 Task: Go to Program & Features. Select Whole Food Market. Add to cart Organic Cashew Butter-2. Place order for Julia Brown, _x000D_
365 Crescent St_x000D_
Brockton, Massachusetts(MA), 02302, Cell Number (508) 897-0853
Action: Mouse moved to (129, 65)
Screenshot: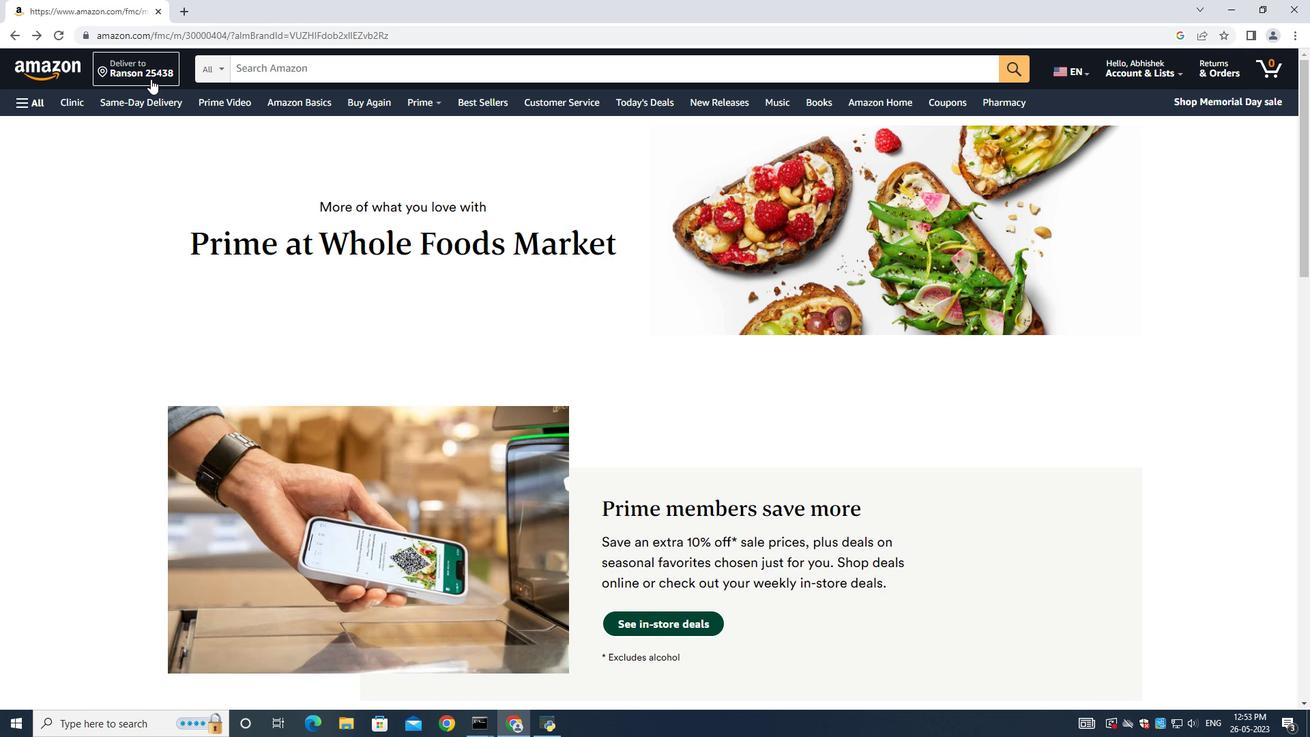
Action: Mouse pressed left at (129, 65)
Screenshot: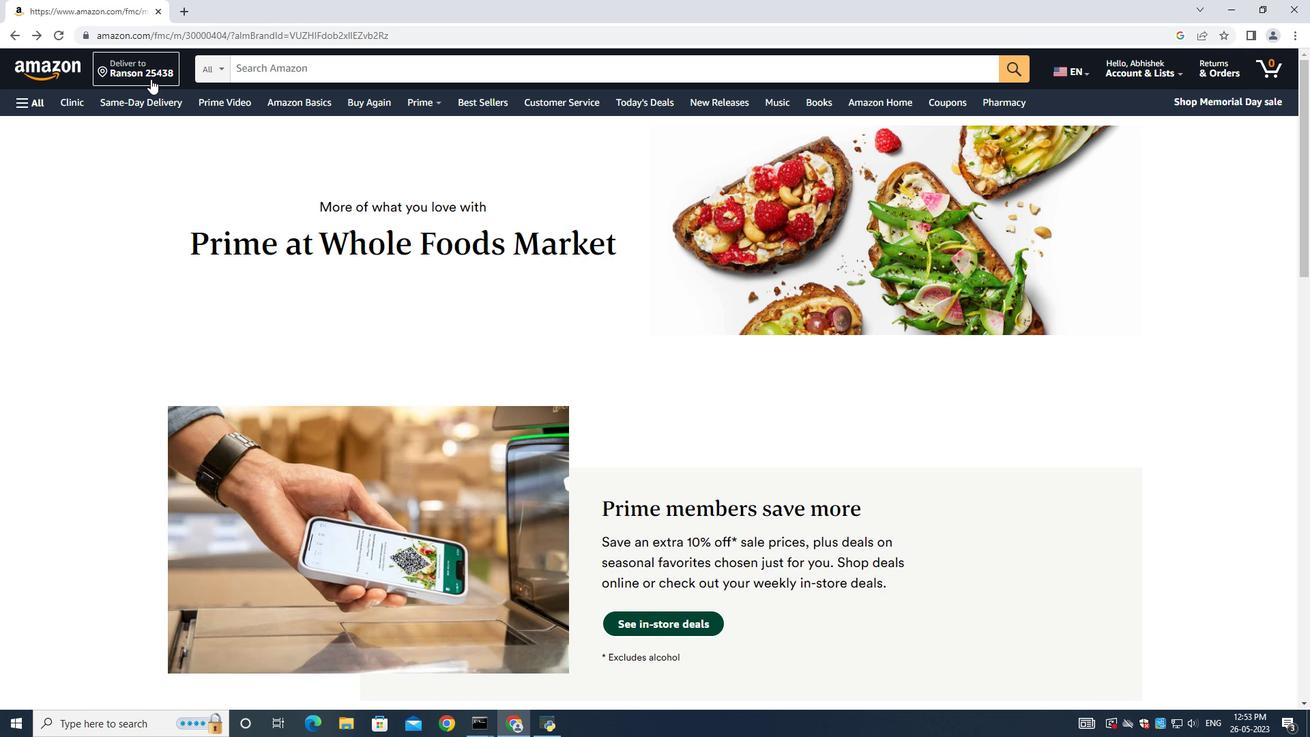 
Action: Mouse moved to (655, 472)
Screenshot: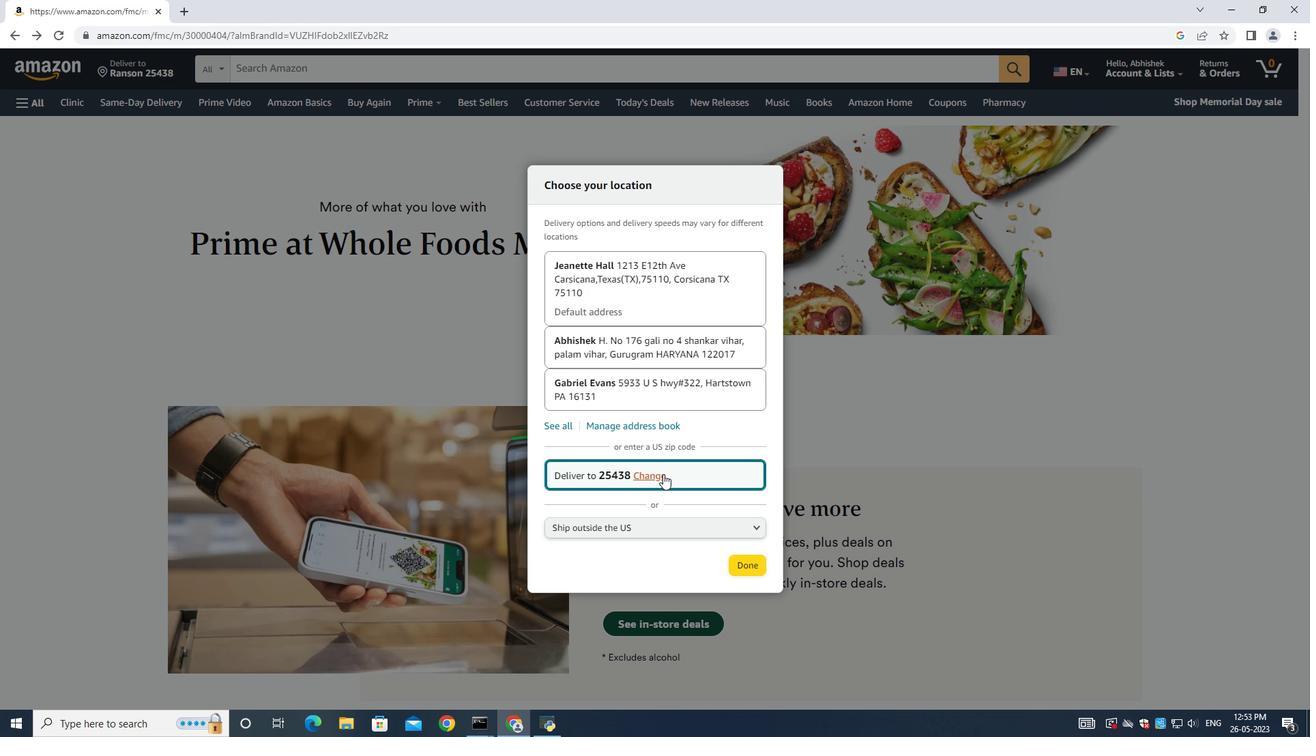 
Action: Mouse pressed left at (655, 472)
Screenshot: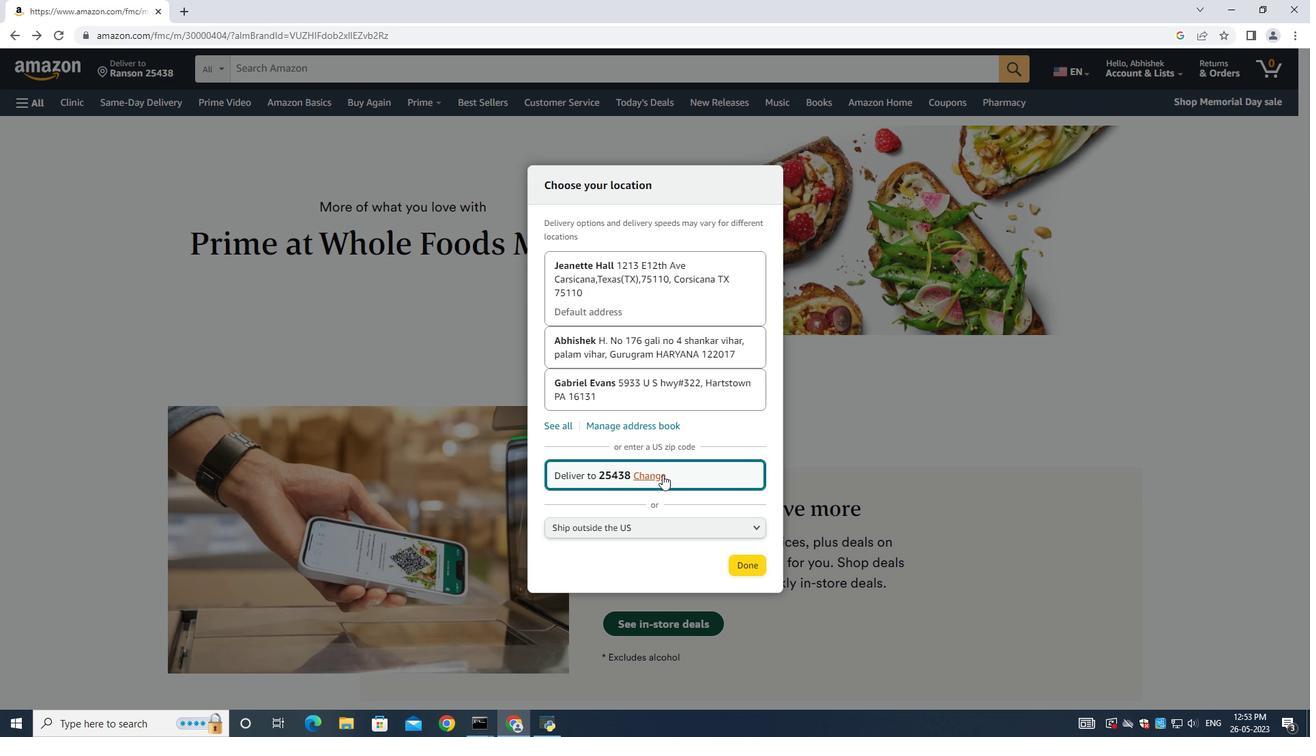 
Action: Mouse moved to (658, 471)
Screenshot: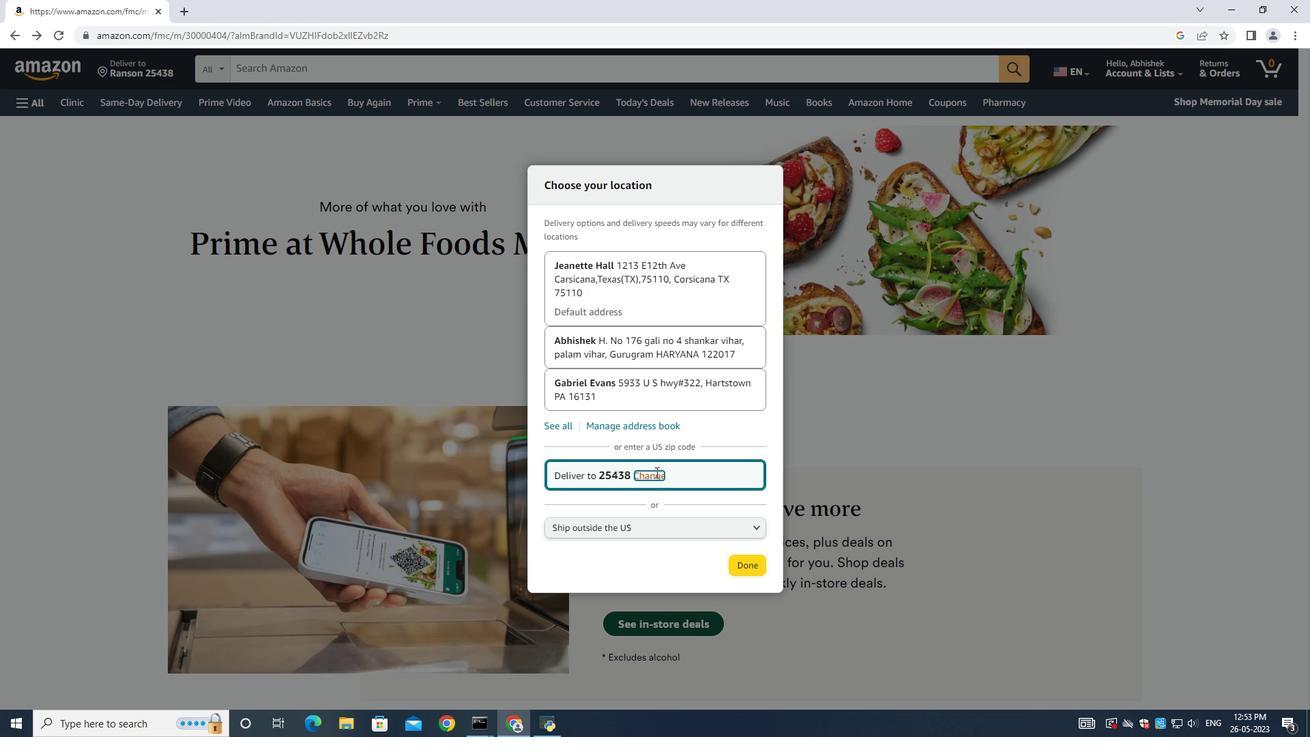 
Action: Key pressed ctrl+A<Key.backspace>
Screenshot: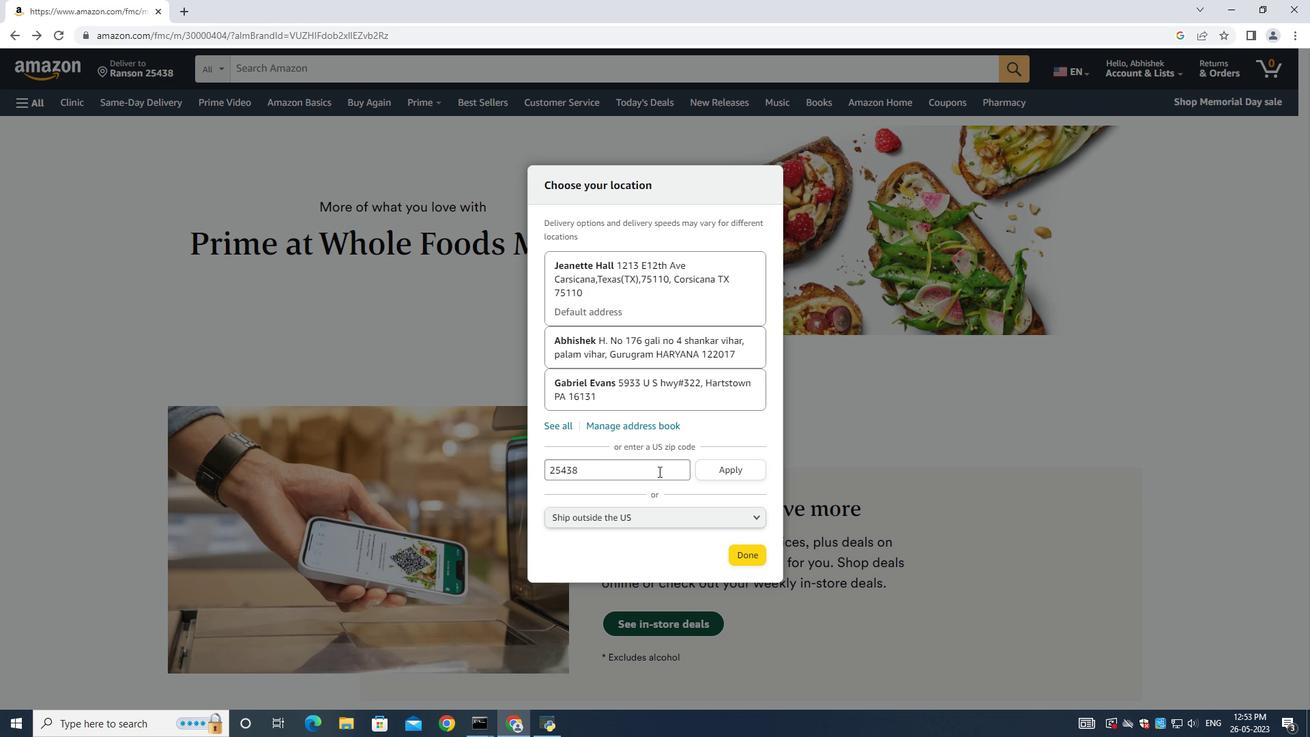 
Action: Mouse moved to (596, 475)
Screenshot: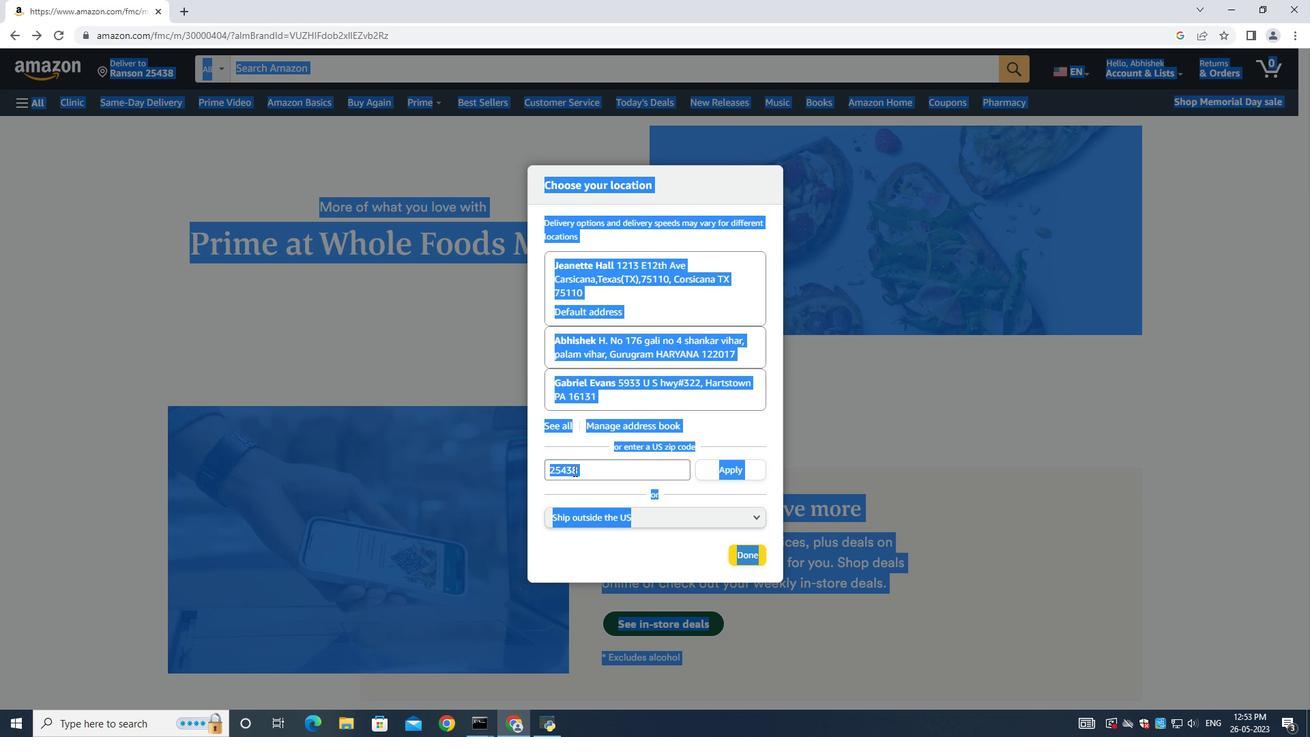 
Action: Mouse pressed left at (596, 475)
Screenshot: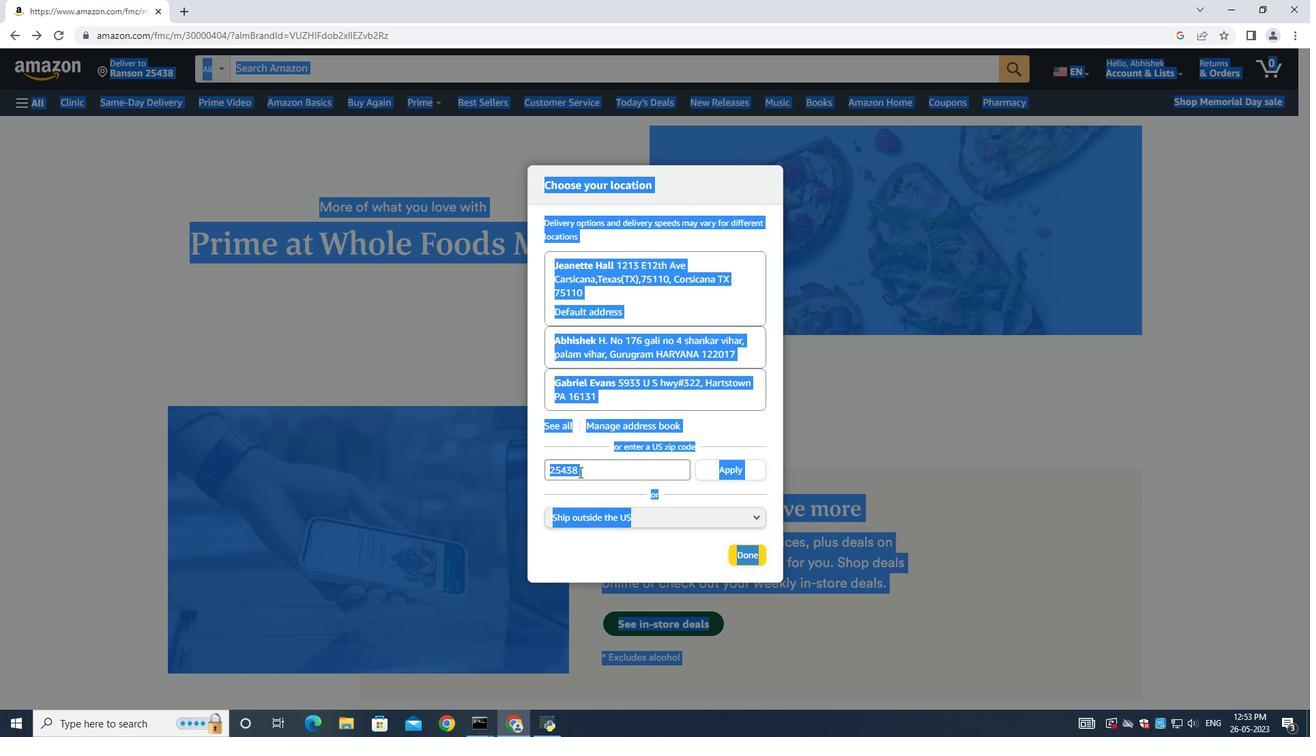 
Action: Mouse pressed left at (596, 475)
Screenshot: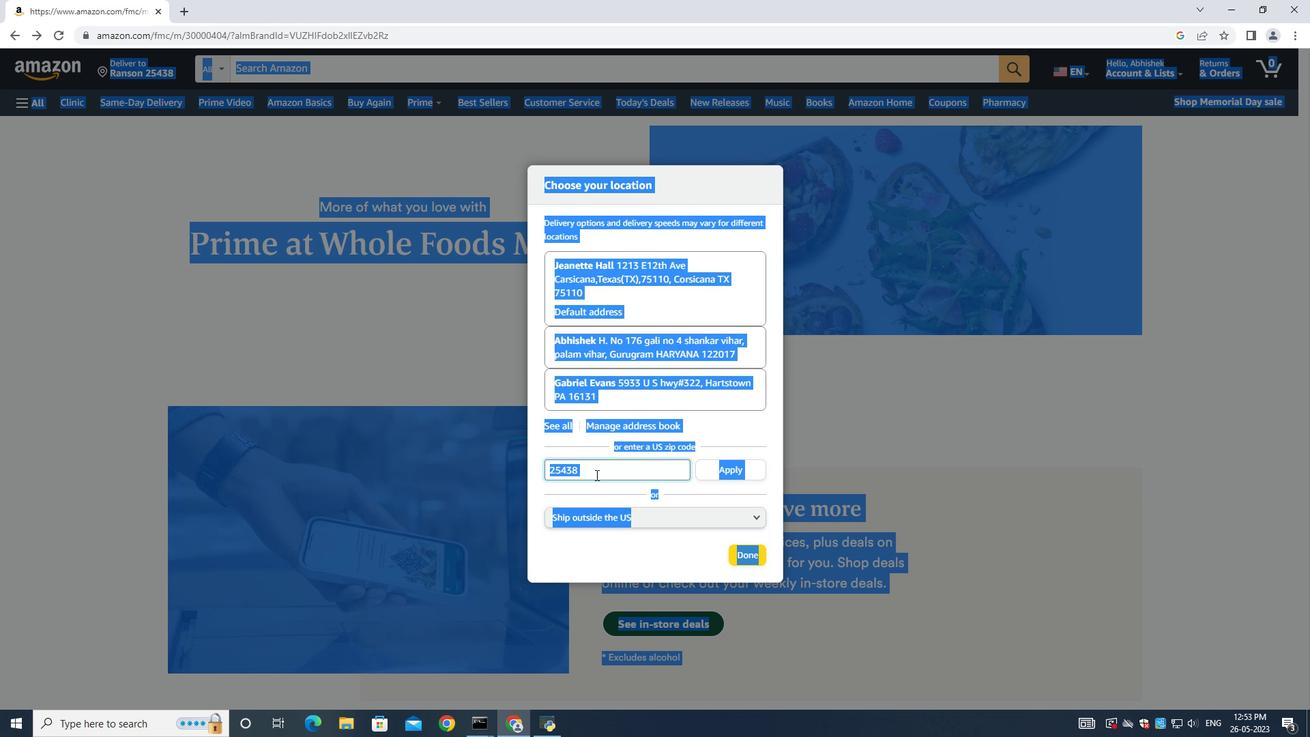 
Action: Key pressed <Key.backspace><Key.shift><Key.shift><Key.shift><Key.shift><Key.shift><Key.shift><Key.shift><Key.shift><Key.shift><Key.shift><Key.shift><Key.shift><Key.shift><Key.shift><Key.shift><Key.shift><Key.shift><Key.shift><Key.shift><Key.shift><Key.shift><Key.shift><Key.shift><Key.shift><Key.shift><Key.shift><Key.shift><Key.shift><Key.shift><Key.shift><Key.shift><Key.shift><Key.shift><Key.shift><Key.shift><Key.shift><Key.shift><Key.shift><Key.shift><Key.shift><Key.shift><Key.shift><Key.shift><Key.shift><Key.shift>02302
Screenshot: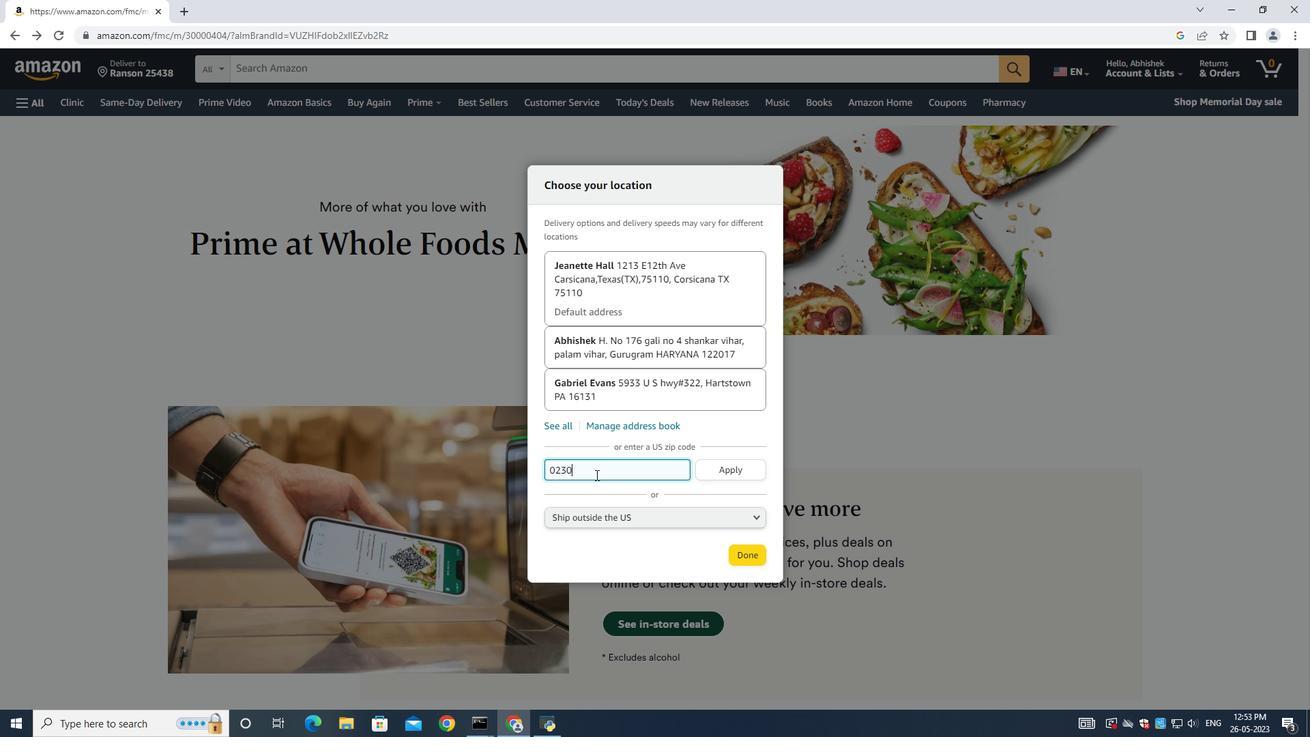 
Action: Mouse moved to (714, 473)
Screenshot: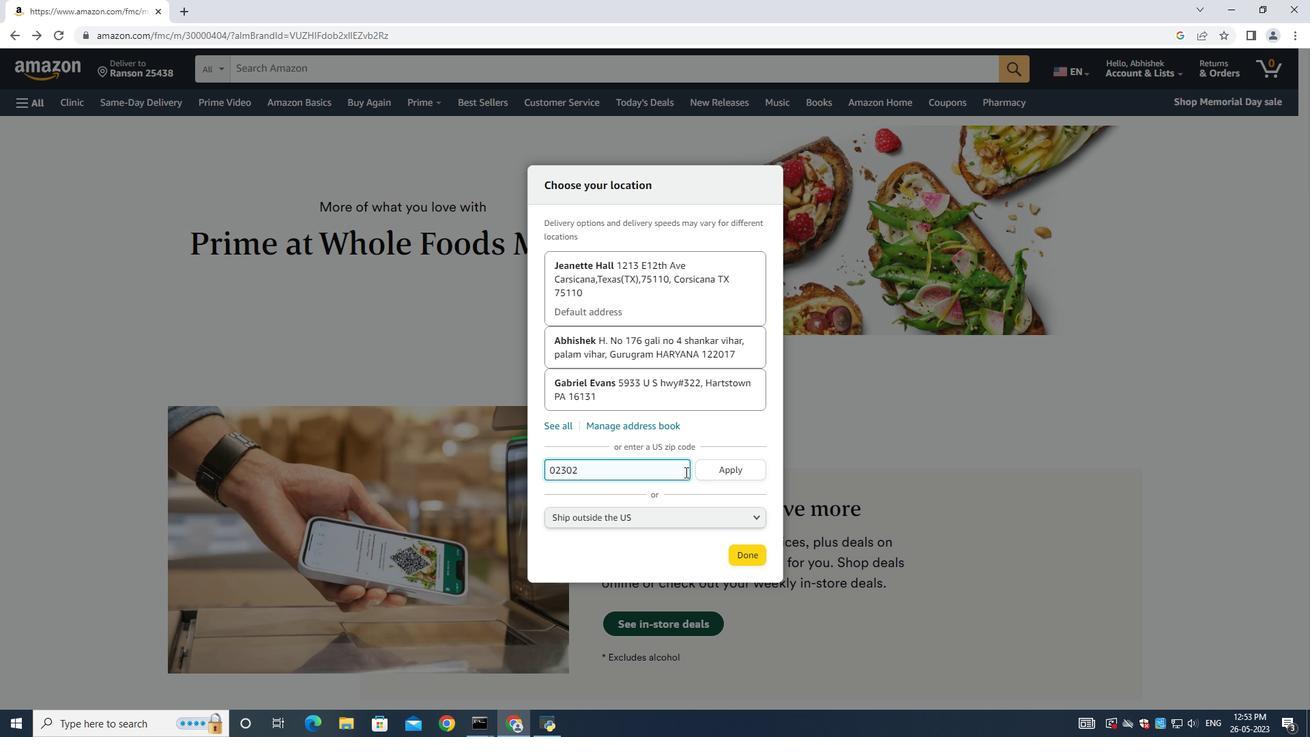 
Action: Mouse pressed left at (714, 473)
Screenshot: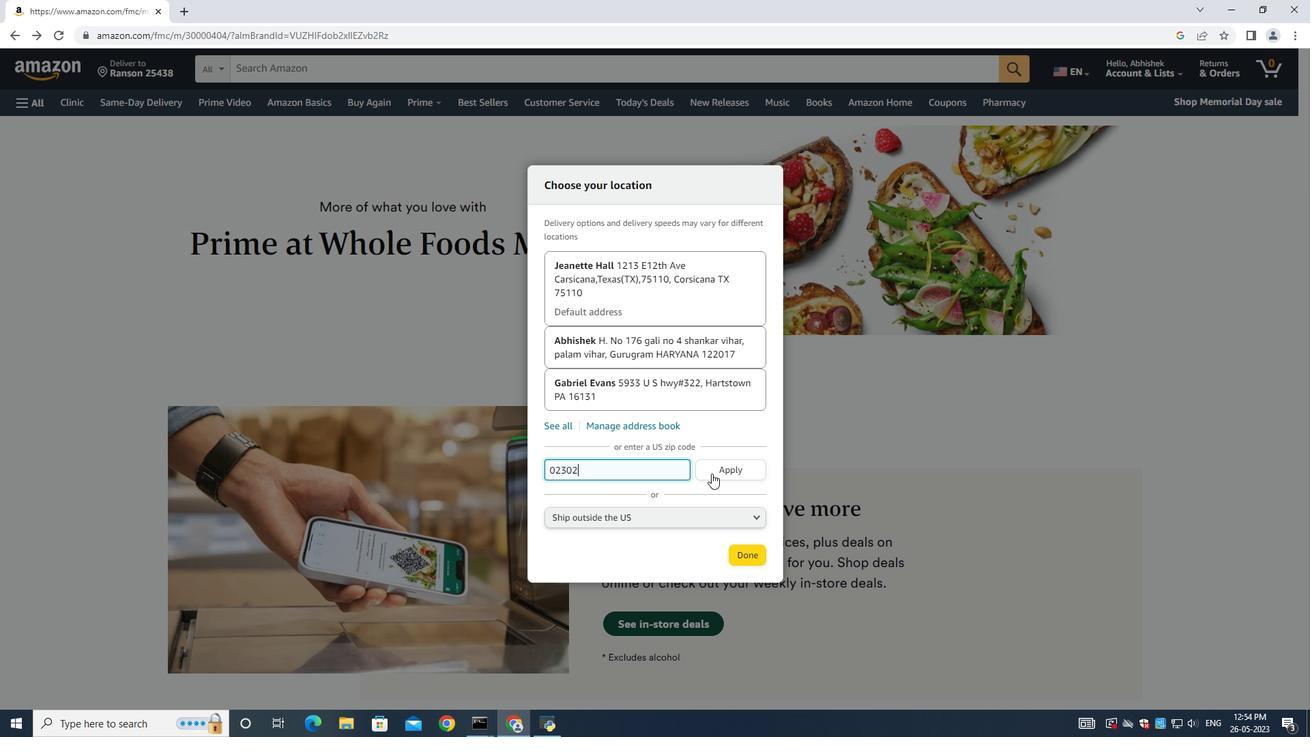 
Action: Mouse moved to (737, 561)
Screenshot: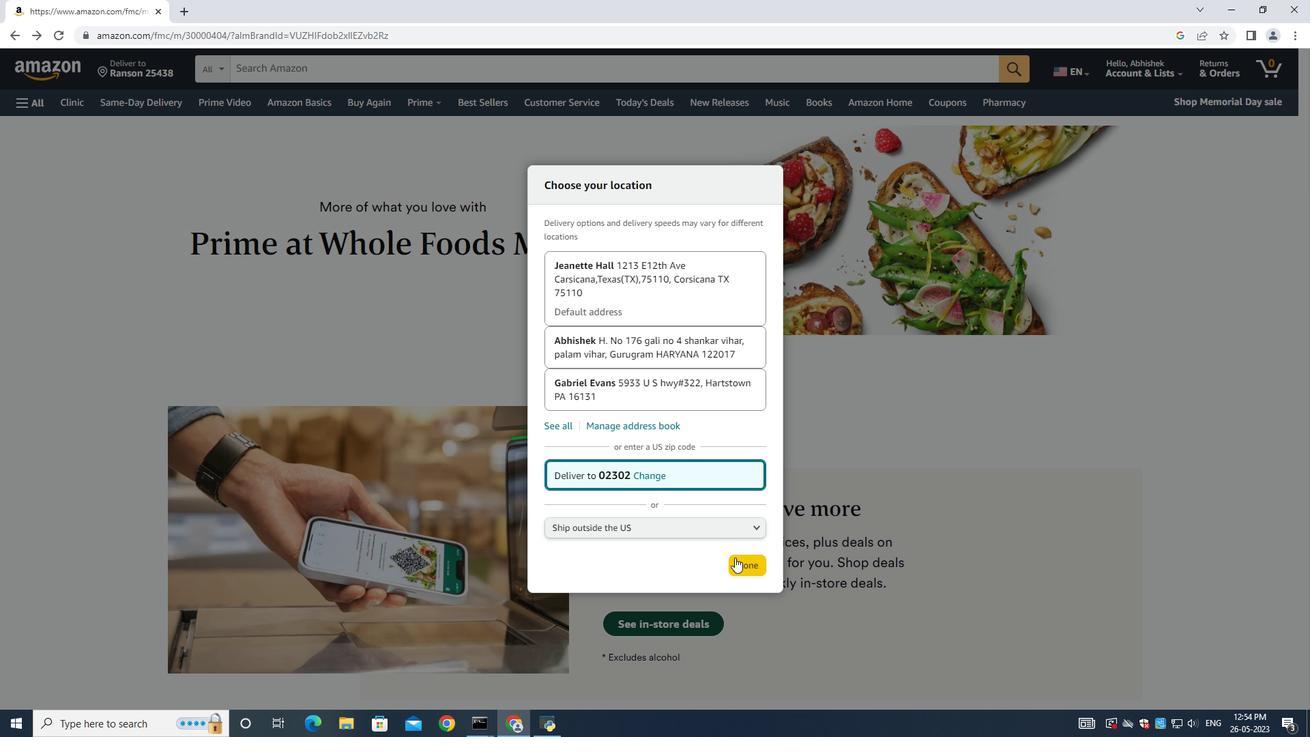 
Action: Mouse pressed left at (737, 561)
Screenshot: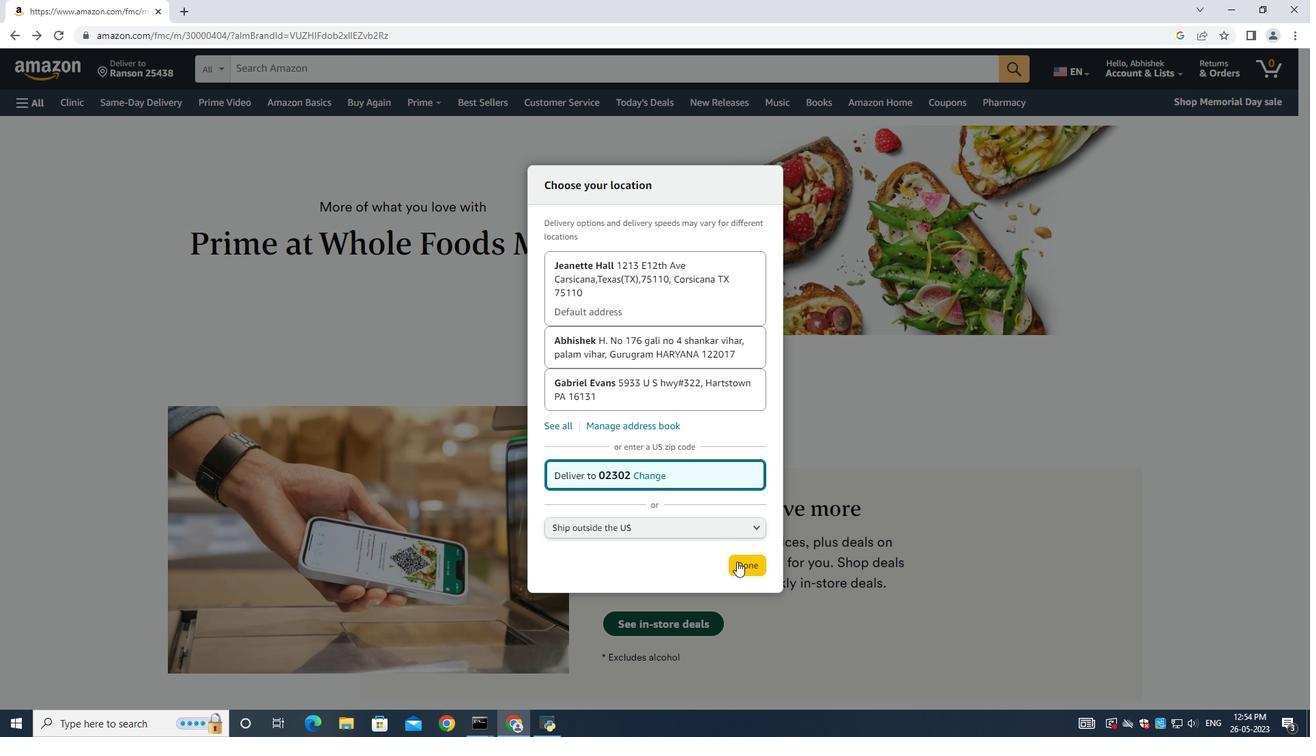
Action: Mouse moved to (17, 100)
Screenshot: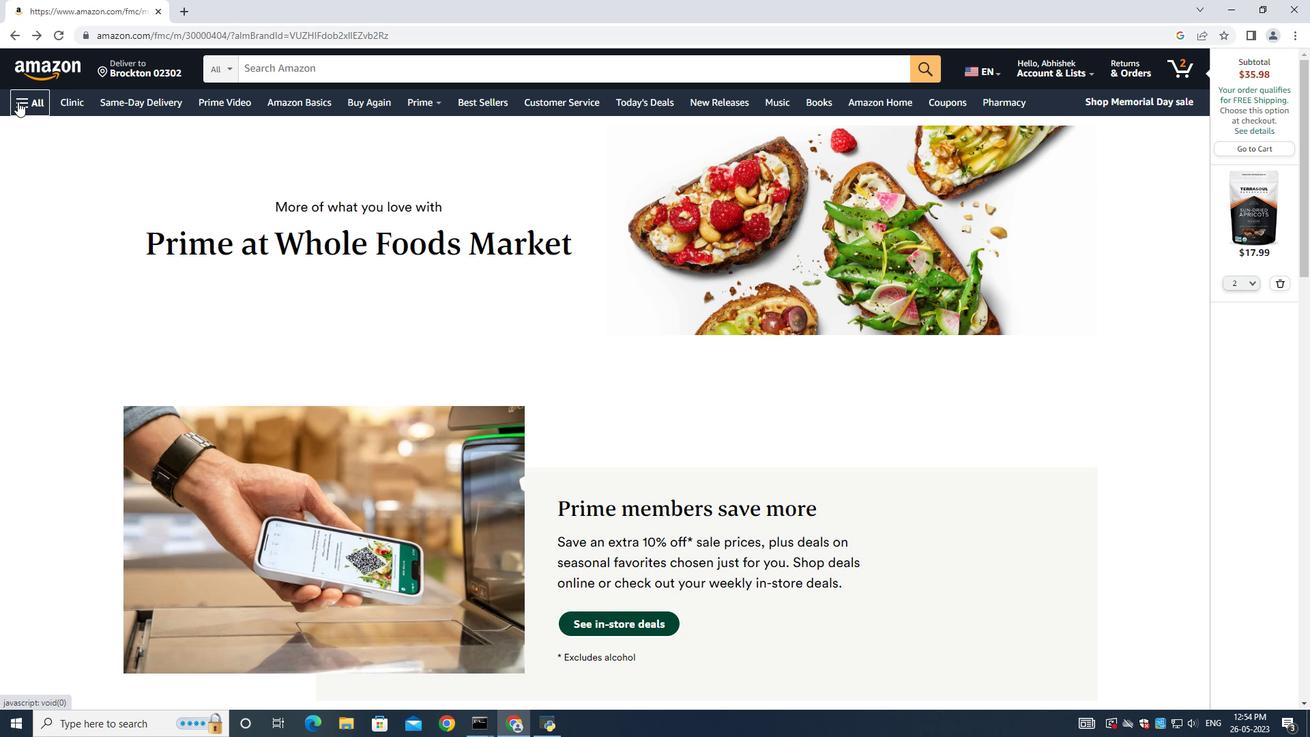 
Action: Mouse pressed left at (17, 100)
Screenshot: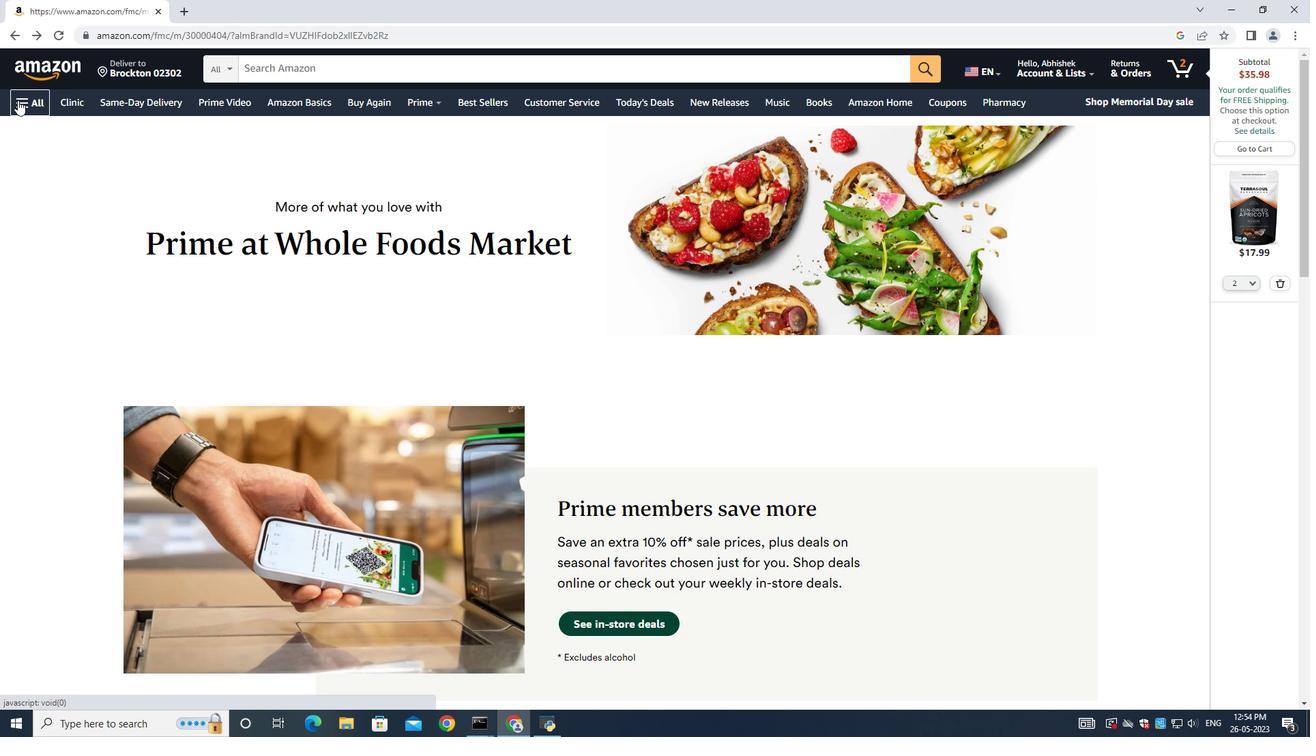 
Action: Mouse moved to (267, 72)
Screenshot: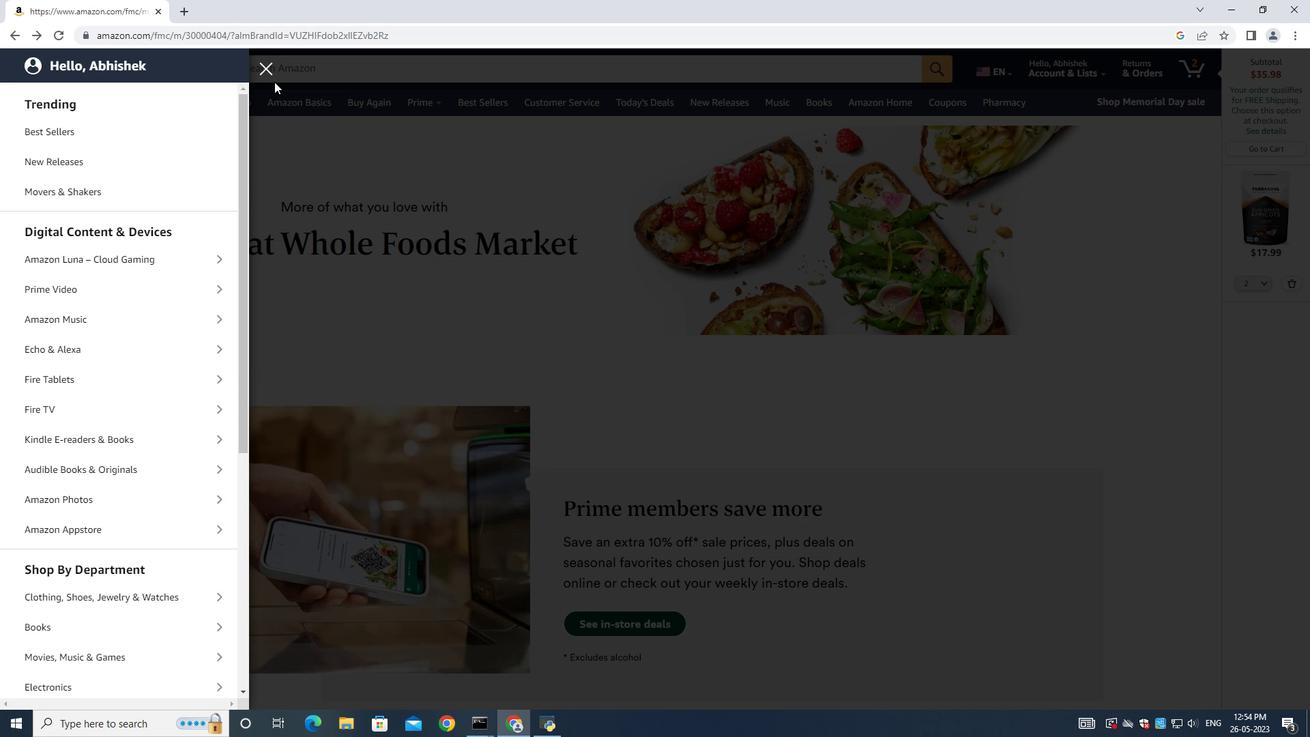 
Action: Mouse pressed left at (267, 72)
Screenshot: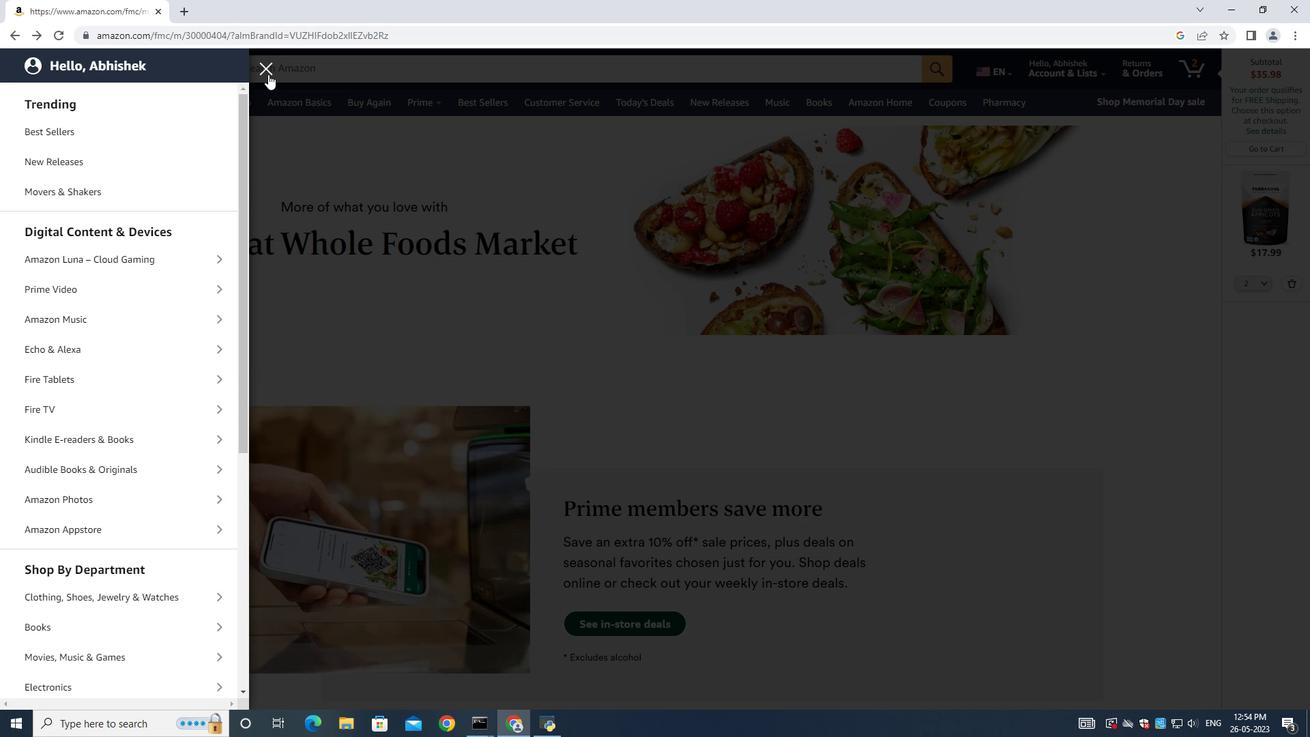 
Action: Mouse moved to (22, 109)
Screenshot: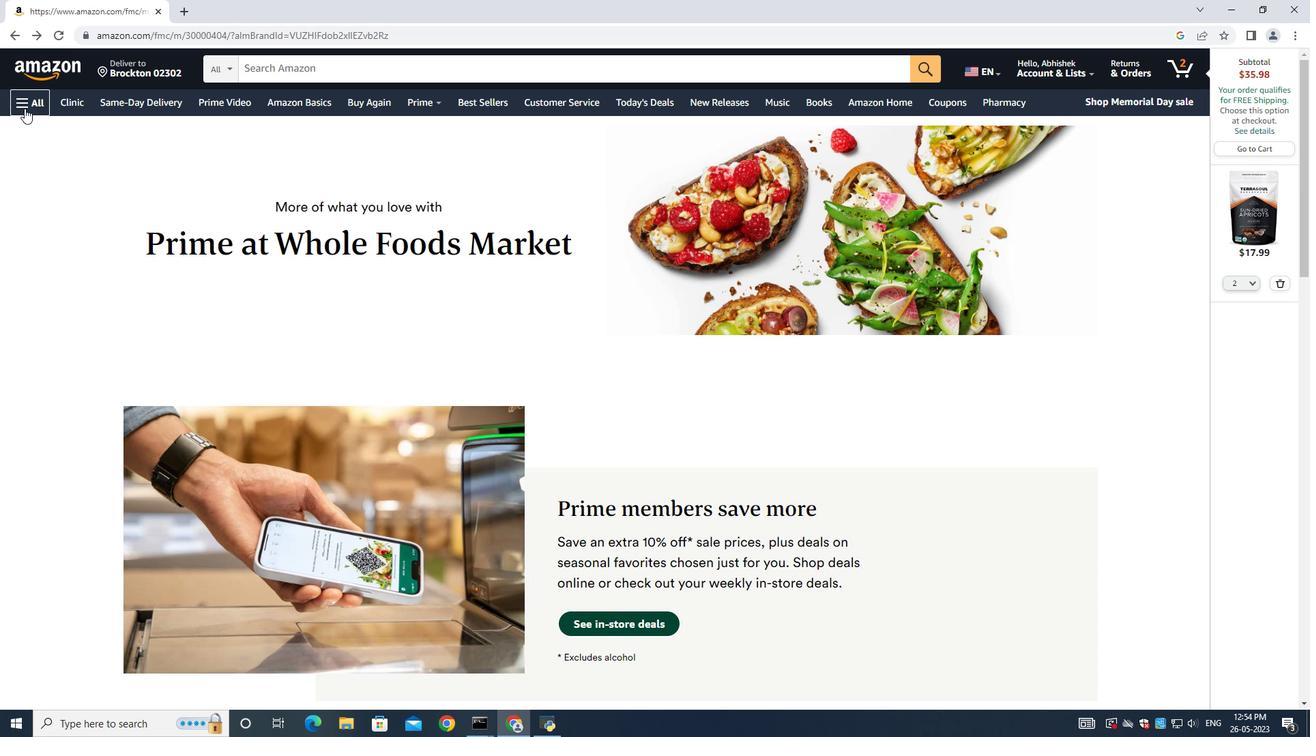 
Action: Mouse pressed left at (22, 109)
Screenshot: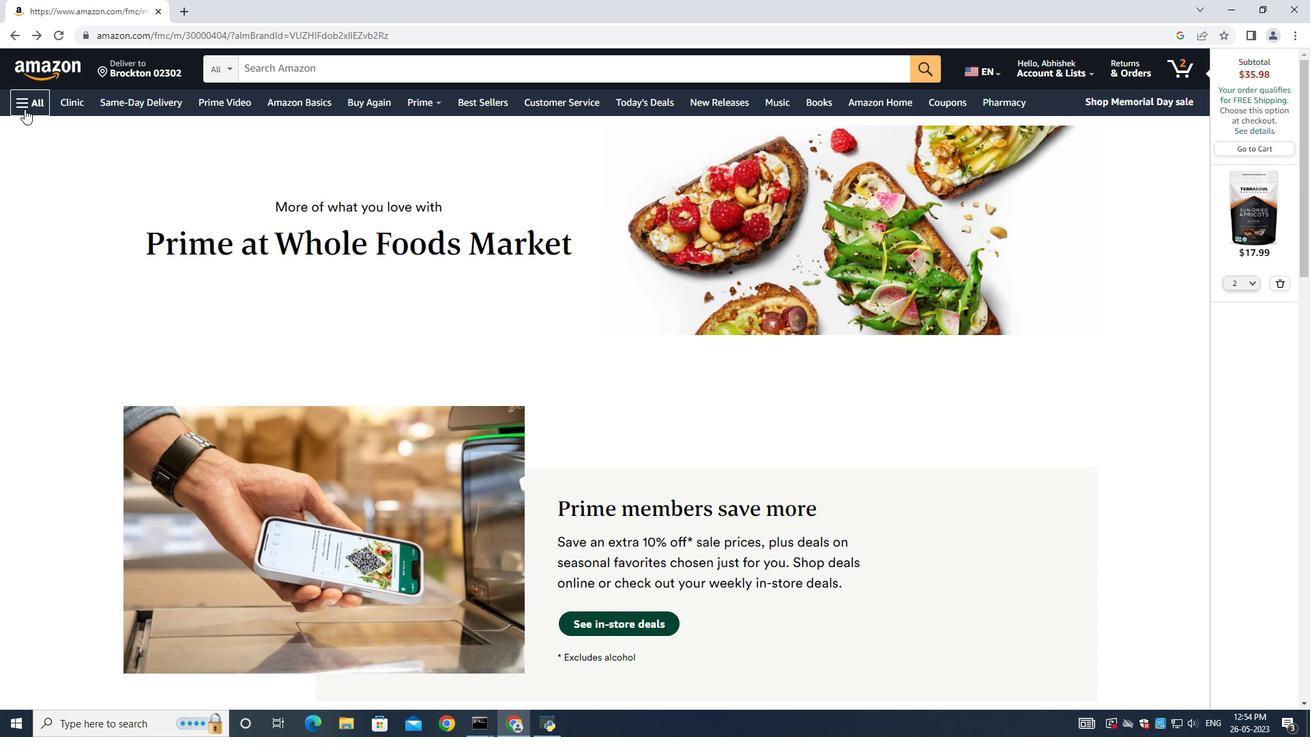 
Action: Mouse moved to (72, 320)
Screenshot: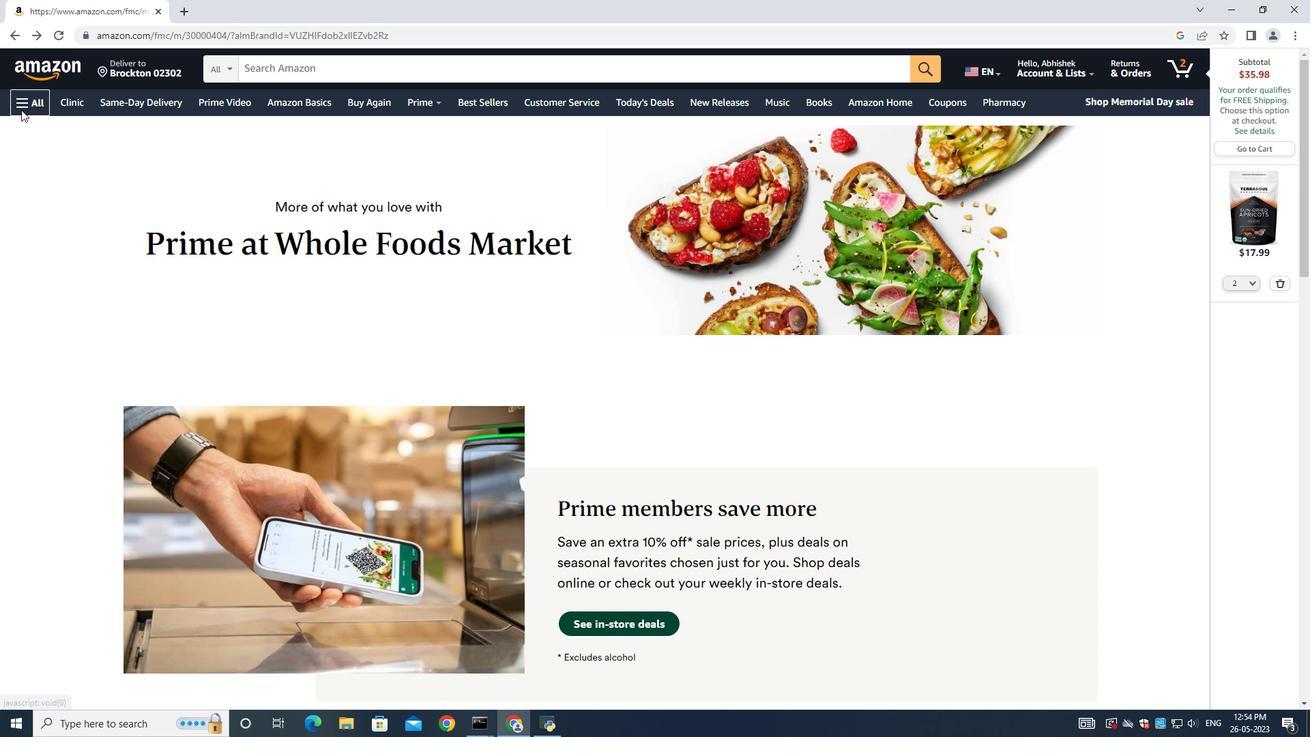 
Action: Mouse scrolled (72, 311) with delta (0, 0)
Screenshot: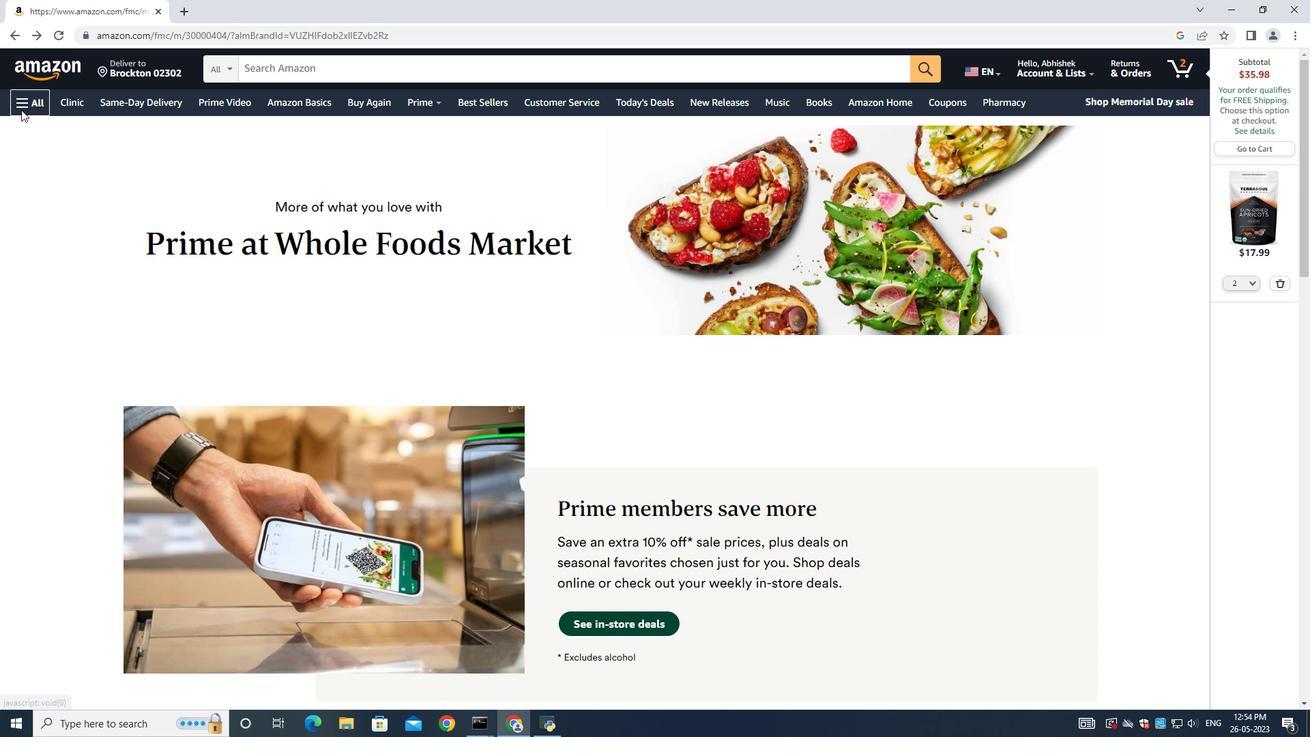 
Action: Mouse moved to (69, 334)
Screenshot: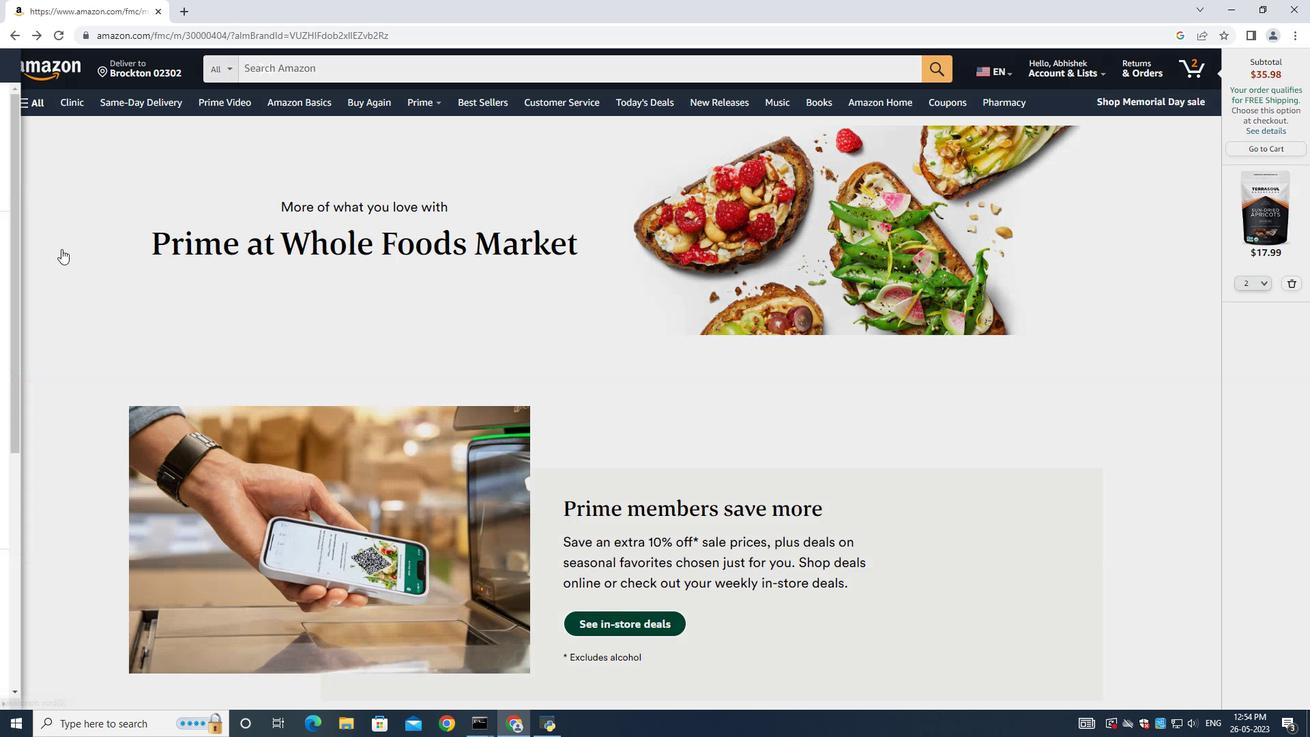 
Action: Mouse scrolled (71, 327) with delta (0, 0)
Screenshot: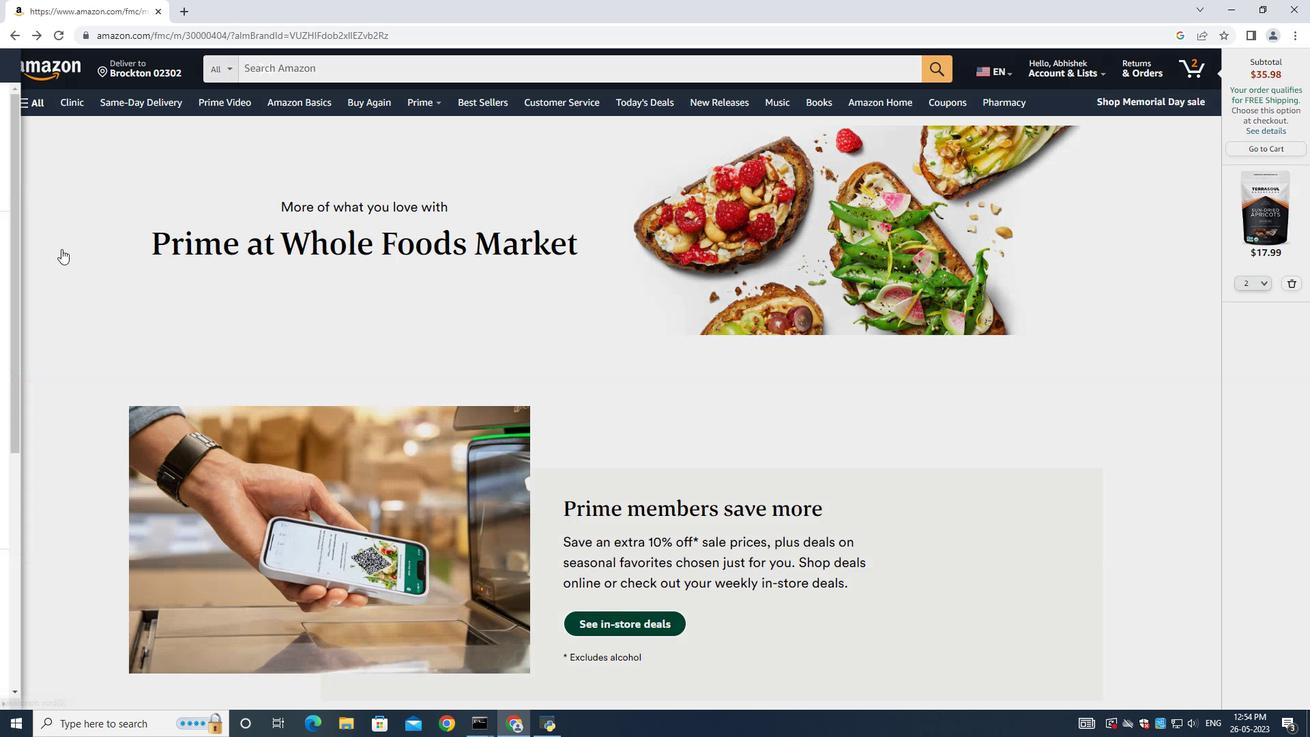 
Action: Mouse moved to (68, 339)
Screenshot: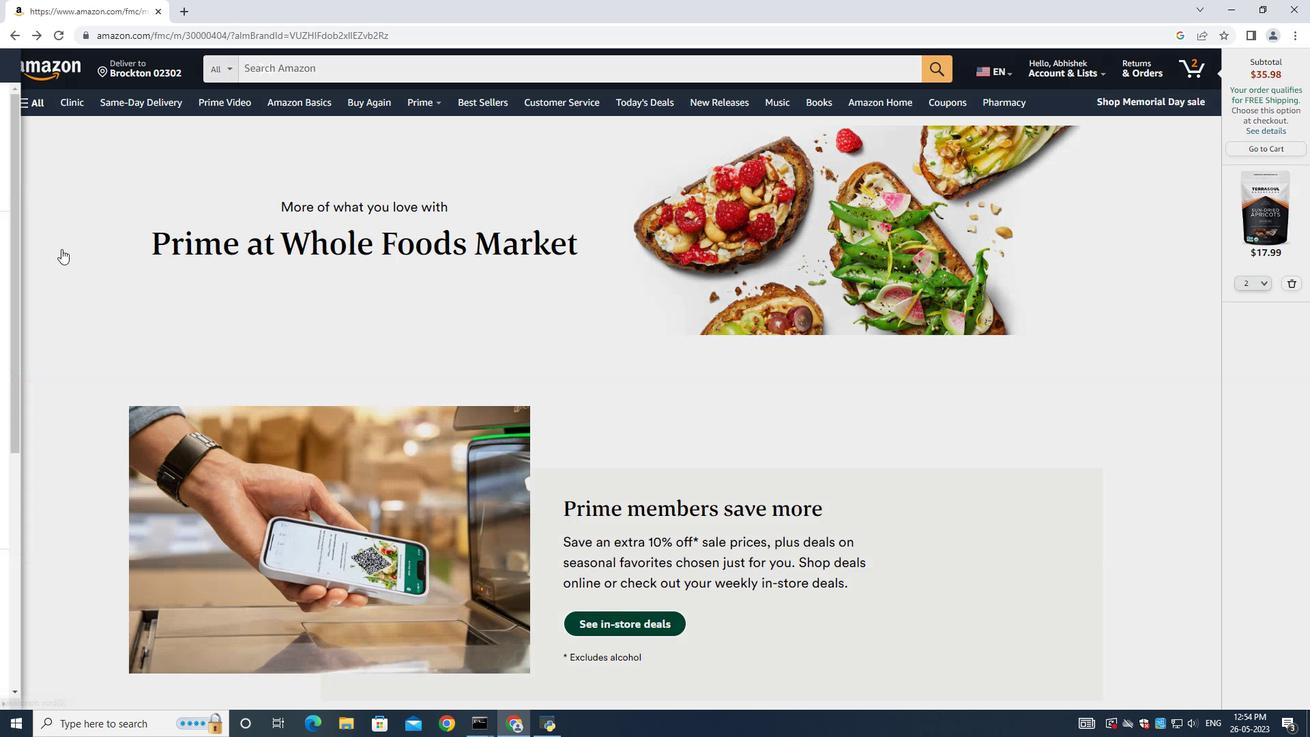 
Action: Mouse scrolled (68, 337) with delta (0, 0)
Screenshot: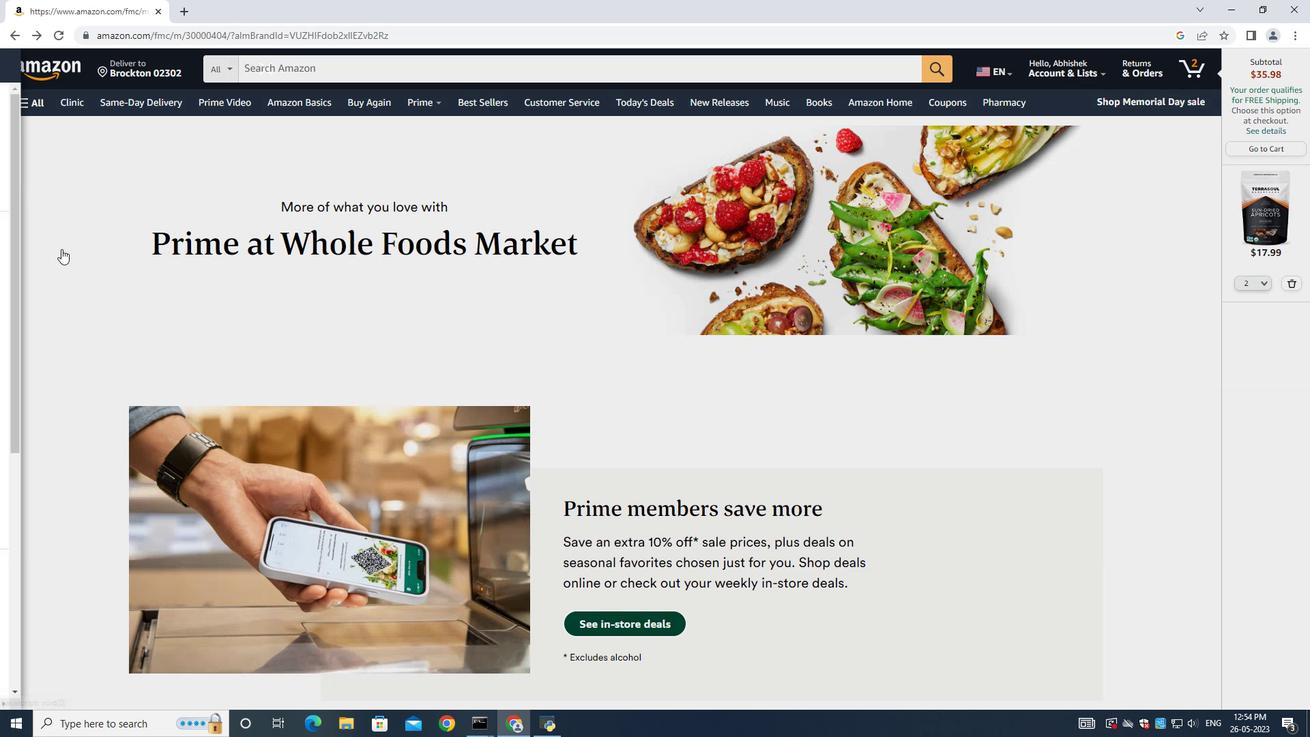 
Action: Mouse moved to (68, 339)
Screenshot: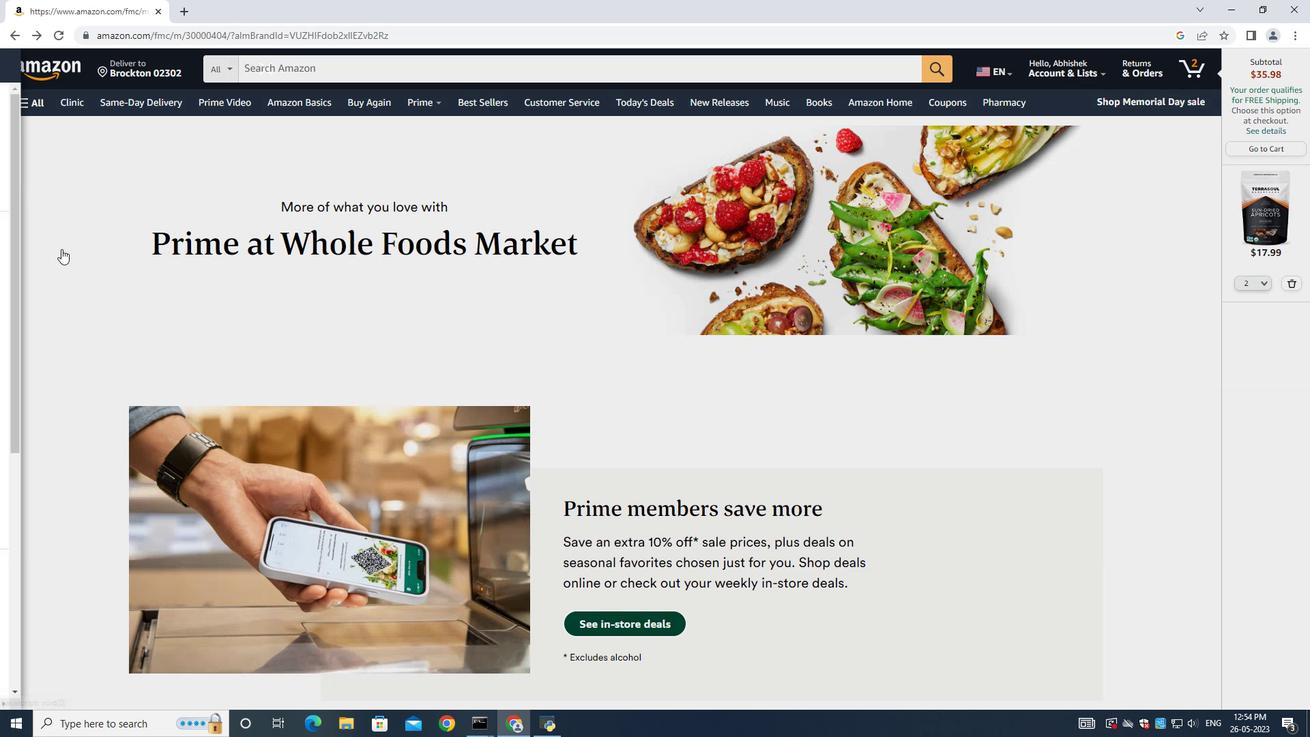 
Action: Mouse scrolled (68, 338) with delta (0, 0)
Screenshot: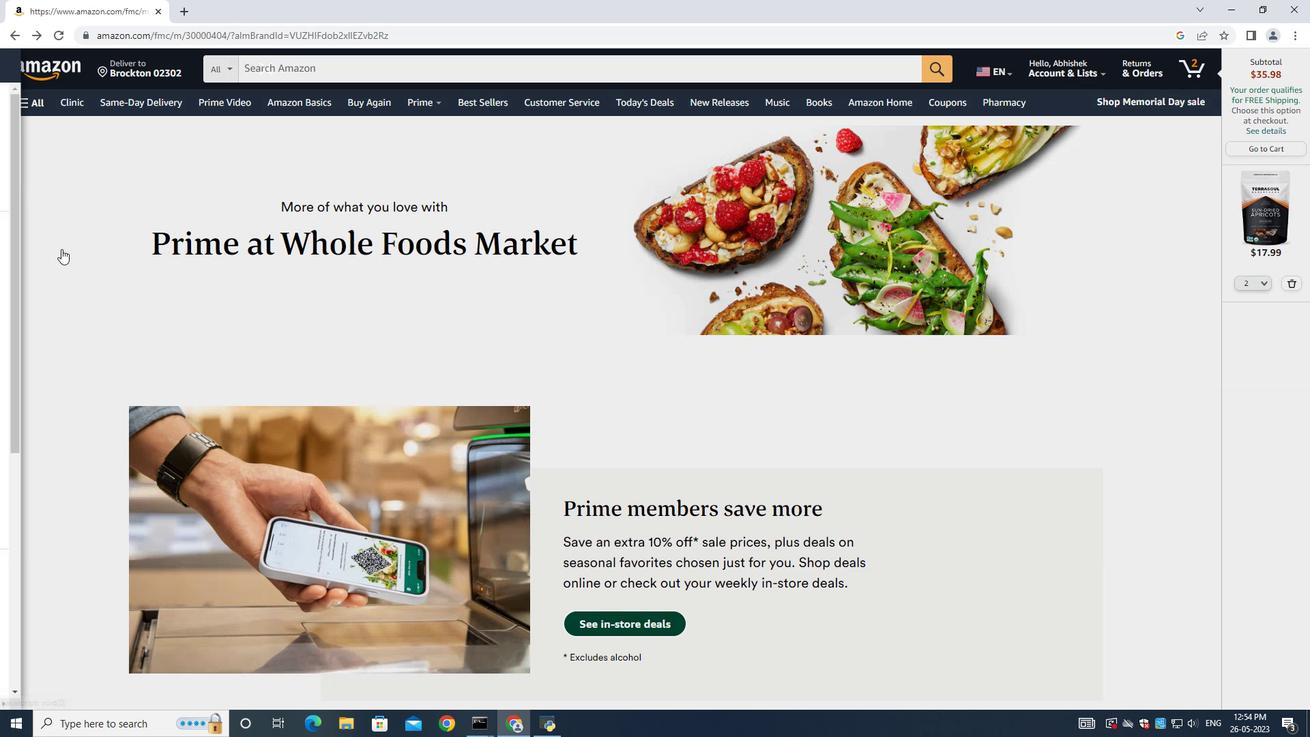
Action: Mouse moved to (68, 339)
Screenshot: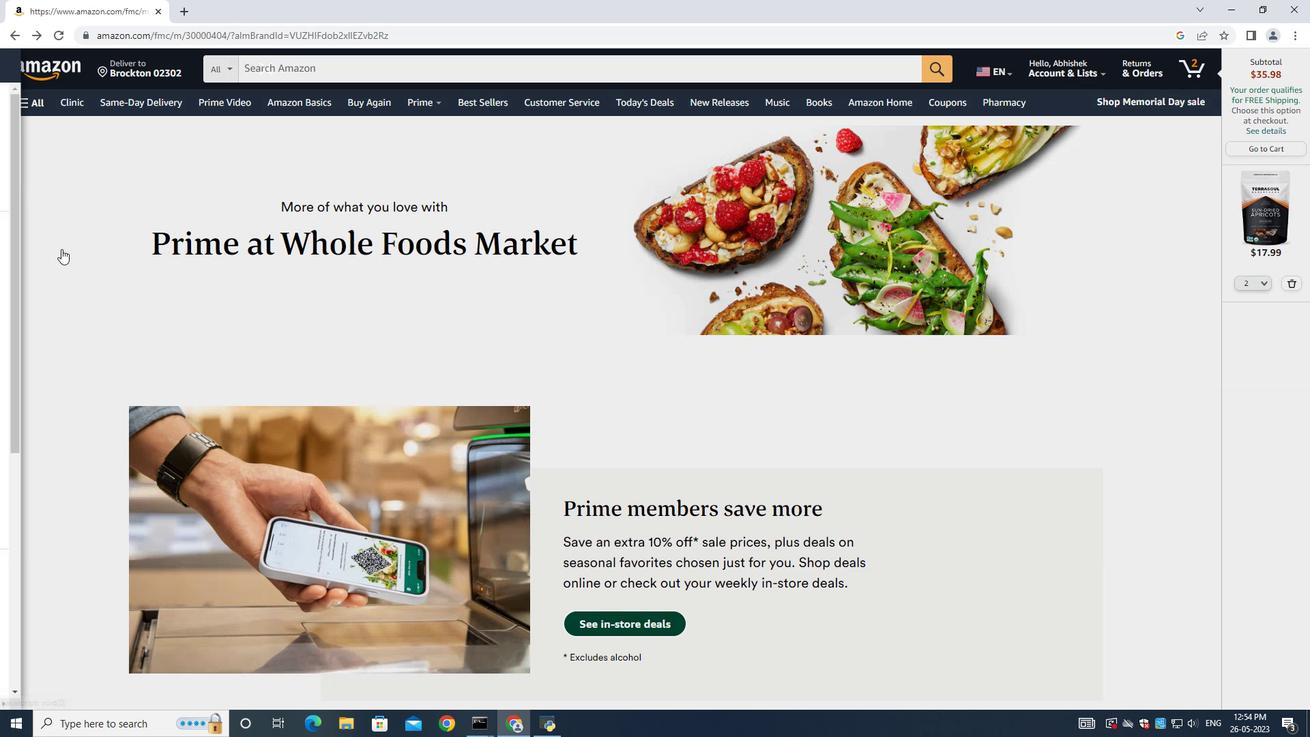
Action: Mouse scrolled (68, 339) with delta (0, 0)
Screenshot: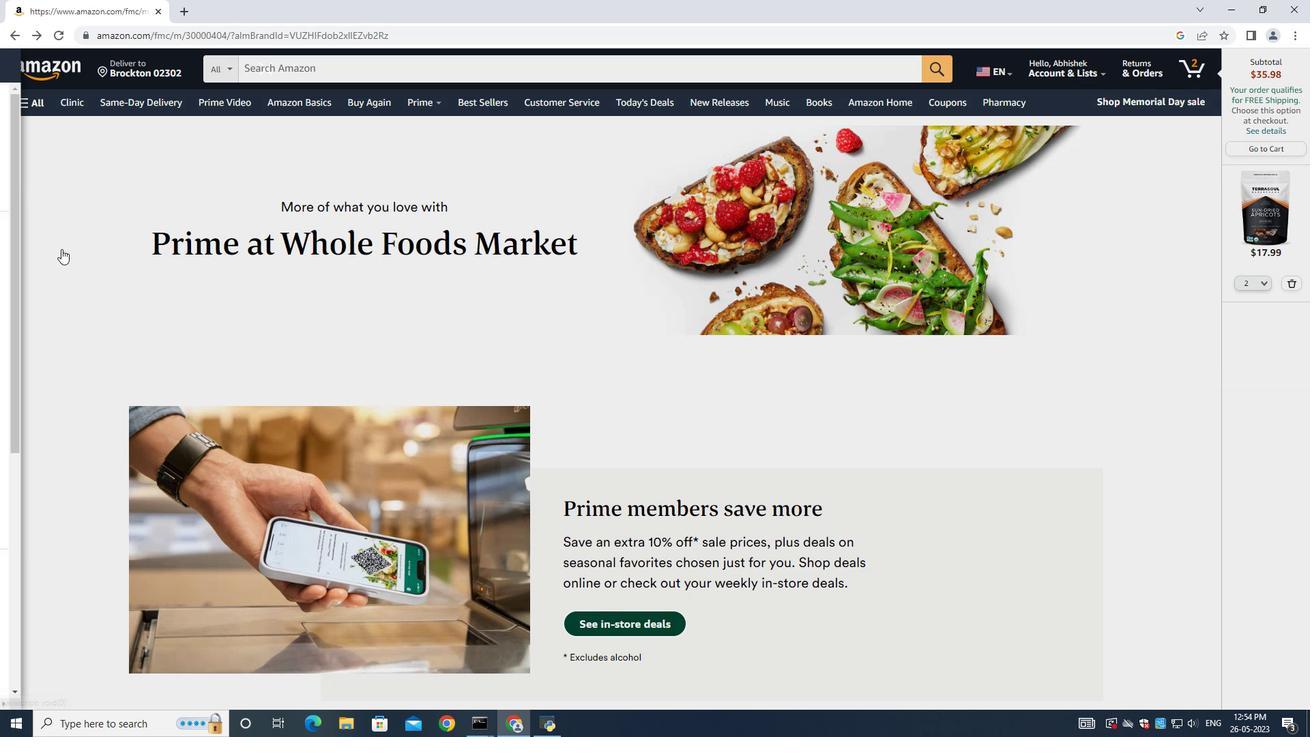 
Action: Mouse moved to (68, 341)
Screenshot: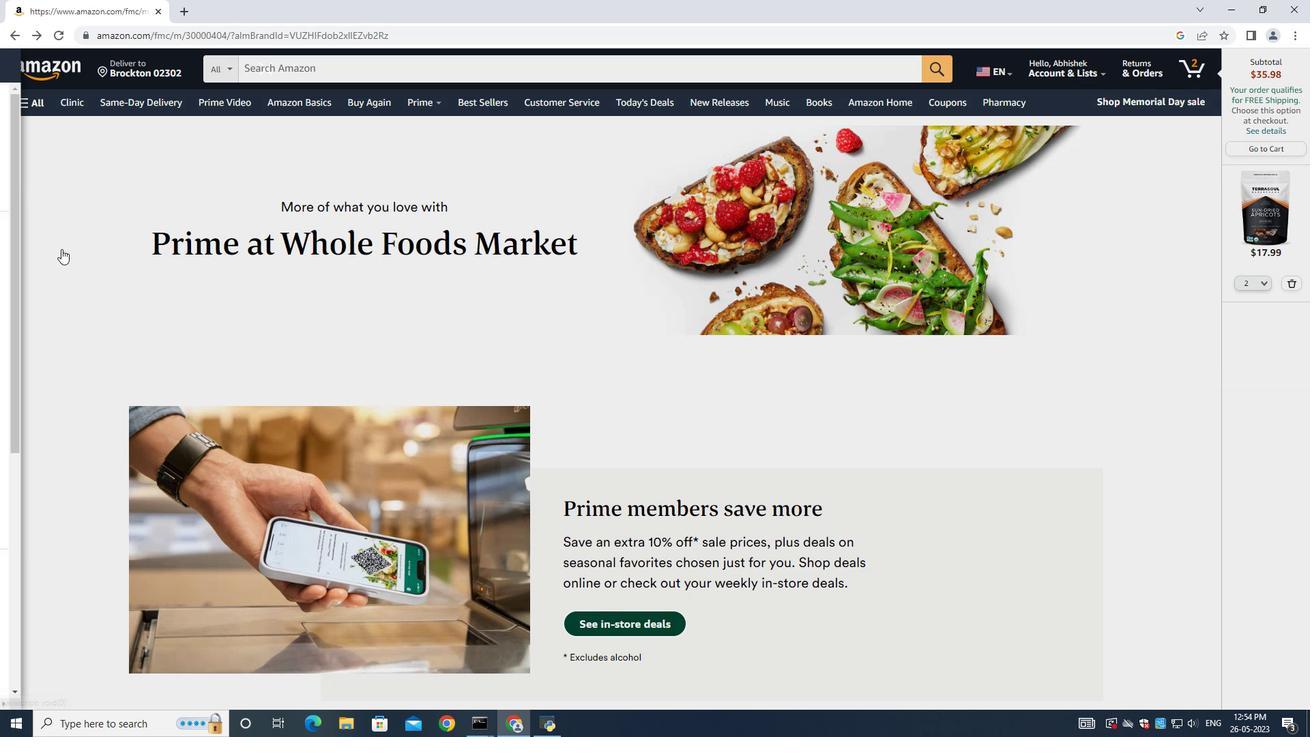 
Action: Mouse scrolled (68, 339) with delta (0, 0)
Screenshot: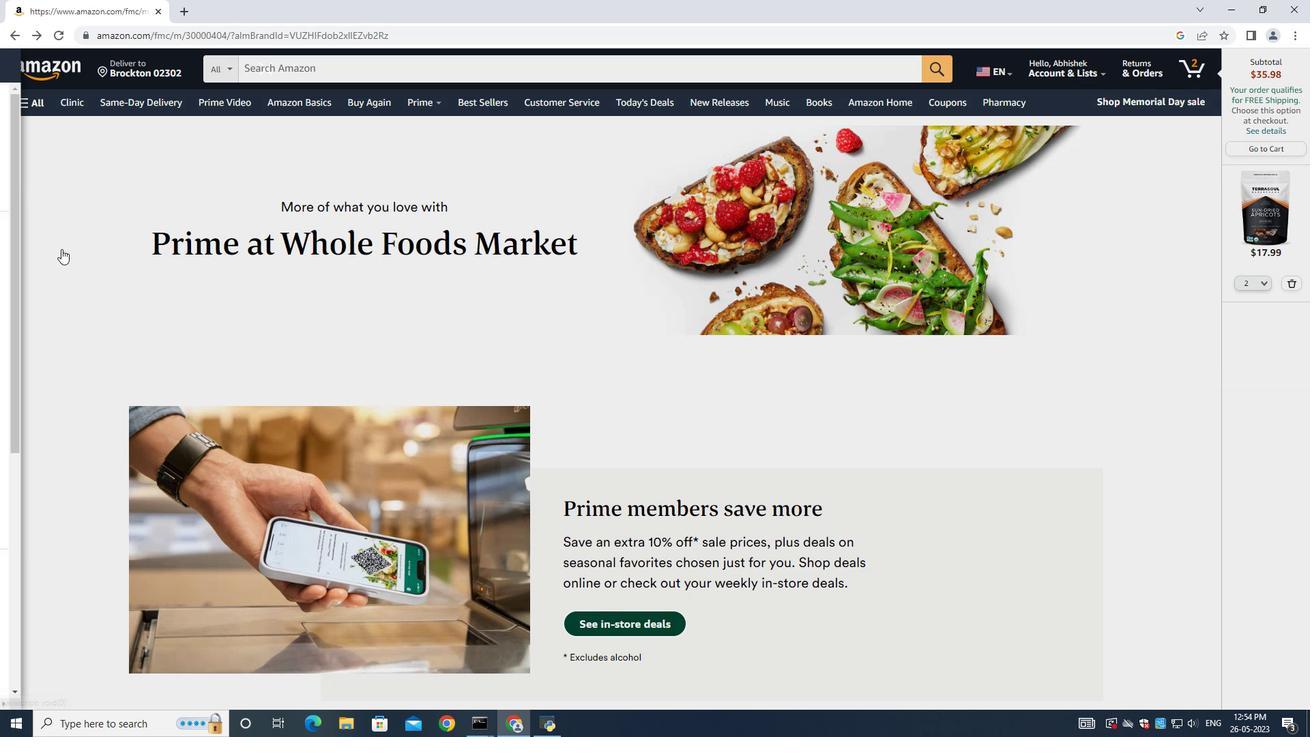 
Action: Mouse moved to (68, 345)
Screenshot: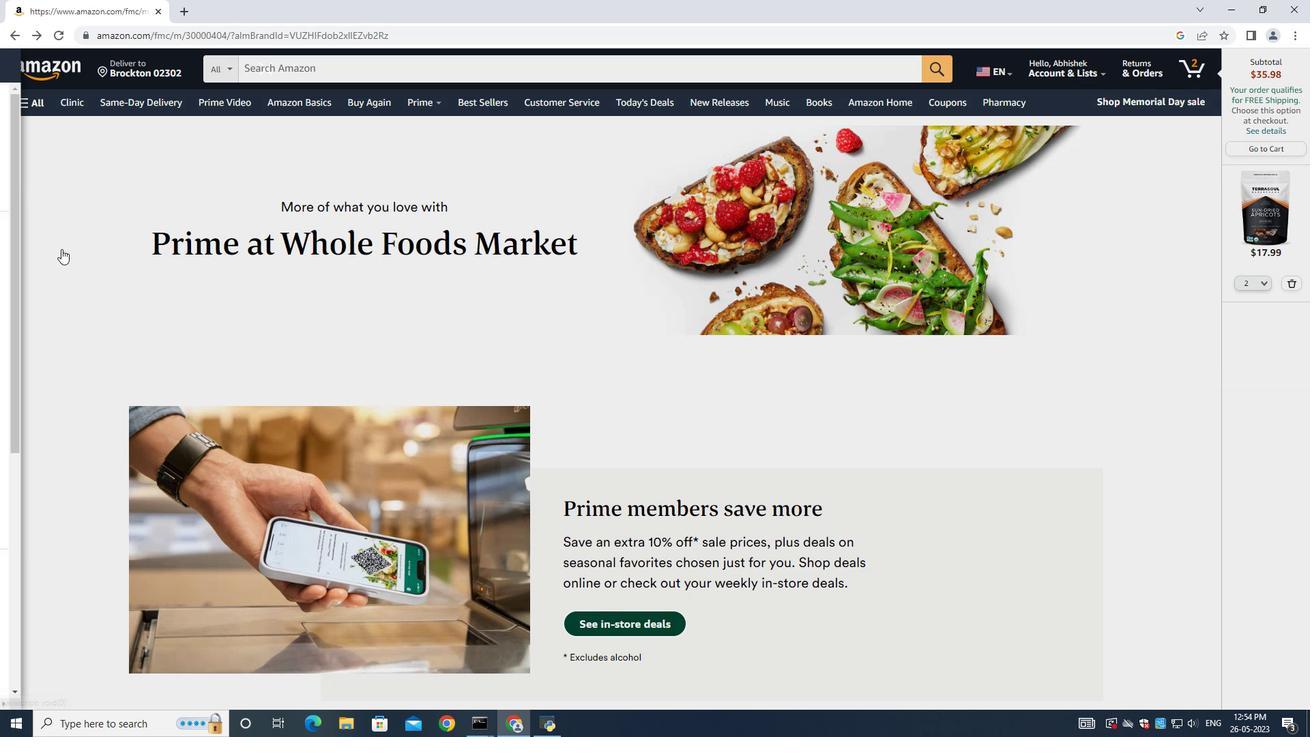 
Action: Mouse scrolled (68, 339) with delta (0, 0)
Screenshot: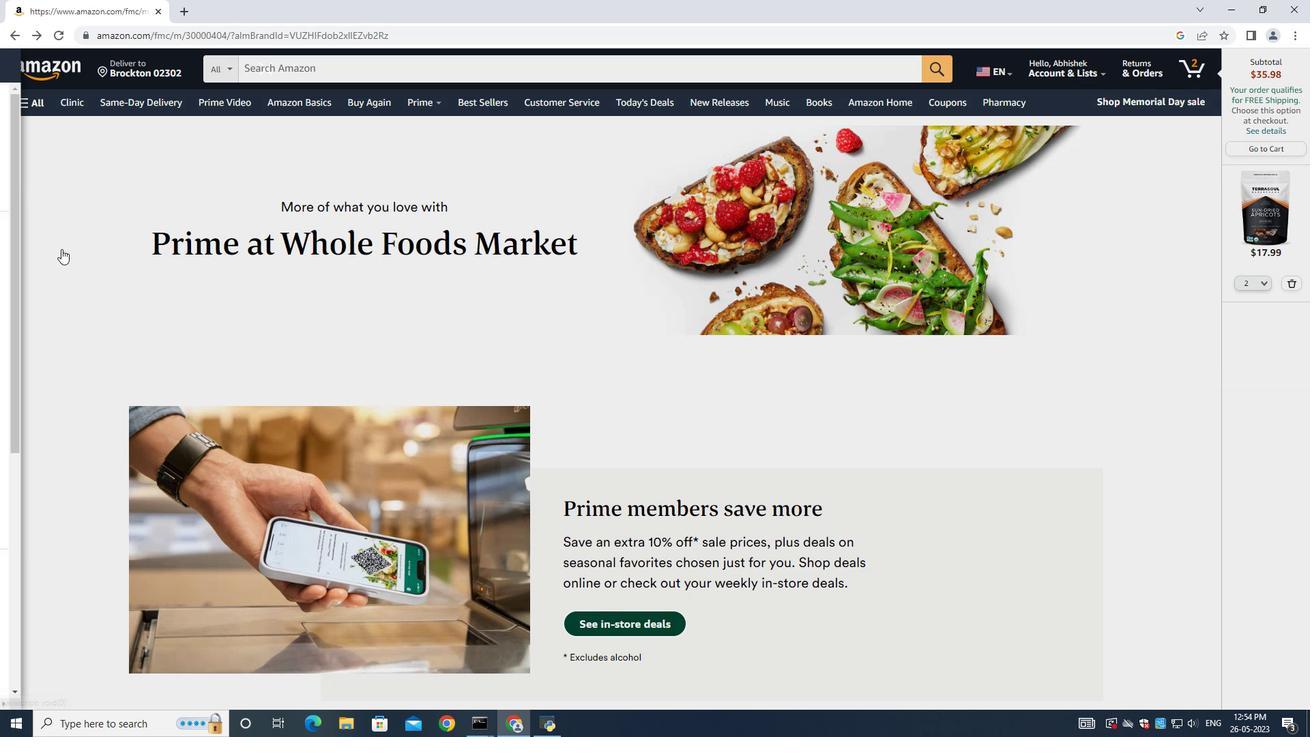 
Action: Mouse moved to (69, 347)
Screenshot: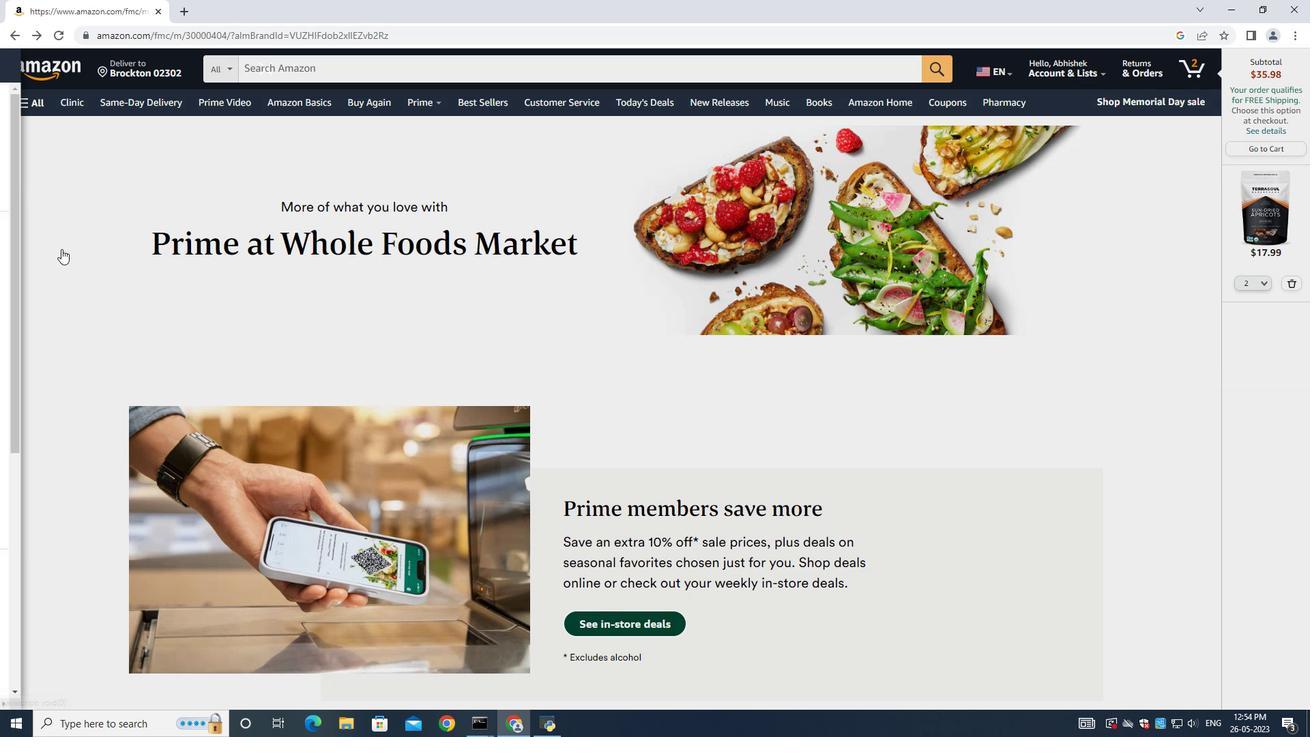 
Action: Mouse scrolled (68, 339) with delta (0, 0)
Screenshot: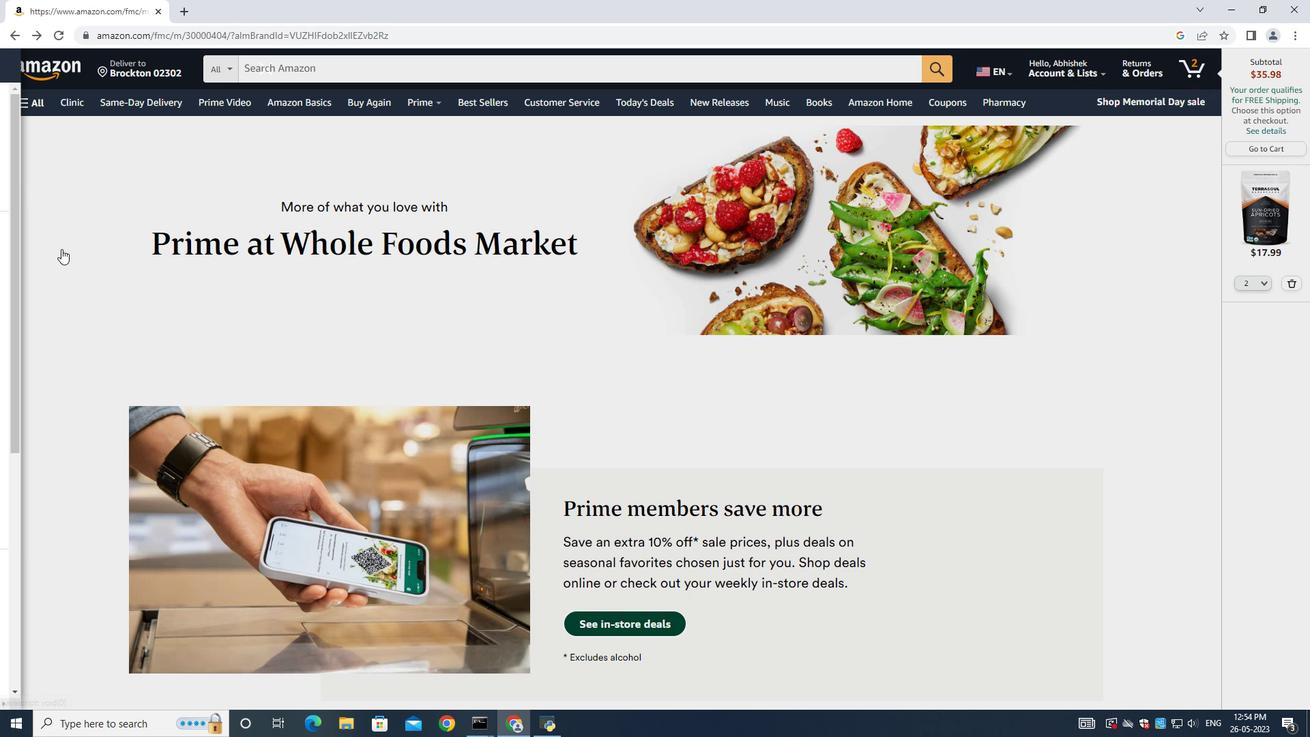 
Action: Mouse moved to (67, 386)
Screenshot: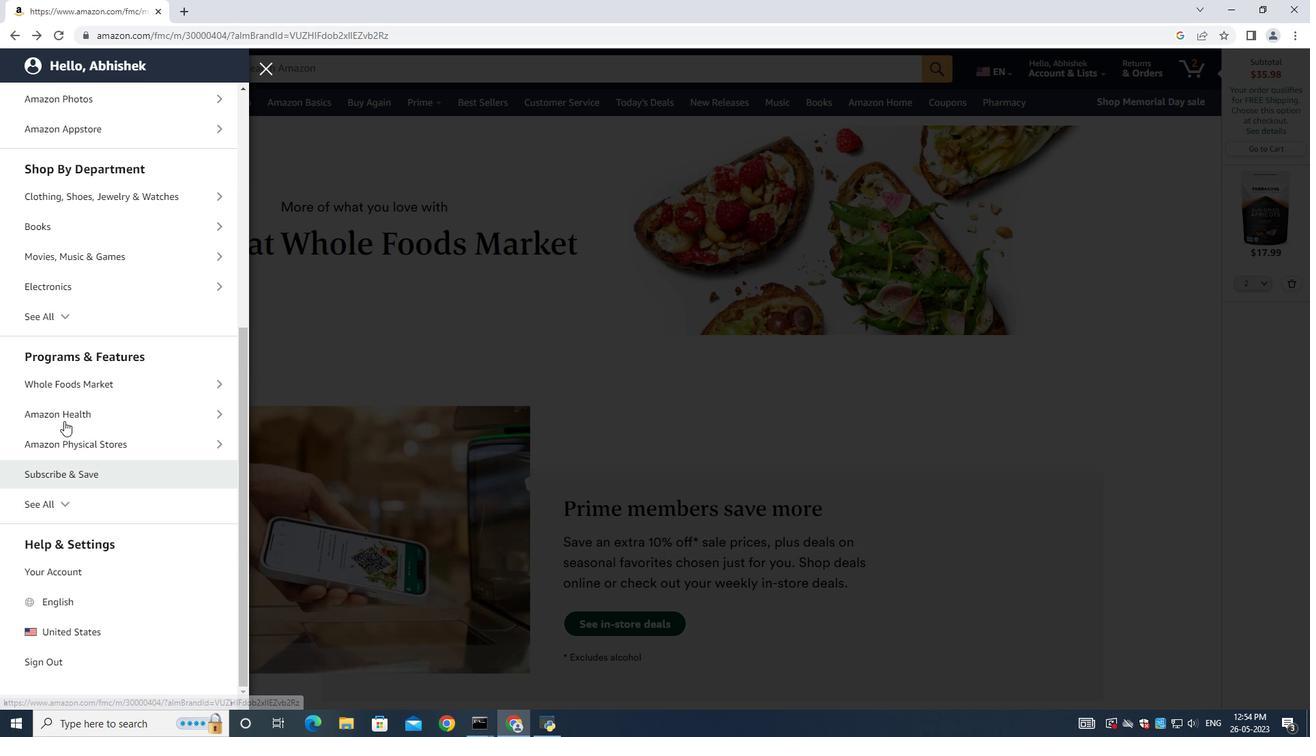 
Action: Mouse pressed left at (67, 386)
Screenshot: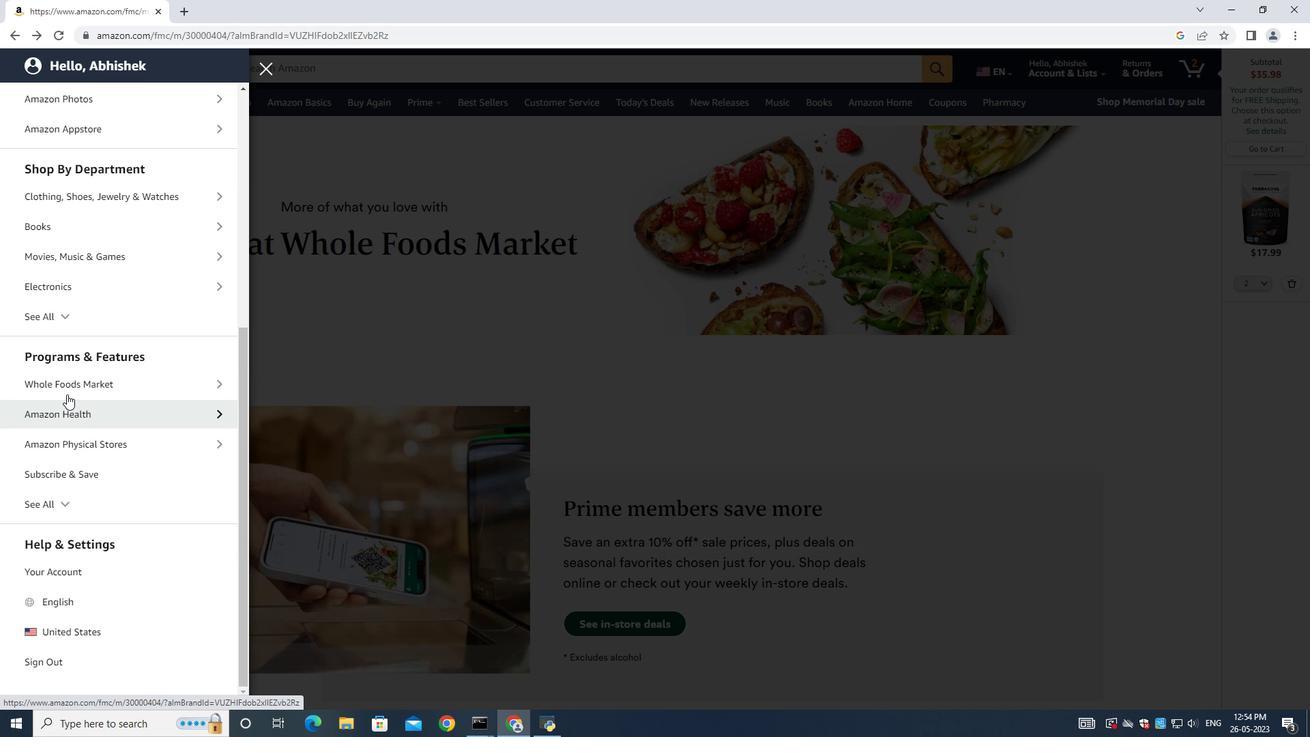 
Action: Mouse moved to (88, 166)
Screenshot: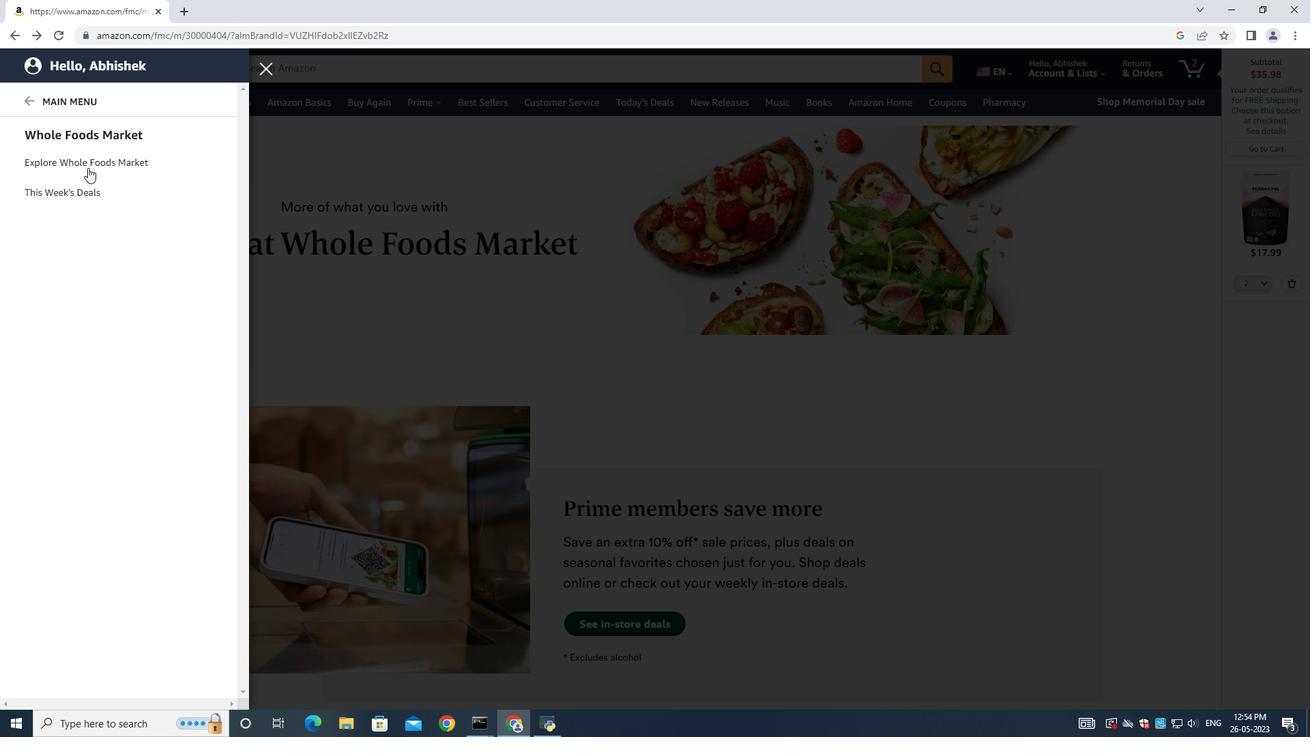 
Action: Mouse pressed left at (88, 166)
Screenshot: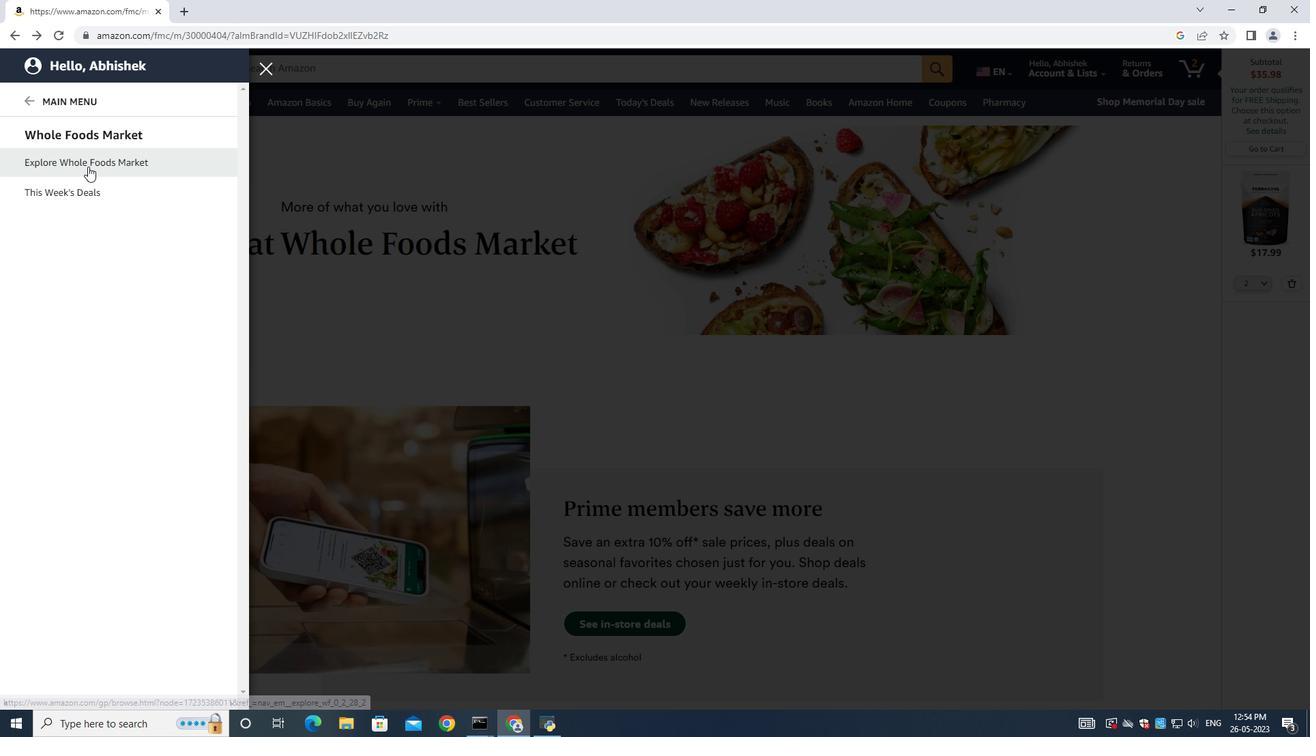 
Action: Mouse moved to (326, 78)
Screenshot: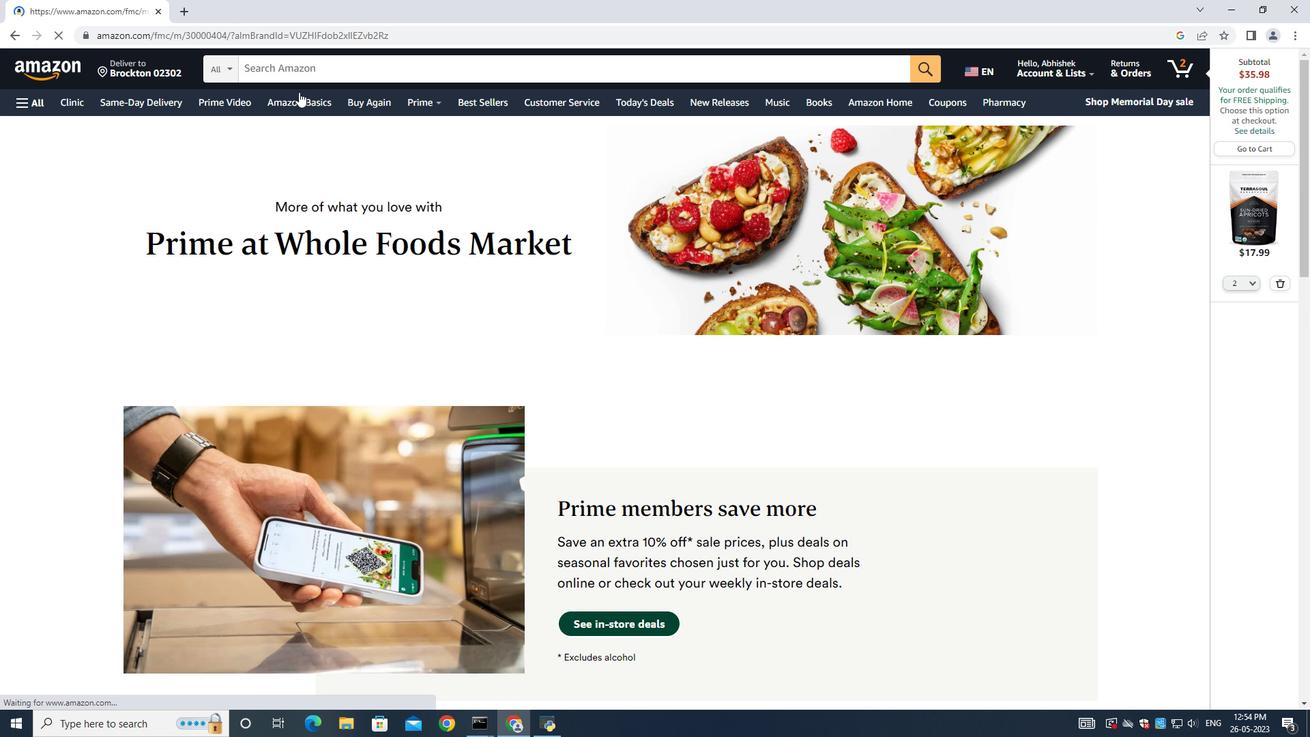 
Action: Mouse pressed left at (326, 78)
Screenshot: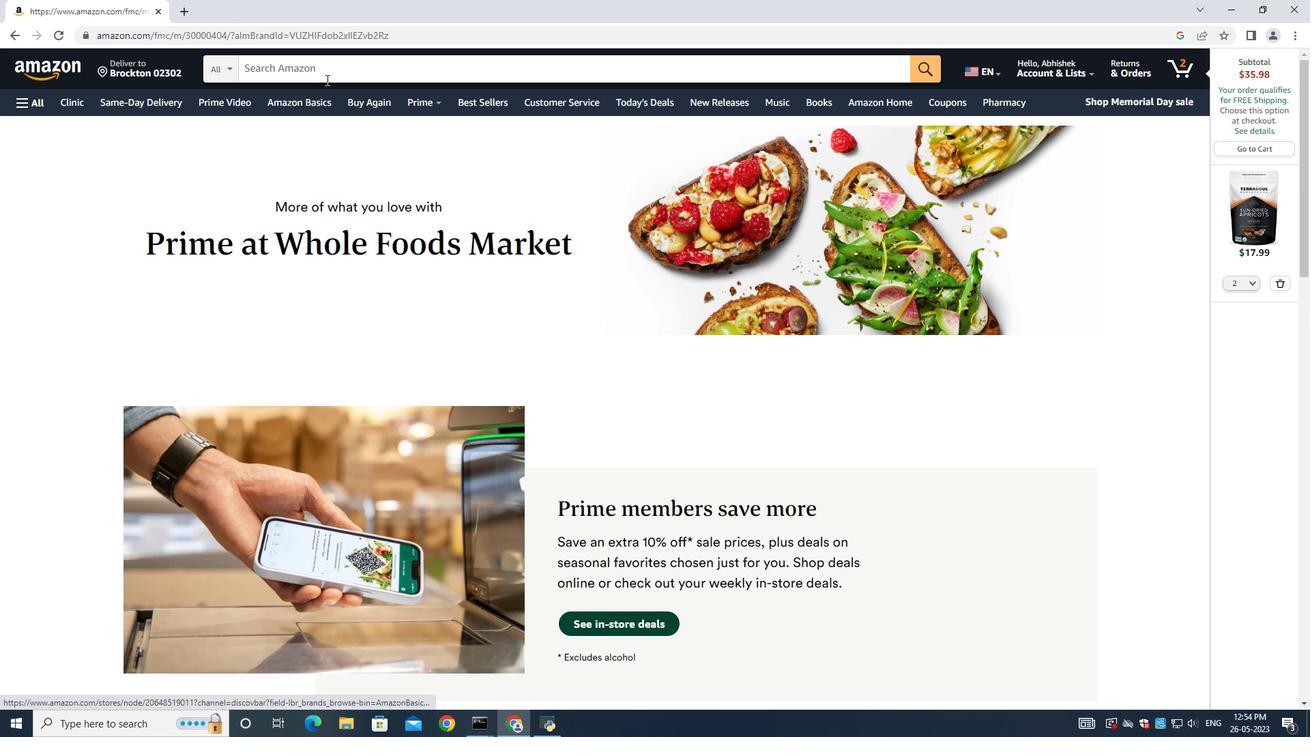 
Action: Mouse moved to (324, 76)
Screenshot: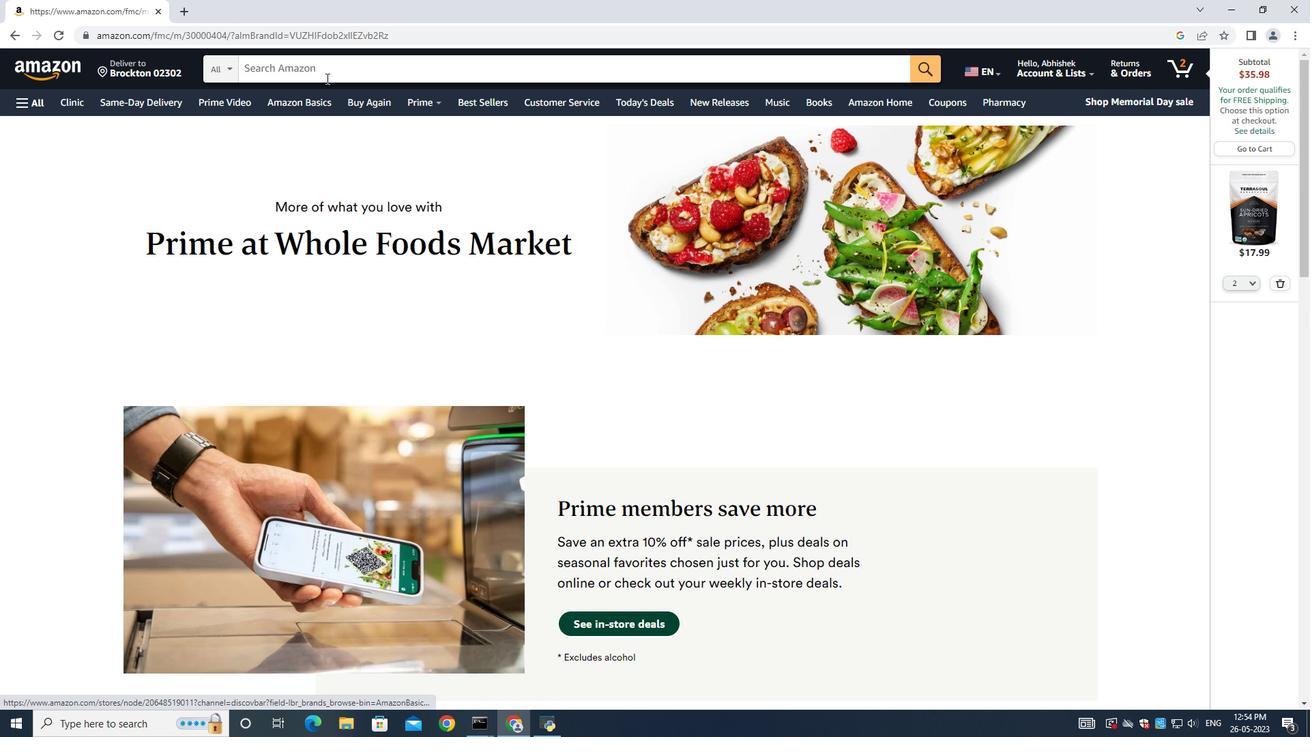 
Action: Key pressed <Key.caps_lock><Key.shift><Key.shift><Key.shift><Key.shift><Key.shift><Key.shift><Key.shift><Key.shift><Key.shift><Key.shift><Key.shift><Key.shift><Key.shift><Key.shift><Key.shift><Key.caps_lock><Key.shift>Organic<Key.space><Key.shift>Cashew<Key.space><Key.shift>Butter<Key.enter>
Screenshot: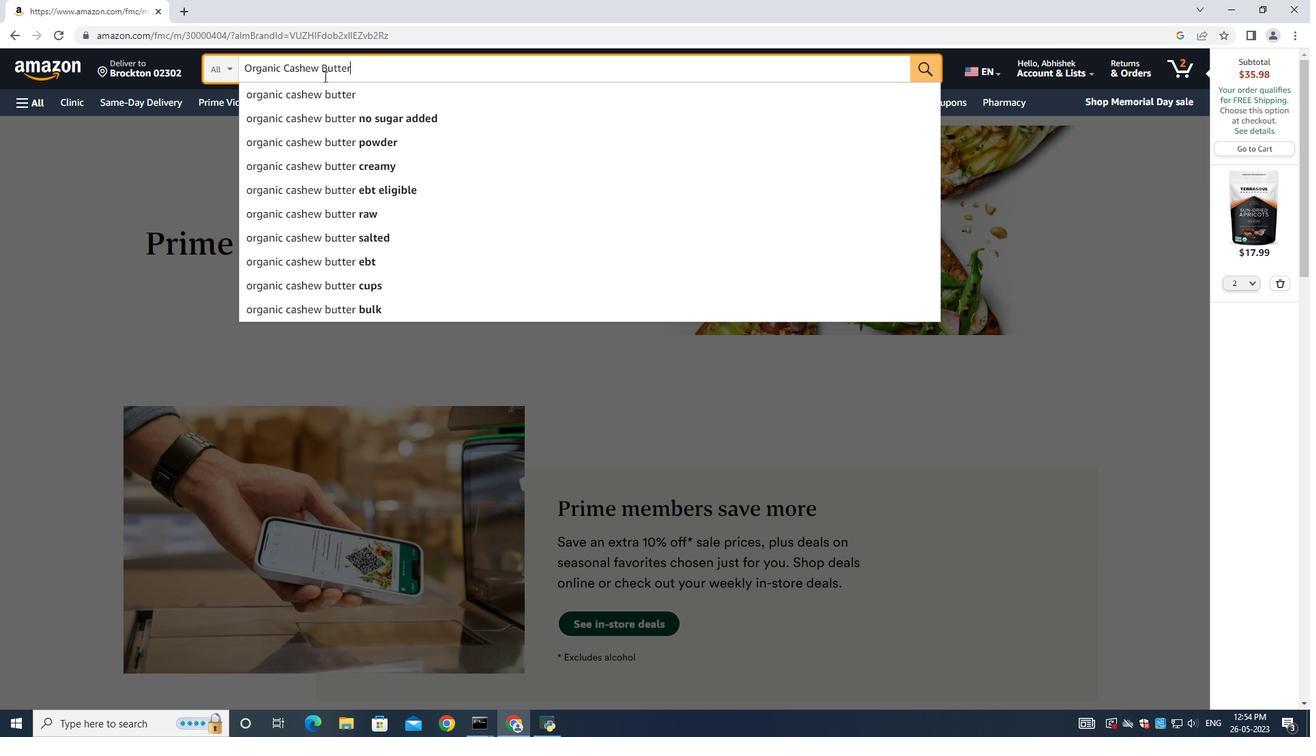 
Action: Mouse moved to (463, 273)
Screenshot: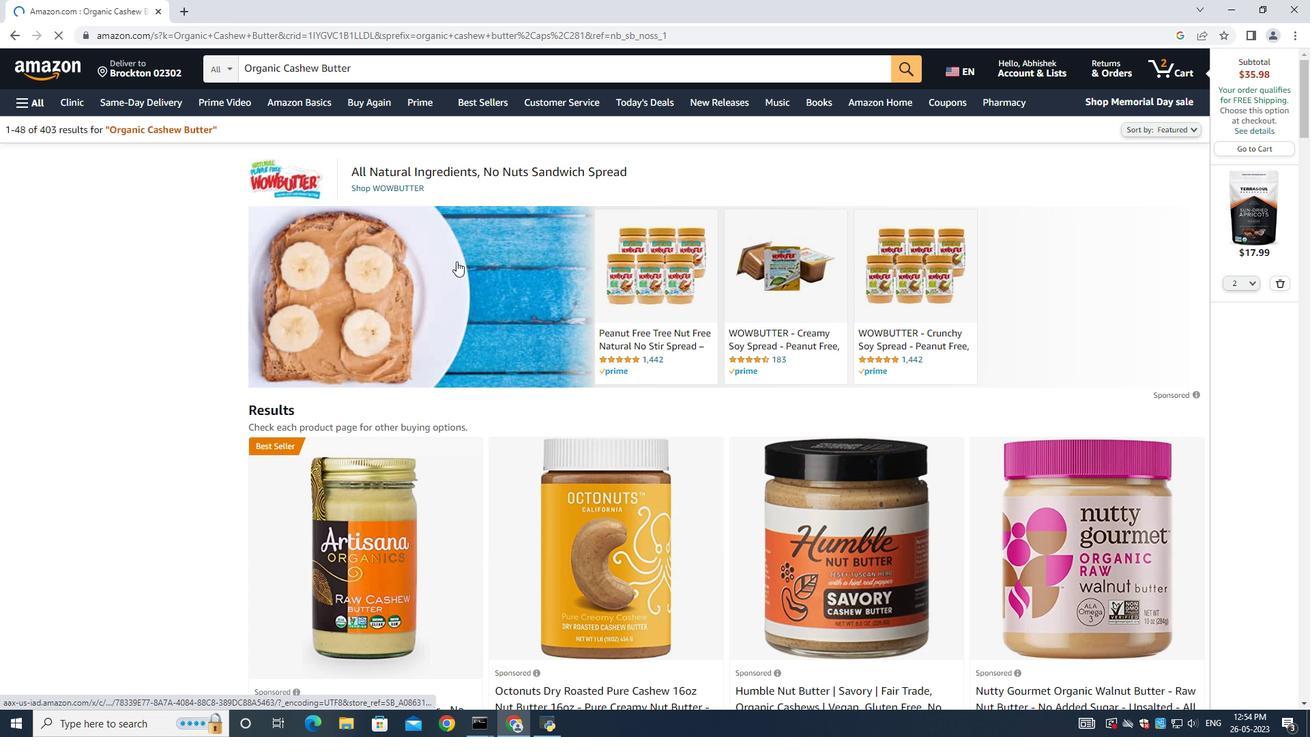 
Action: Mouse scrolled (463, 272) with delta (0, 0)
Screenshot: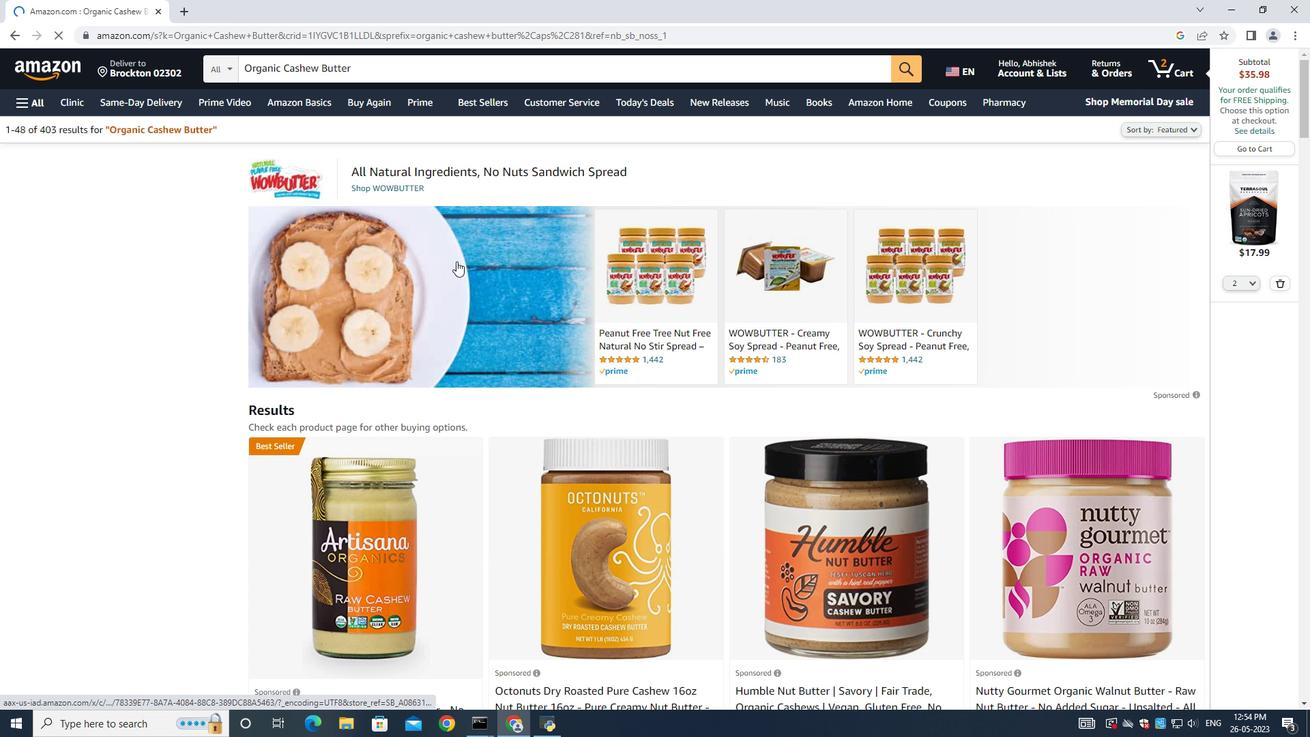 
Action: Mouse moved to (463, 275)
Screenshot: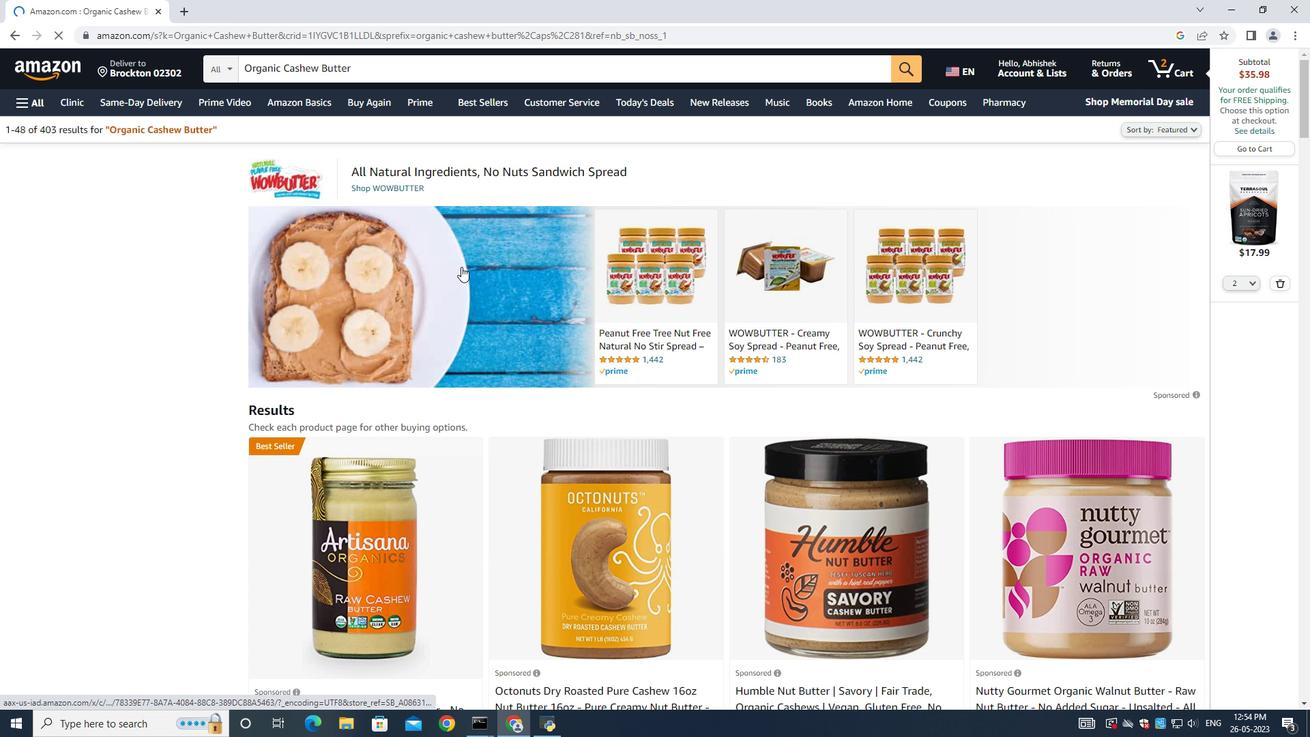 
Action: Mouse scrolled (463, 275) with delta (0, 0)
Screenshot: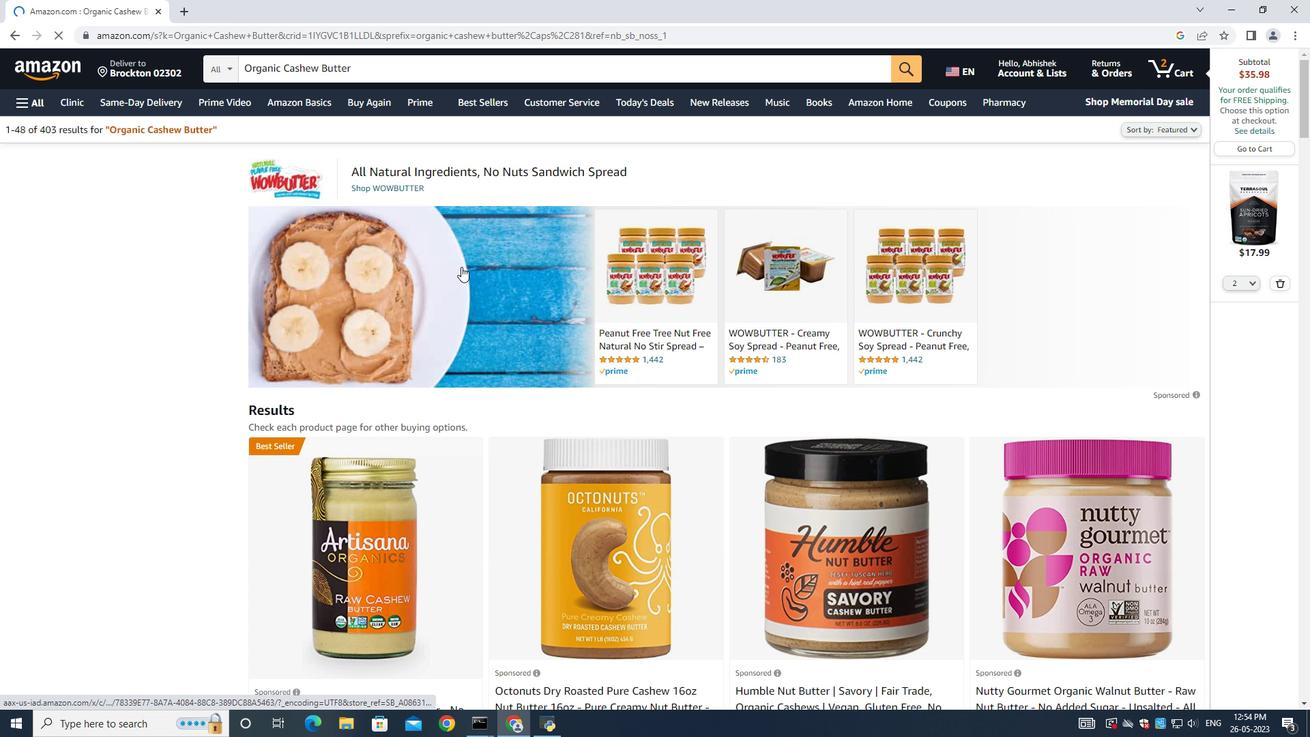 
Action: Mouse moved to (463, 275)
Screenshot: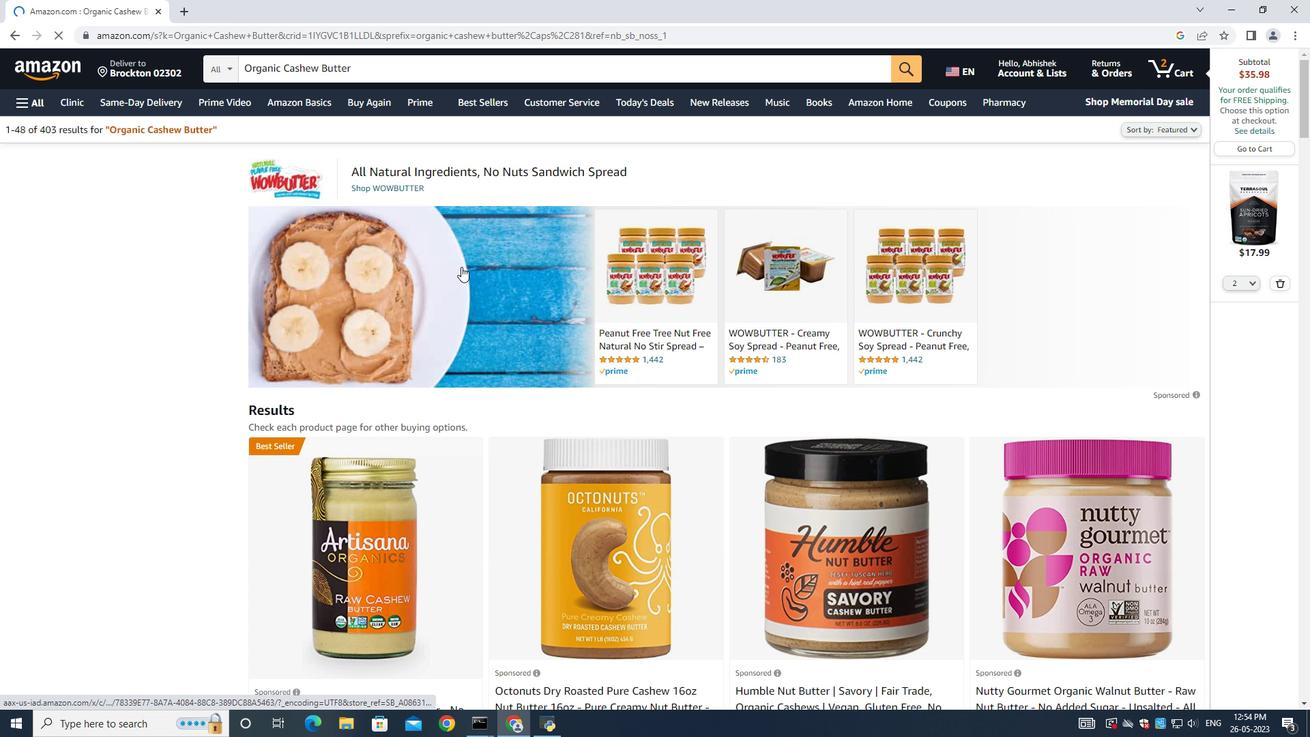 
Action: Mouse scrolled (463, 275) with delta (0, 0)
Screenshot: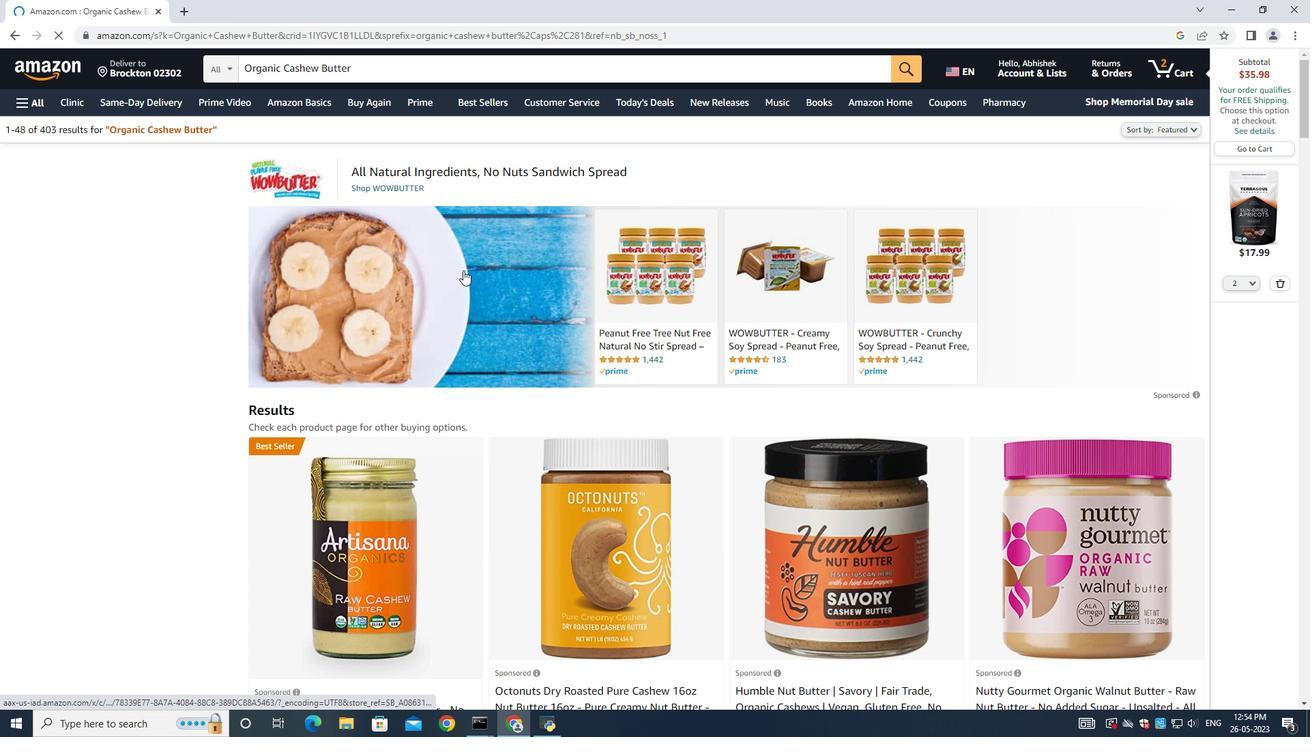 
Action: Mouse moved to (462, 275)
Screenshot: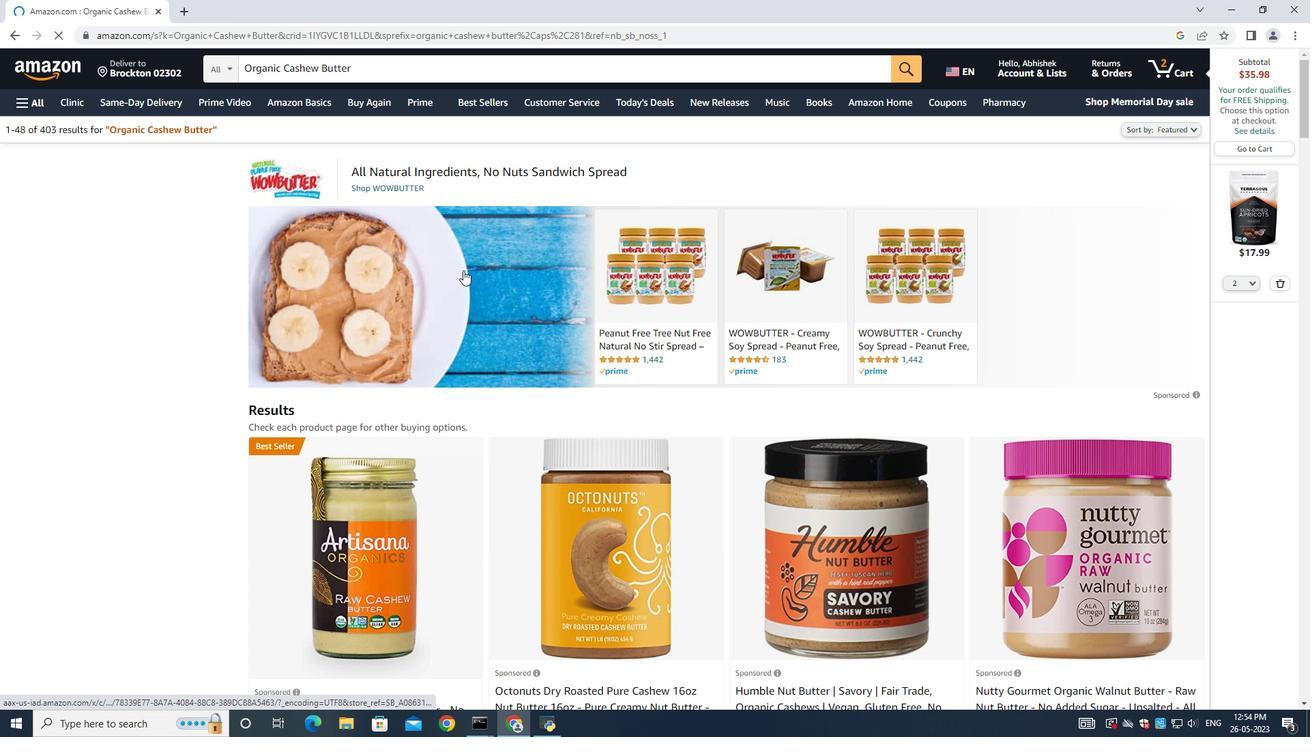 
Action: Mouse scrolled (462, 275) with delta (0, 0)
Screenshot: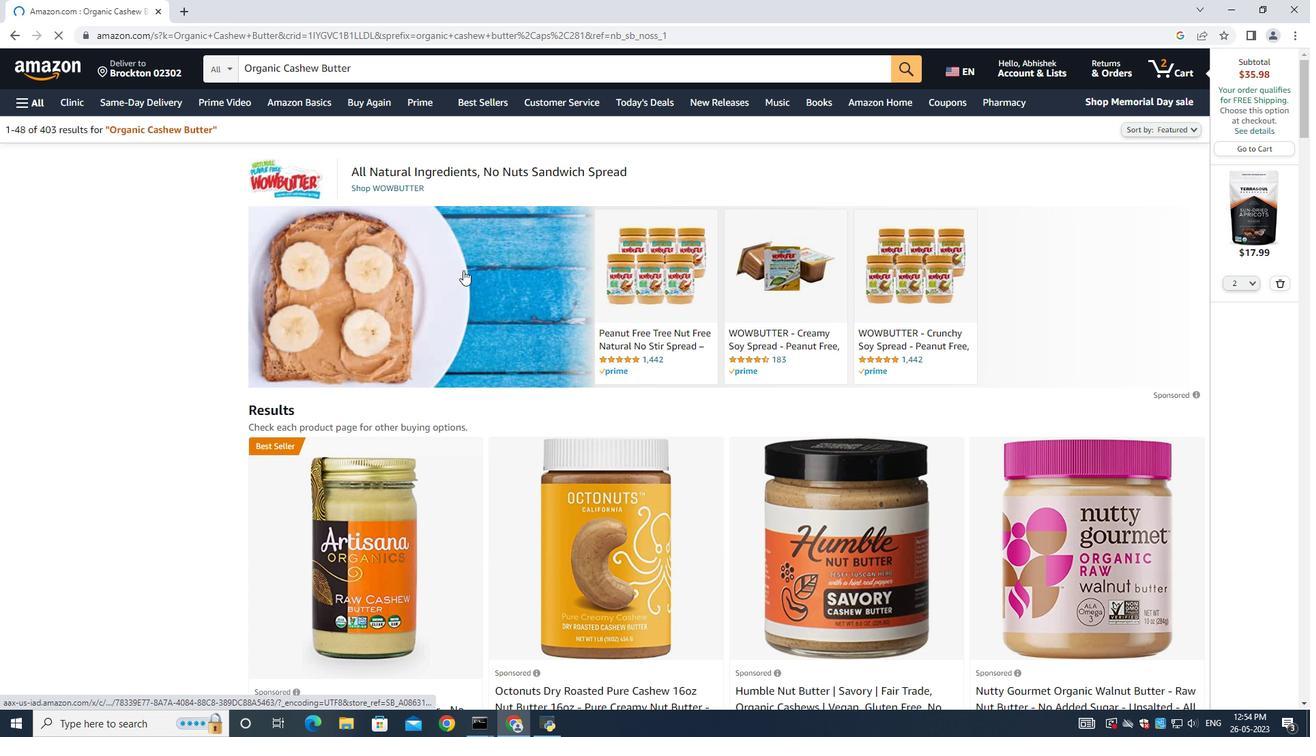 
Action: Mouse moved to (404, 328)
Screenshot: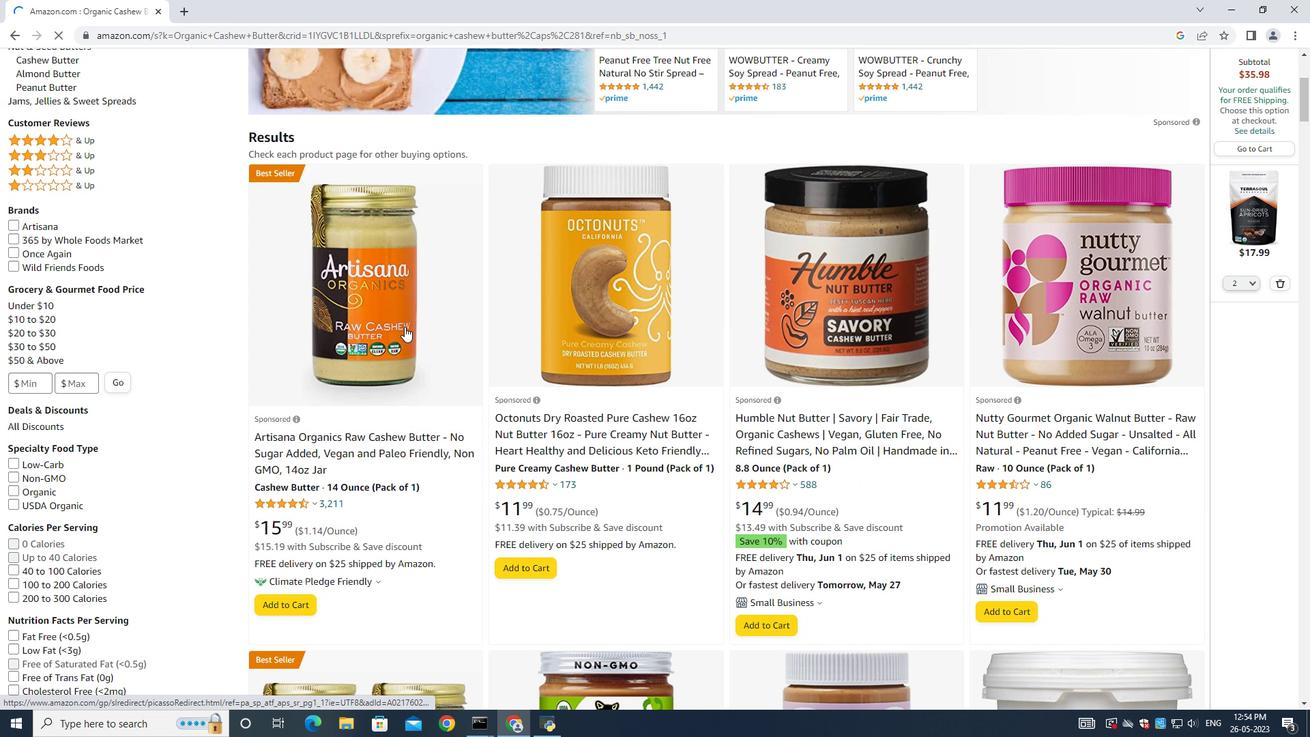 
Action: Mouse scrolled (404, 328) with delta (0, 0)
Screenshot: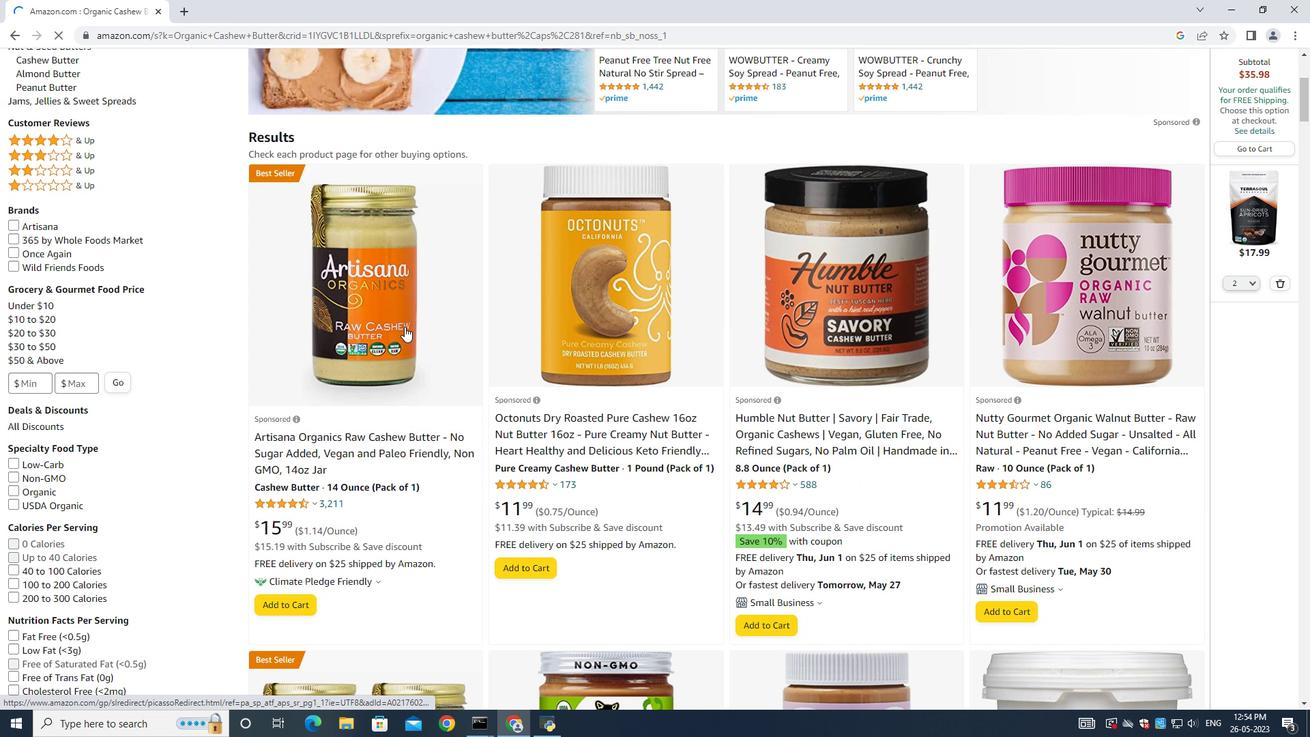 
Action: Mouse scrolled (404, 328) with delta (0, 0)
Screenshot: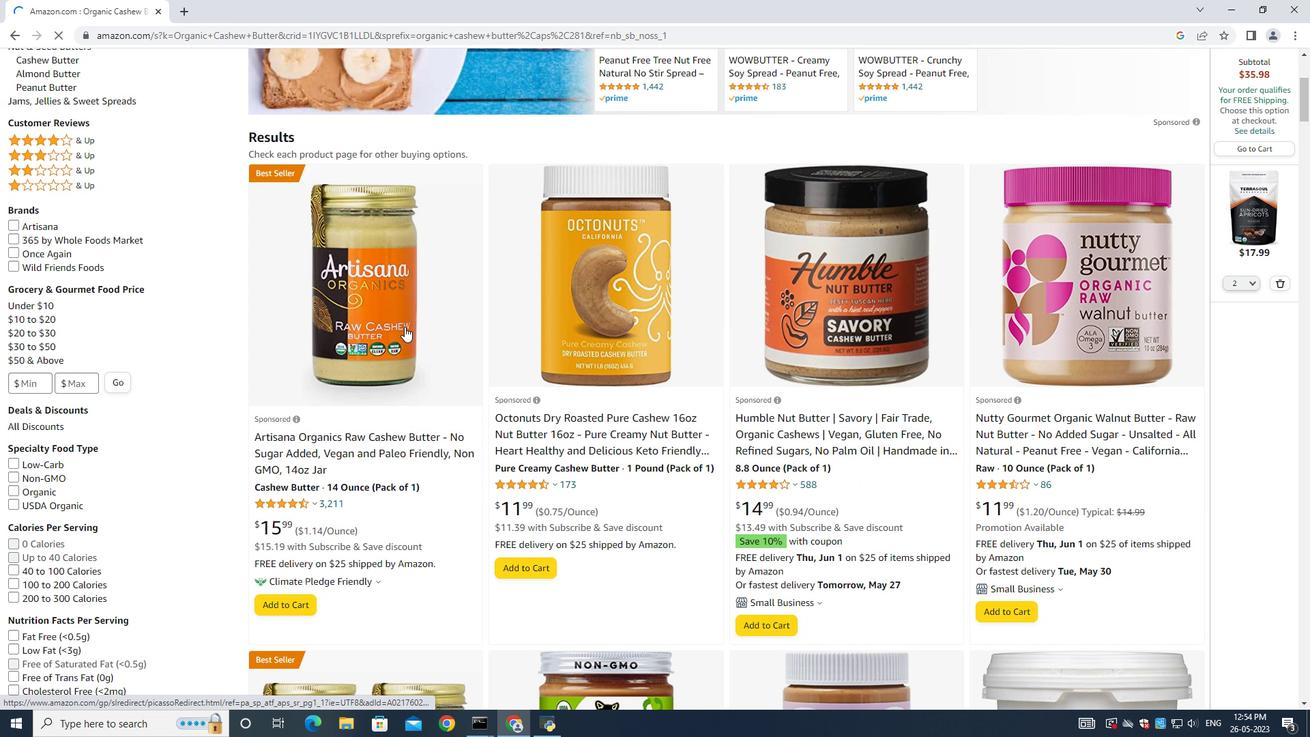 
Action: Mouse scrolled (404, 328) with delta (0, 0)
Screenshot: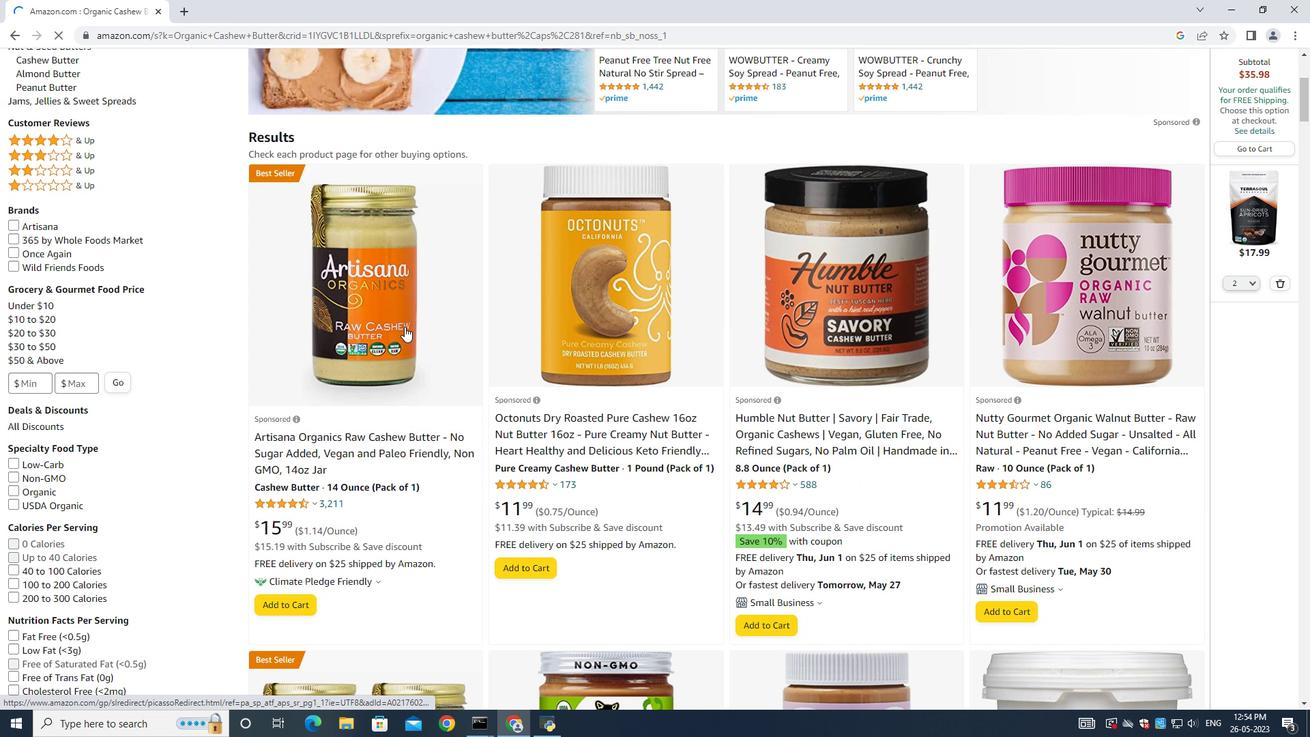 
Action: Mouse scrolled (404, 329) with delta (0, 0)
Screenshot: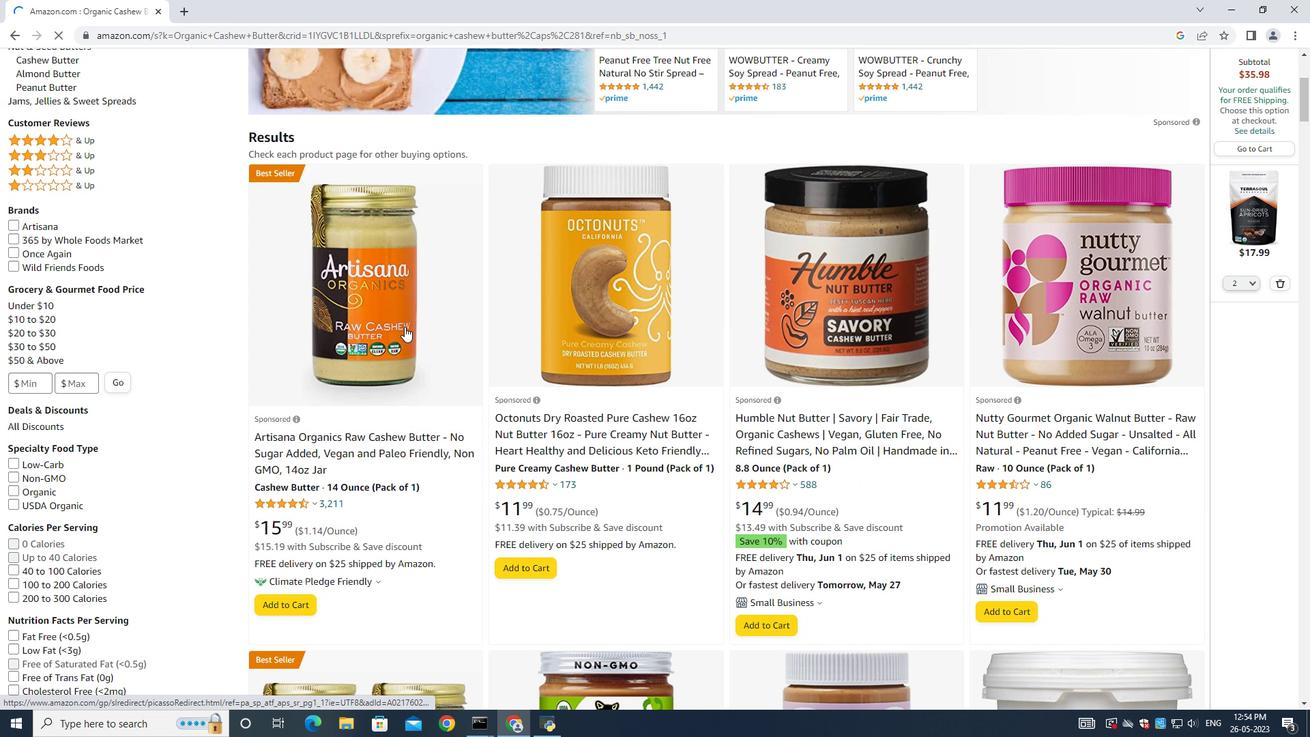 
Action: Mouse scrolled (404, 329) with delta (0, 0)
Screenshot: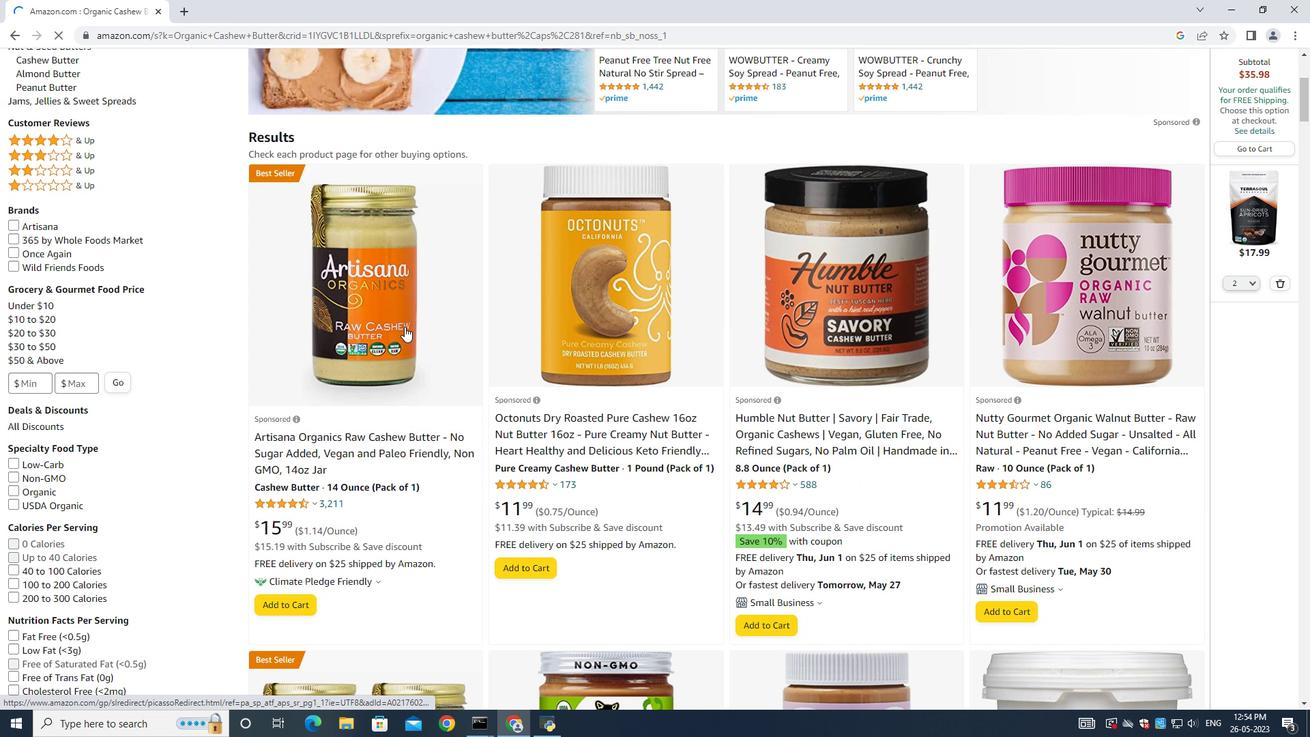 
Action: Mouse scrolled (404, 329) with delta (0, 0)
Screenshot: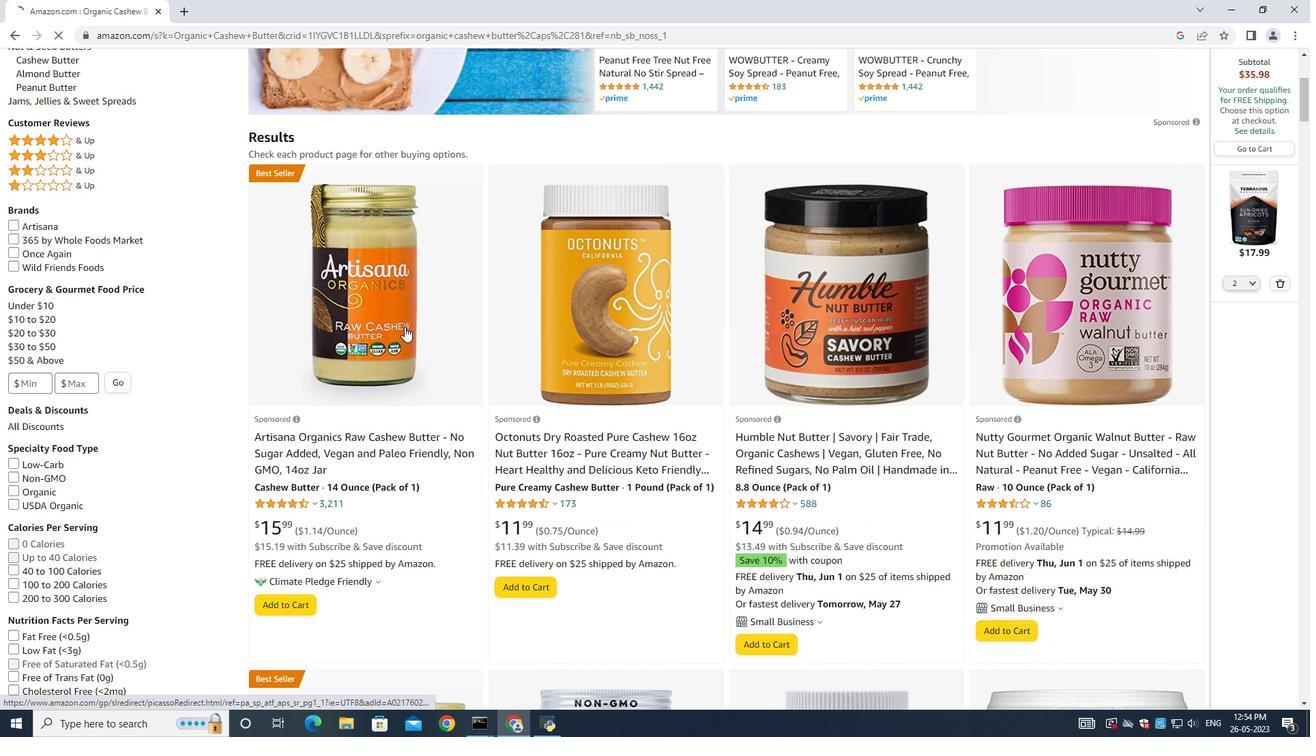 
Action: Mouse moved to (216, 71)
Screenshot: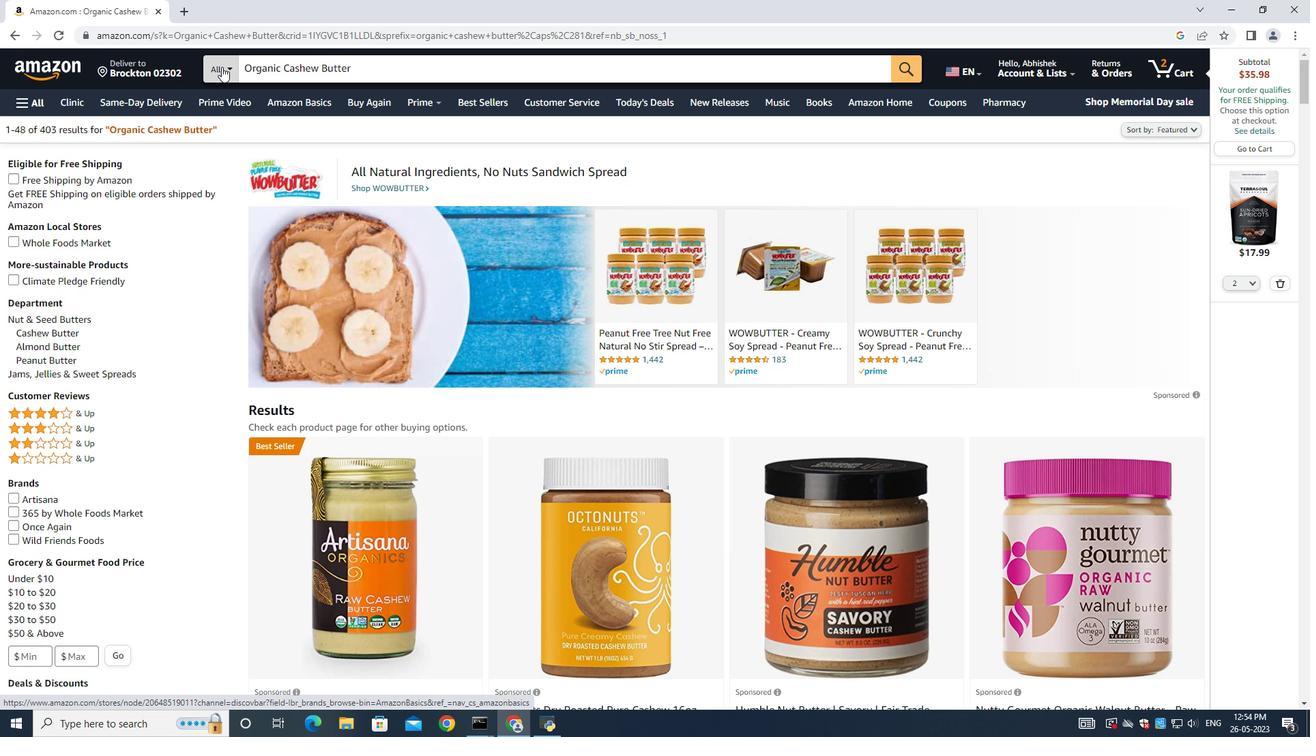 
Action: Mouse pressed left at (216, 71)
Screenshot: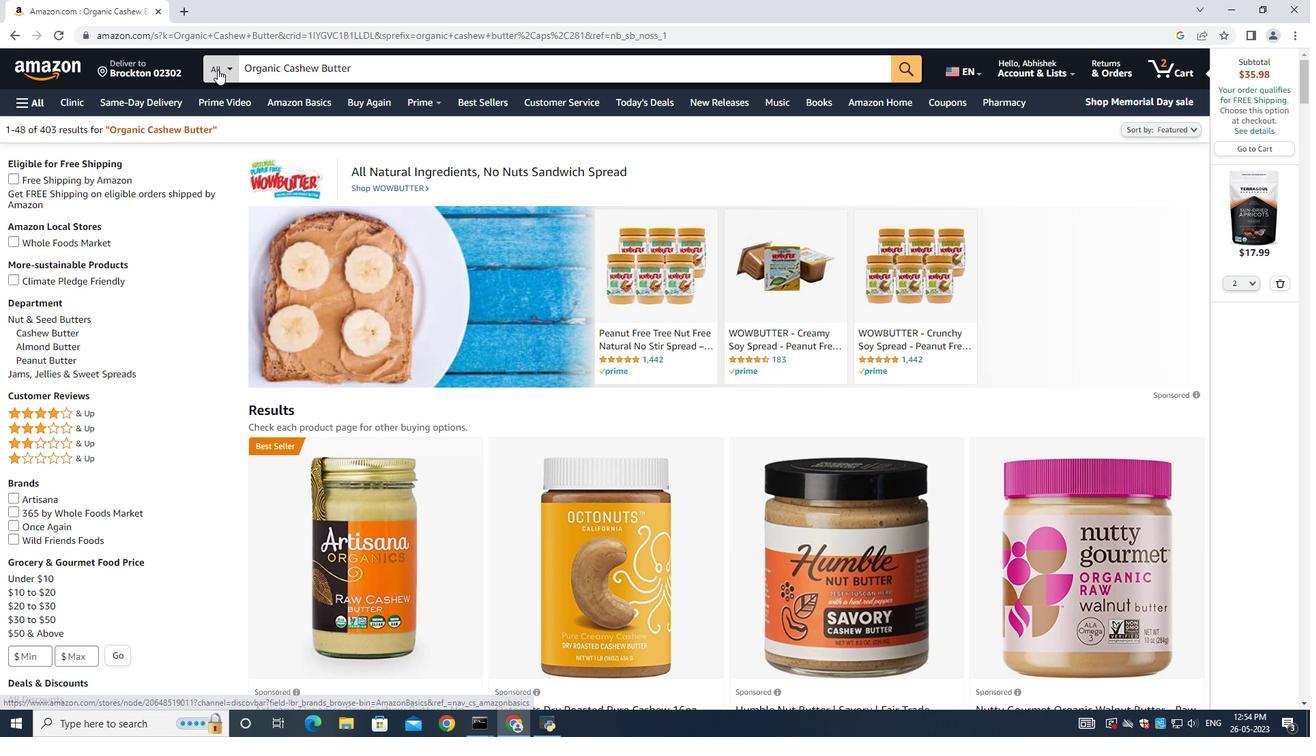 
Action: Mouse moved to (241, 226)
Screenshot: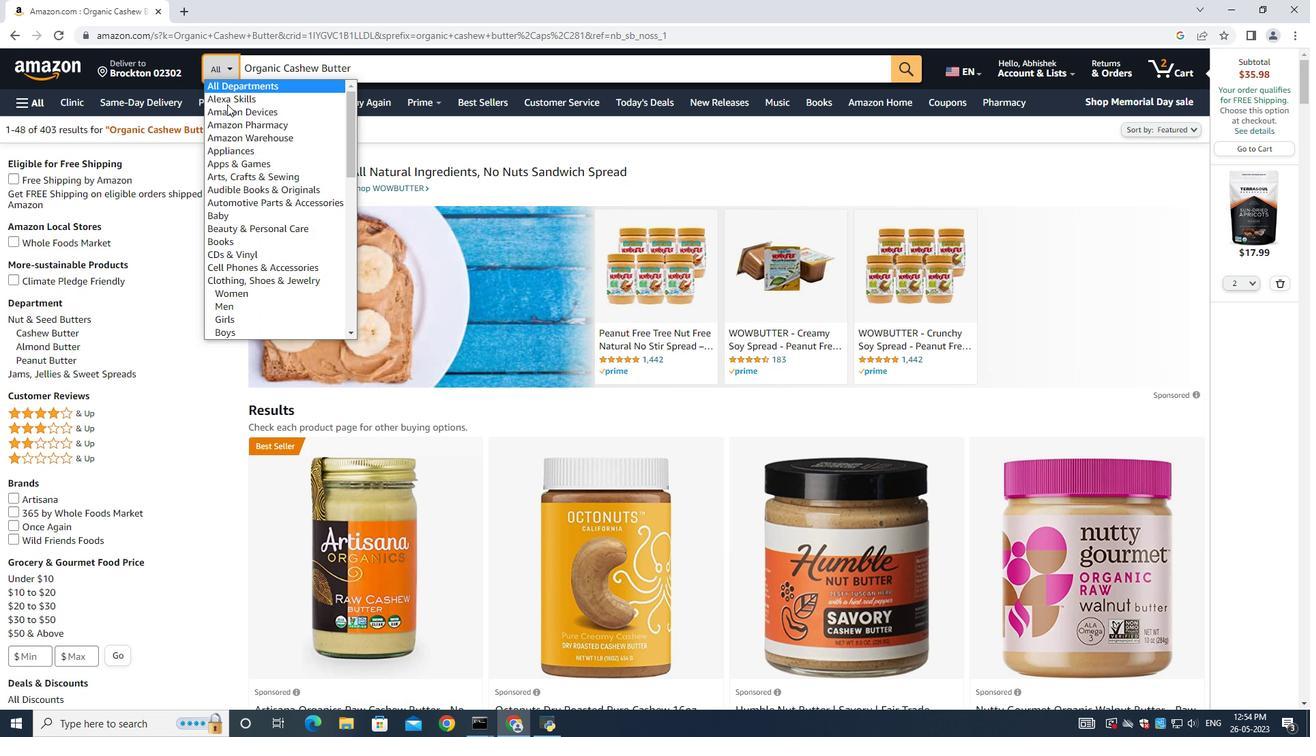 
Action: Mouse scrolled (241, 225) with delta (0, 0)
Screenshot: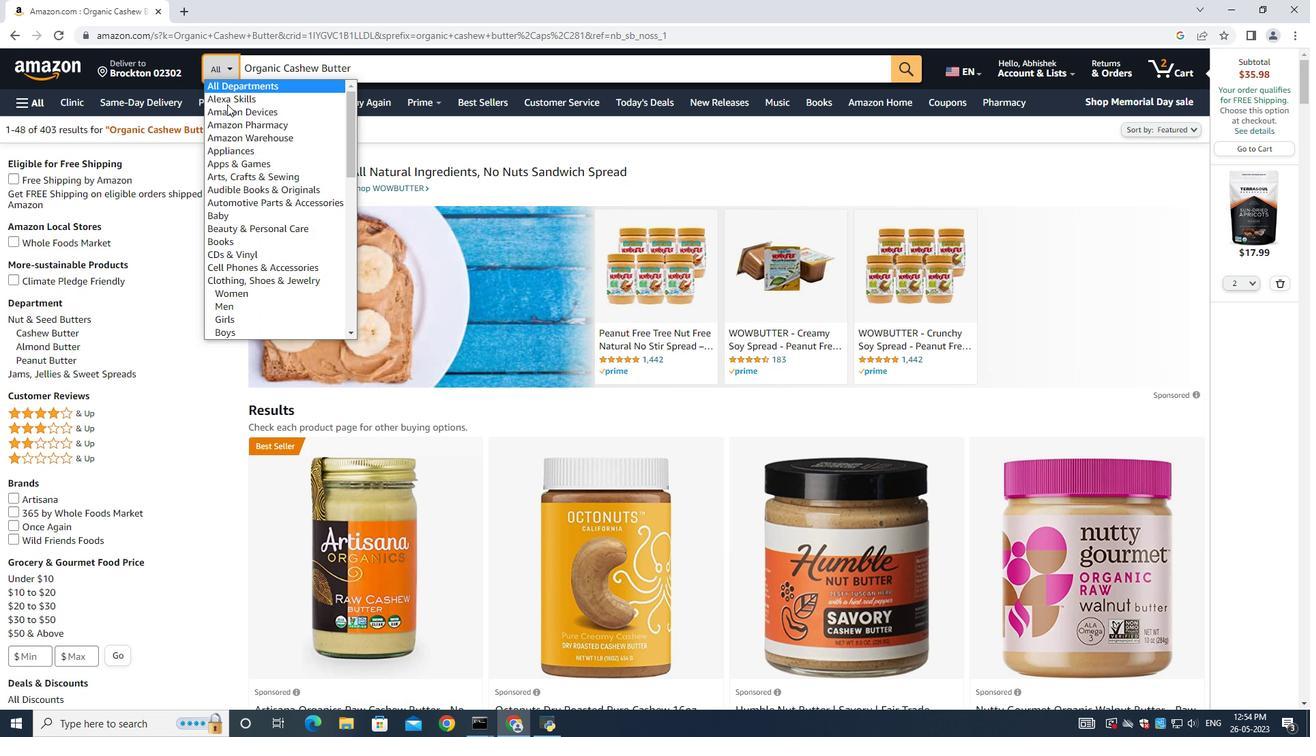 
Action: Mouse moved to (240, 233)
Screenshot: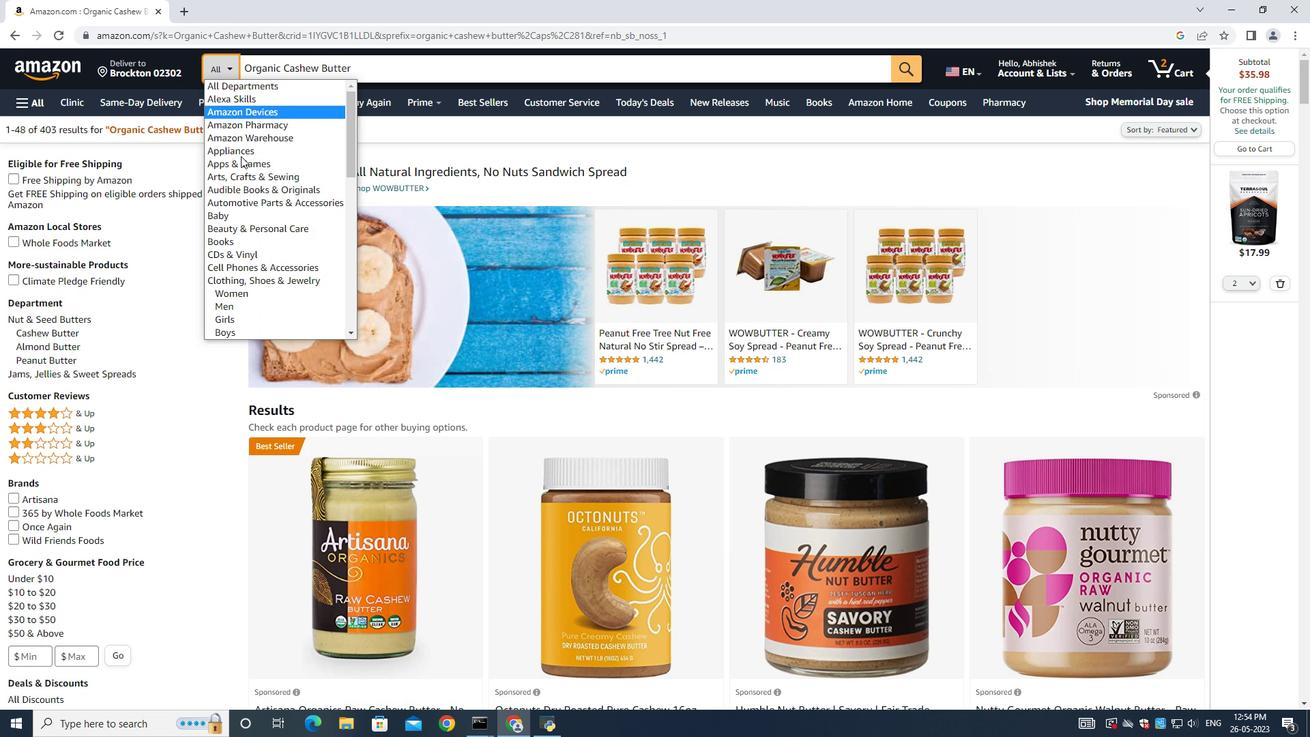 
Action: Mouse scrolled (240, 232) with delta (0, 0)
Screenshot: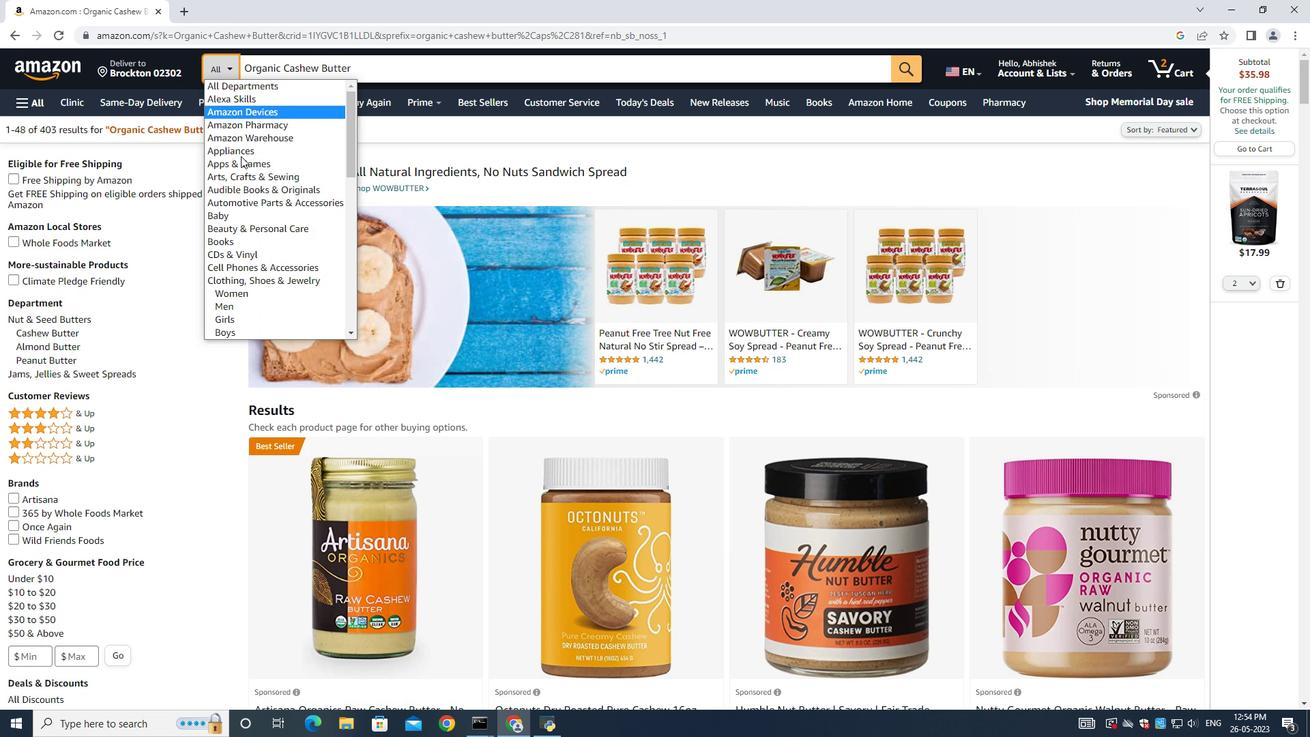 
Action: Mouse moved to (240, 236)
Screenshot: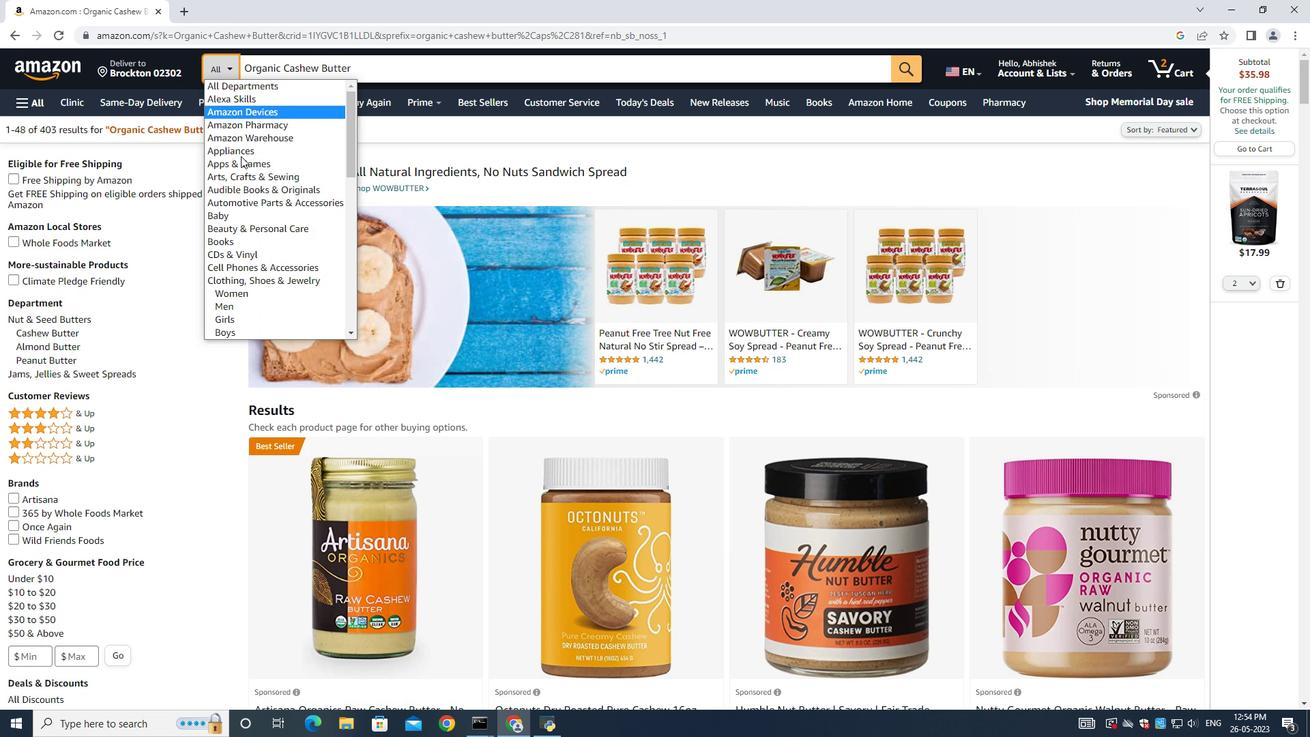 
Action: Mouse scrolled (240, 234) with delta (0, 0)
Screenshot: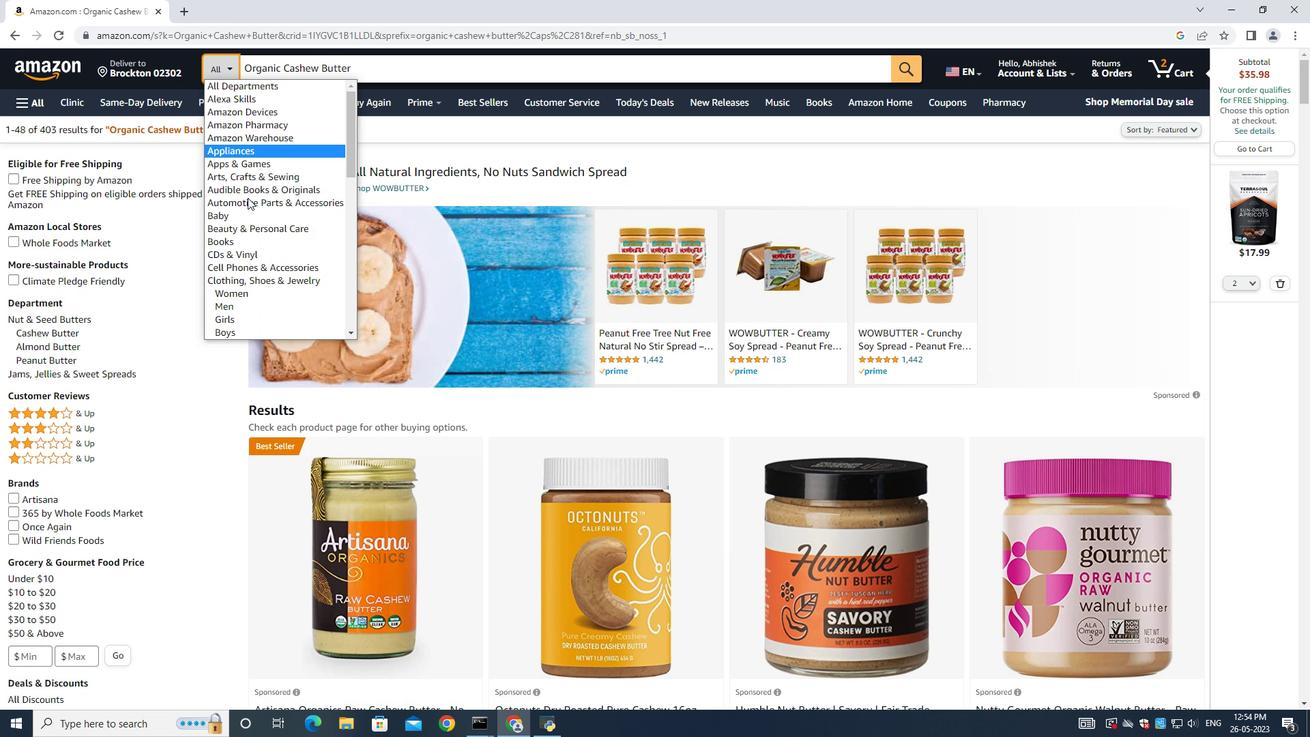 
Action: Mouse moved to (240, 236)
Screenshot: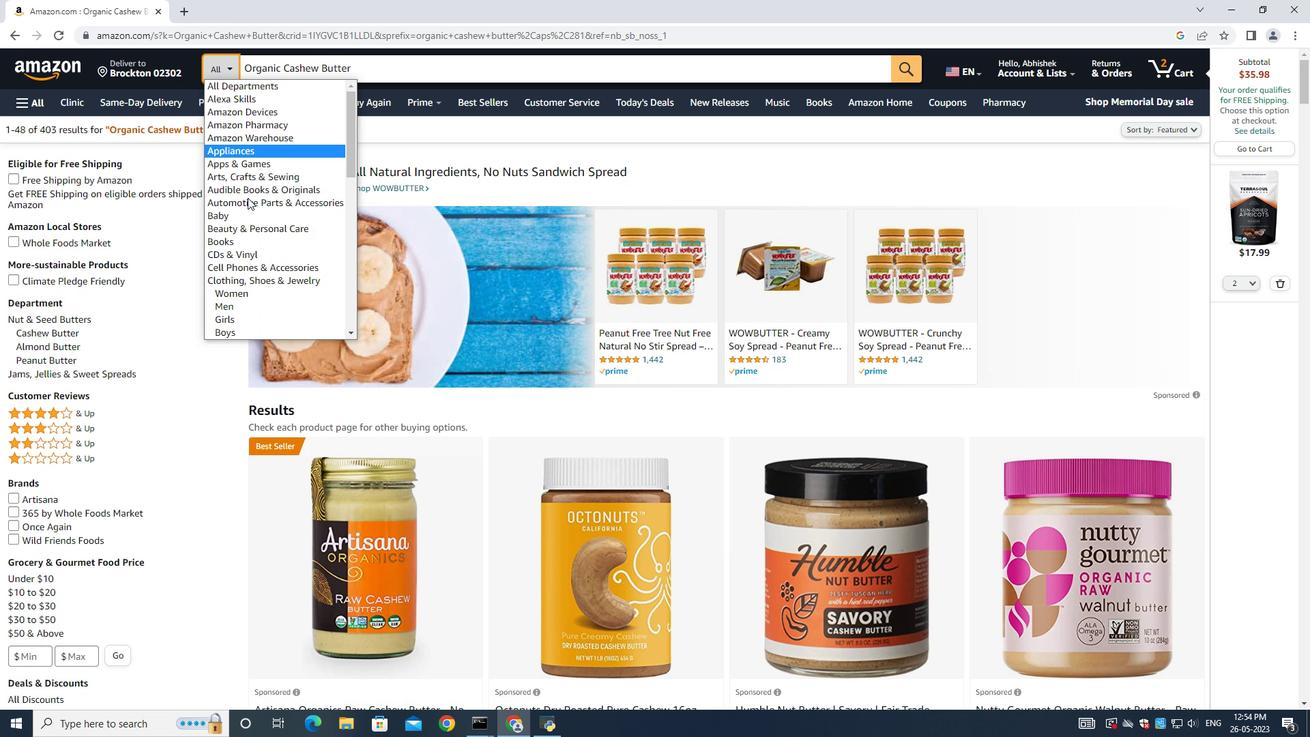 
Action: Mouse scrolled (240, 235) with delta (0, 0)
Screenshot: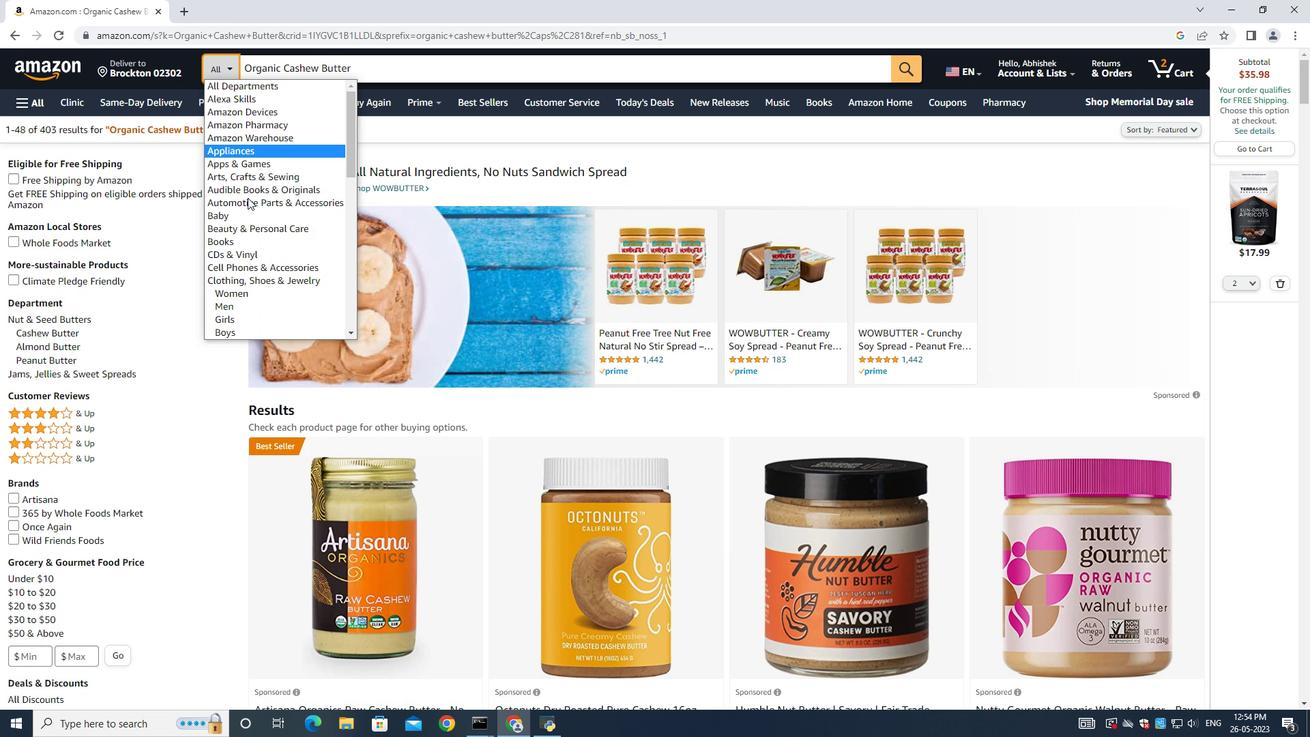 
Action: Mouse moved to (240, 236)
Screenshot: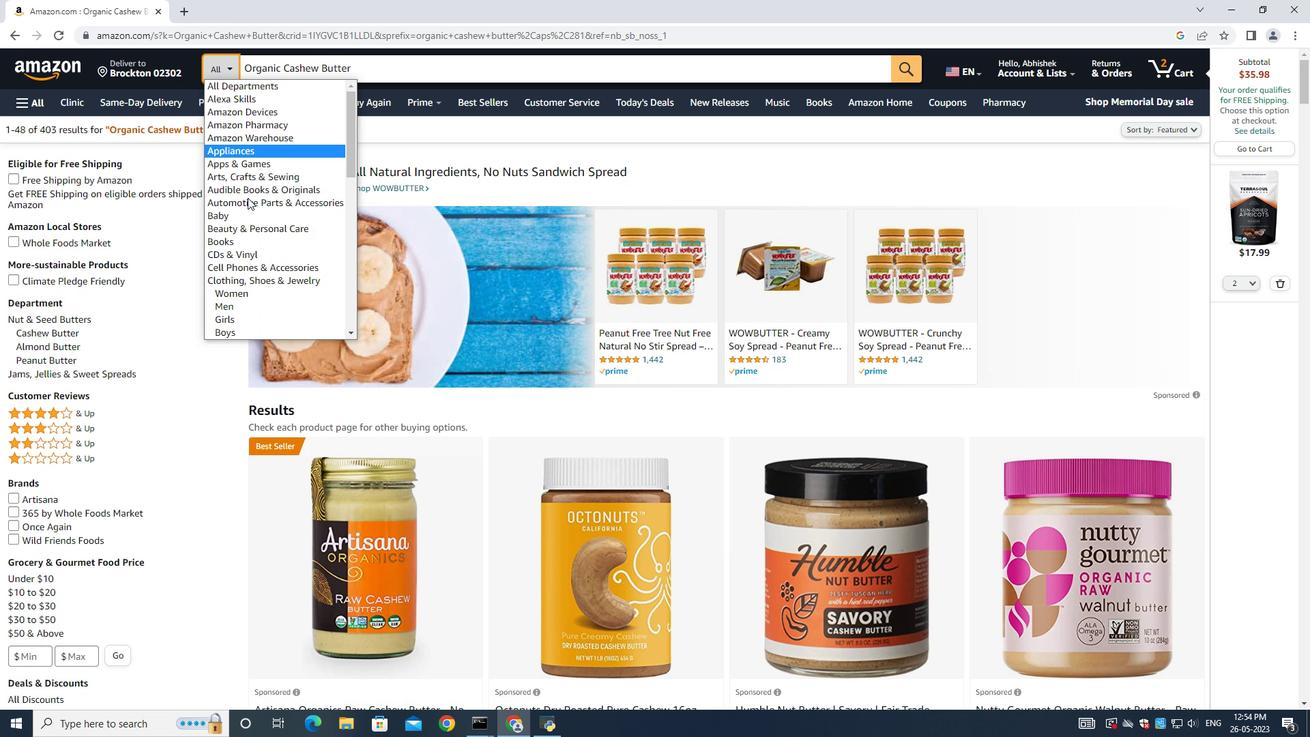 
Action: Mouse scrolled (240, 236) with delta (0, 0)
Screenshot: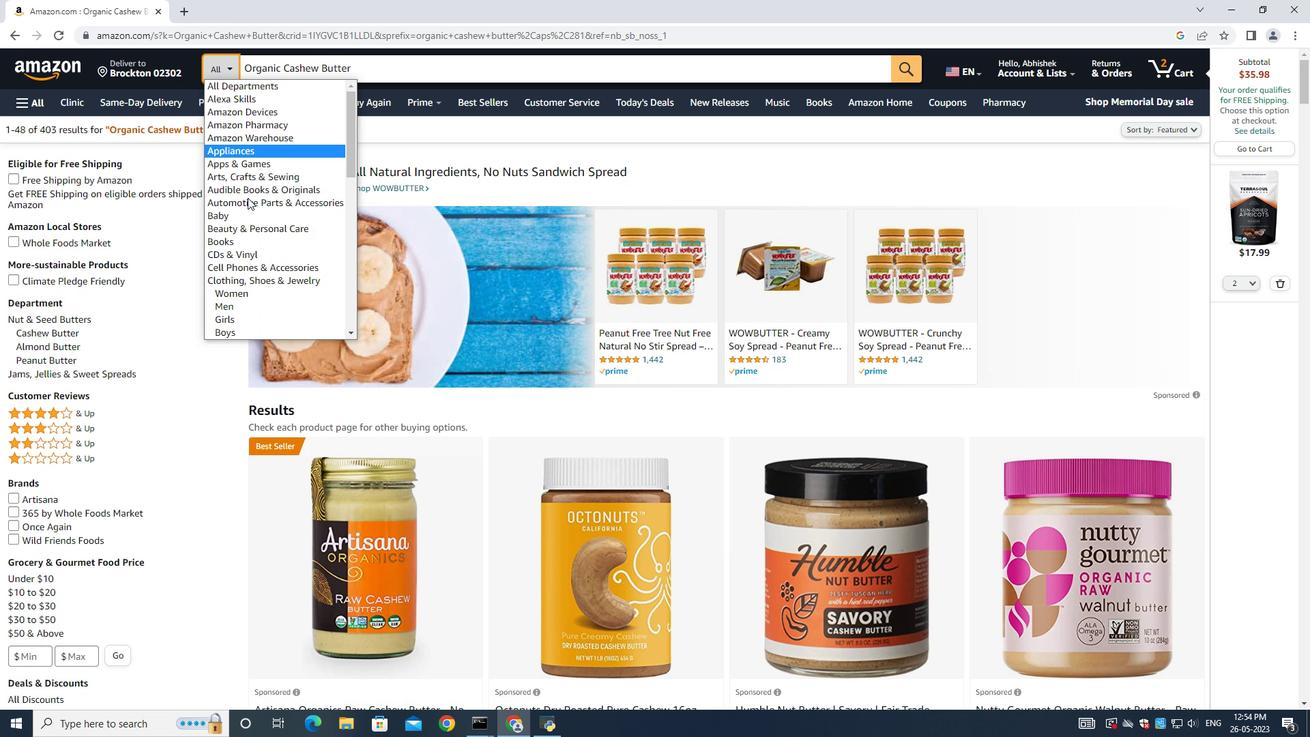 
Action: Mouse scrolled (240, 236) with delta (0, 0)
Screenshot: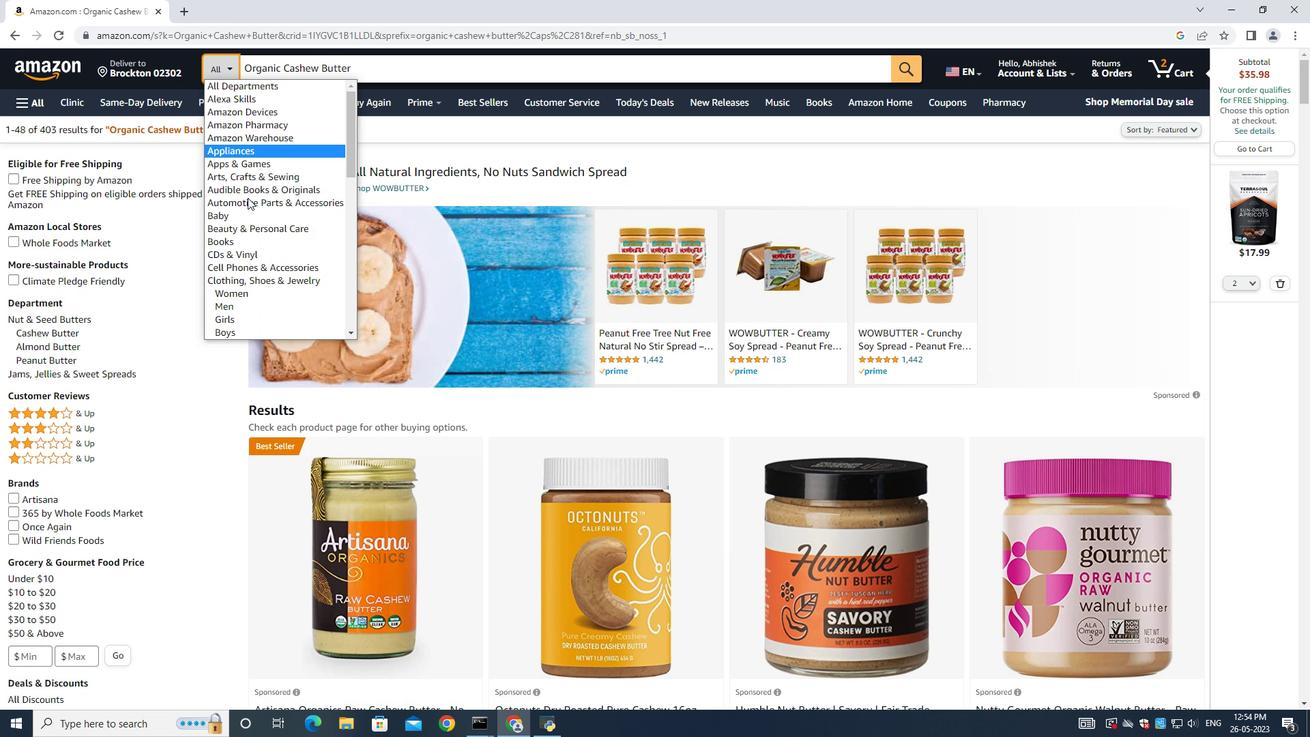 
Action: Mouse moved to (240, 237)
Screenshot: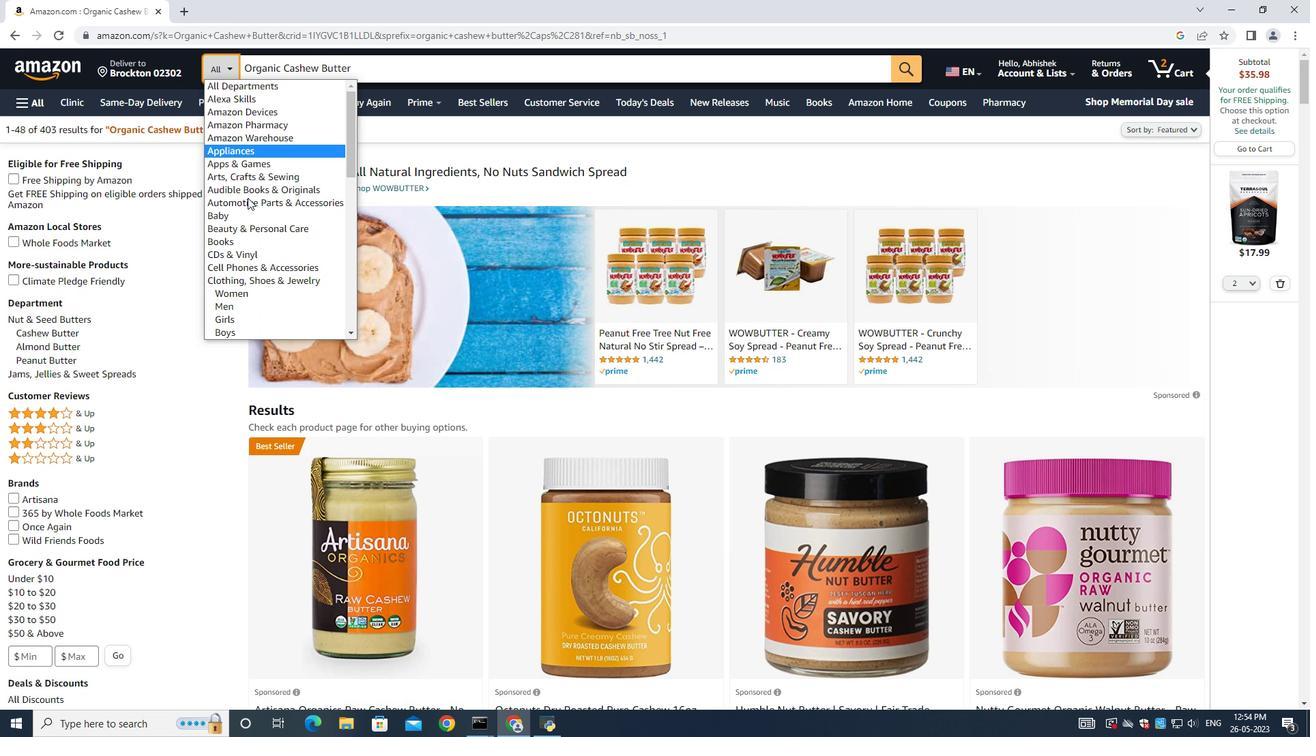 
Action: Mouse scrolled (240, 236) with delta (0, 0)
Screenshot: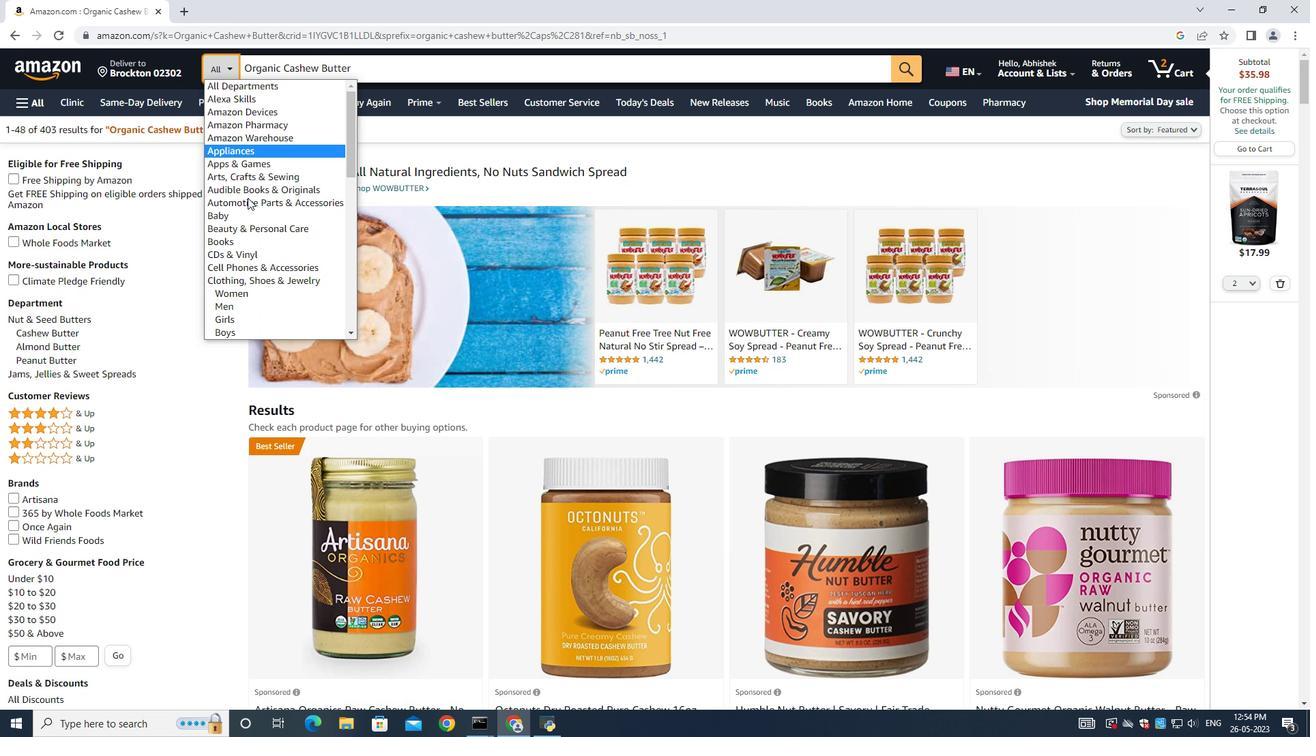 
Action: Mouse moved to (240, 238)
Screenshot: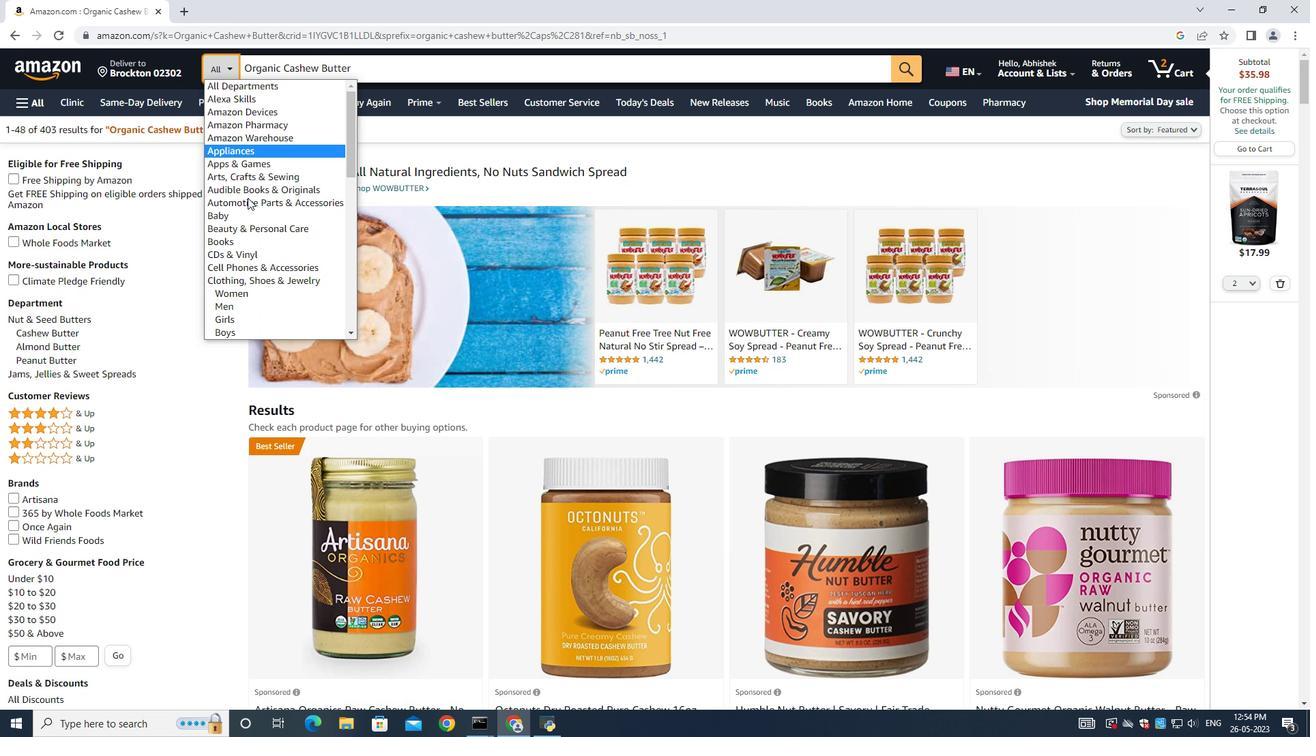 
Action: Mouse scrolled (240, 238) with delta (0, 0)
Screenshot: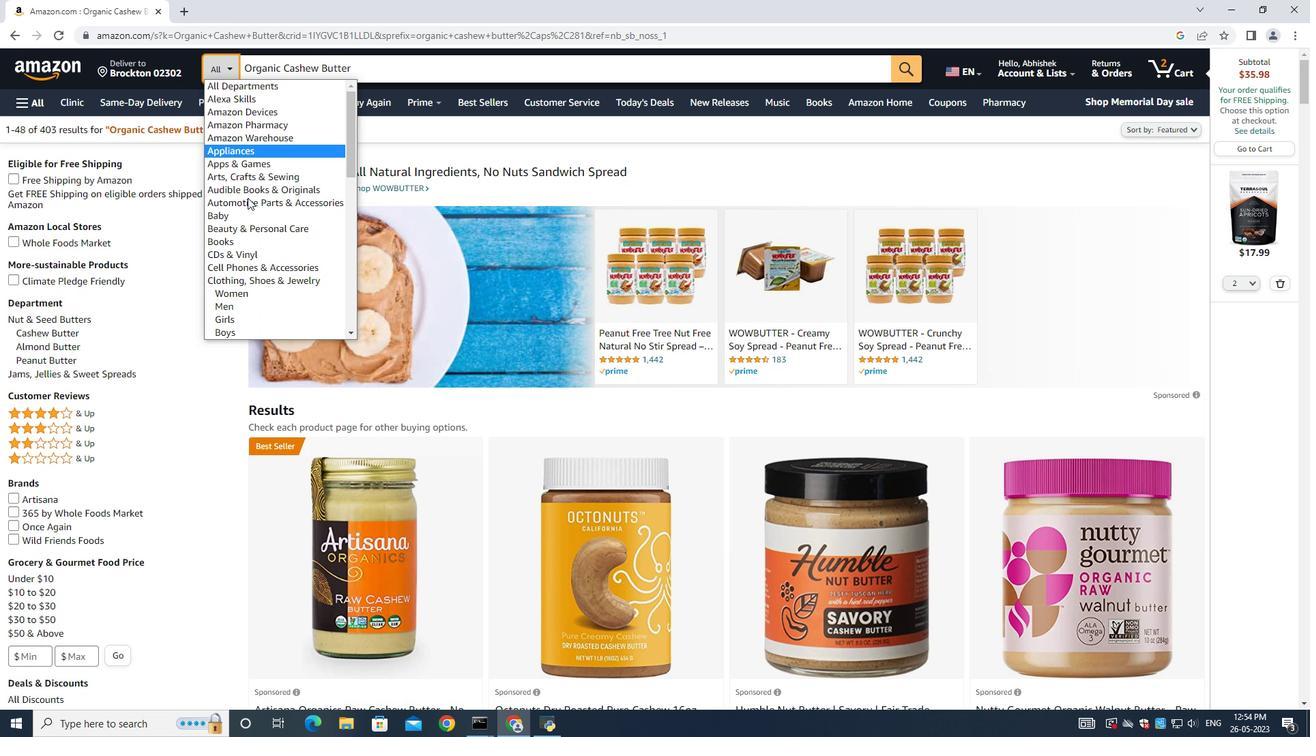 
Action: Mouse moved to (240, 331)
Screenshot: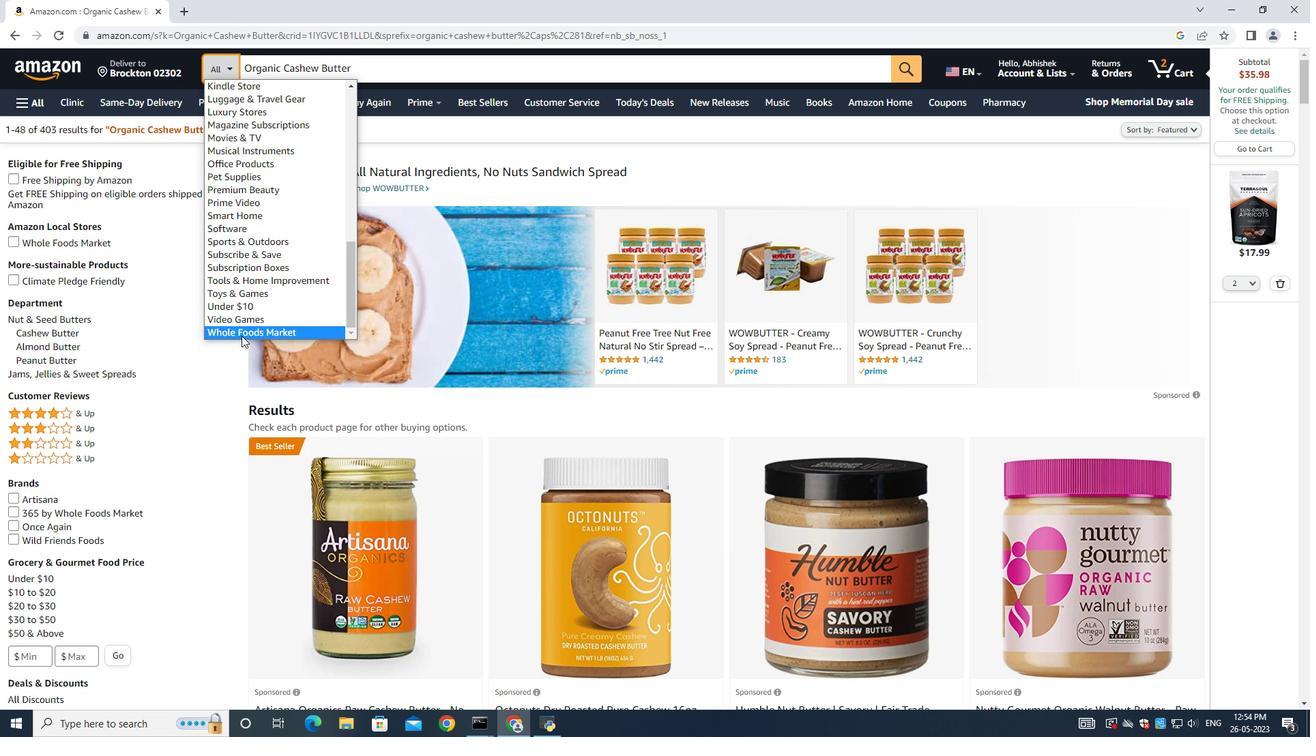
Action: Mouse pressed left at (240, 331)
Screenshot: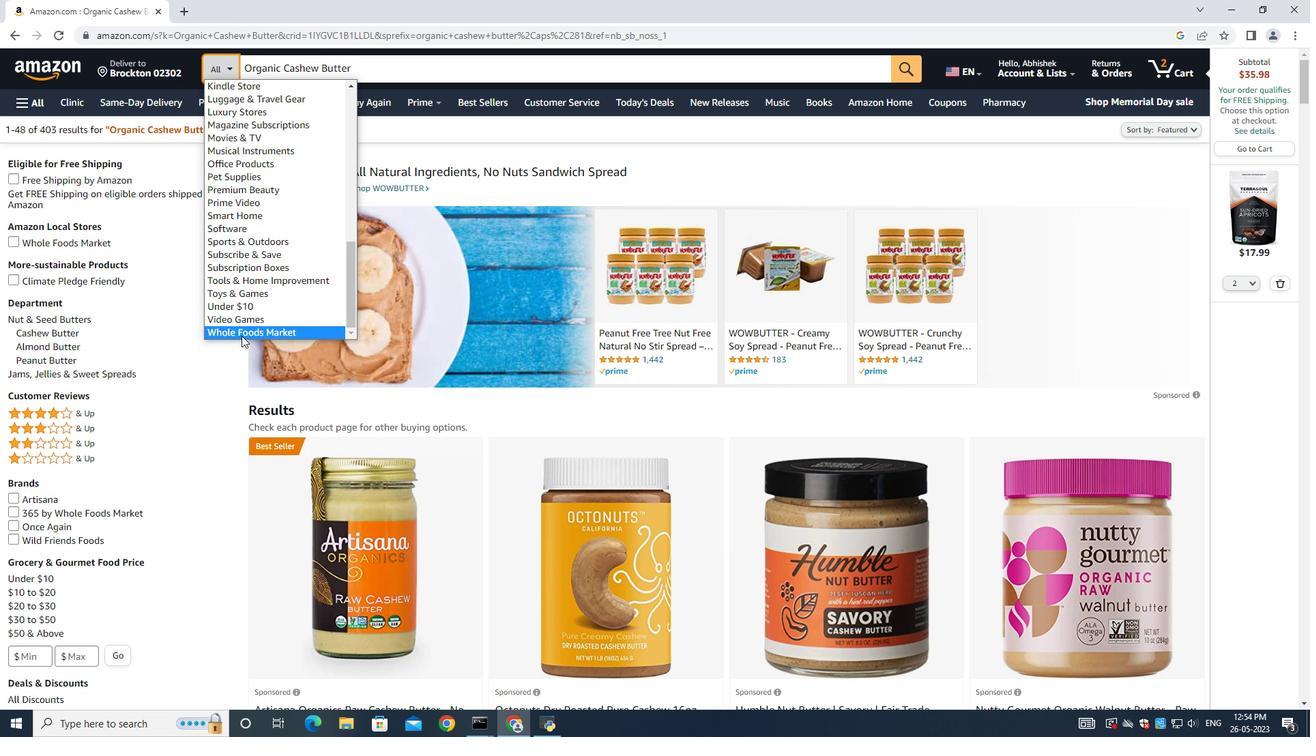 
Action: Mouse moved to (458, 76)
Screenshot: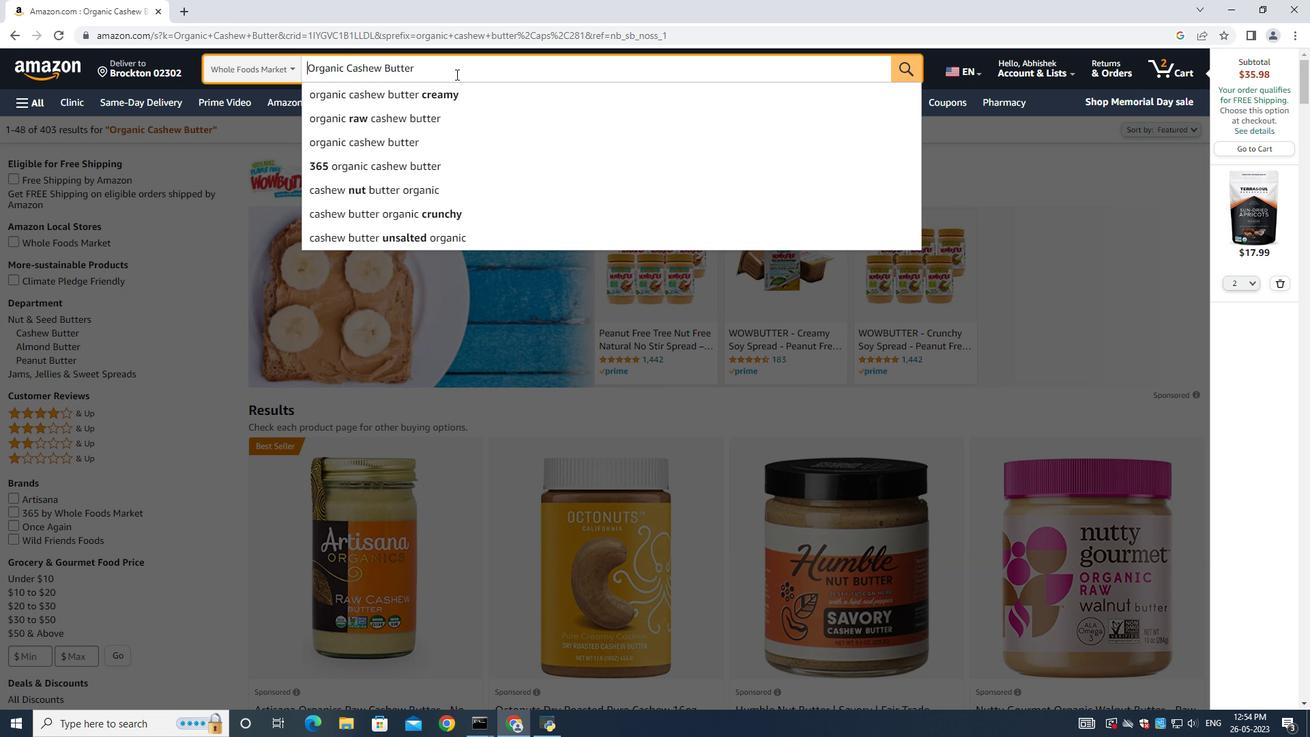 
Action: Key pressed <Key.enter>
Screenshot: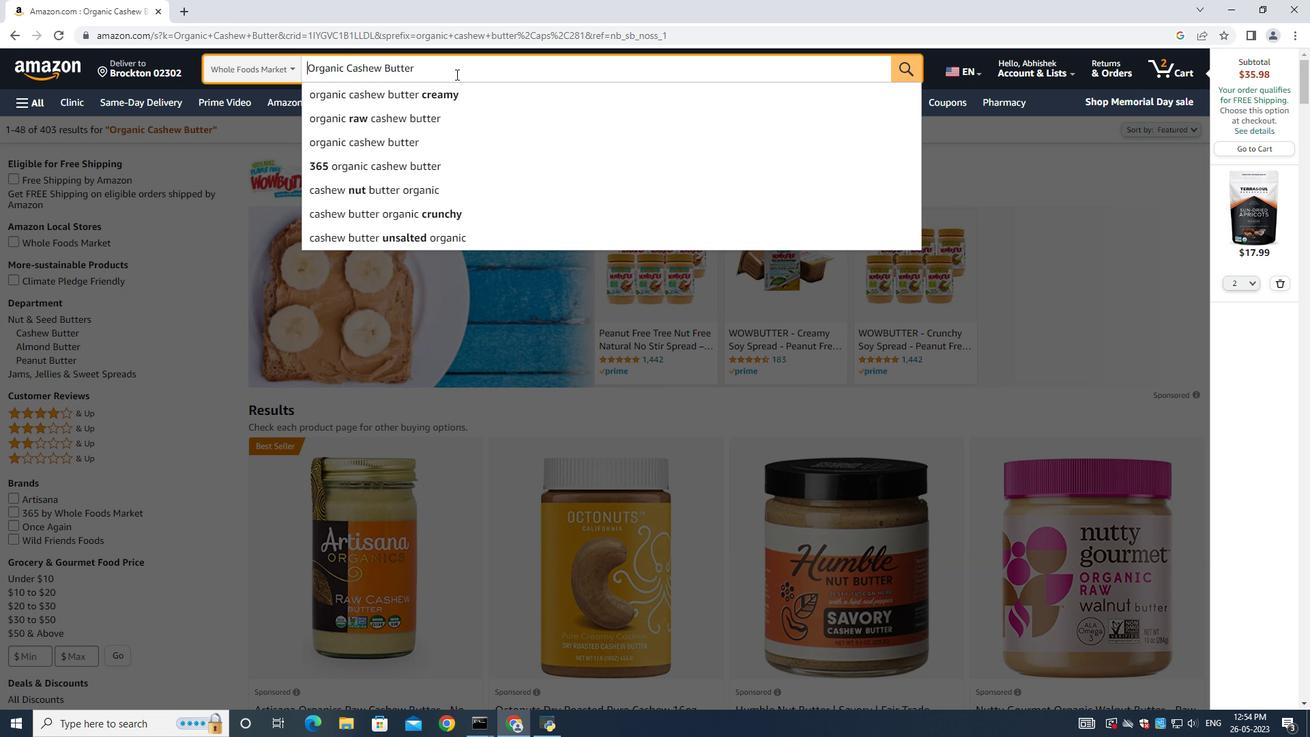 
Action: Mouse moved to (589, 337)
Screenshot: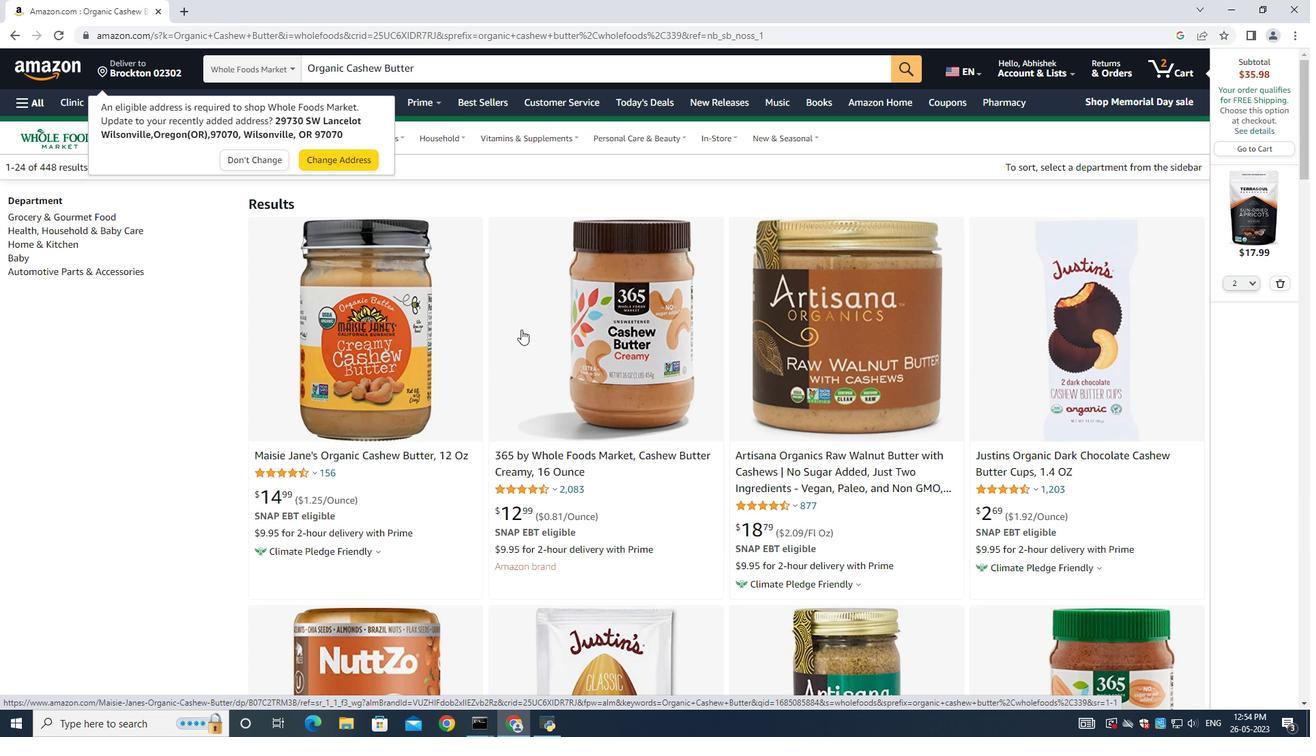 
Action: Mouse scrolled (589, 336) with delta (0, 0)
Screenshot: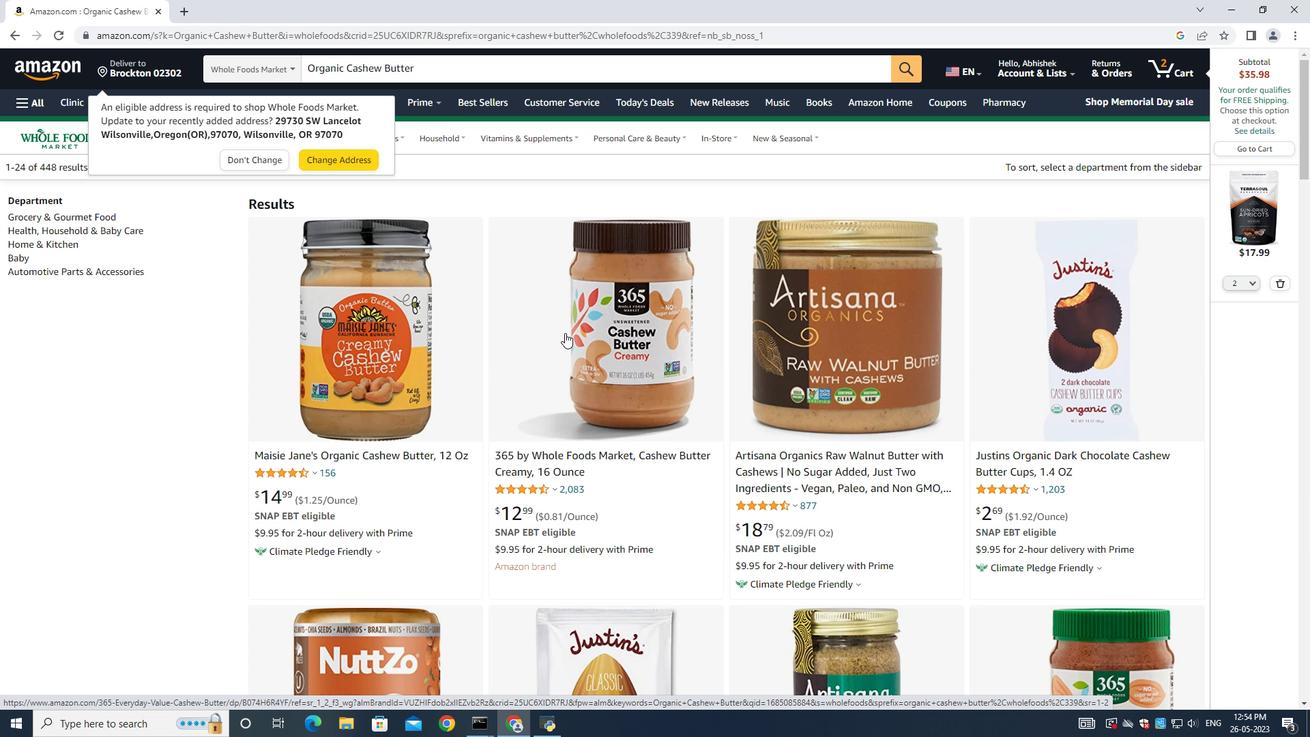 
Action: Mouse moved to (582, 332)
Screenshot: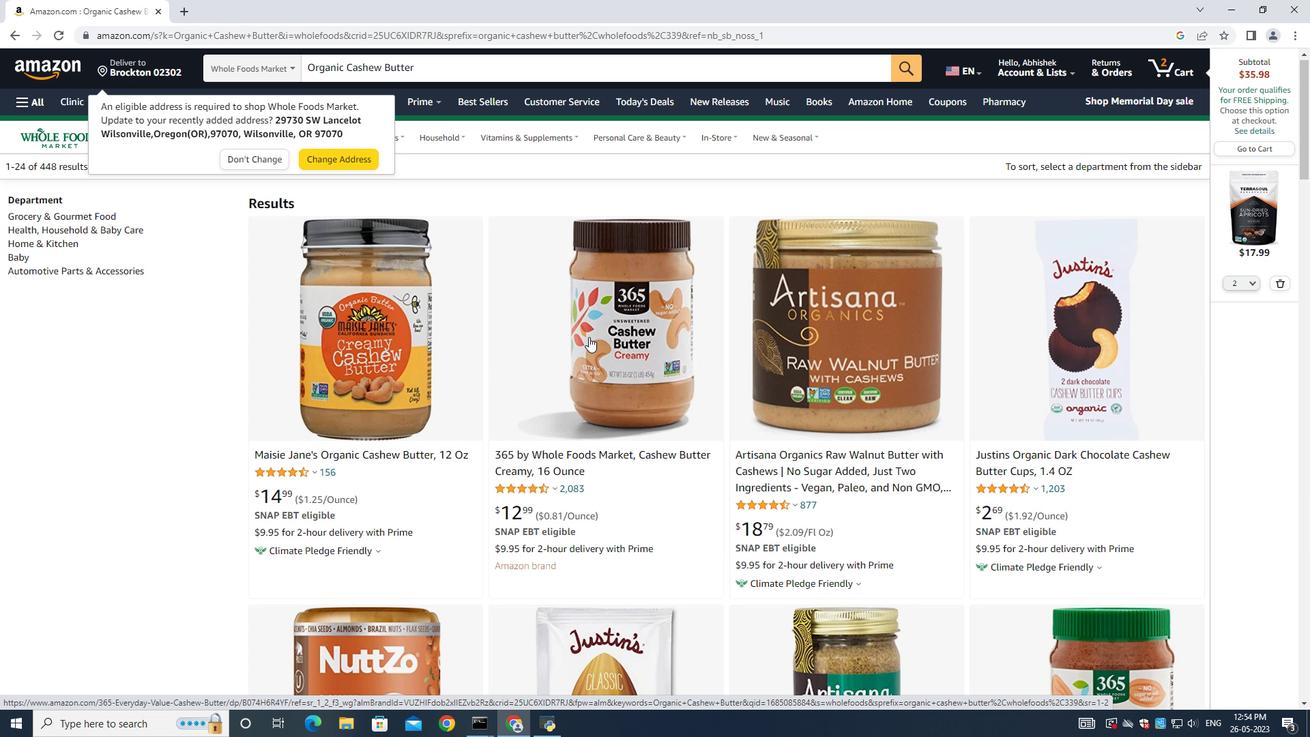 
Action: Mouse scrolled (582, 333) with delta (0, 0)
Screenshot: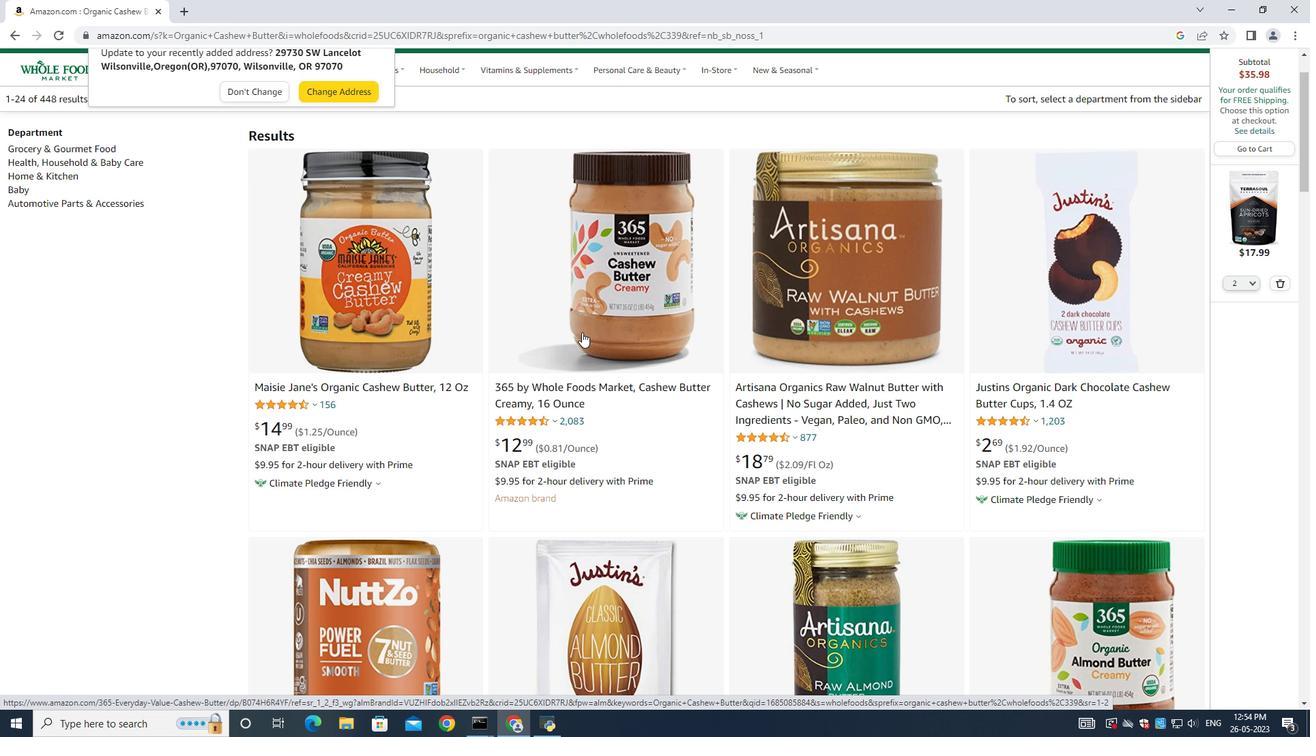 
Action: Mouse moved to (582, 332)
Screenshot: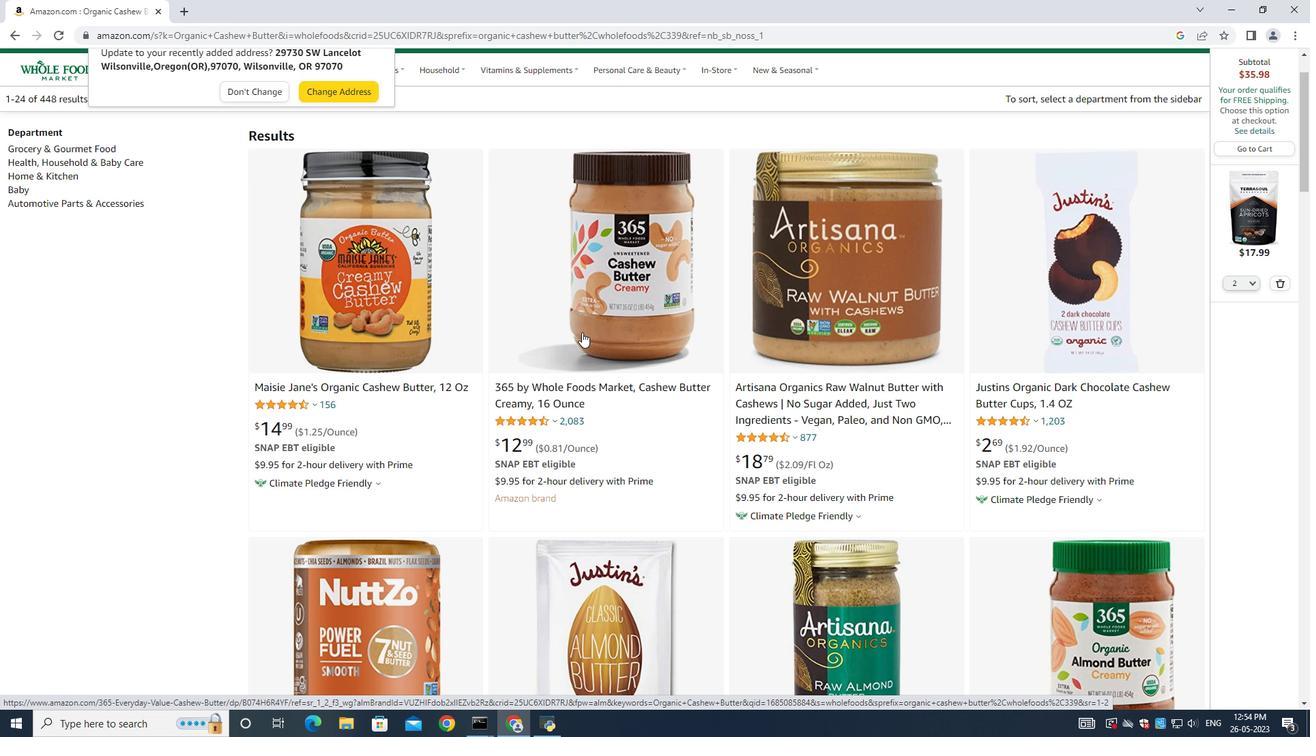 
Action: Mouse scrolled (582, 331) with delta (0, 0)
Screenshot: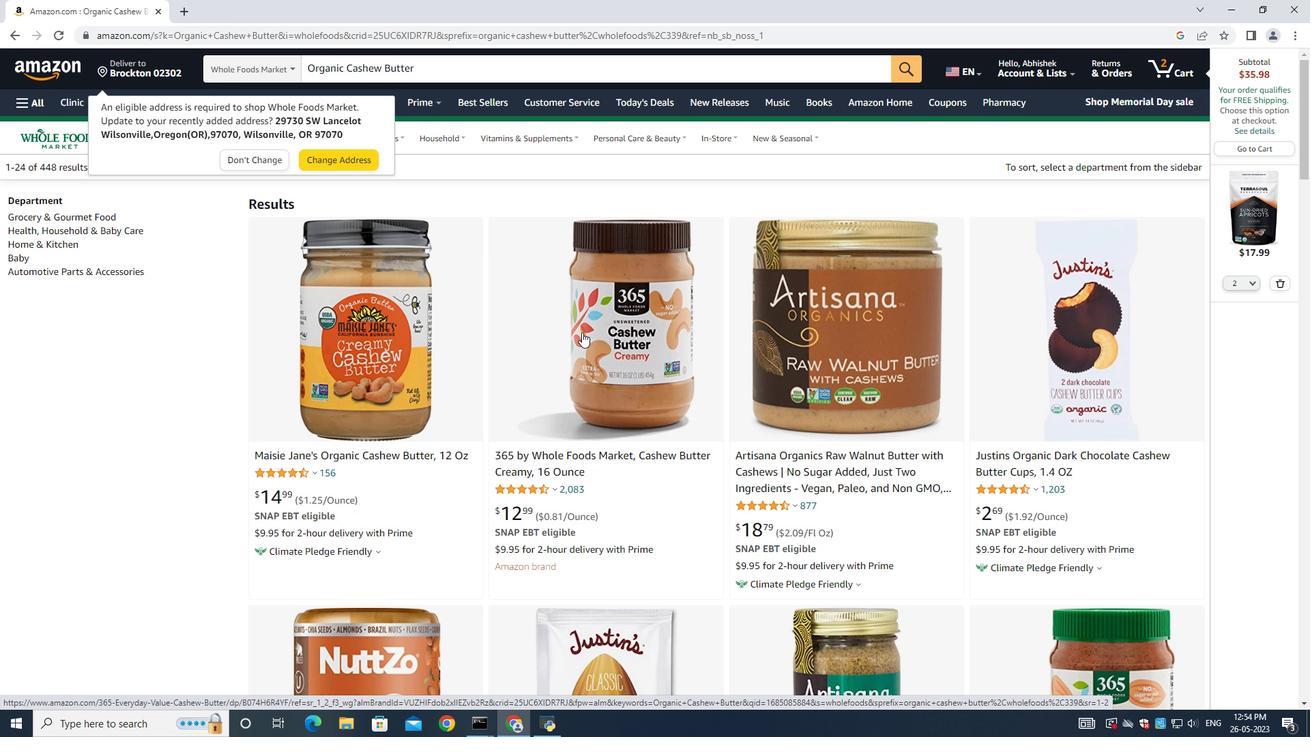 
Action: Mouse scrolled (582, 331) with delta (0, 0)
Screenshot: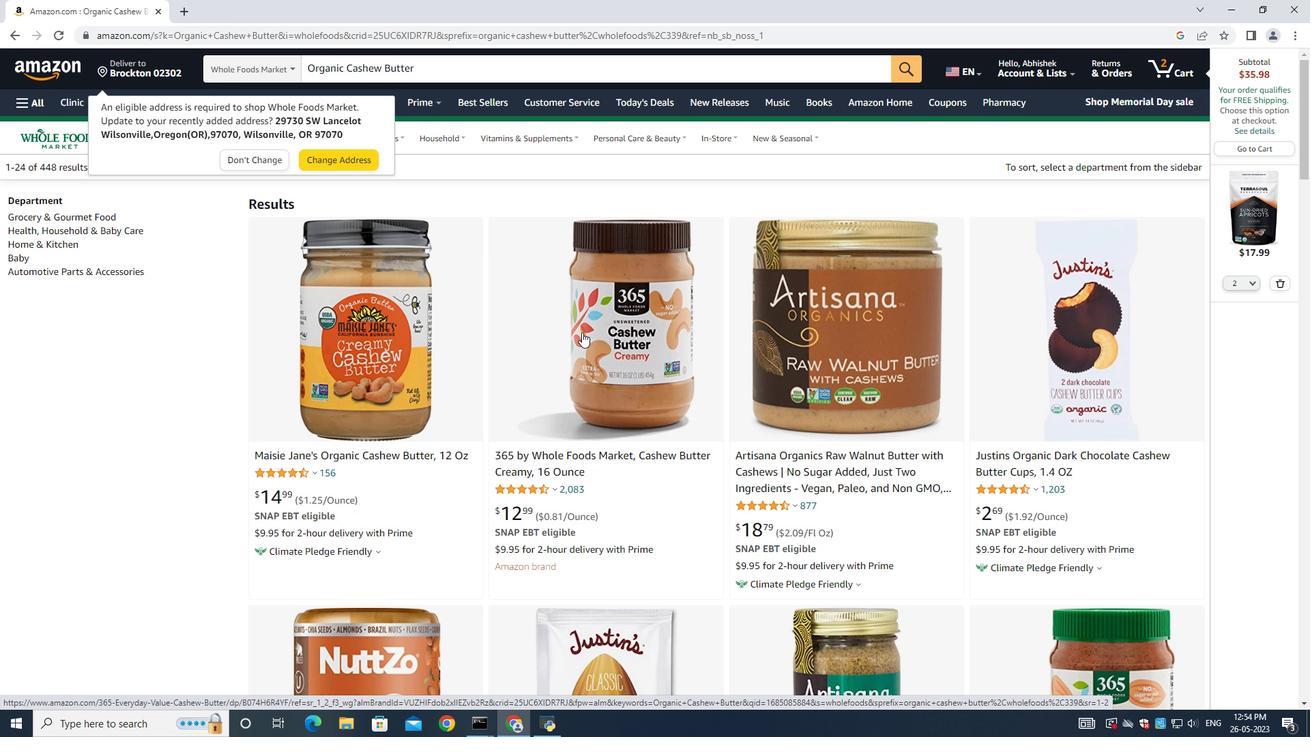 
Action: Mouse scrolled (582, 331) with delta (0, 0)
Screenshot: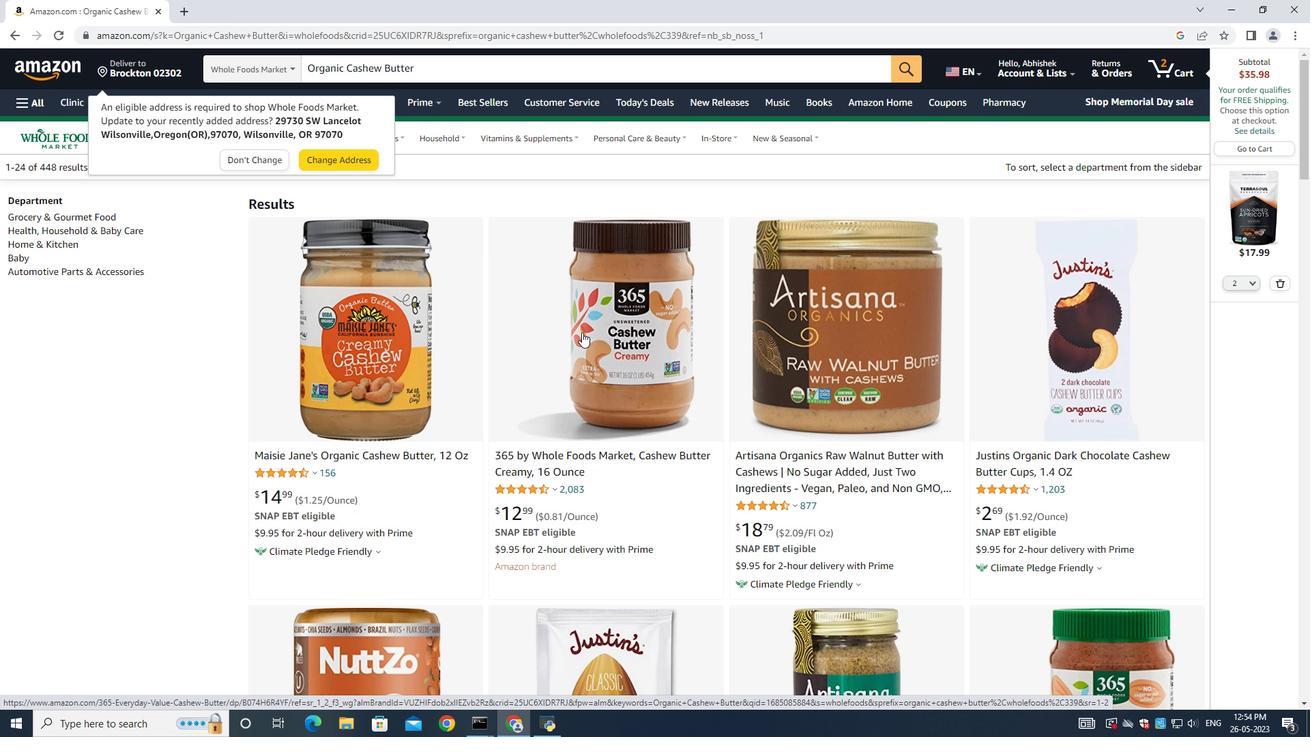 
Action: Mouse moved to (784, 207)
Screenshot: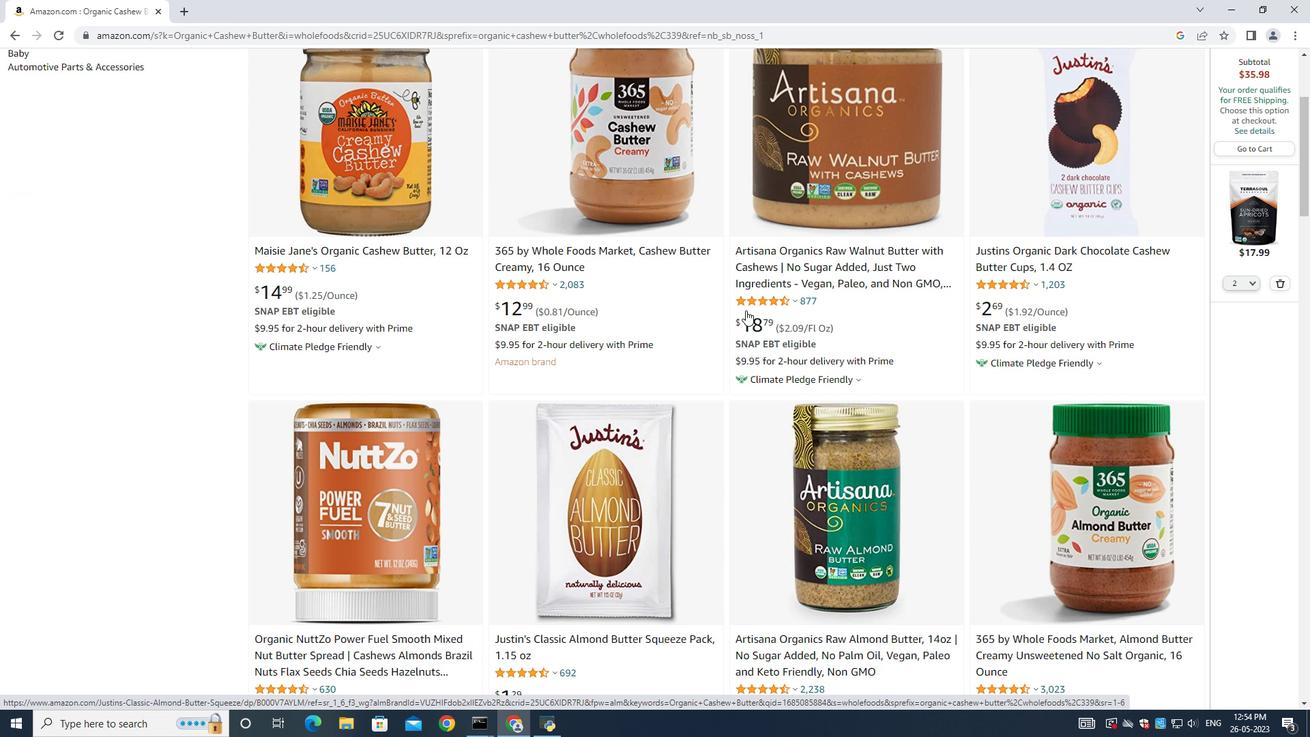 
Action: Mouse pressed left at (784, 207)
Screenshot: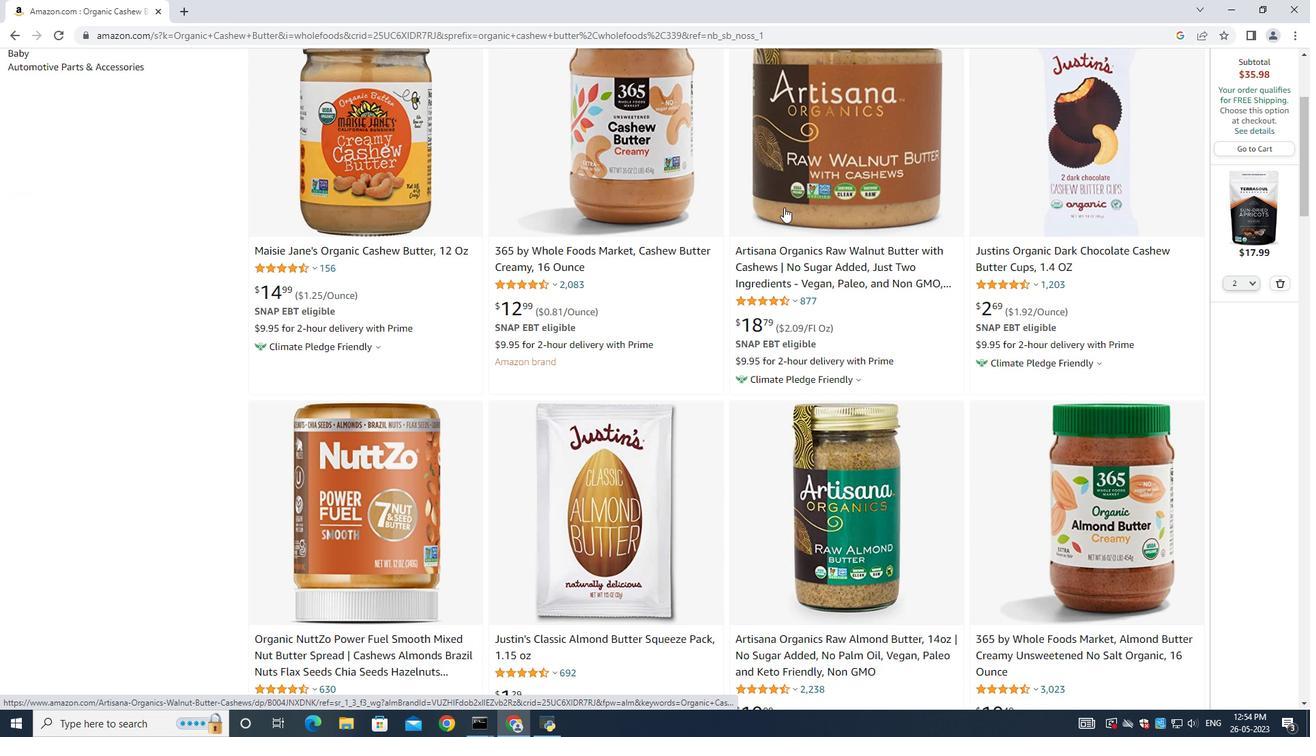 
Action: Mouse moved to (19, 35)
Screenshot: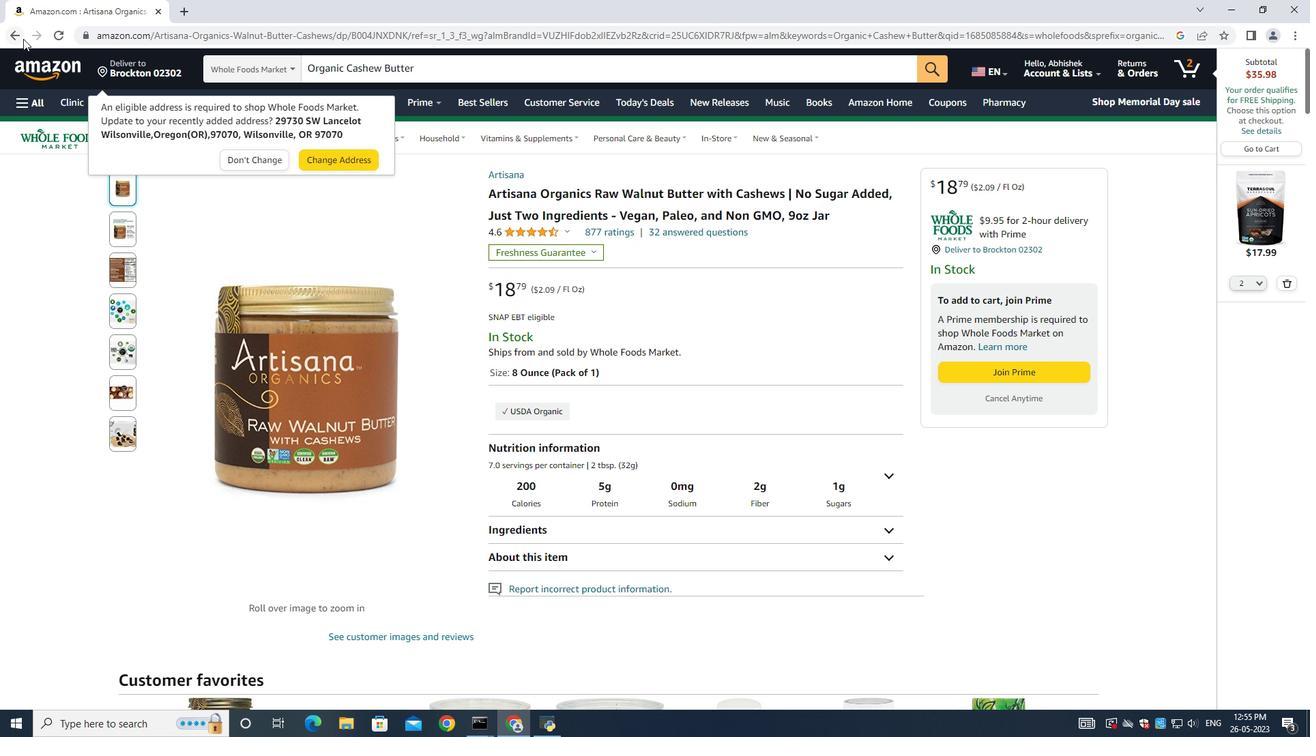 
Action: Mouse pressed left at (19, 35)
Screenshot: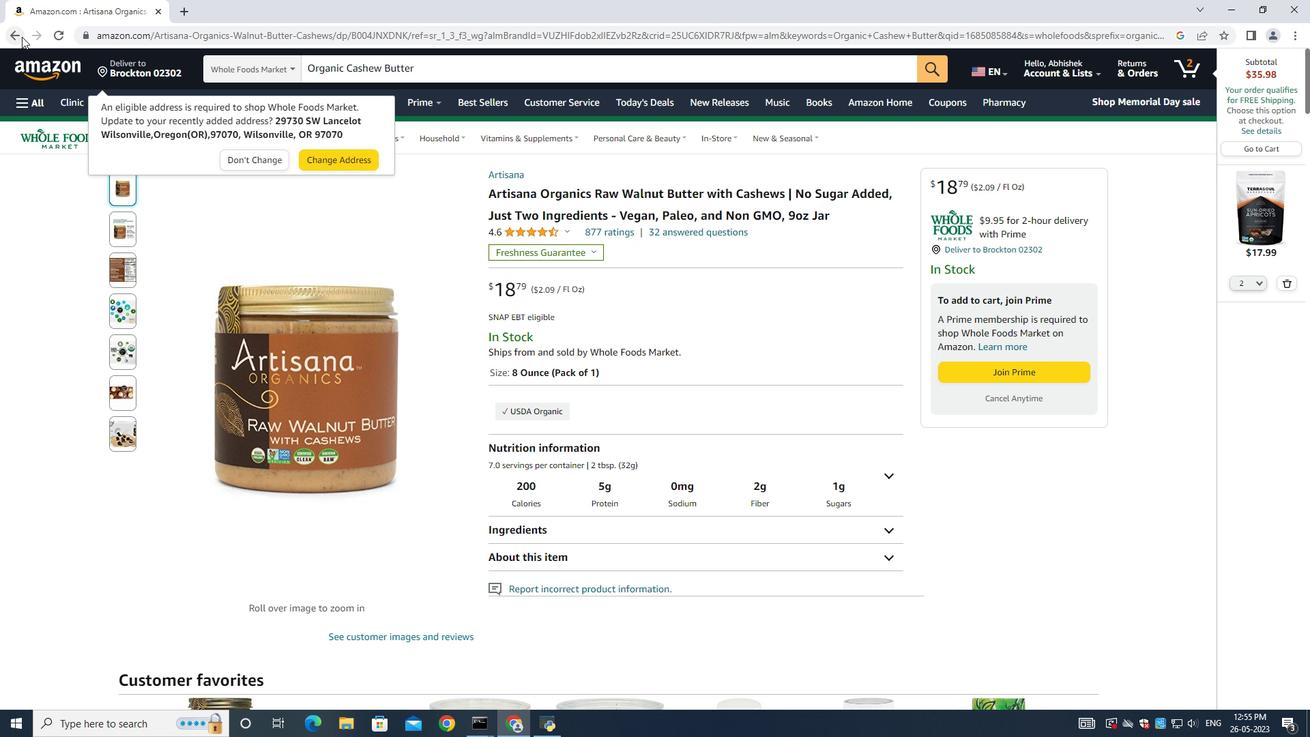 
Action: Mouse moved to (783, 389)
Screenshot: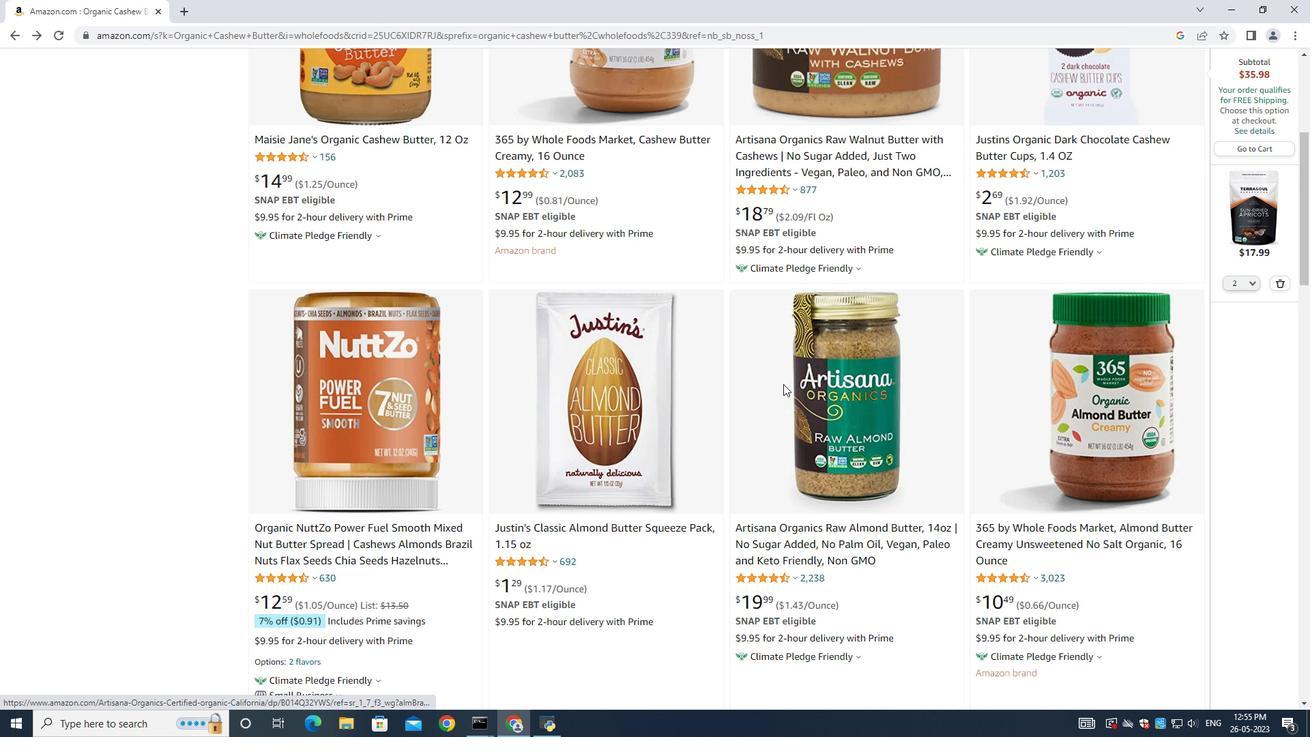
Action: Mouse scrolled (783, 385) with delta (0, 0)
Screenshot: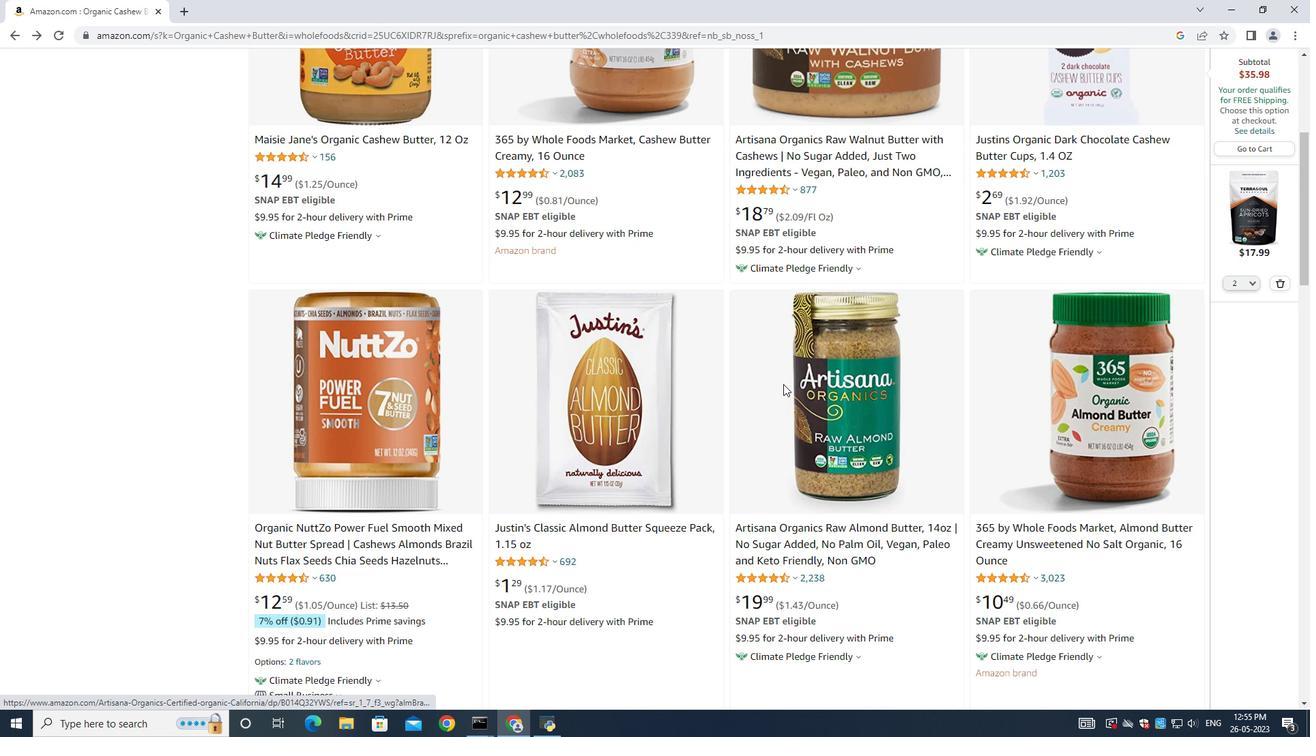 
Action: Mouse moved to (783, 389)
Screenshot: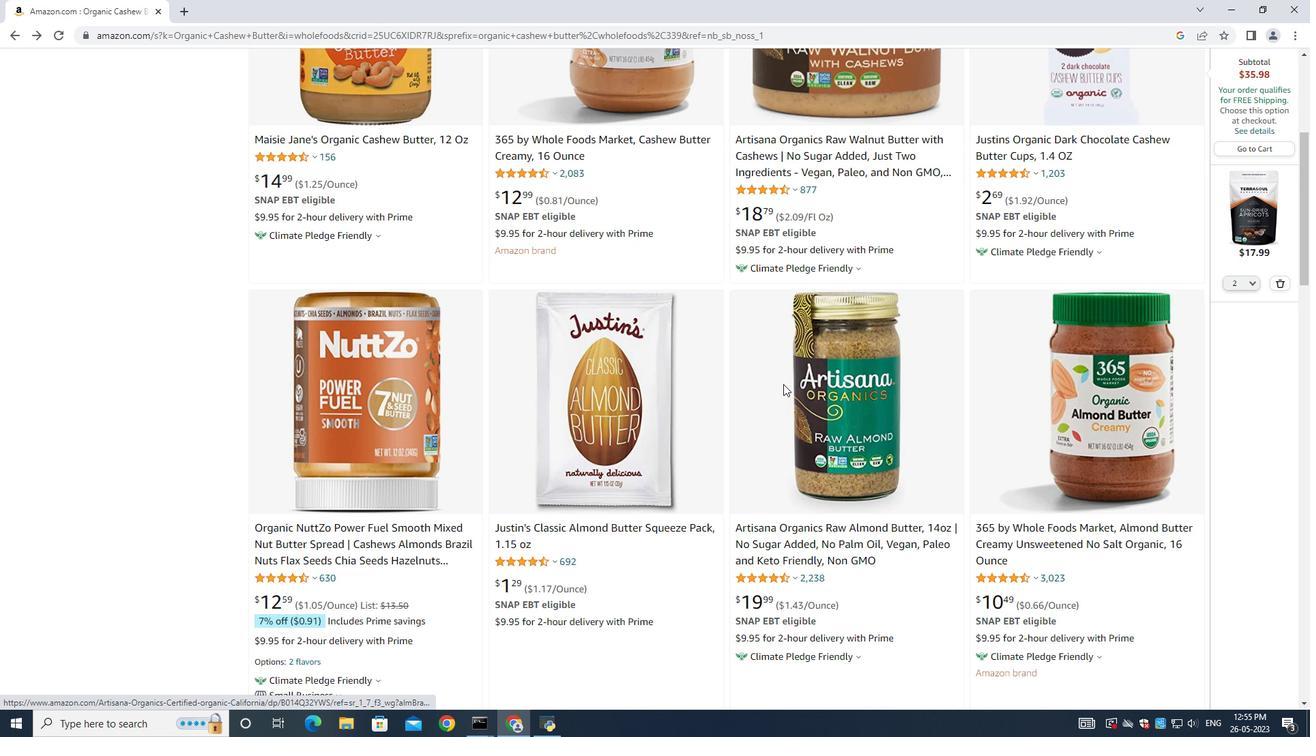 
Action: Mouse scrolled (783, 386) with delta (0, 0)
Screenshot: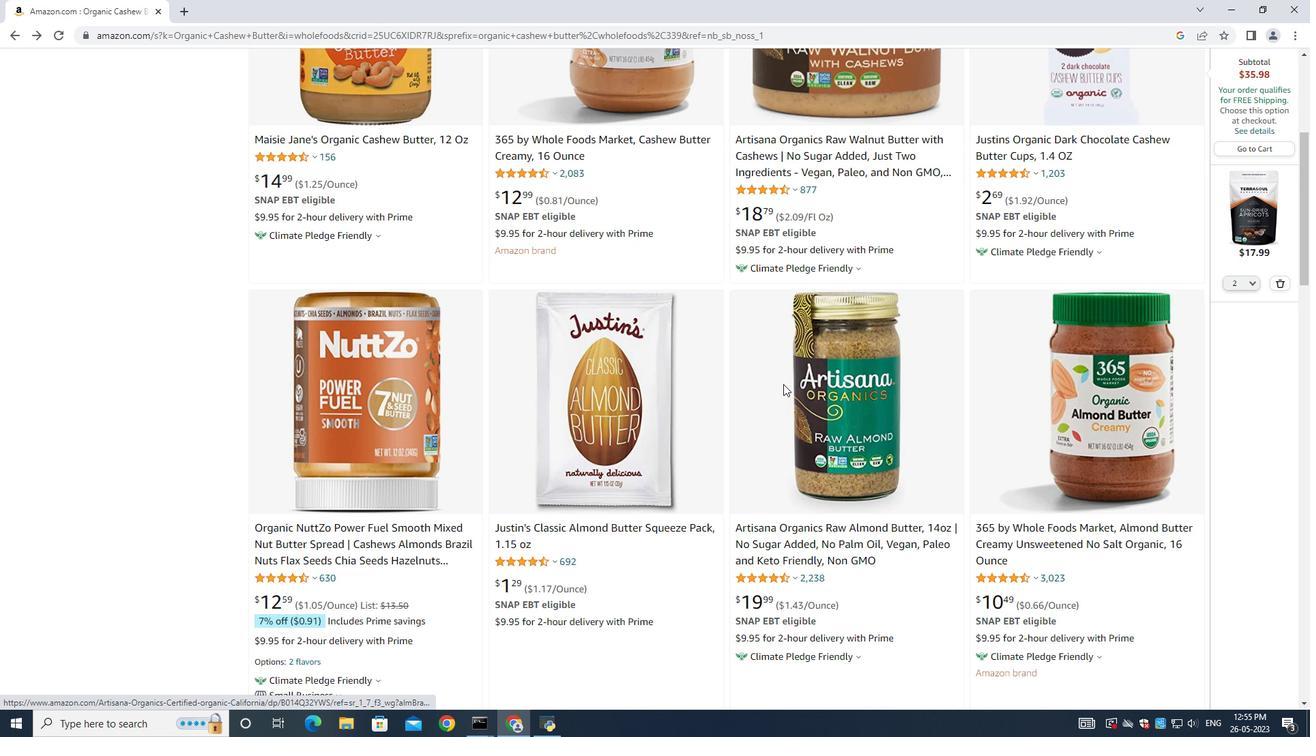 
Action: Mouse scrolled (783, 388) with delta (0, 0)
Screenshot: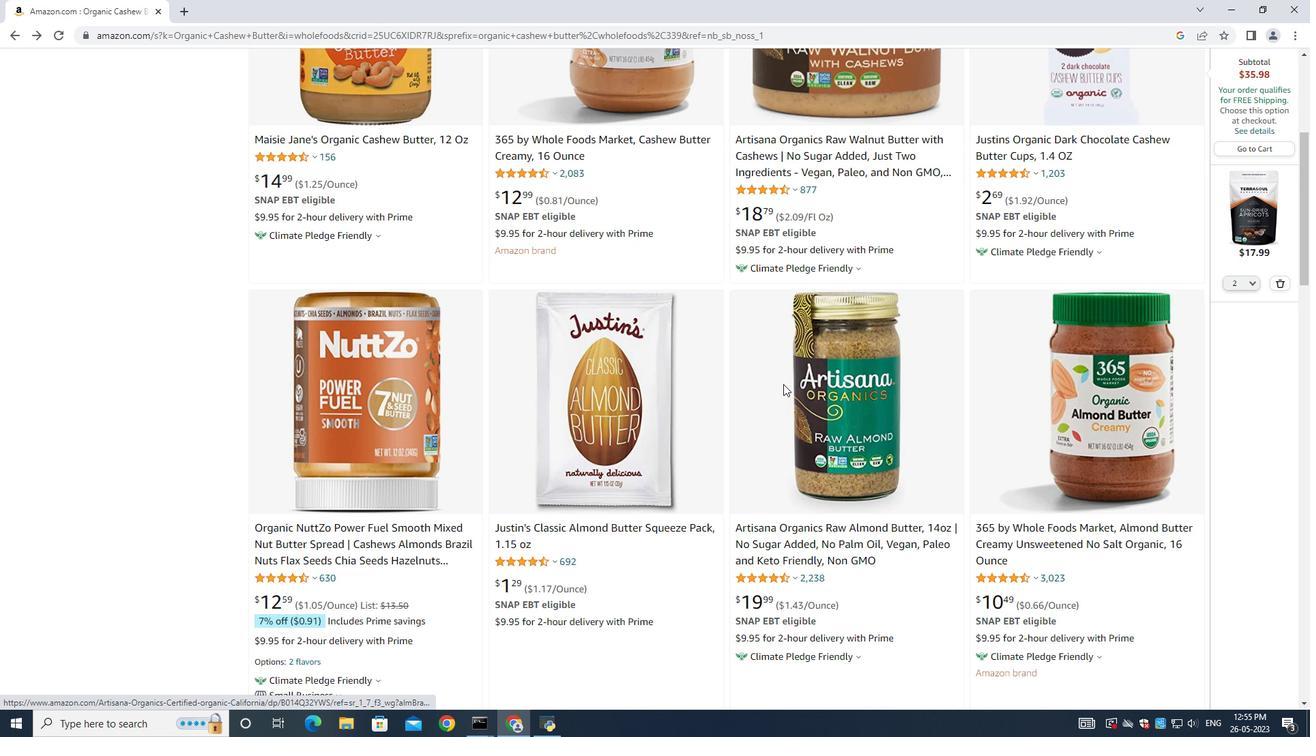 
Action: Mouse scrolled (783, 388) with delta (0, 0)
Screenshot: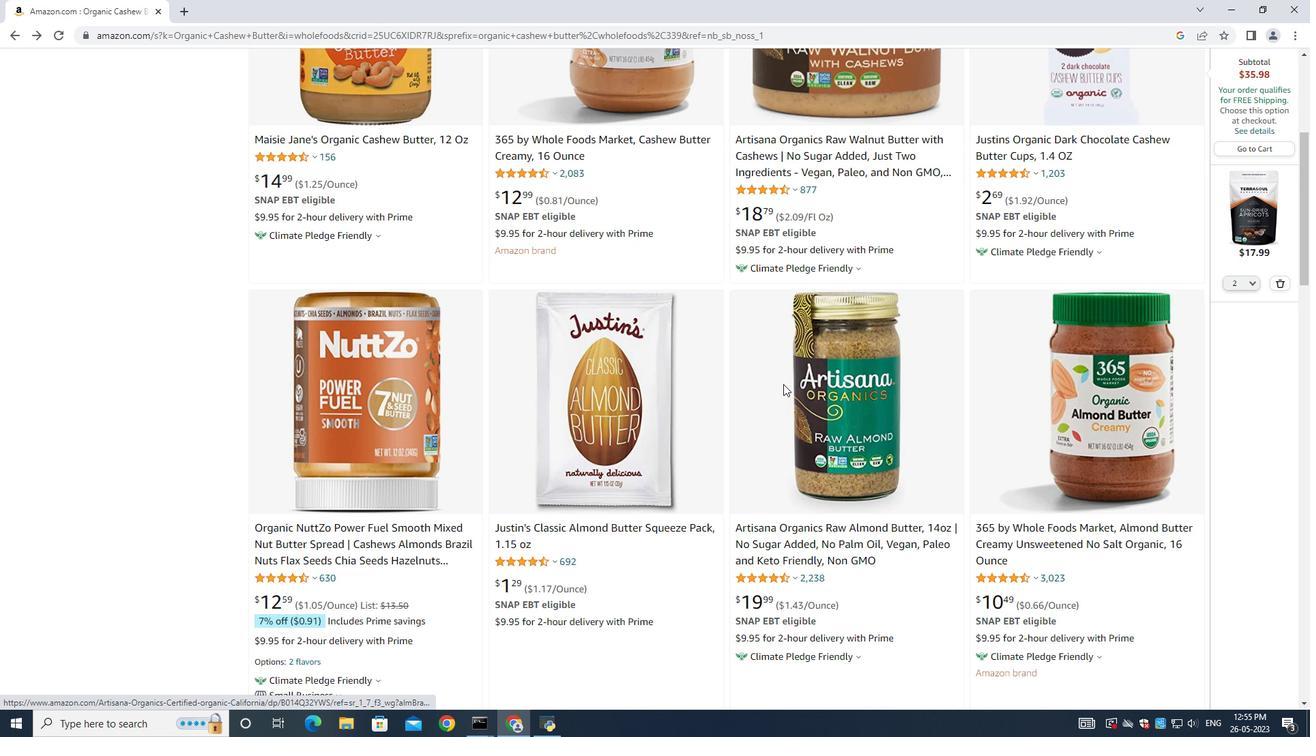 
Action: Mouse scrolled (783, 388) with delta (0, 0)
Screenshot: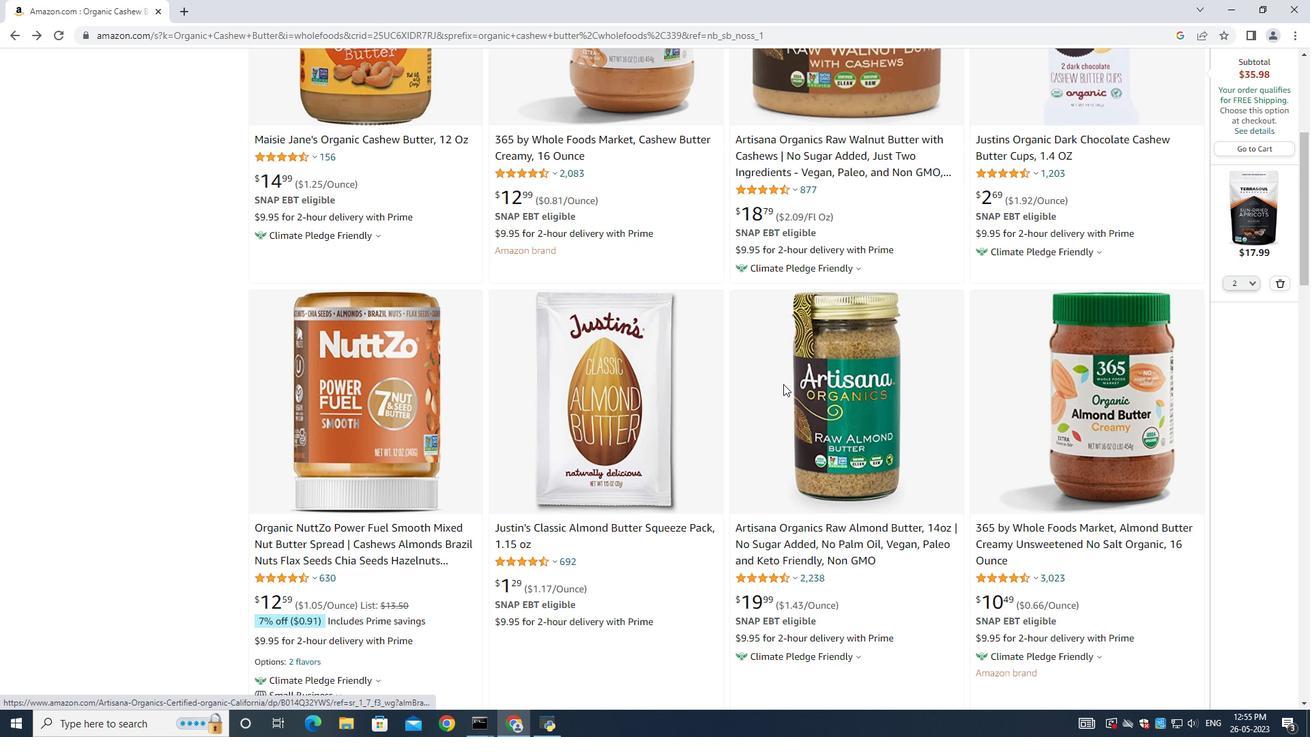 
Action: Mouse scrolled (783, 388) with delta (0, 0)
Screenshot: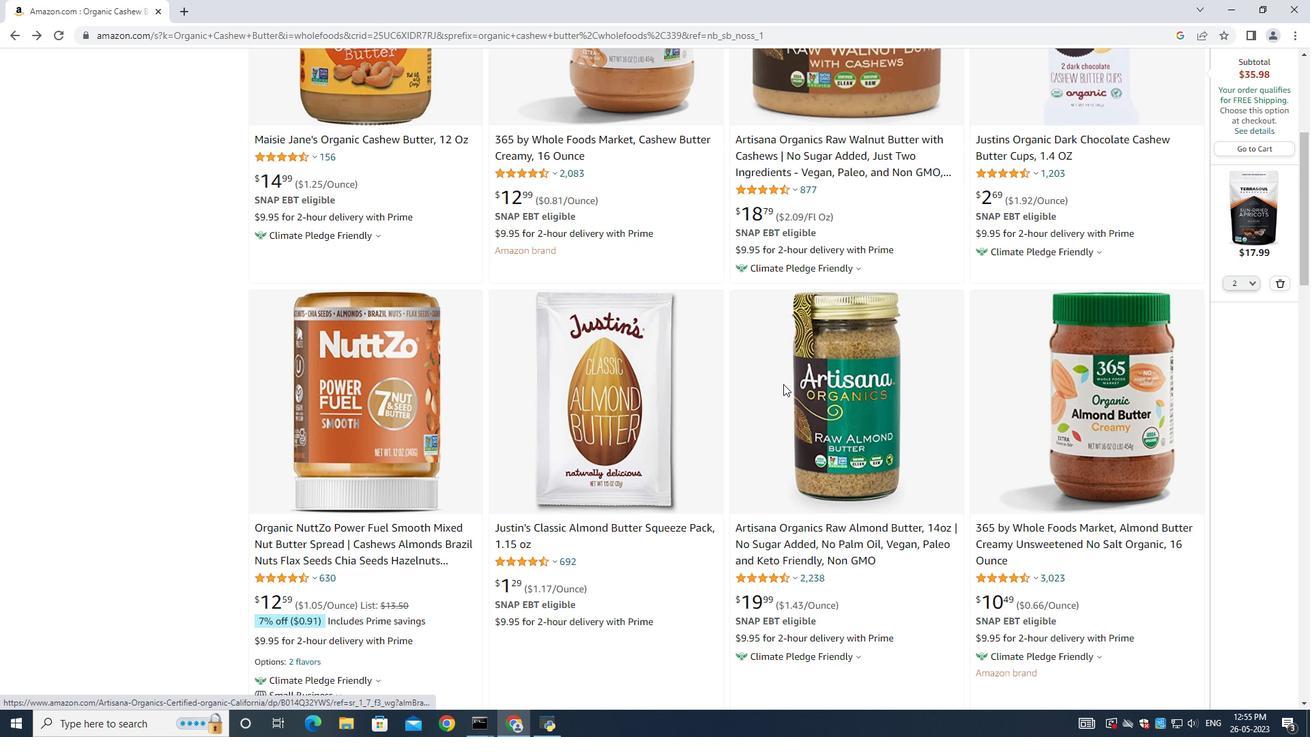 
Action: Mouse moved to (835, 404)
Screenshot: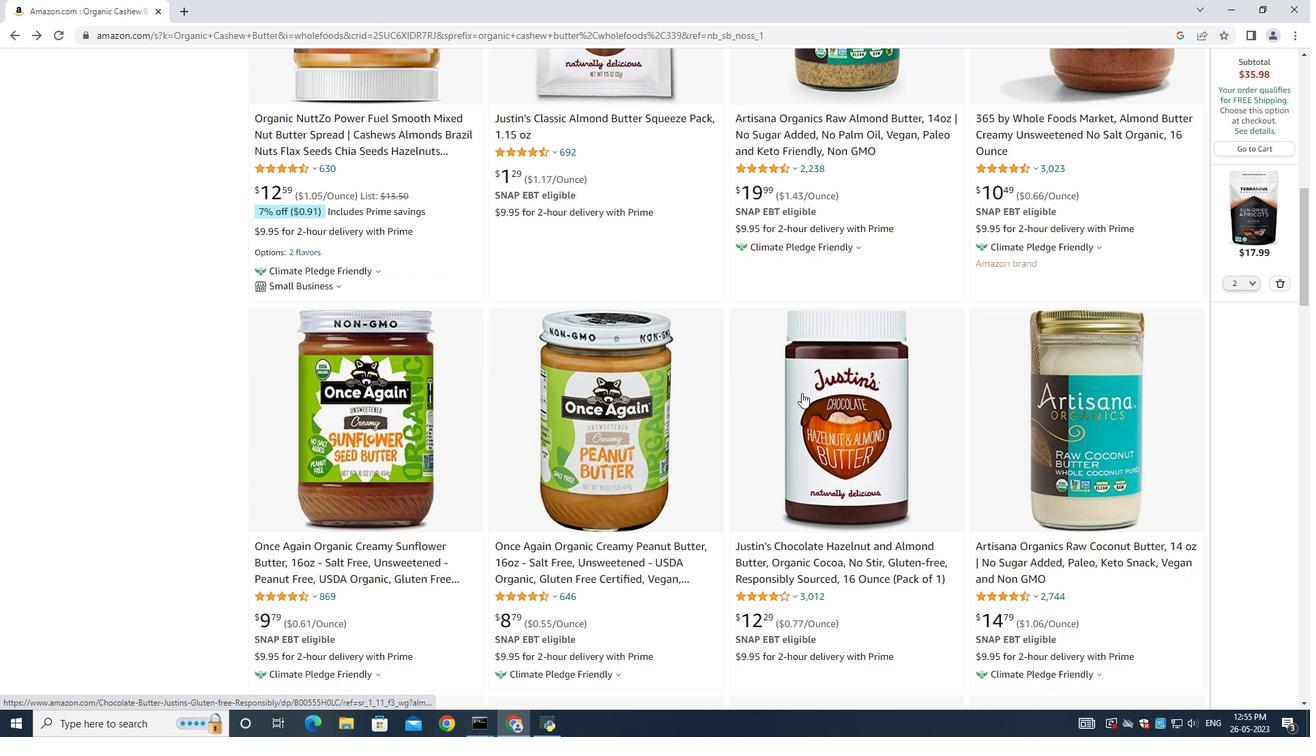 
Action: Mouse pressed left at (835, 404)
Screenshot: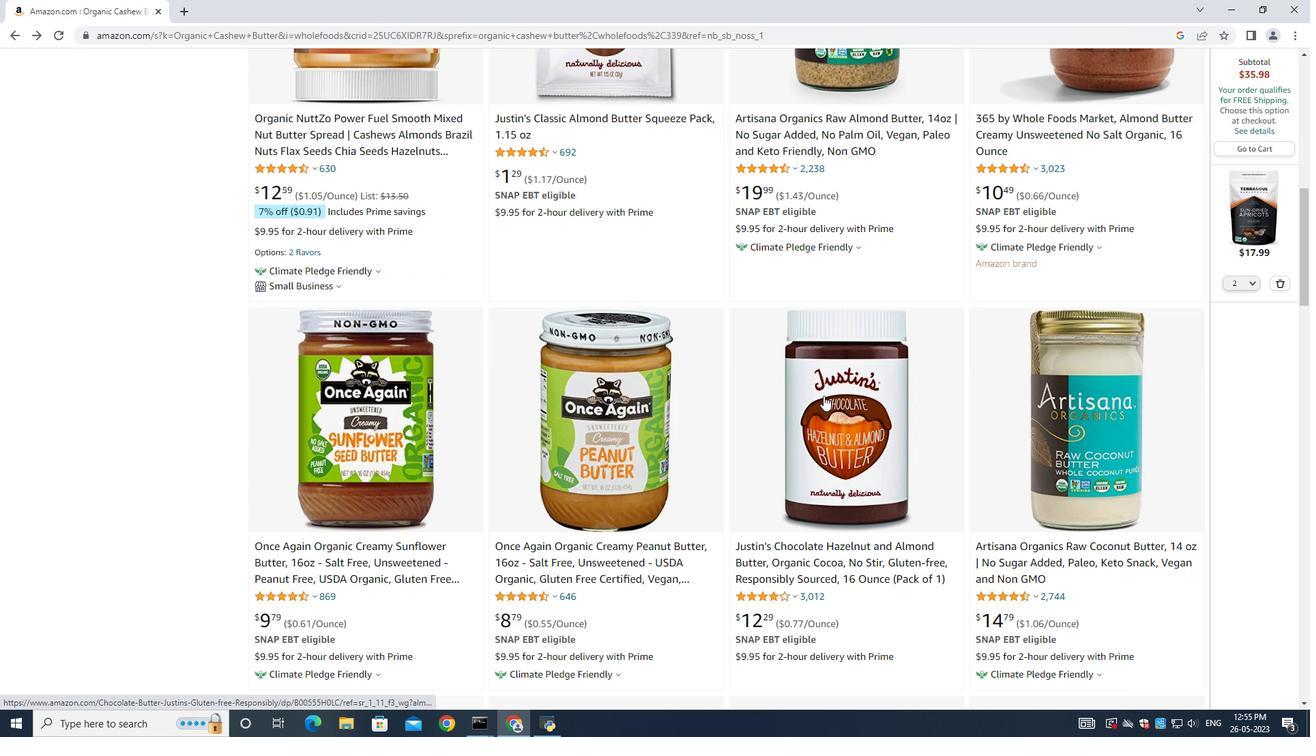 
Action: Mouse moved to (8, 35)
Screenshot: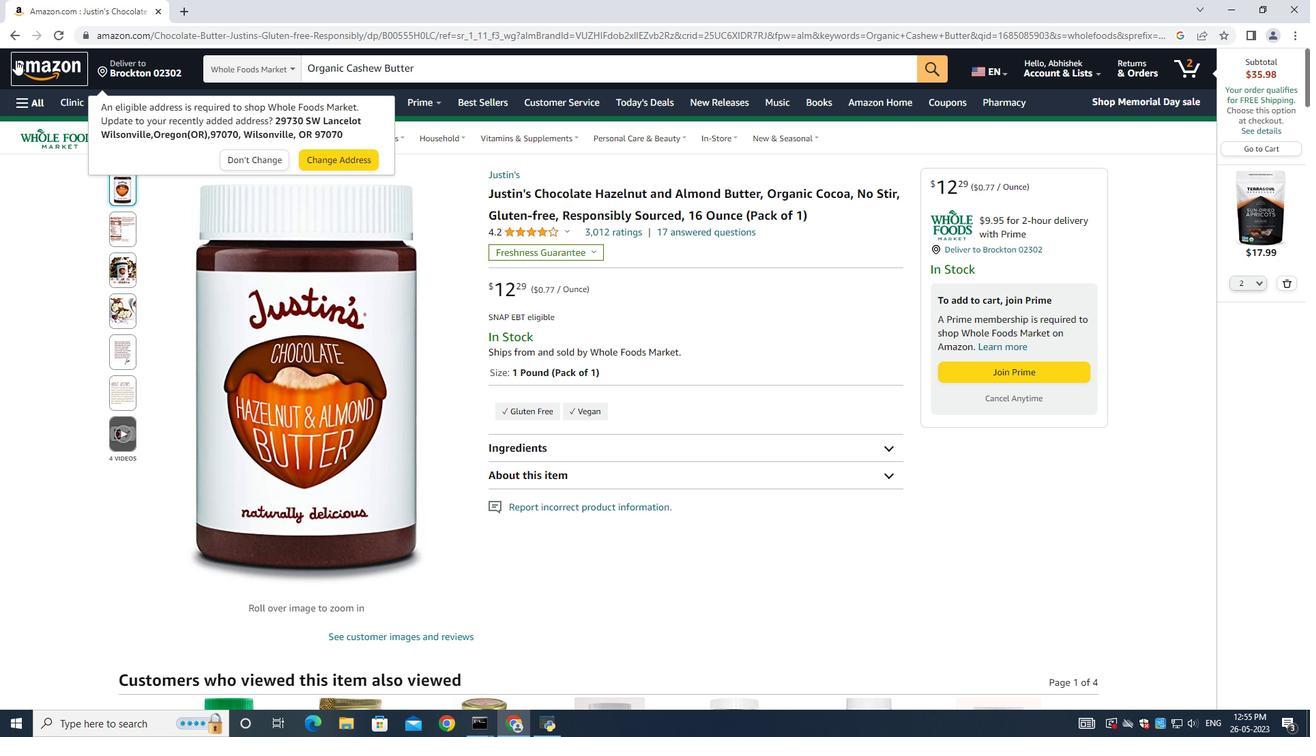 
Action: Mouse pressed left at (8, 35)
Screenshot: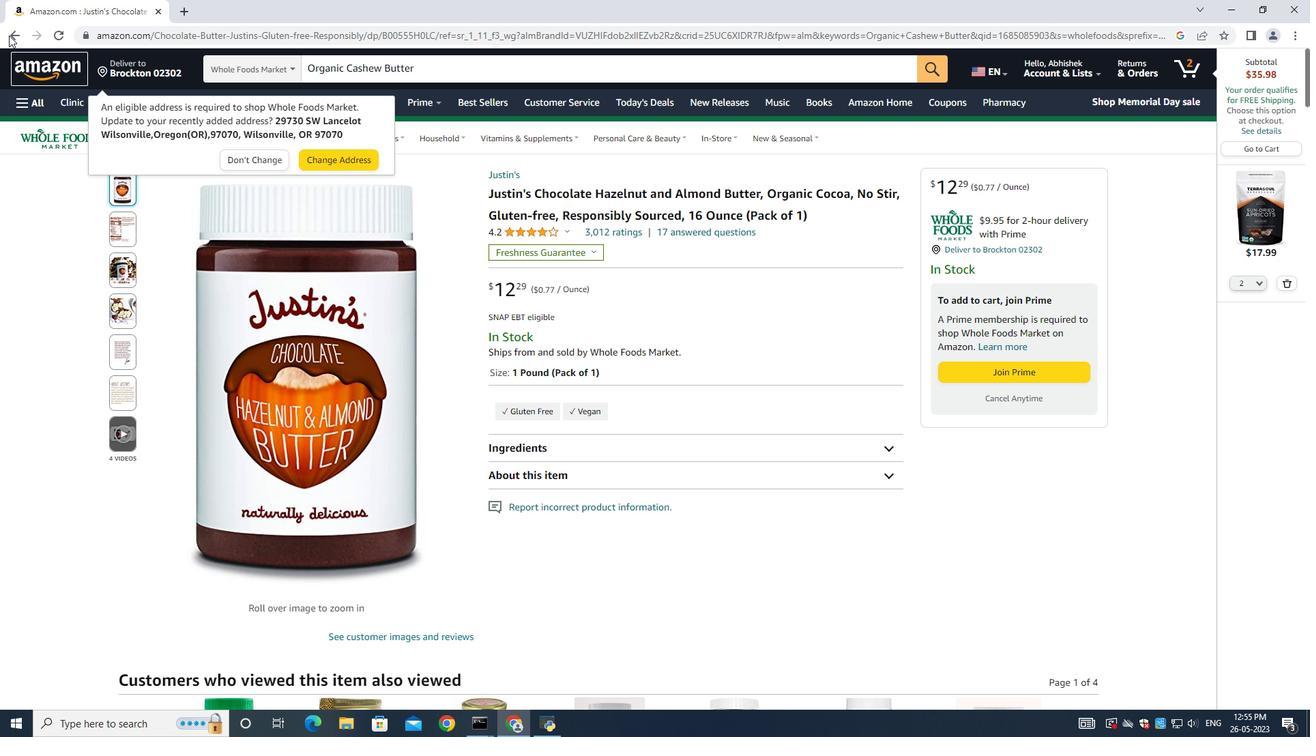 
Action: Mouse moved to (647, 460)
Screenshot: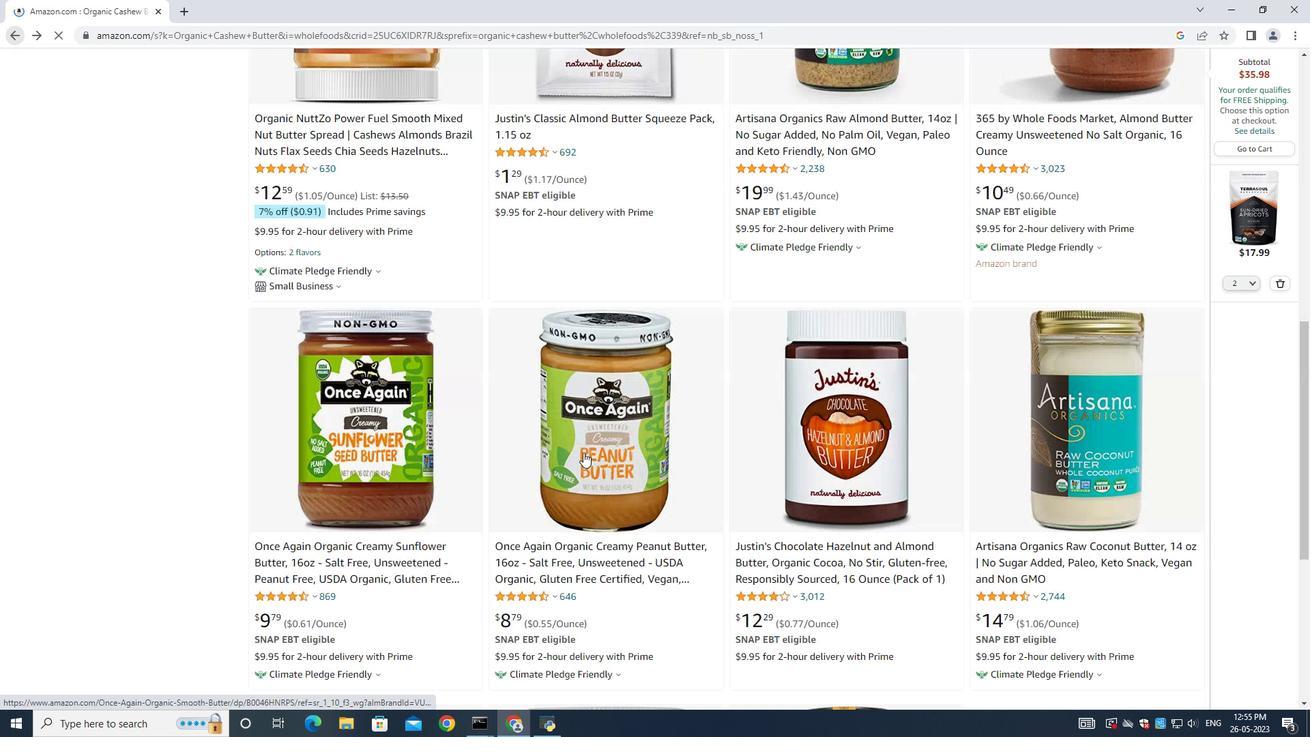 
Action: Mouse scrolled (647, 459) with delta (0, 0)
Screenshot: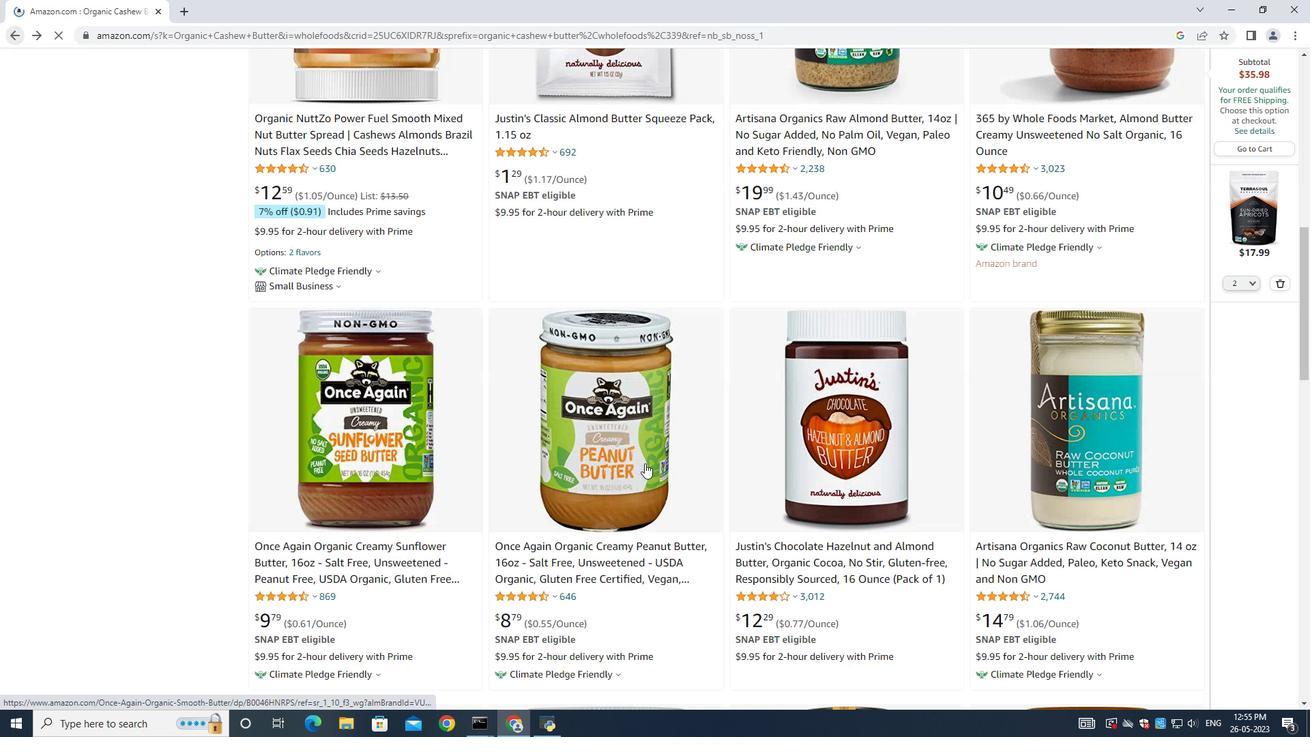 
Action: Mouse scrolled (647, 459) with delta (0, 0)
Screenshot: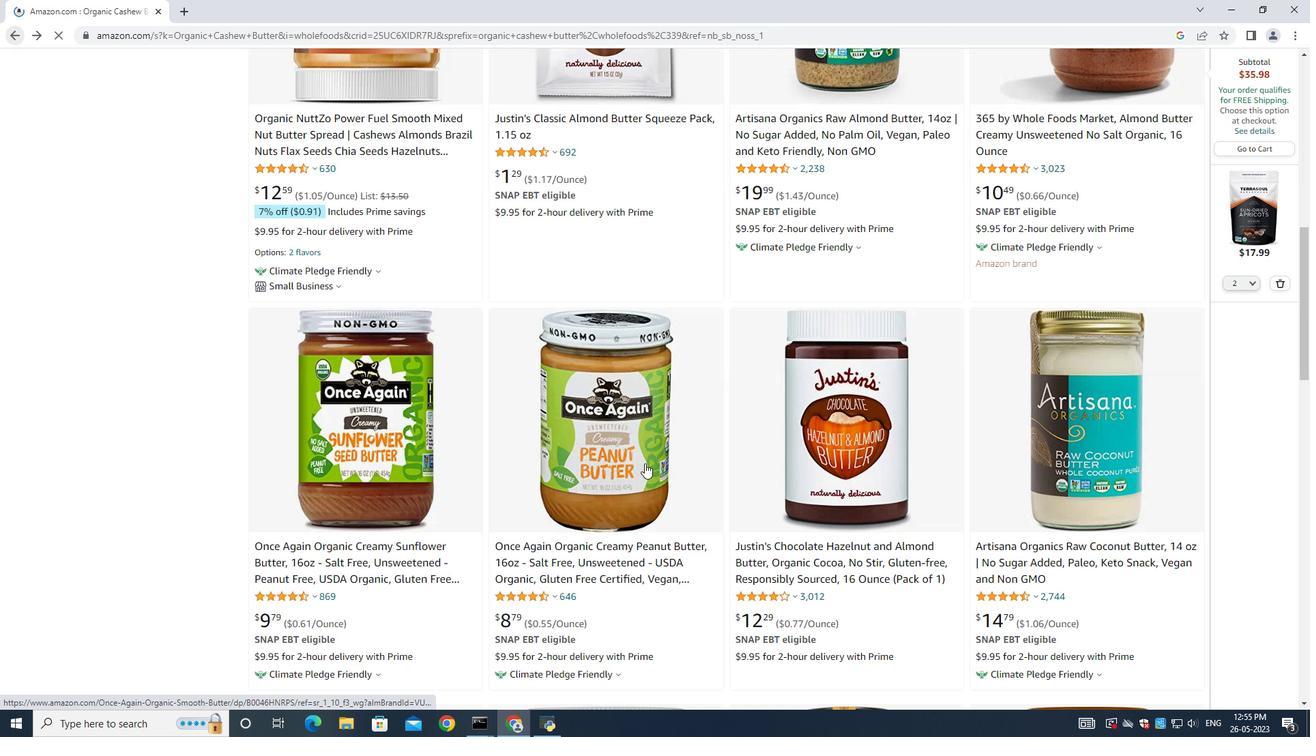 
Action: Mouse scrolled (647, 459) with delta (0, 0)
Screenshot: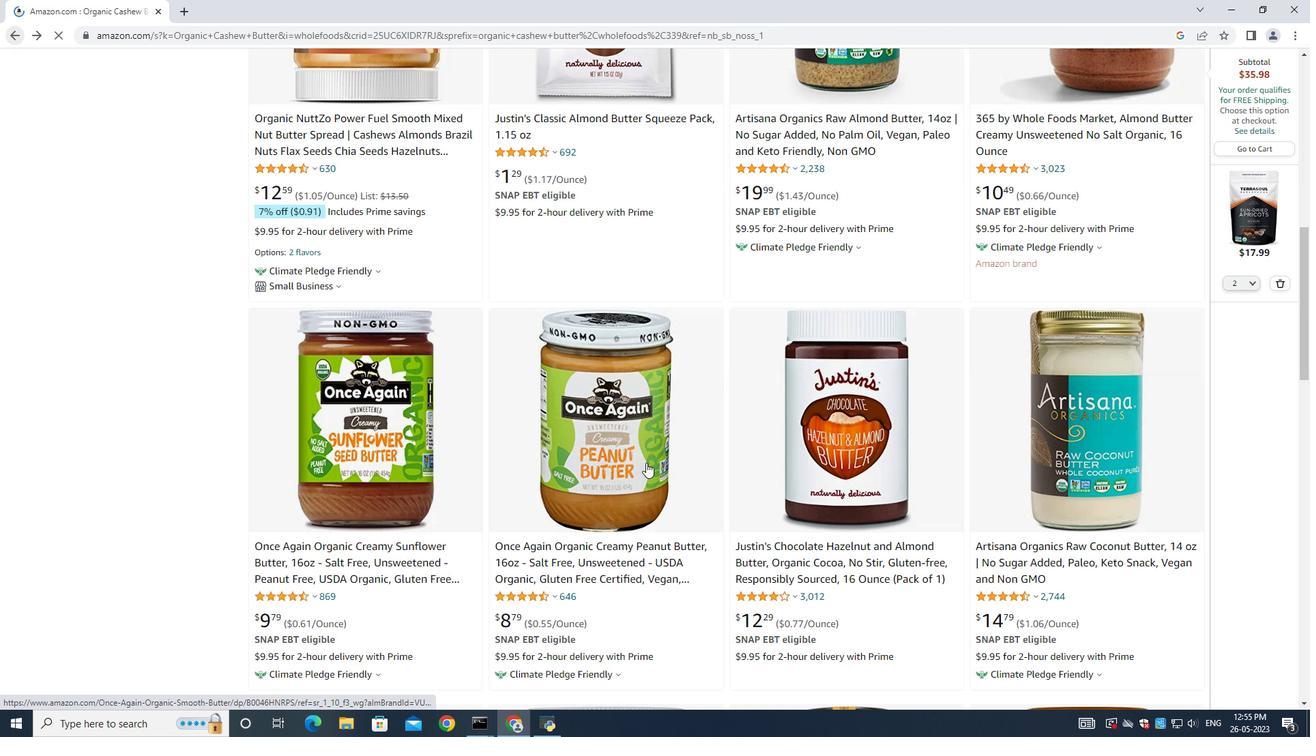 
Action: Mouse scrolled (647, 459) with delta (0, 0)
Screenshot: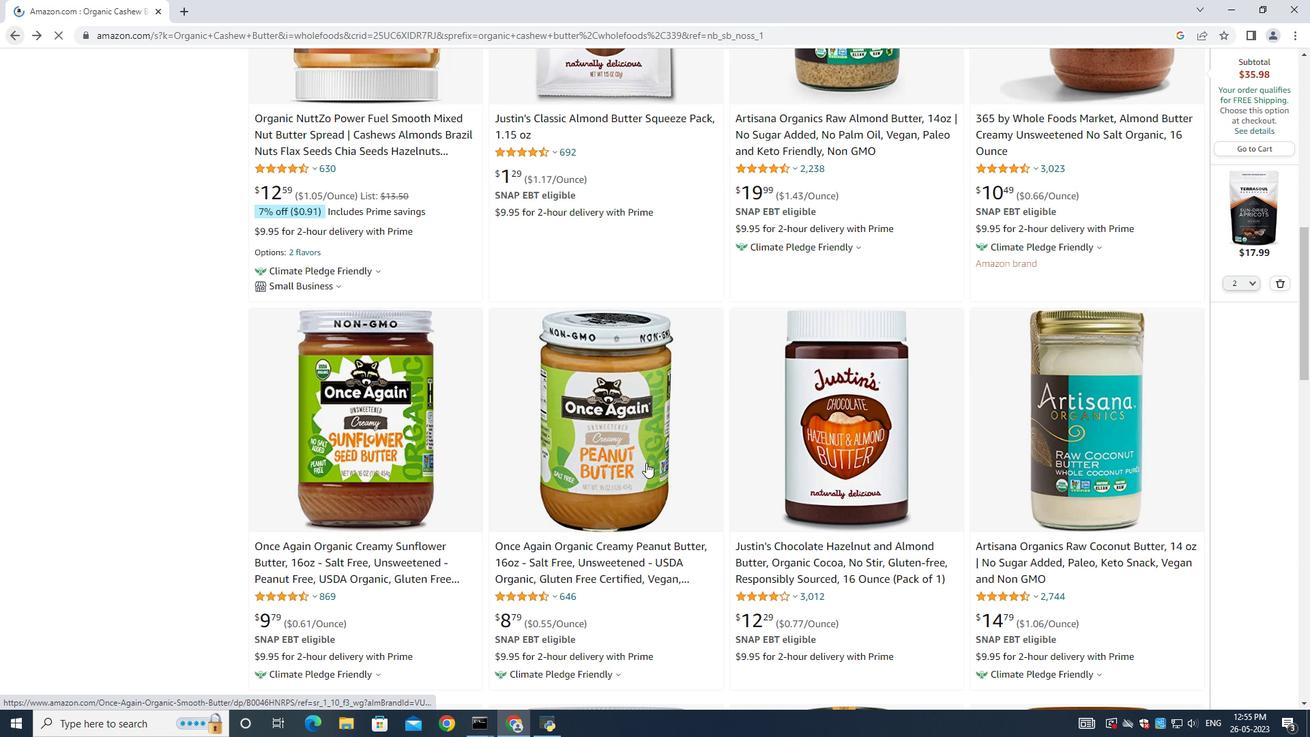 
Action: Mouse moved to (647, 460)
Screenshot: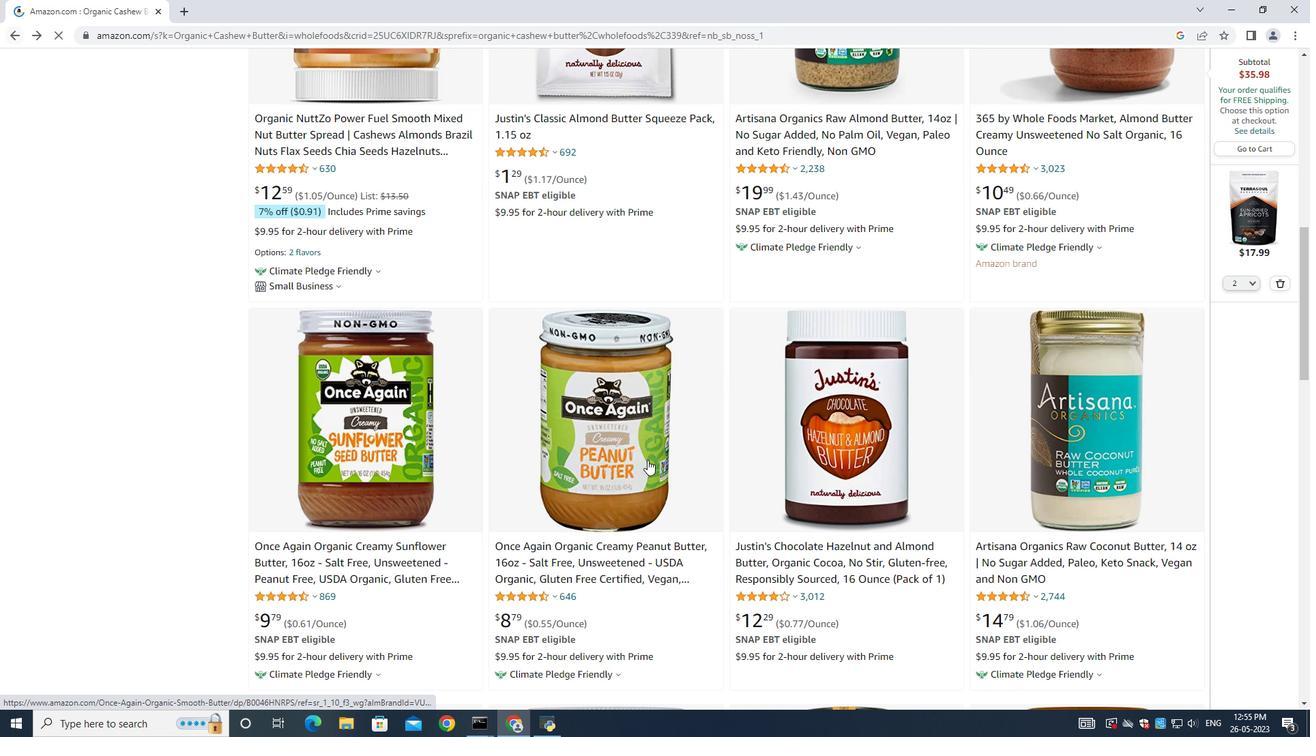 
Action: Mouse scrolled (647, 459) with delta (0, 0)
Screenshot: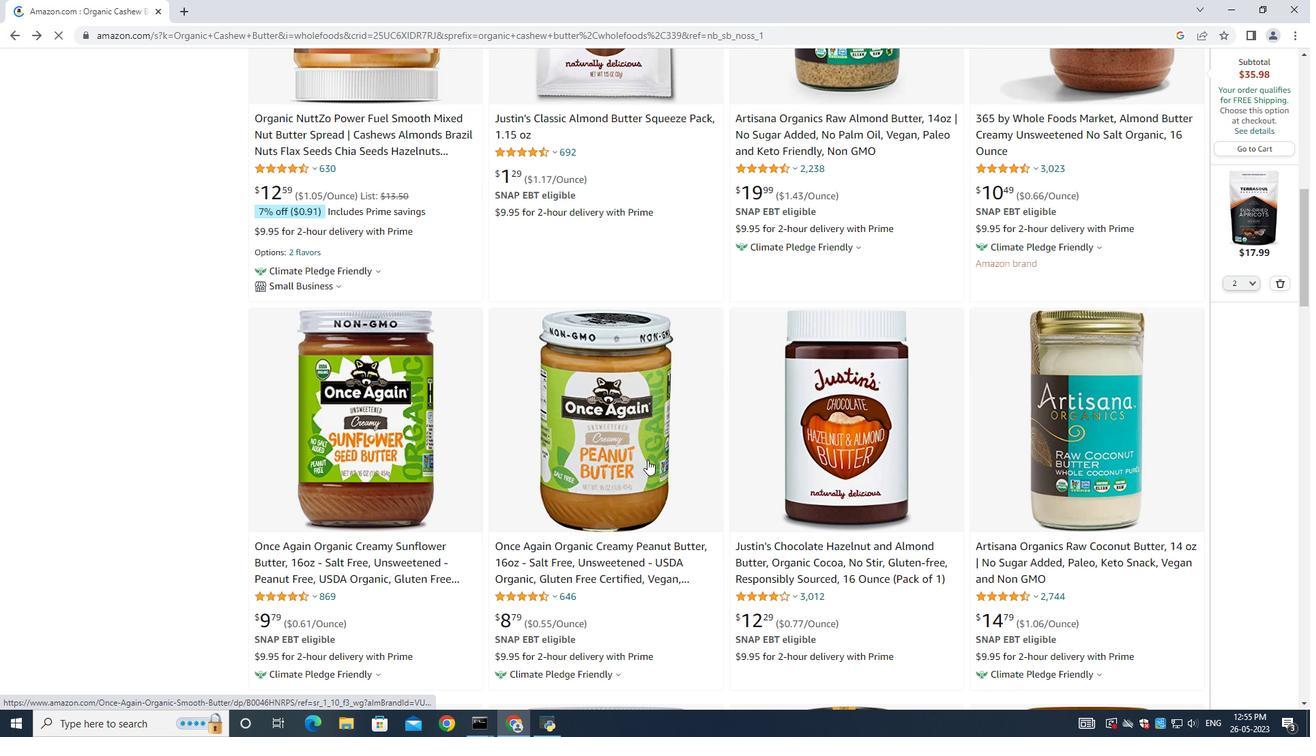 
Action: Mouse moved to (647, 460)
Screenshot: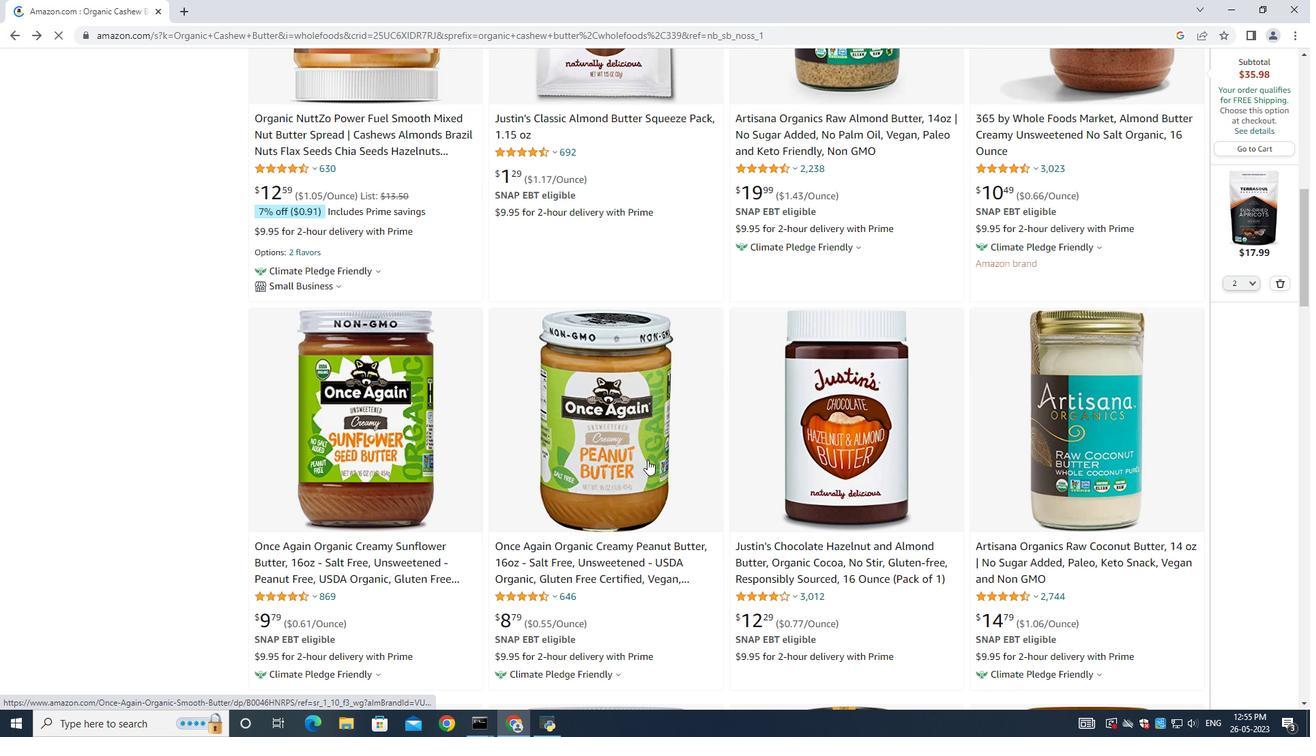 
Action: Mouse scrolled (647, 459) with delta (0, 0)
Screenshot: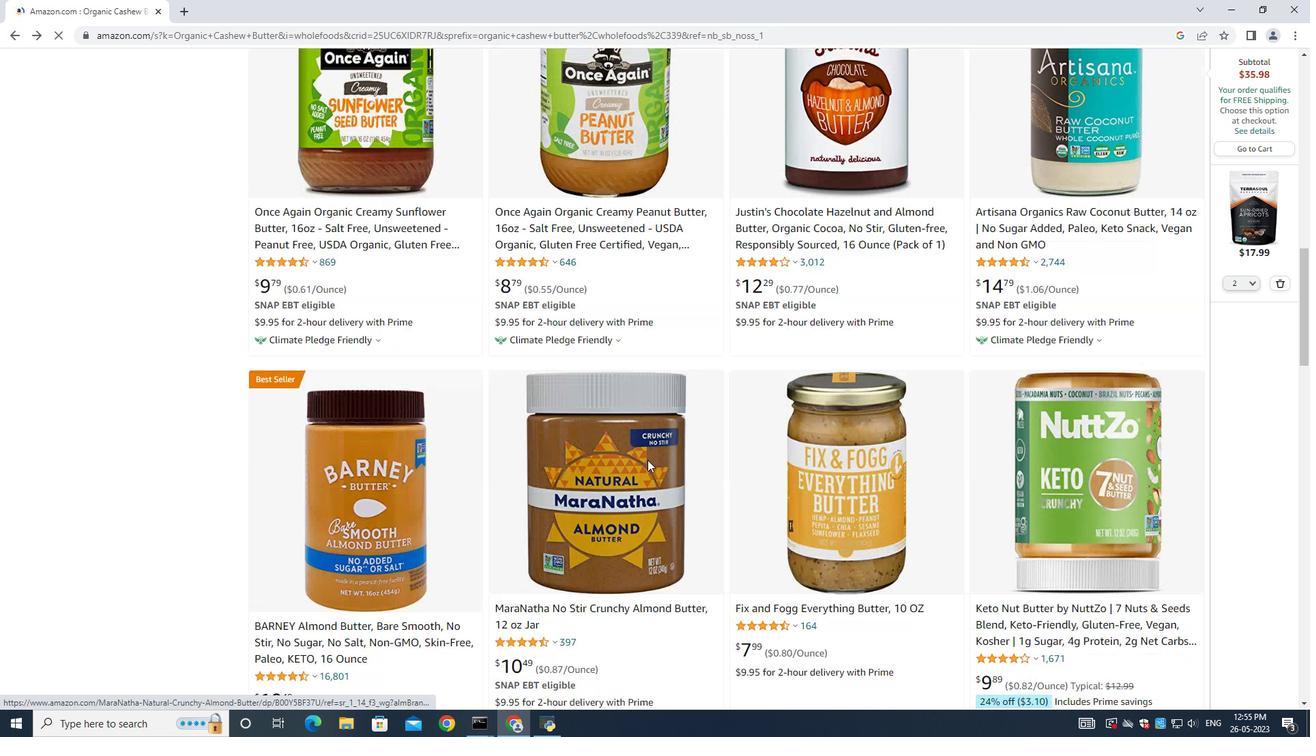 
Action: Mouse moved to (647, 460)
Screenshot: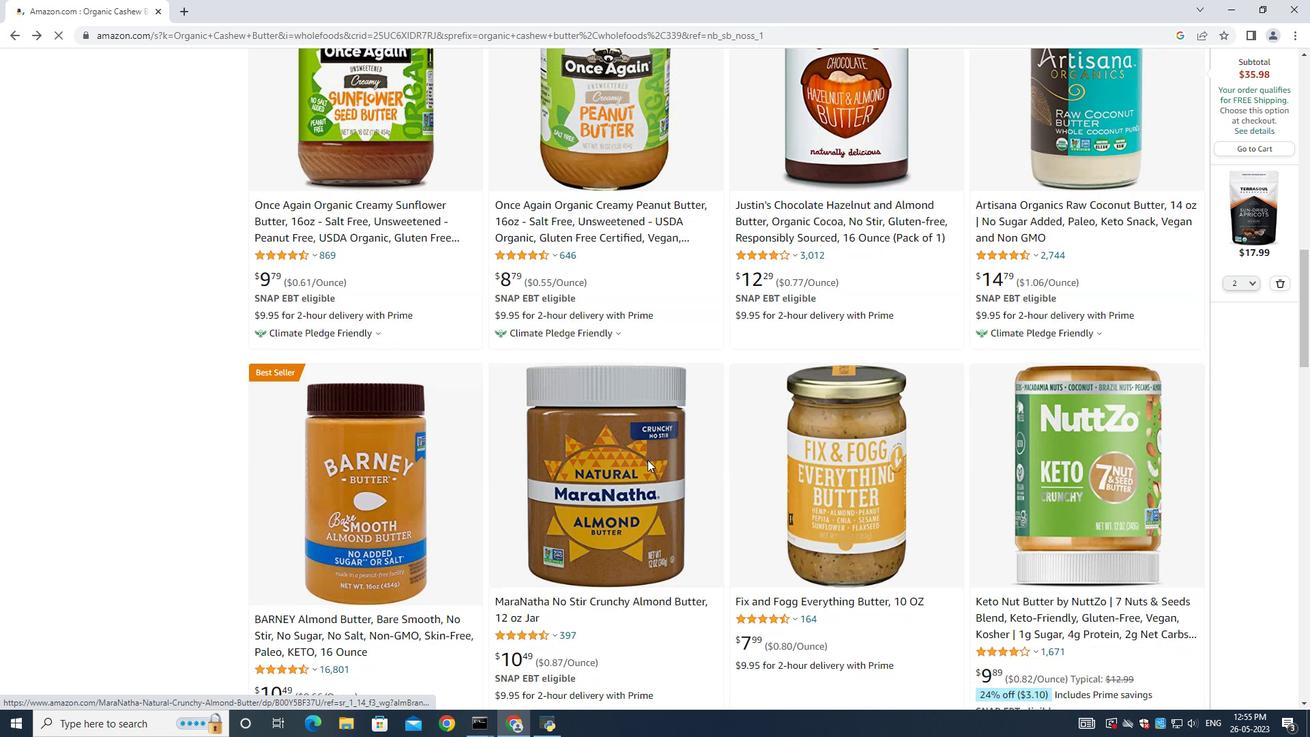 
Action: Mouse scrolled (647, 459) with delta (0, 0)
Screenshot: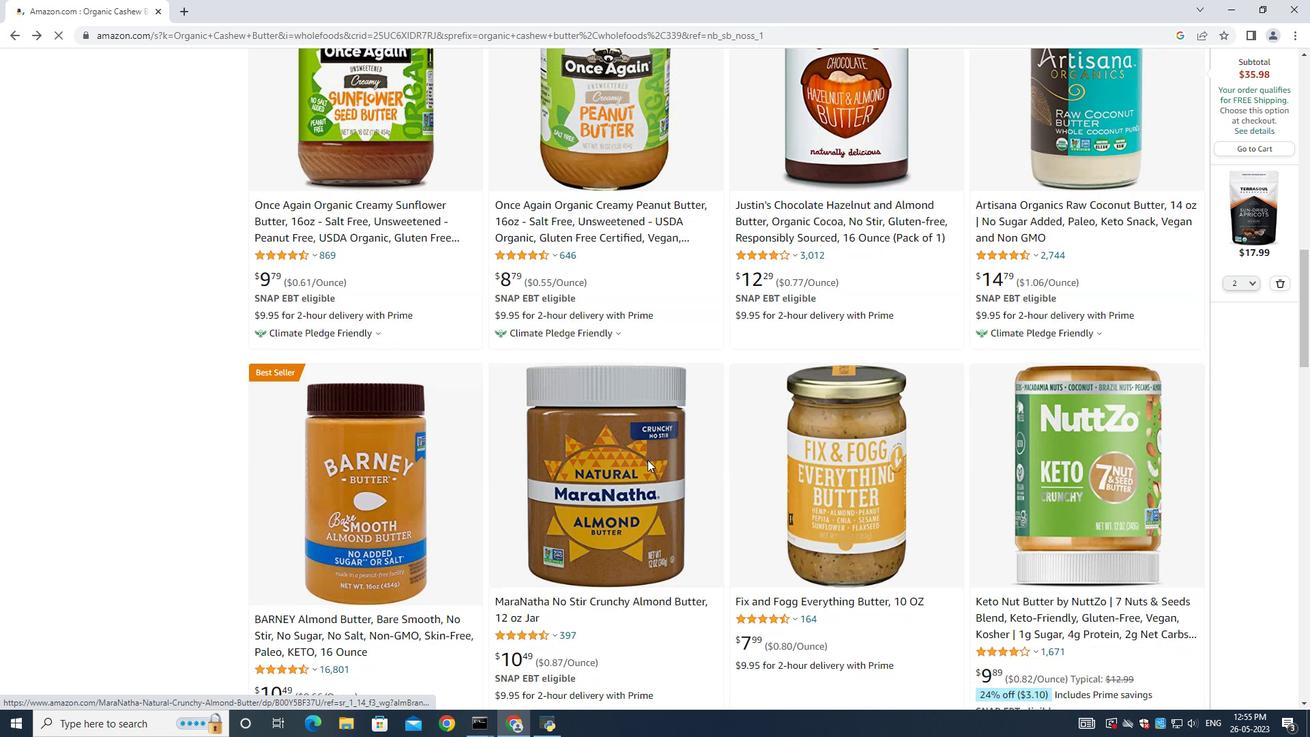 
Action: Mouse moved to (647, 461)
Screenshot: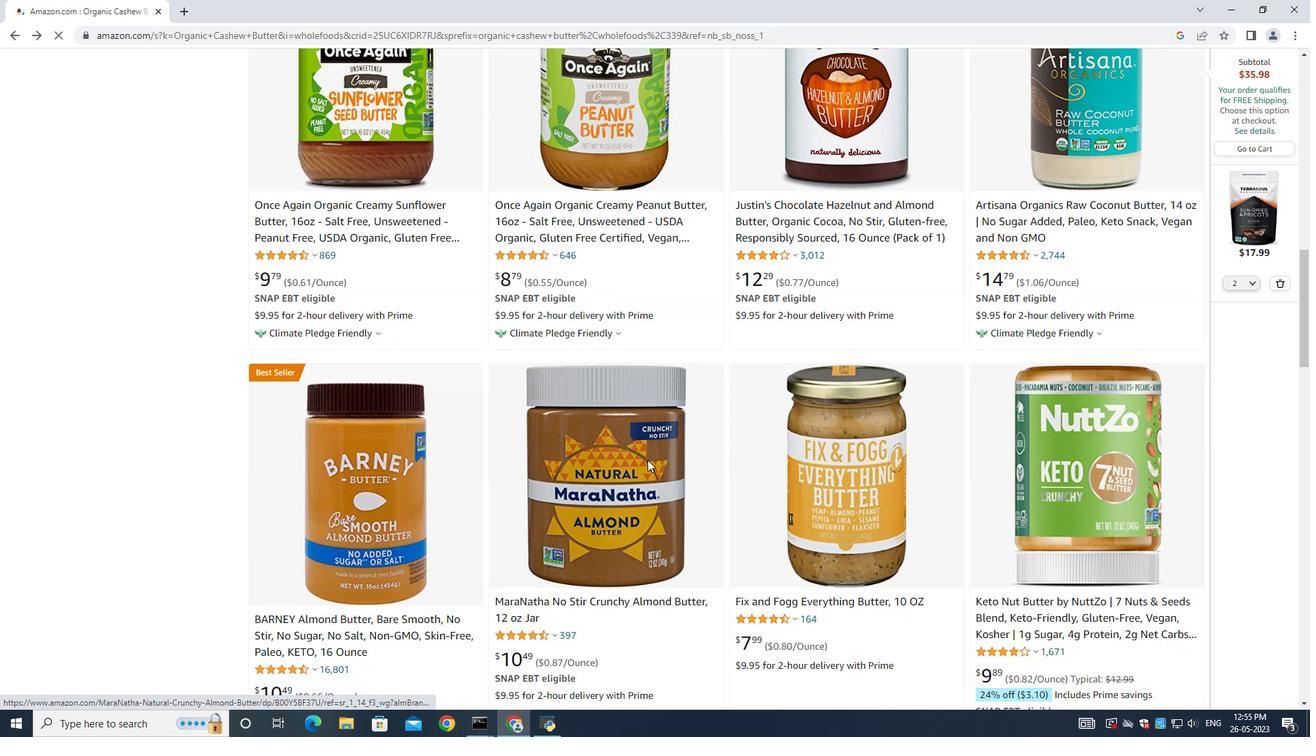 
Action: Mouse scrolled (647, 460) with delta (0, 0)
Screenshot: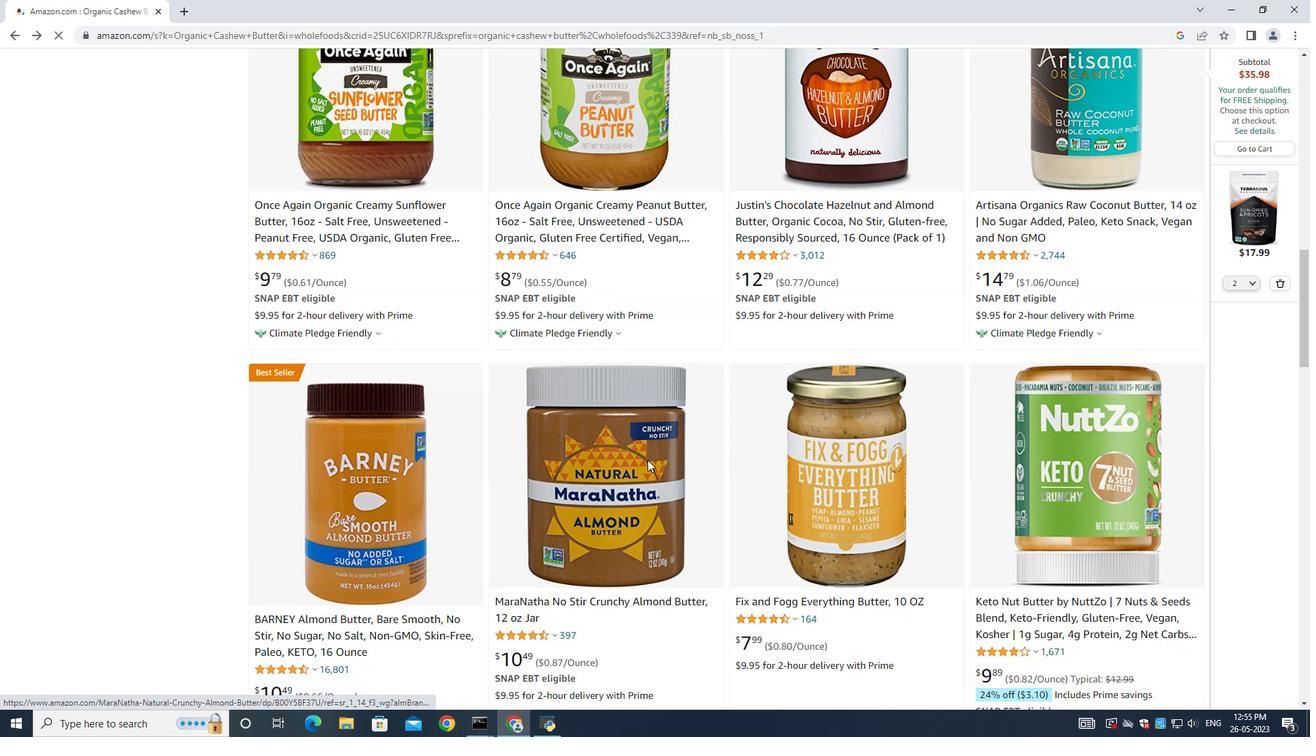 
Action: Mouse moved to (621, 372)
Screenshot: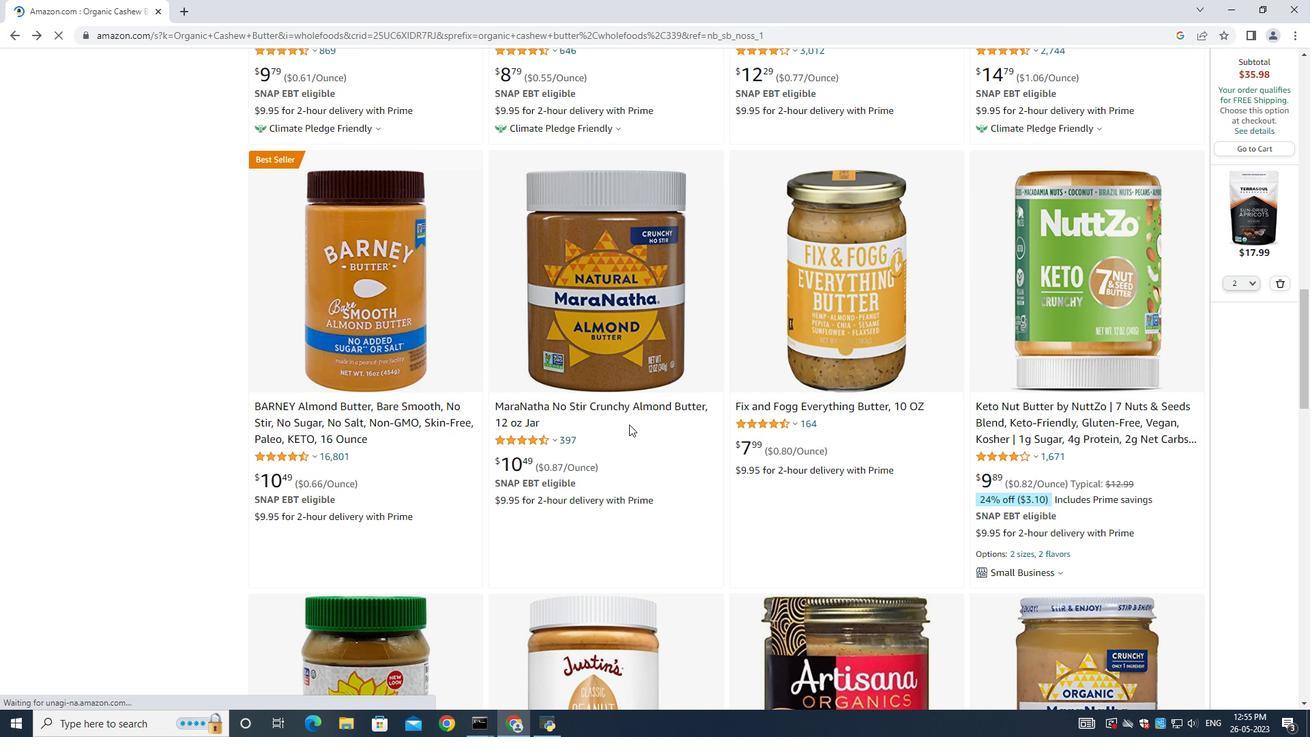 
Action: Mouse pressed left at (621, 372)
Screenshot: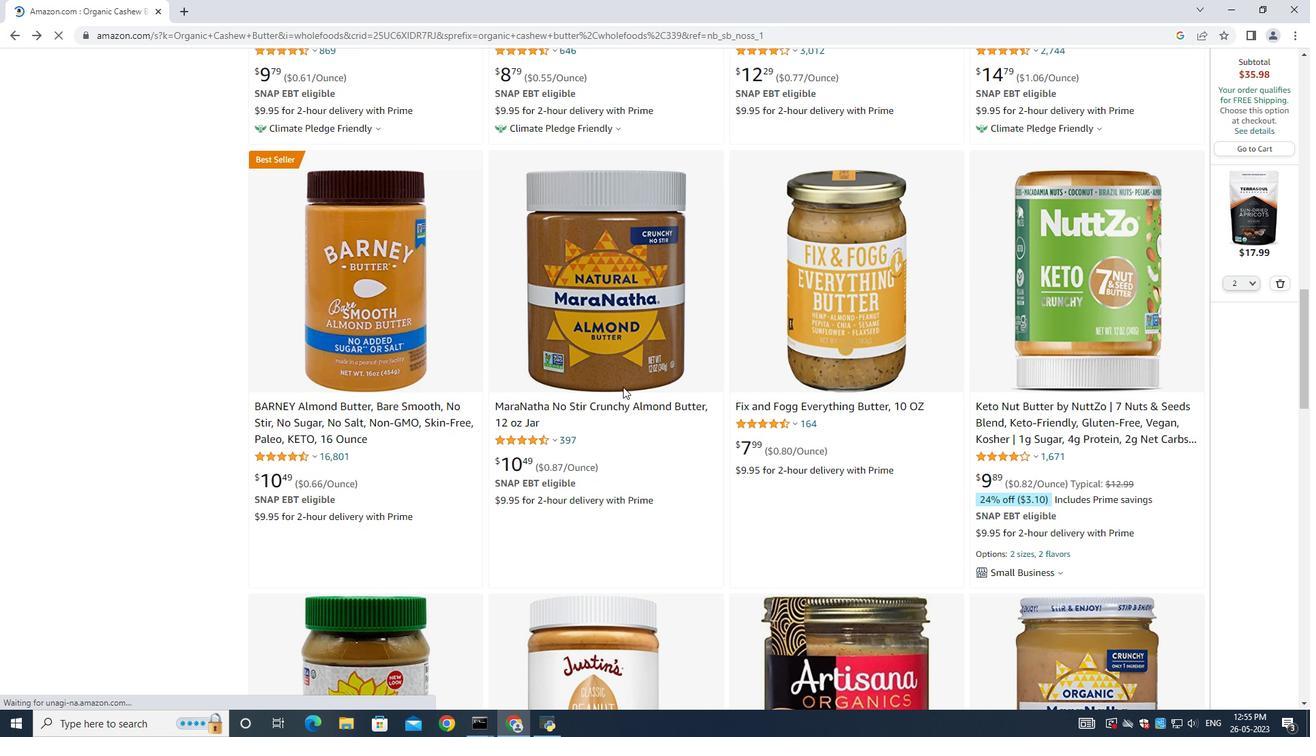 
Action: Mouse moved to (1017, 370)
Screenshot: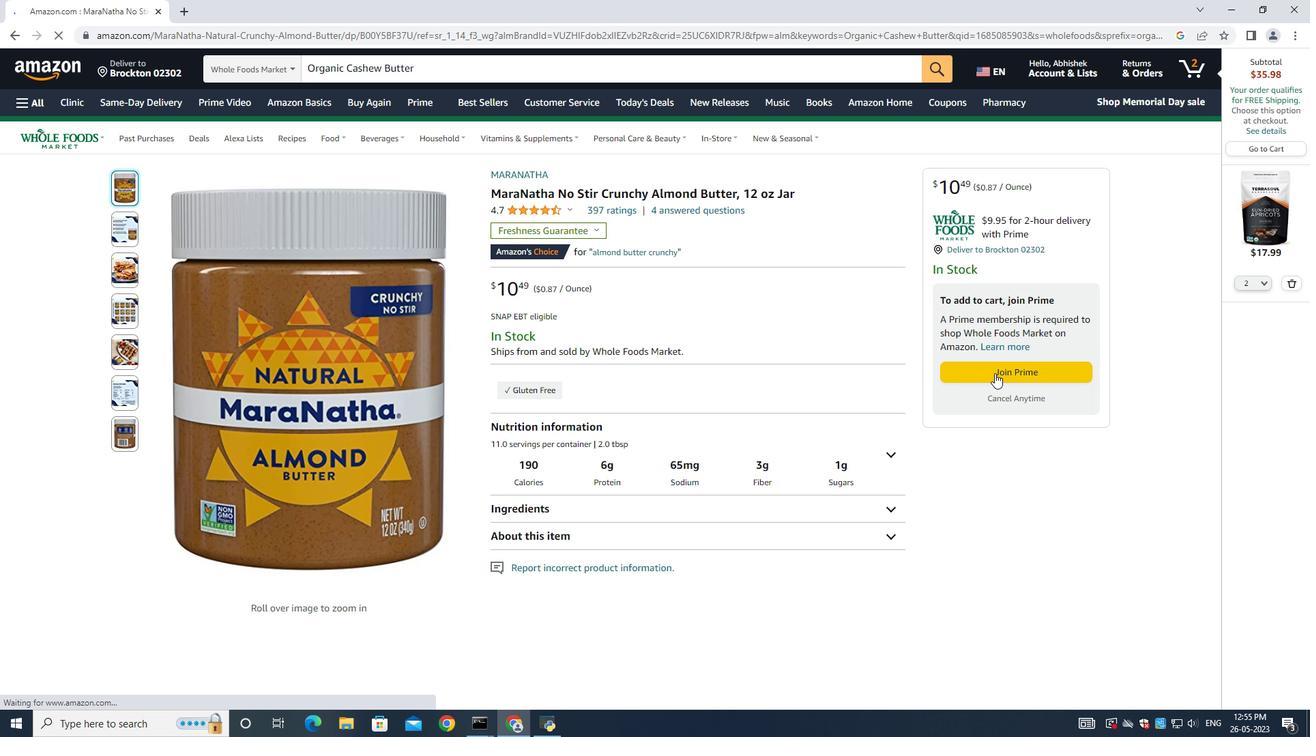 
Action: Mouse pressed left at (1017, 370)
Screenshot: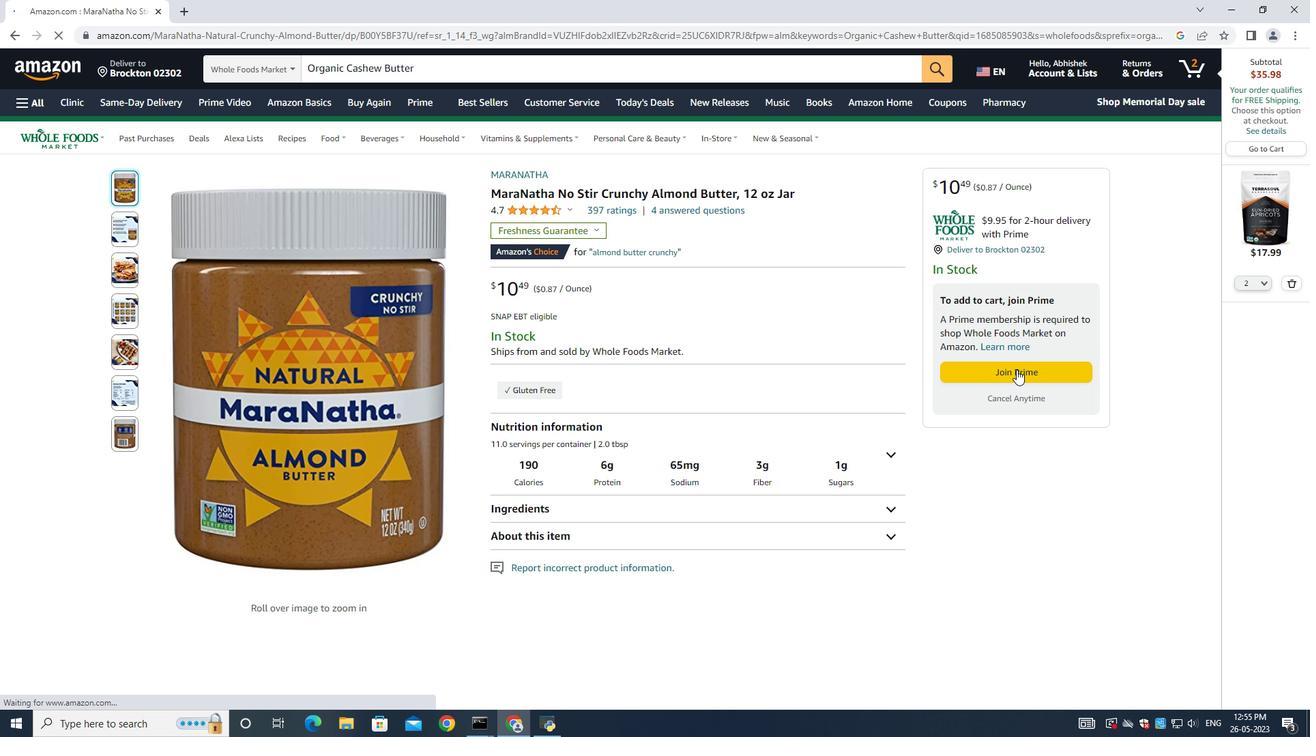 
Action: Mouse moved to (681, 481)
Screenshot: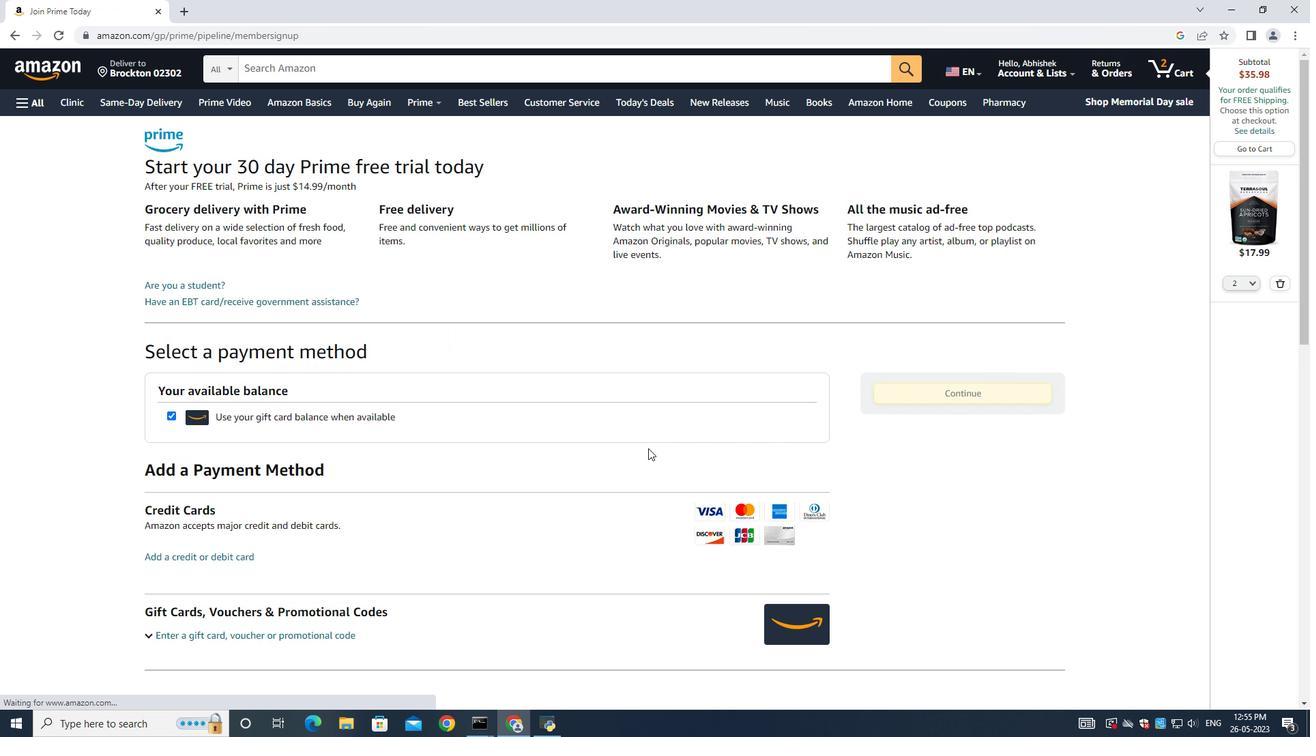 
Action: Mouse scrolled (681, 480) with delta (0, 0)
Screenshot: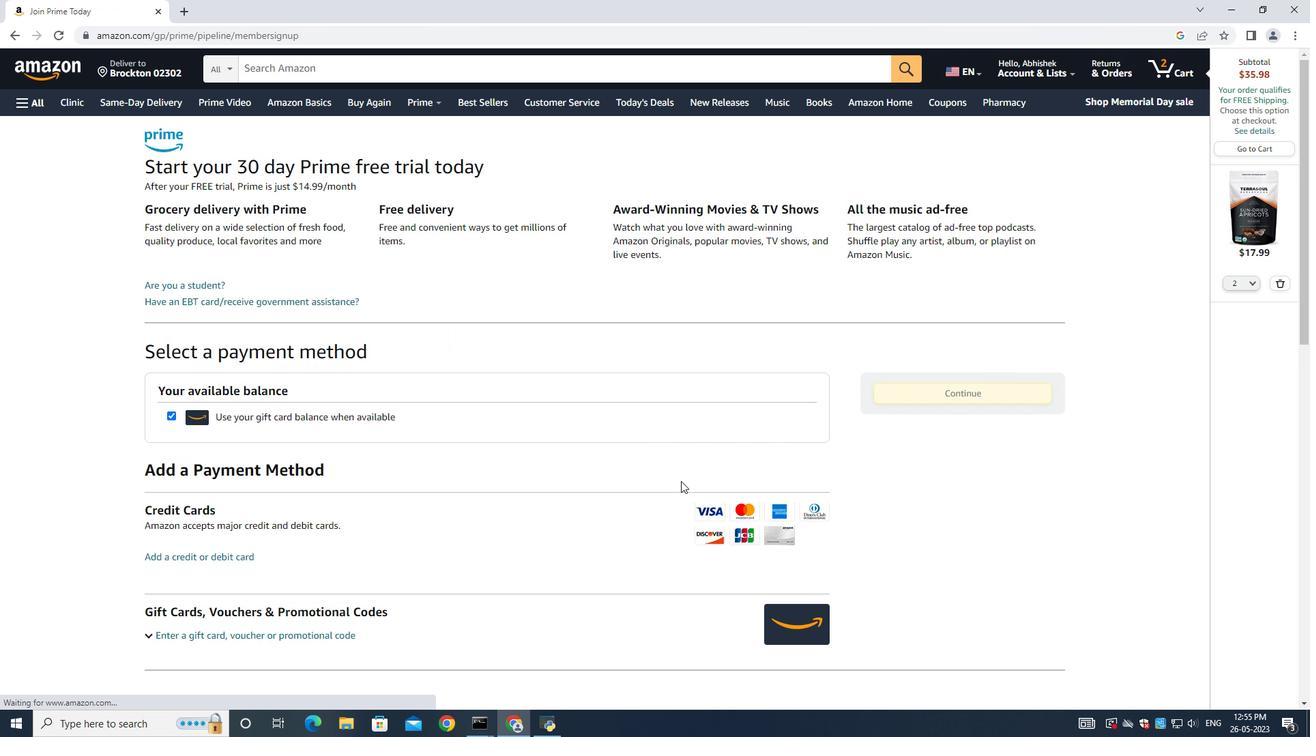 
Action: Mouse scrolled (681, 480) with delta (0, 0)
Screenshot: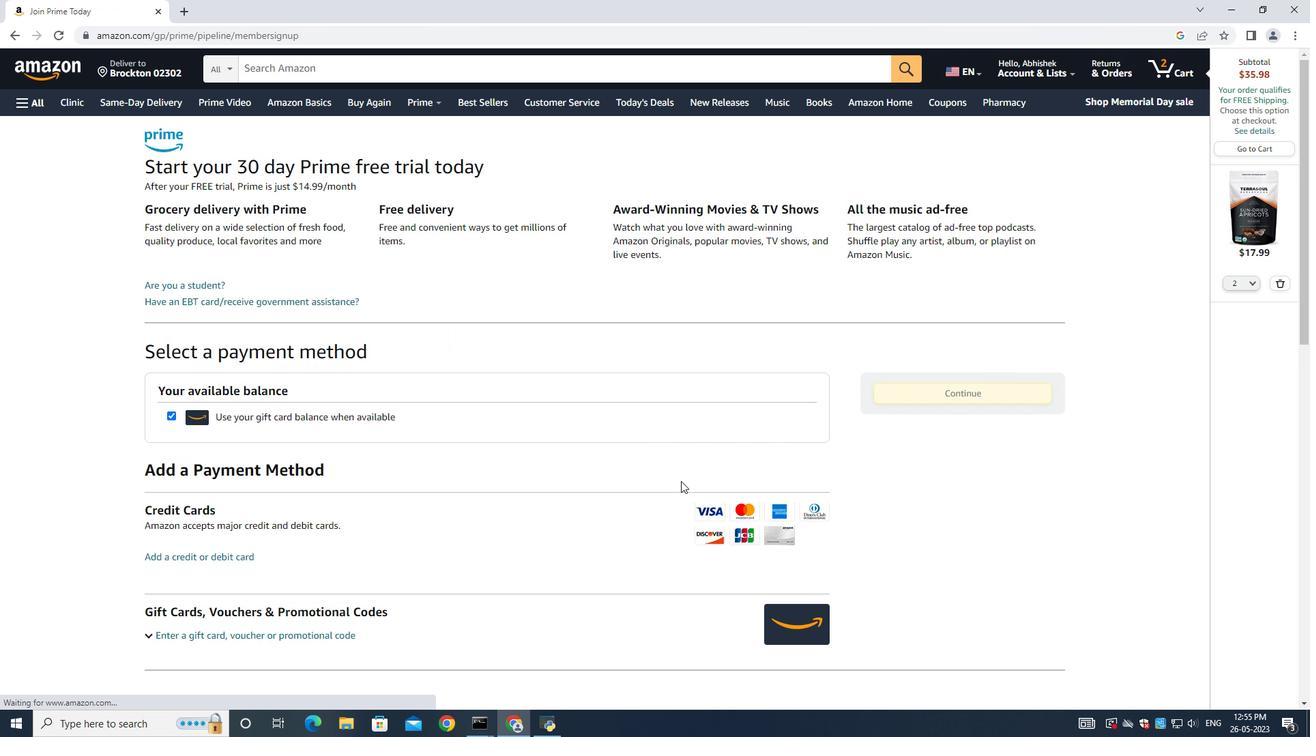 
Action: Mouse moved to (171, 417)
Screenshot: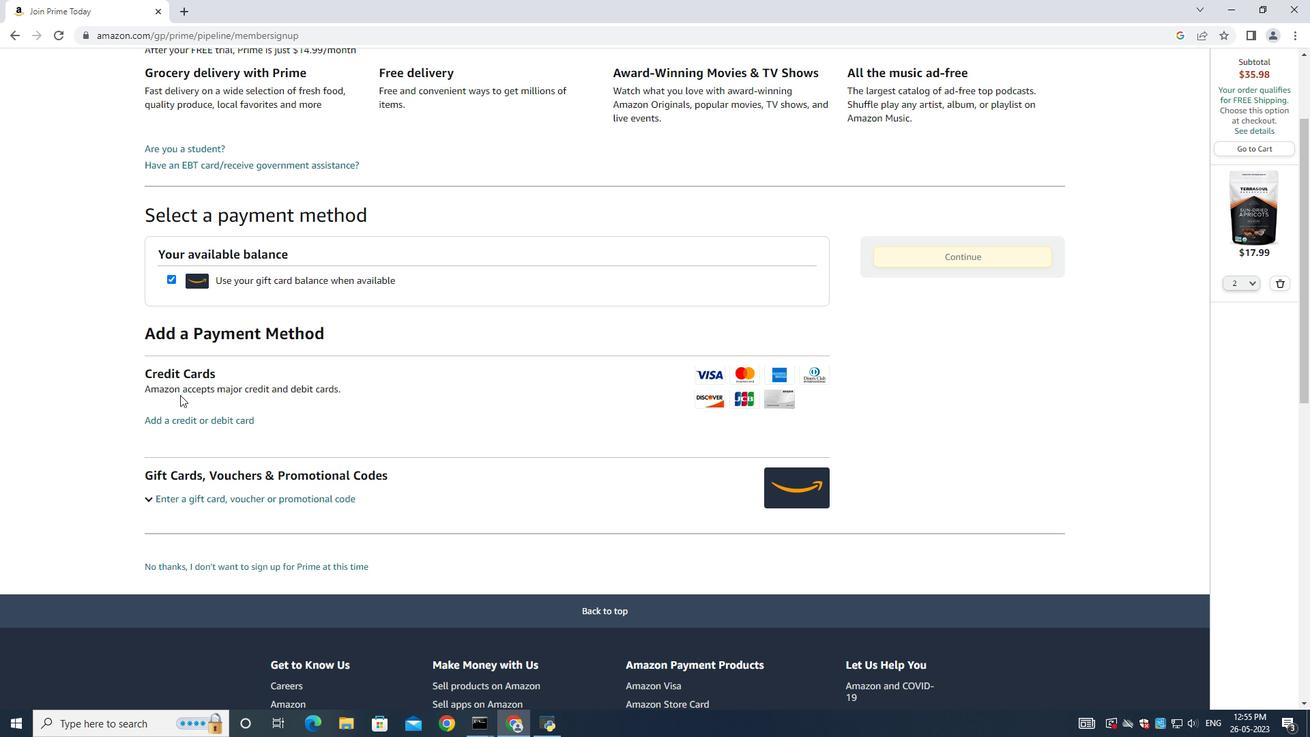 
Action: Mouse pressed left at (171, 417)
Screenshot: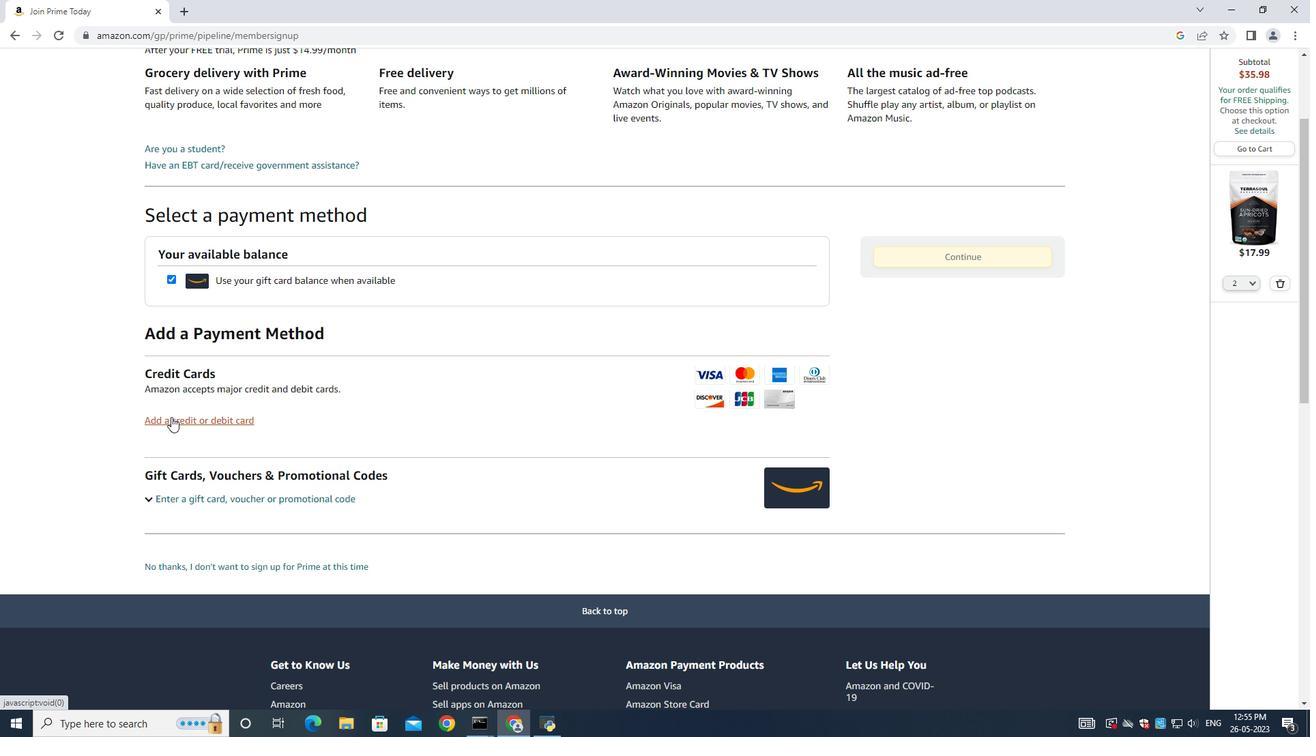 
Action: Mouse moved to (189, 494)
Screenshot: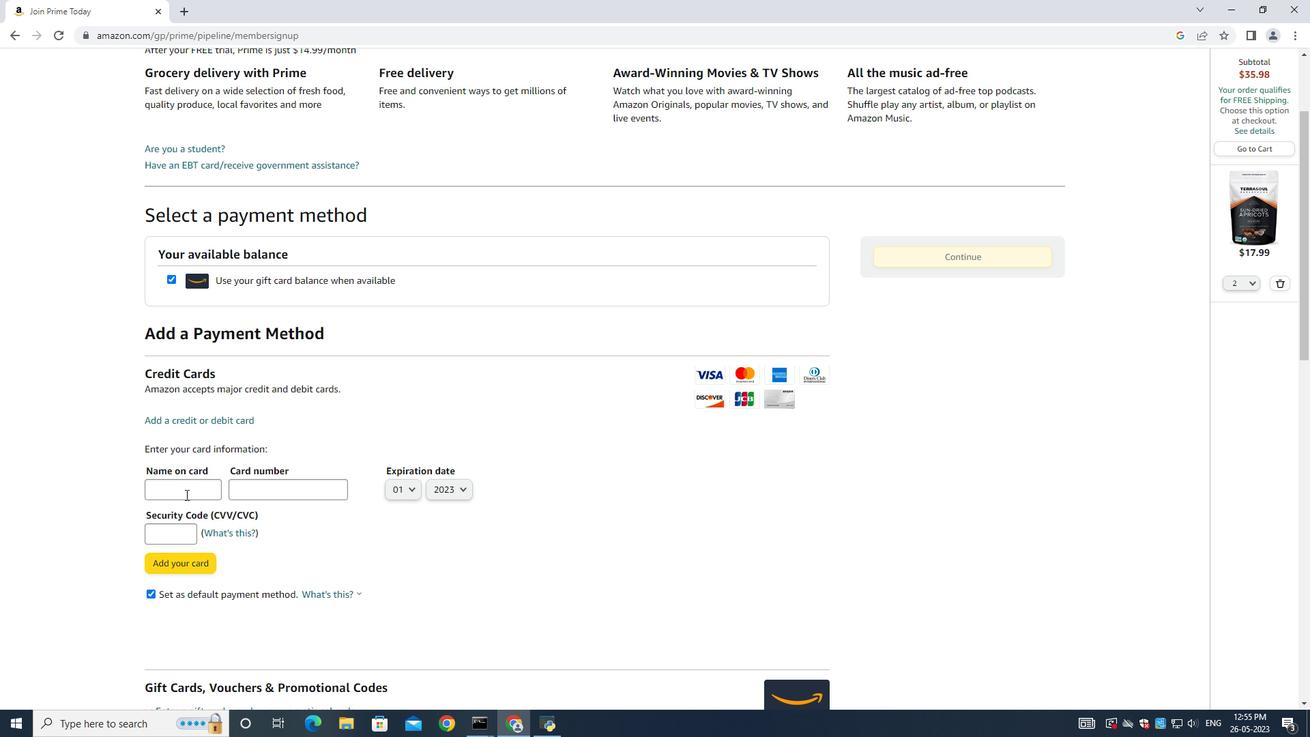 
Action: Key pressed <Key.shift>Alex<Key.space>
Screenshot: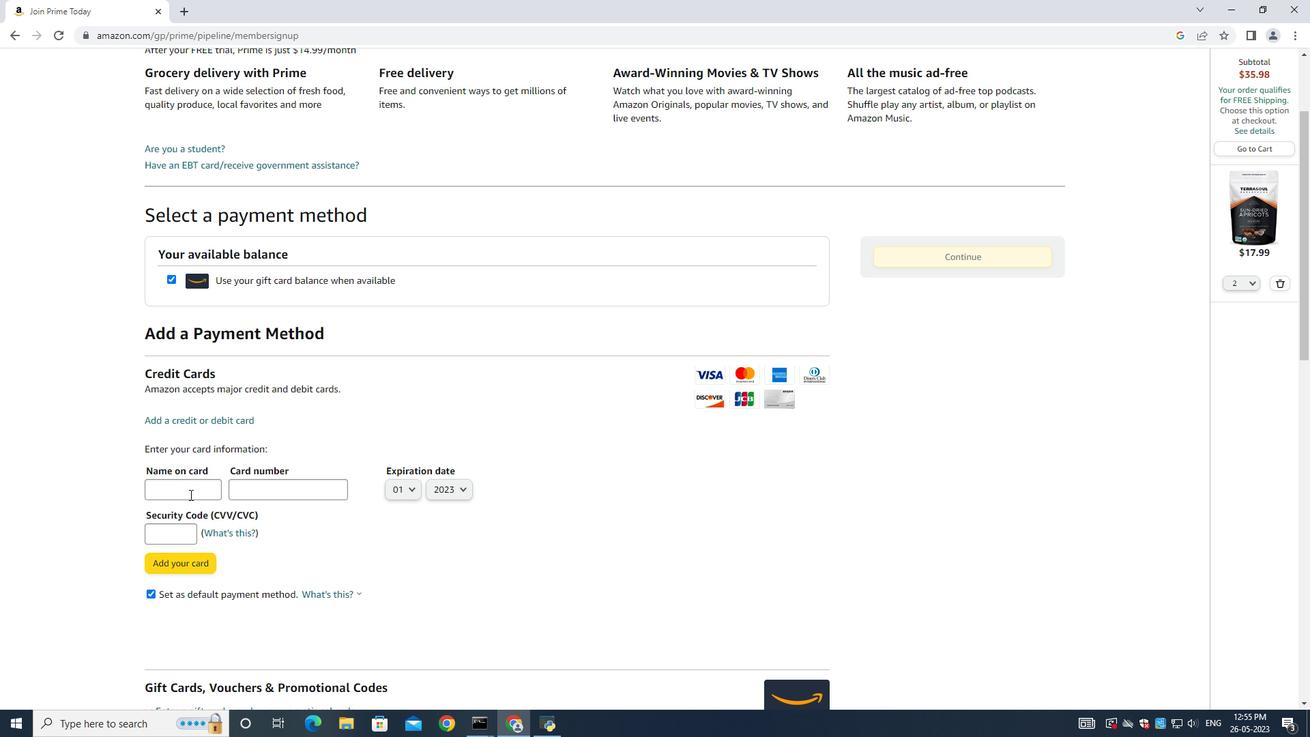 
Action: Mouse scrolled (189, 495) with delta (0, 0)
Screenshot: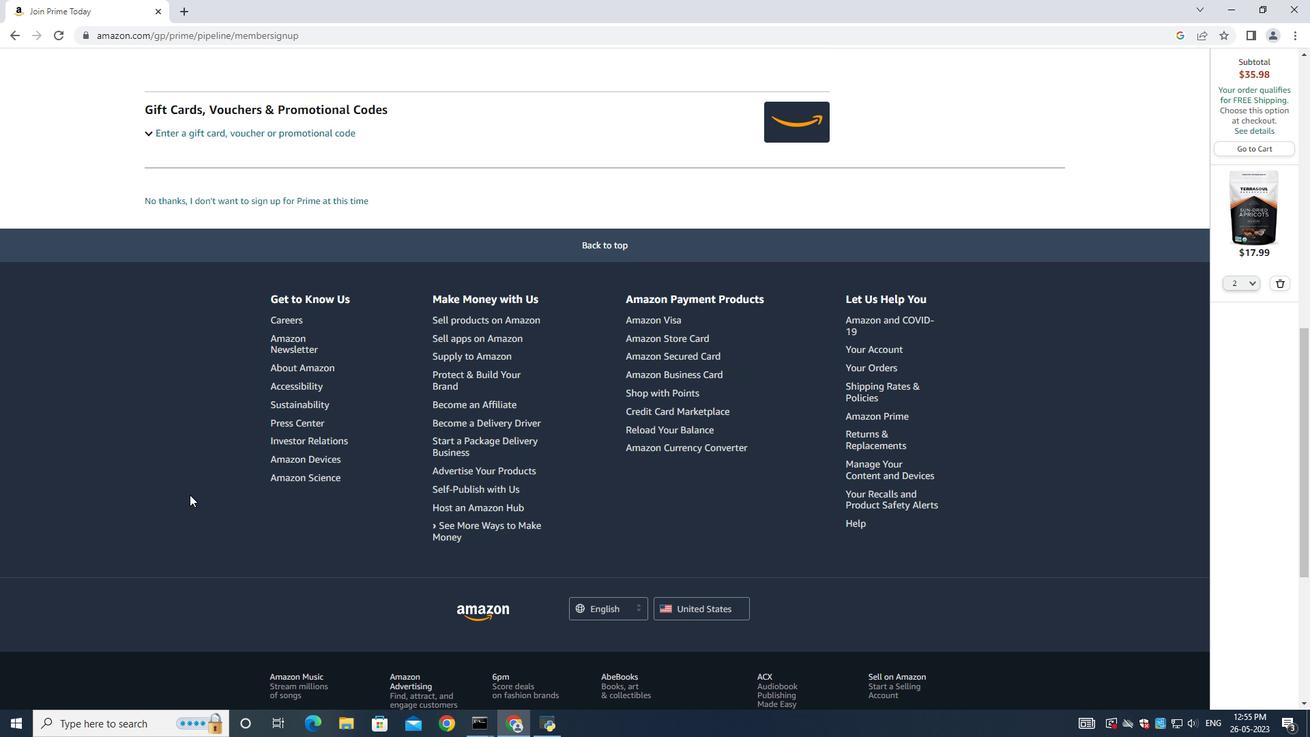 
Action: Mouse moved to (187, 491)
Screenshot: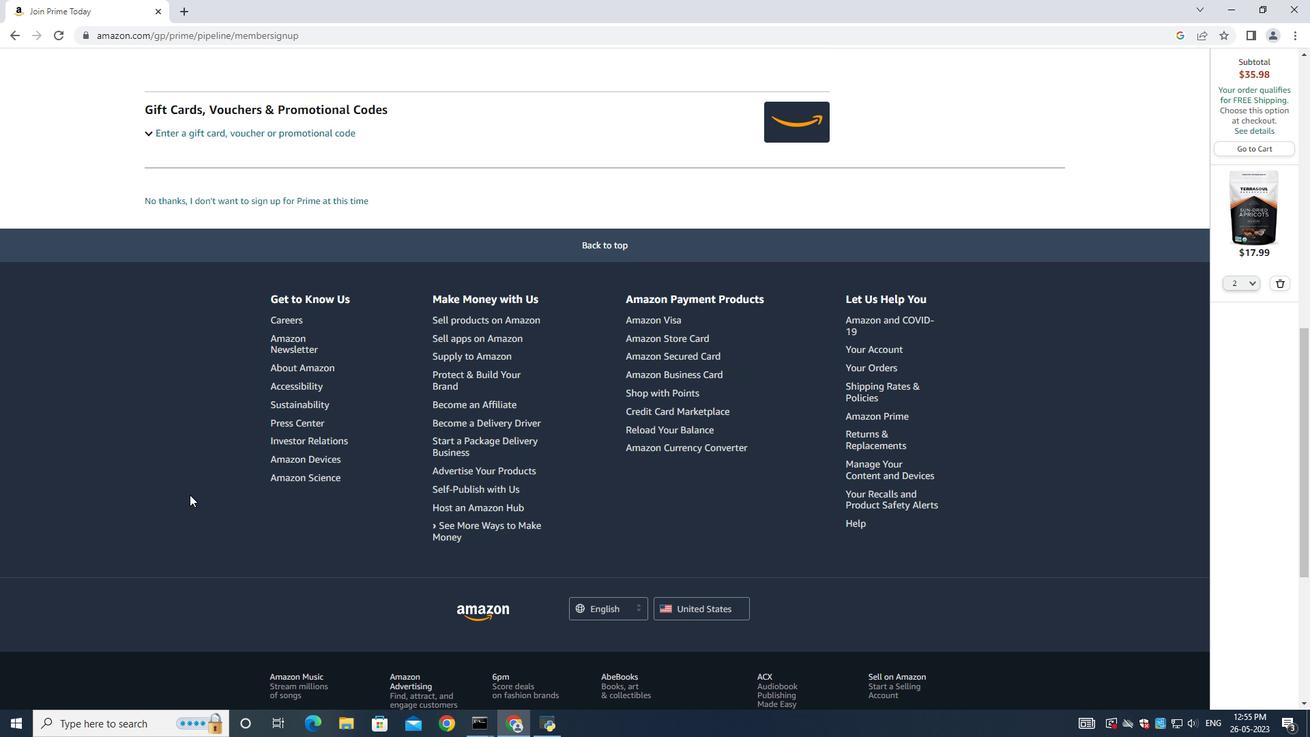 
Action: Mouse scrolled (187, 492) with delta (0, 0)
Screenshot: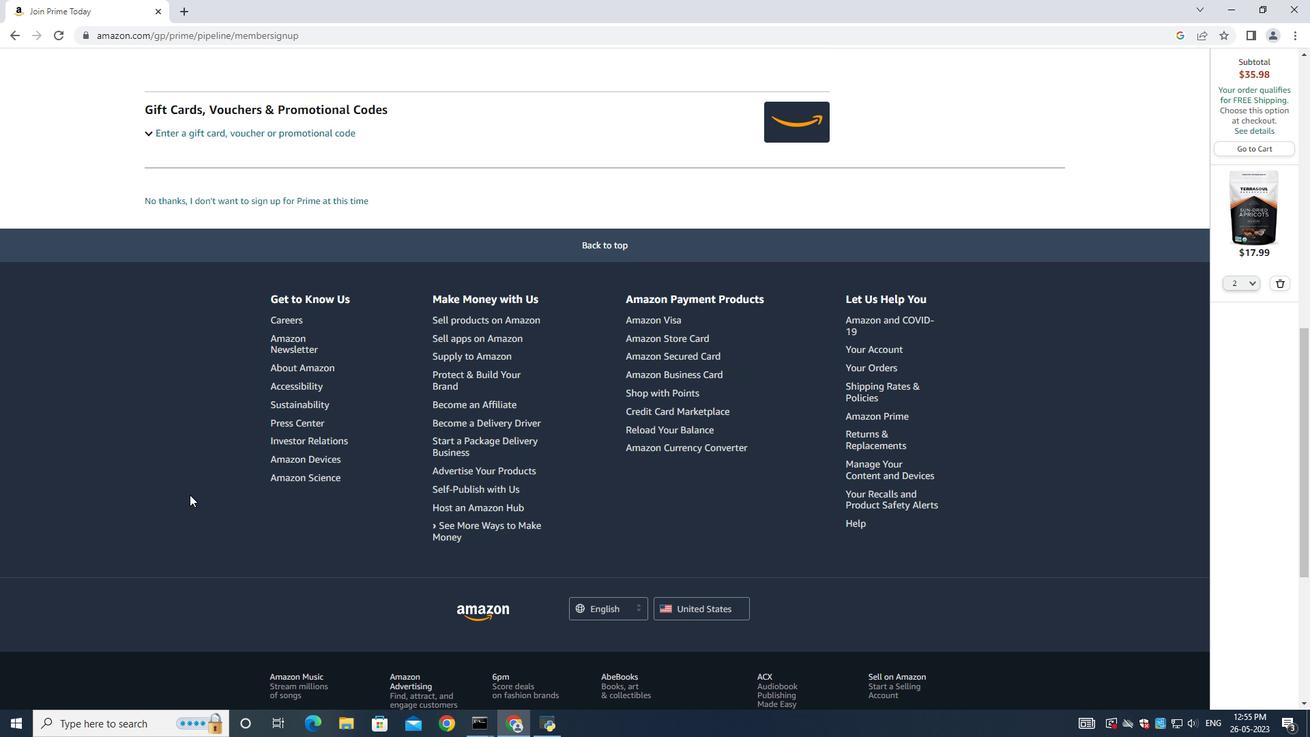 
Action: Mouse moved to (184, 486)
Screenshot: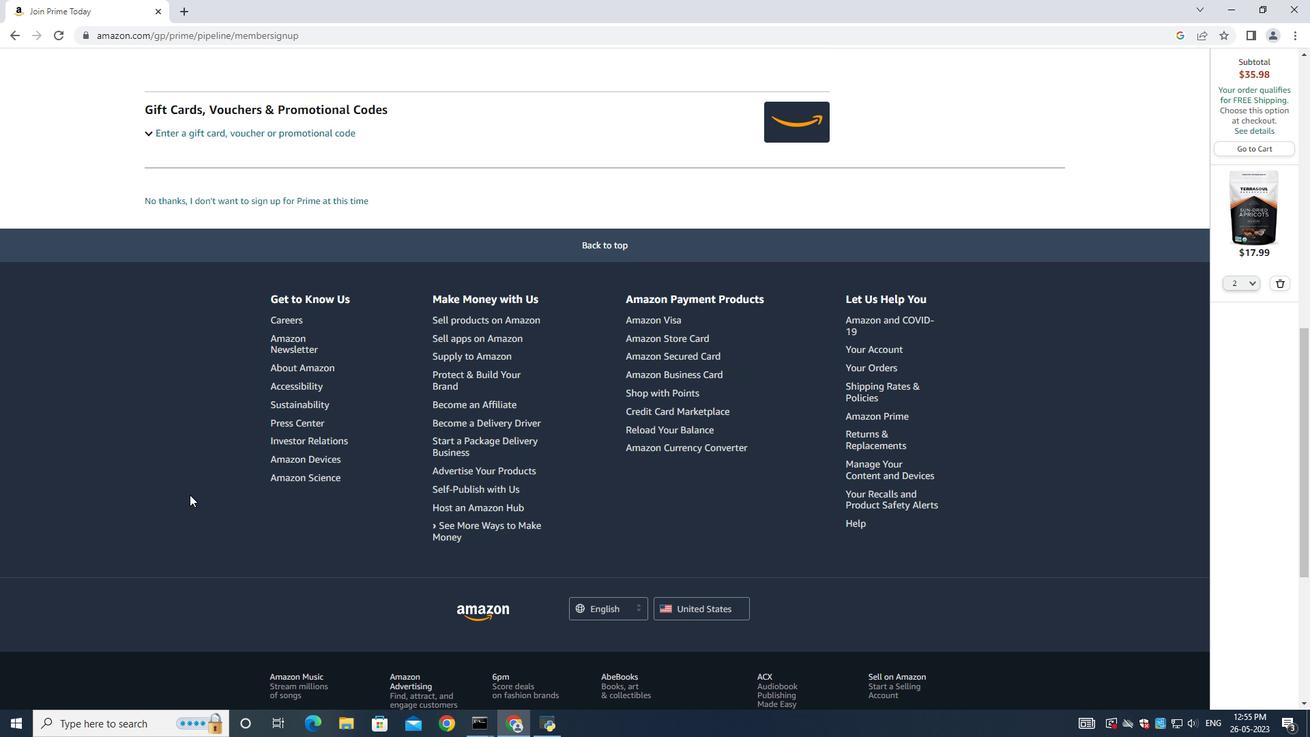 
Action: Mouse scrolled (185, 489) with delta (0, 0)
Screenshot: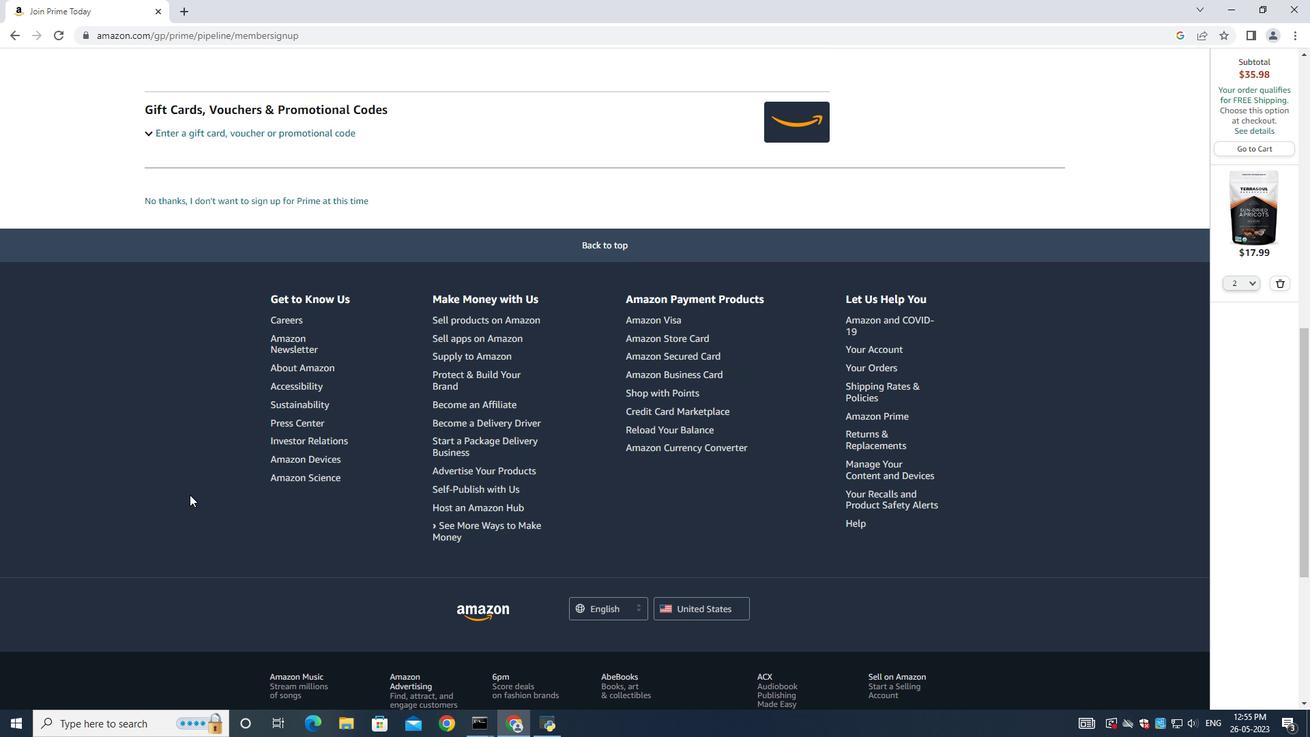 
Action: Mouse moved to (184, 469)
Screenshot: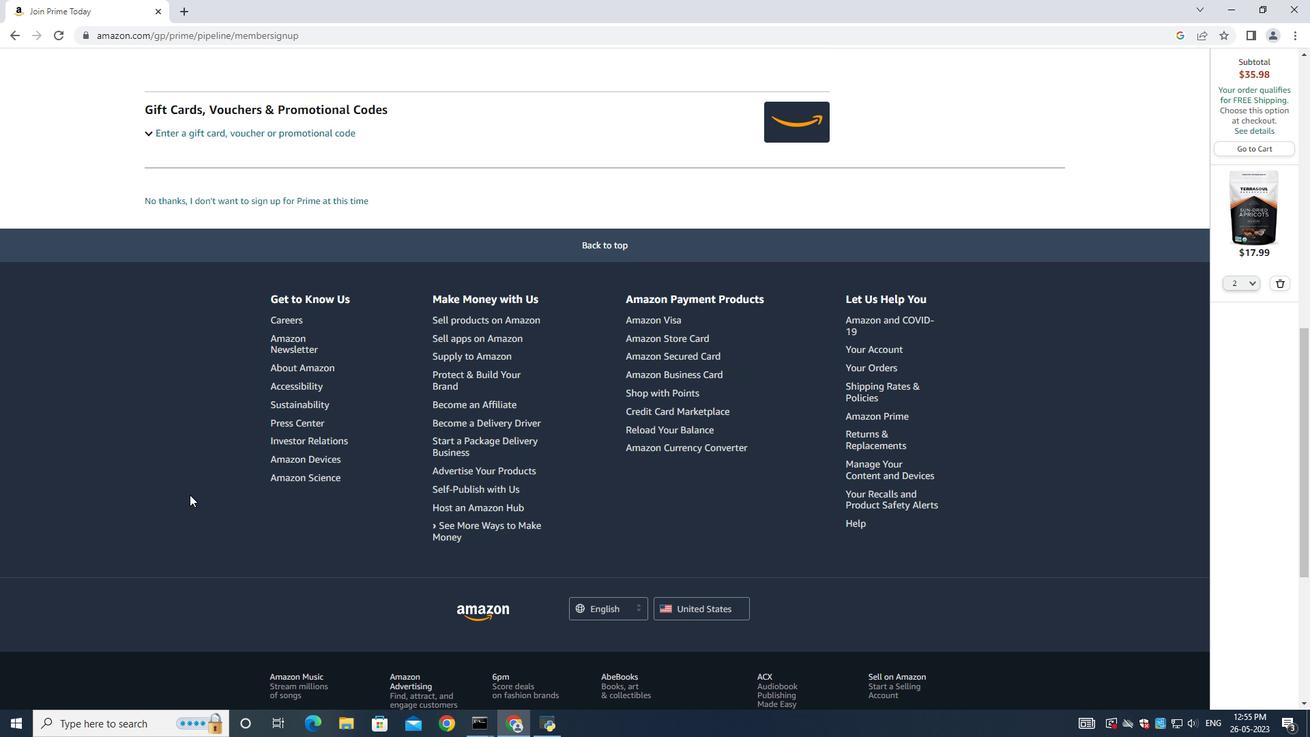 
Action: Mouse scrolled (184, 479) with delta (0, 0)
Screenshot: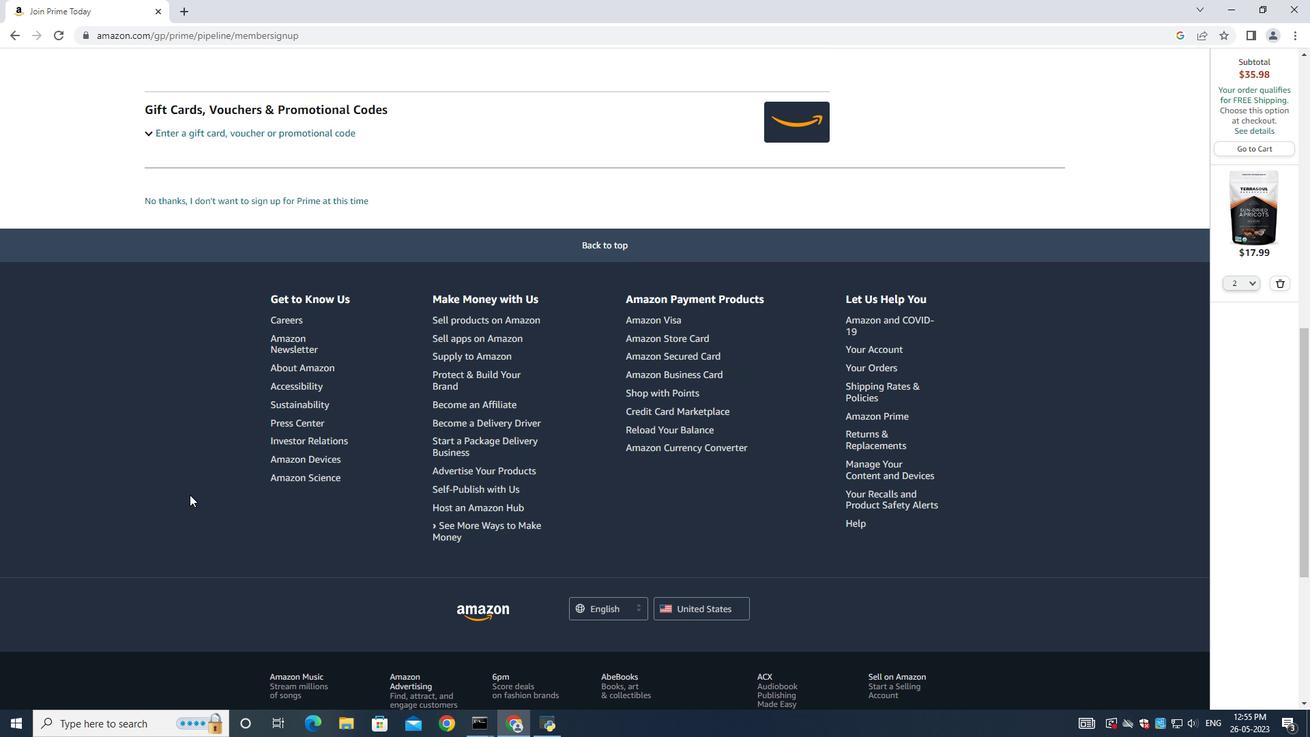 
Action: Mouse moved to (200, 424)
Screenshot: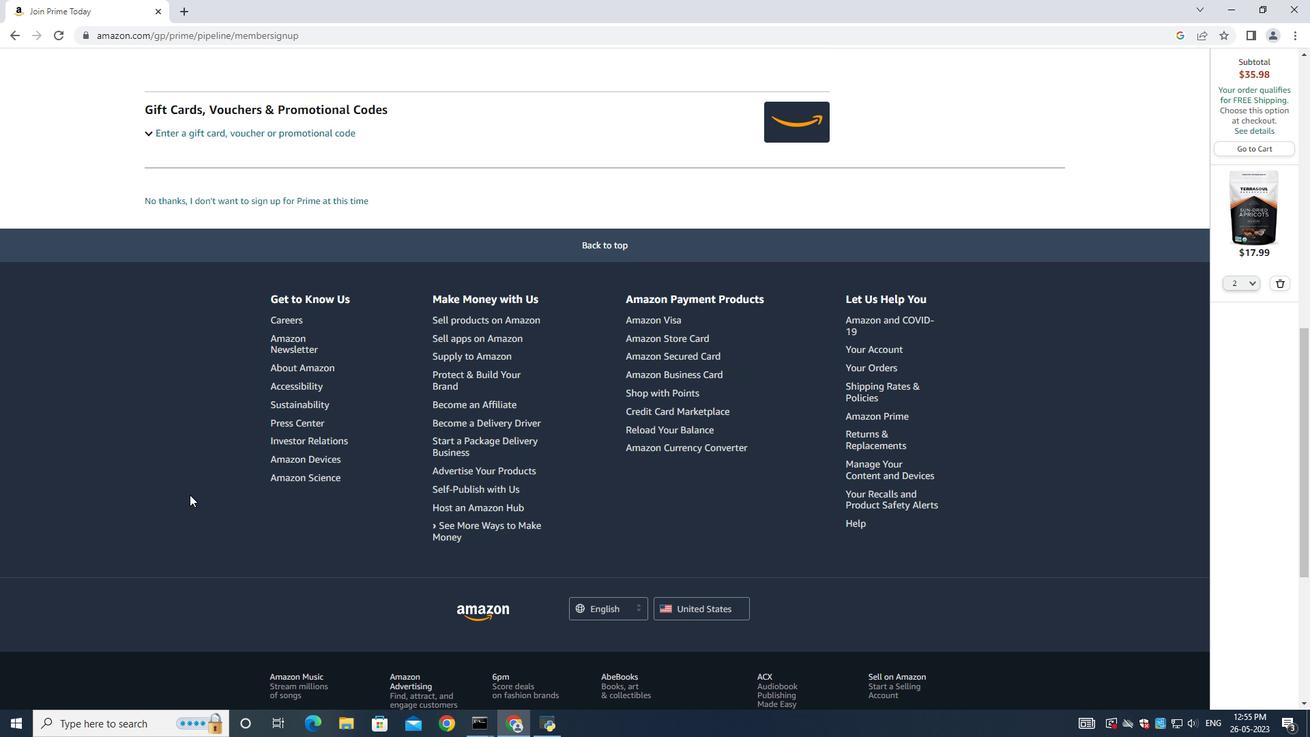 
Action: Mouse scrolled (200, 425) with delta (0, 0)
Screenshot: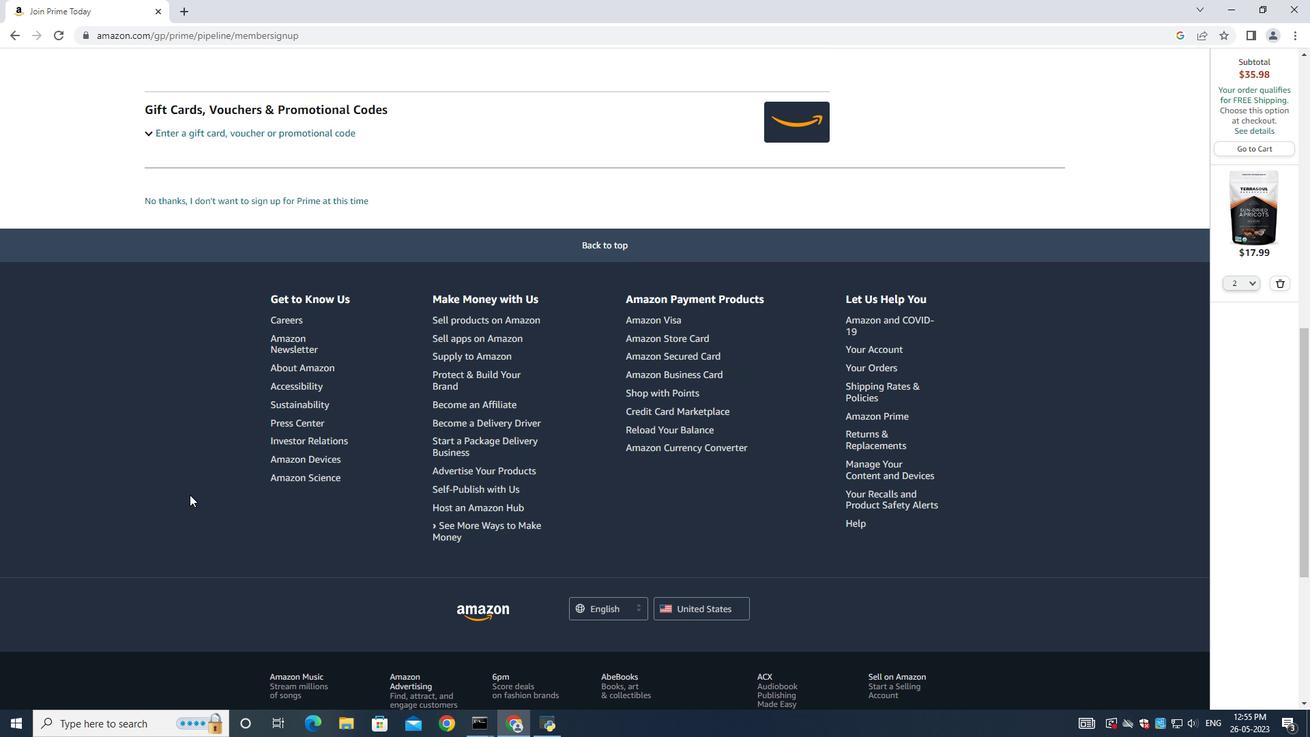 
Action: Mouse moved to (201, 422)
Screenshot: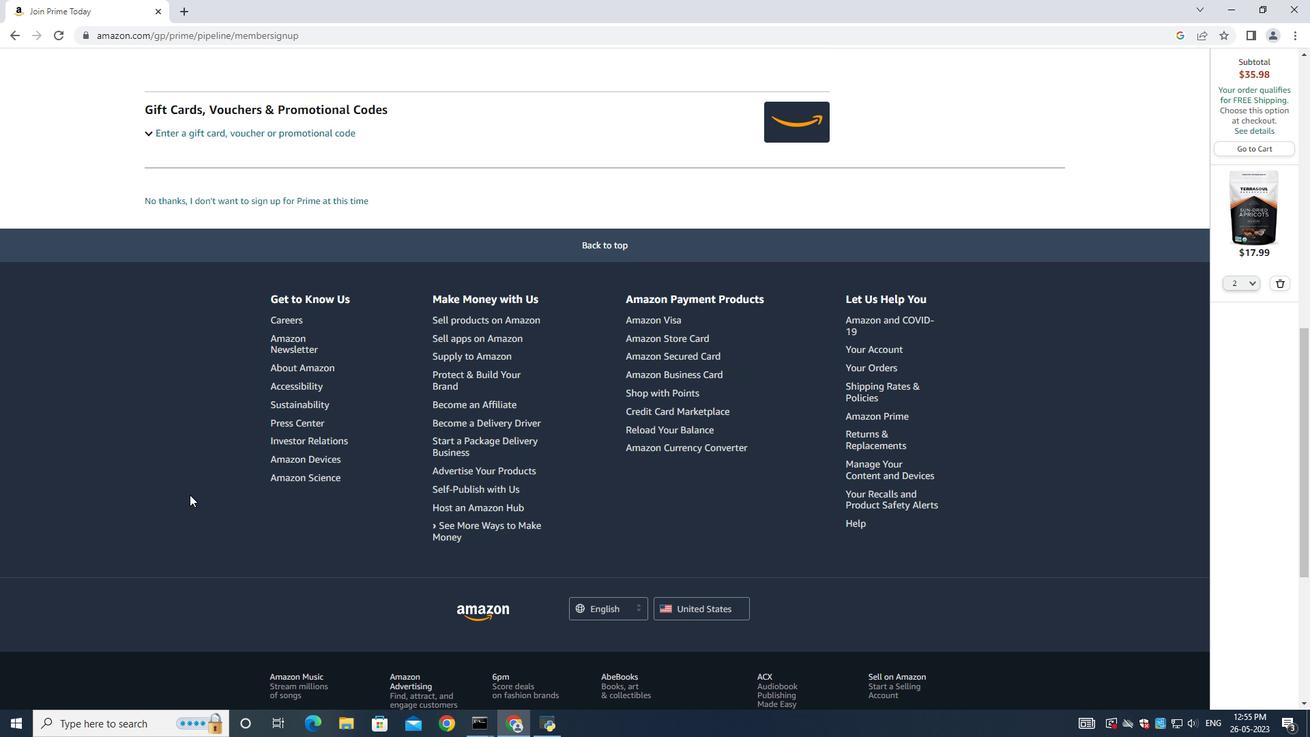 
Action: Mouse scrolled (201, 423) with delta (0, 0)
Screenshot: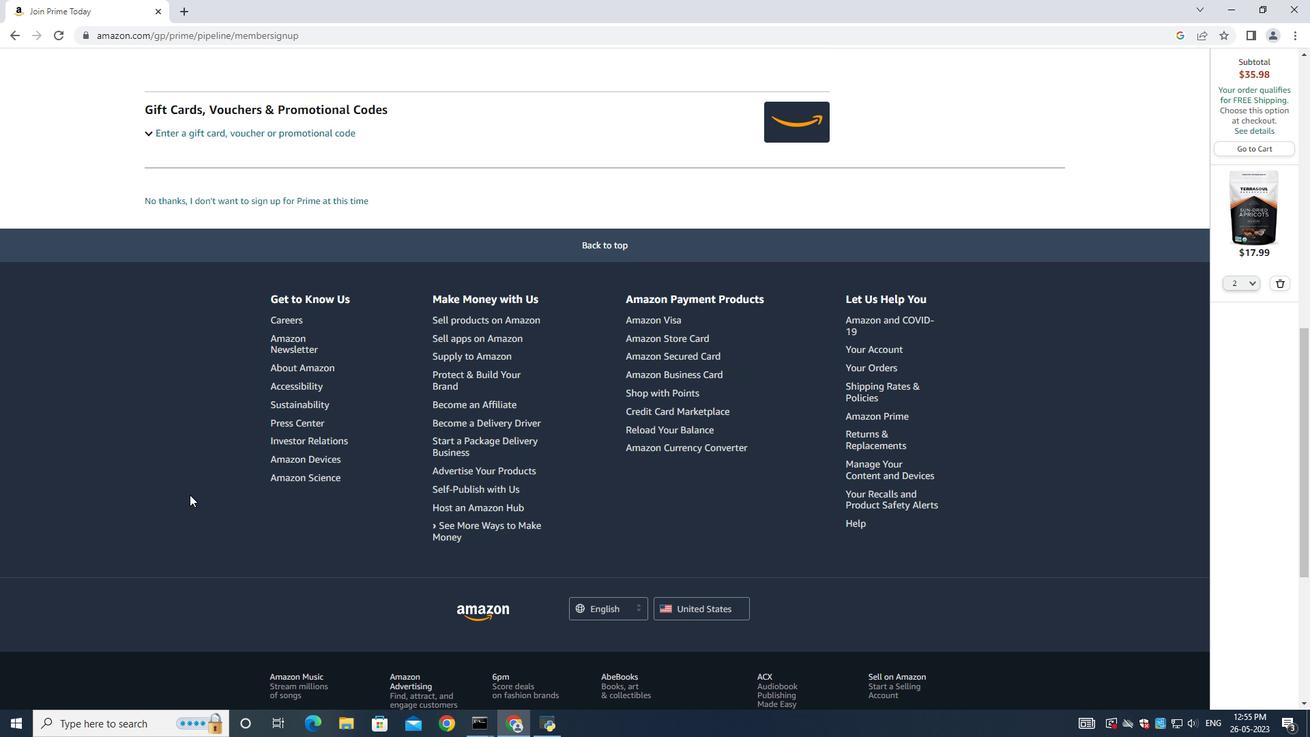 
Action: Mouse moved to (178, 311)
Screenshot: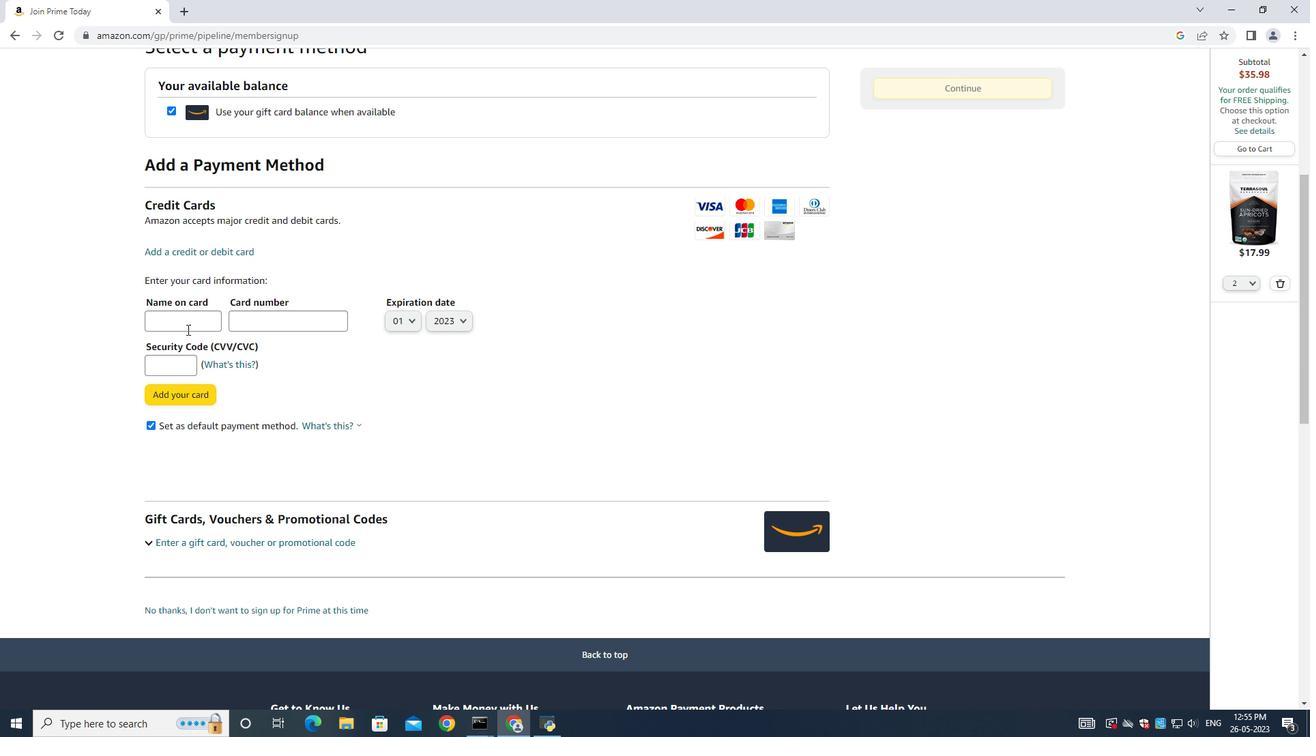
Action: Mouse pressed left at (178, 311)
Screenshot: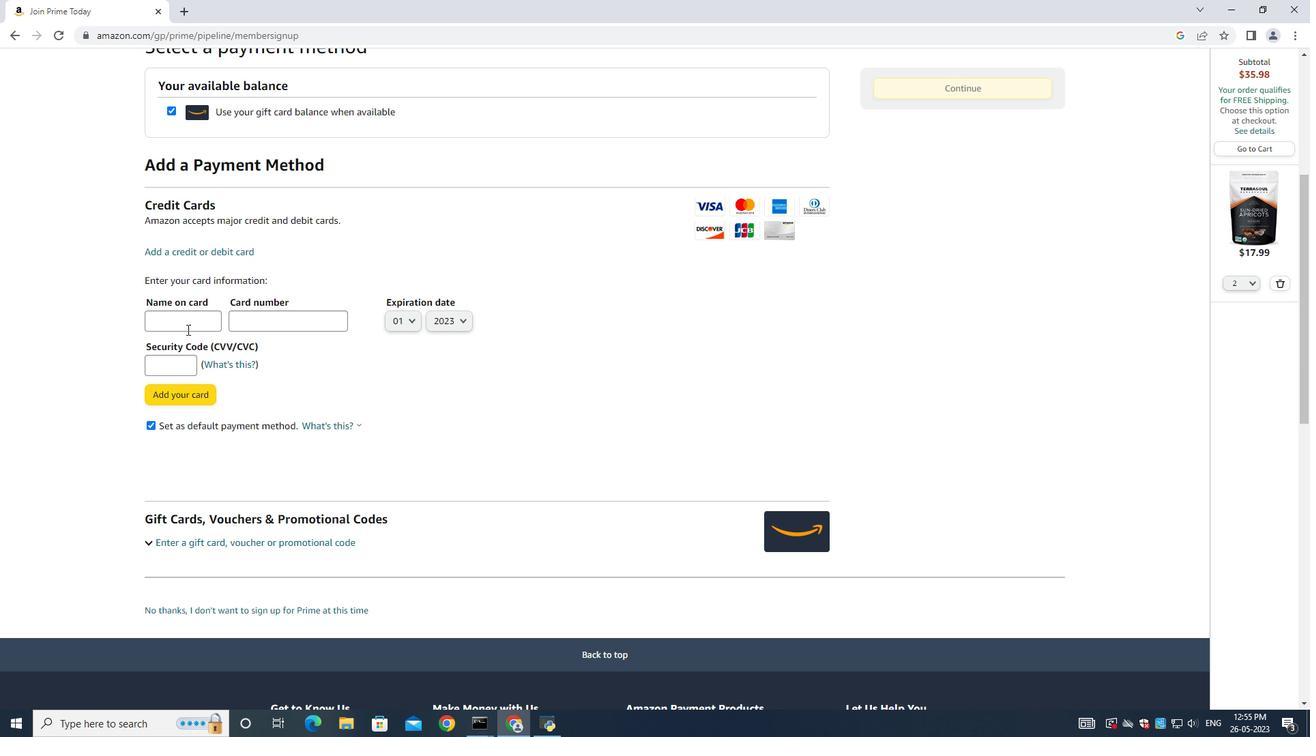 
Action: Mouse moved to (181, 312)
Screenshot: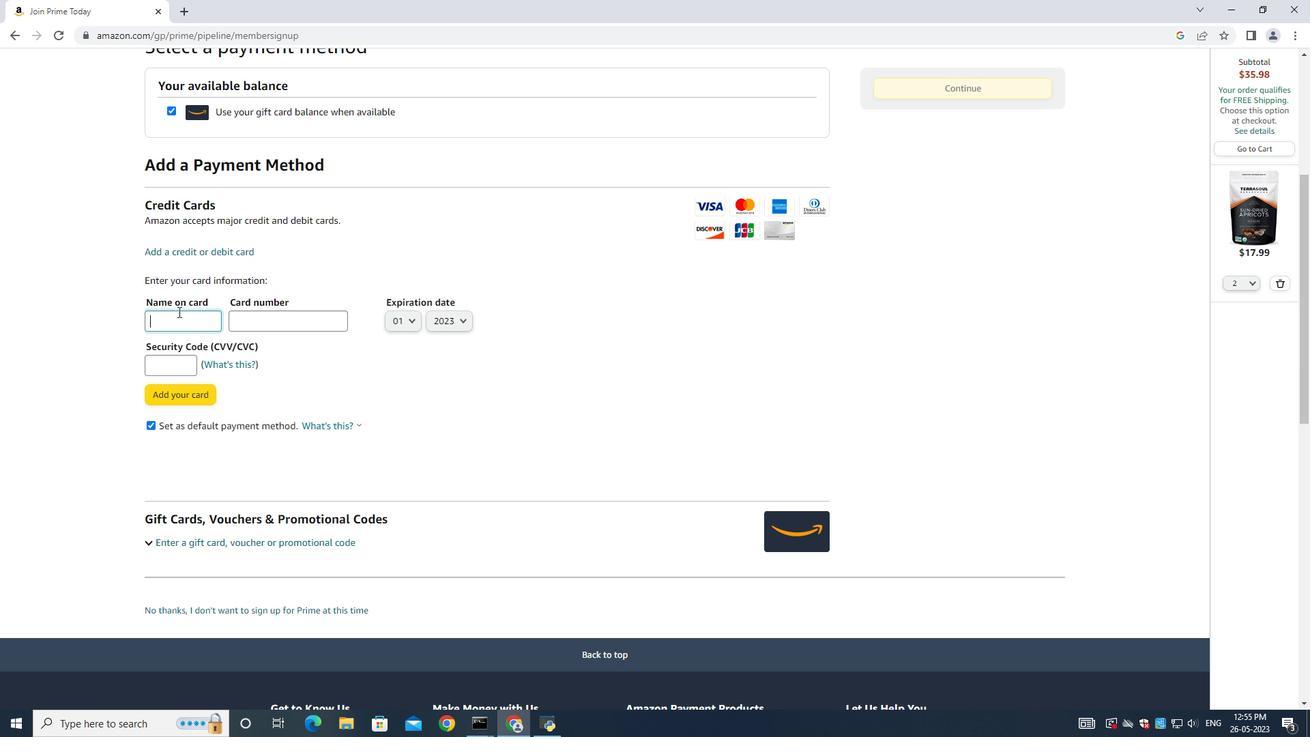 
Action: Key pressed <Key.shift>Alex<Key.space><Key.shift>Clark<Key.space>
Screenshot: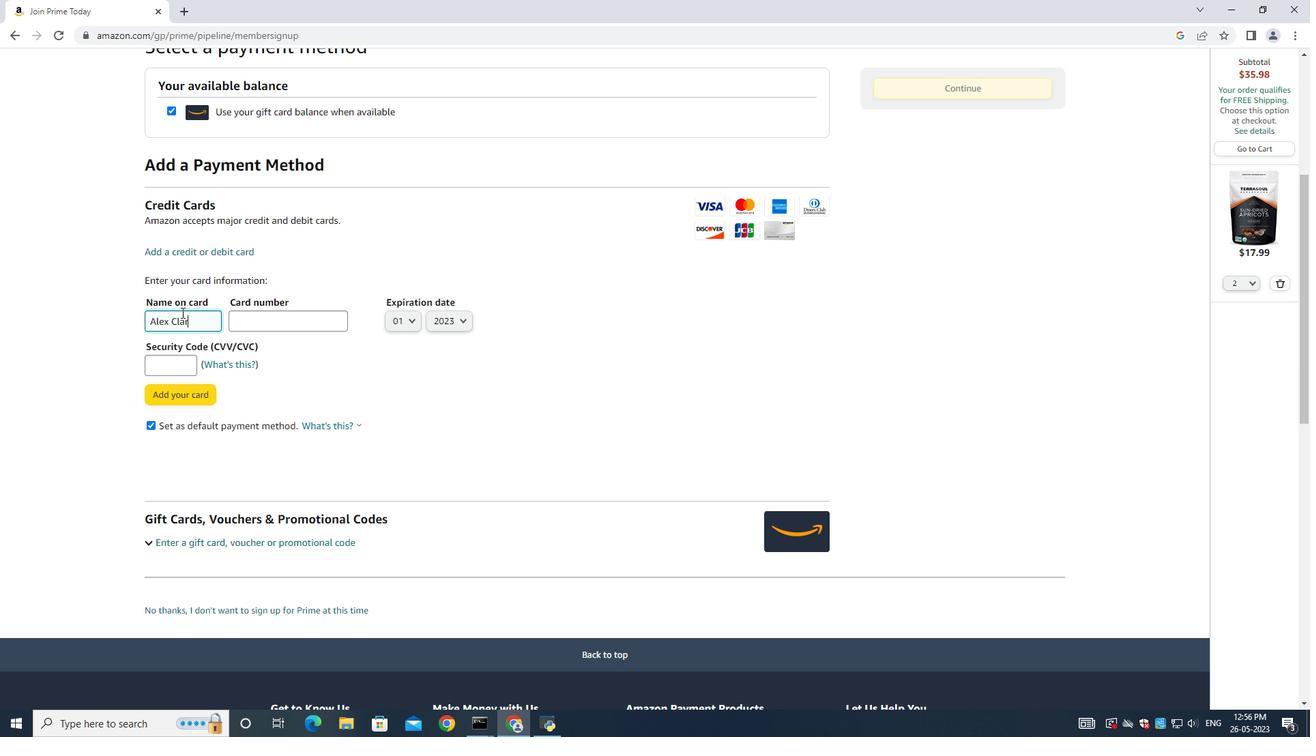
Action: Mouse moved to (251, 309)
Screenshot: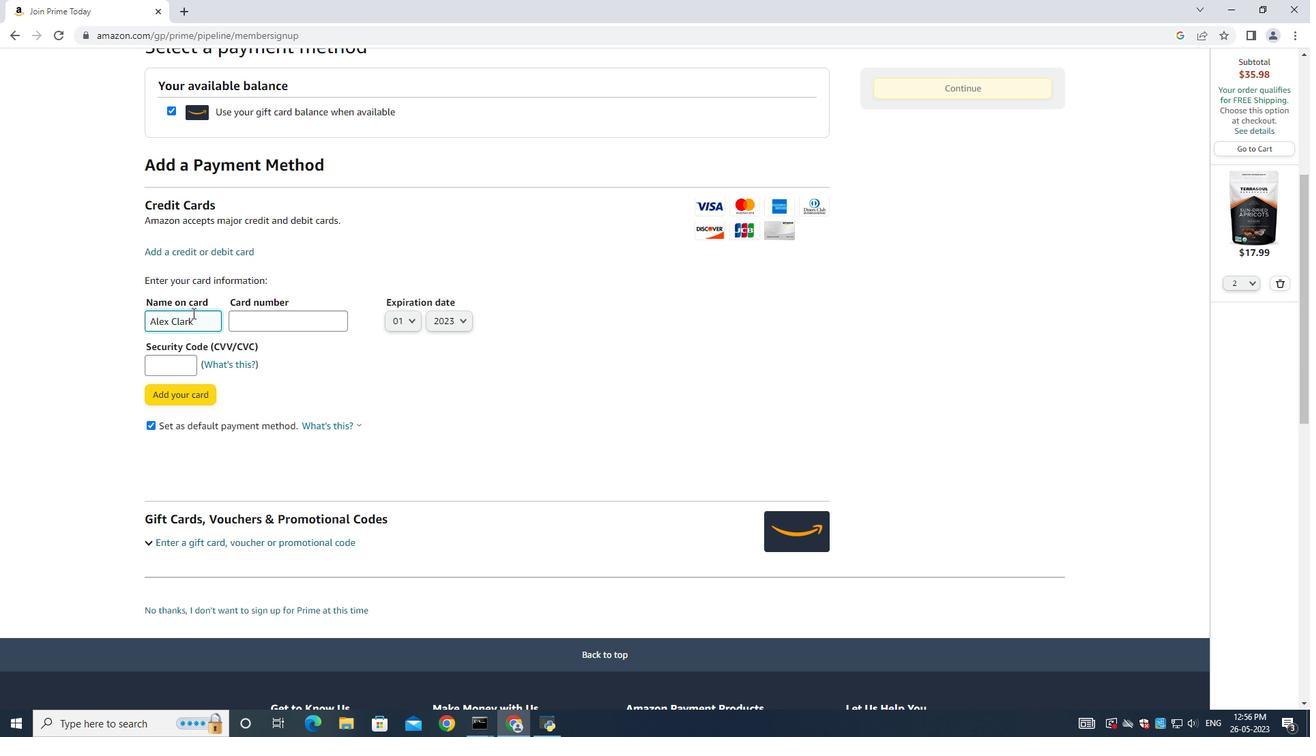 
Action: Mouse pressed left at (251, 309)
Screenshot: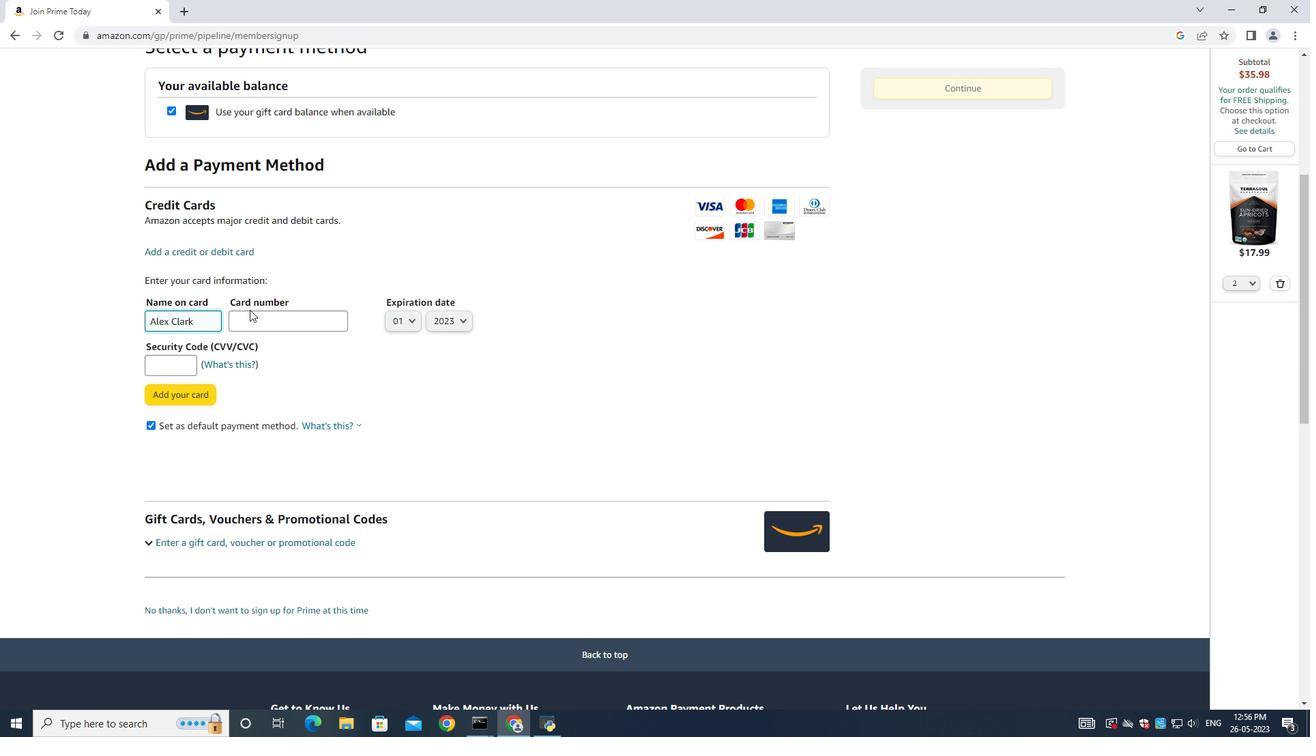 
Action: Key pressed 4893772456216759
Screenshot: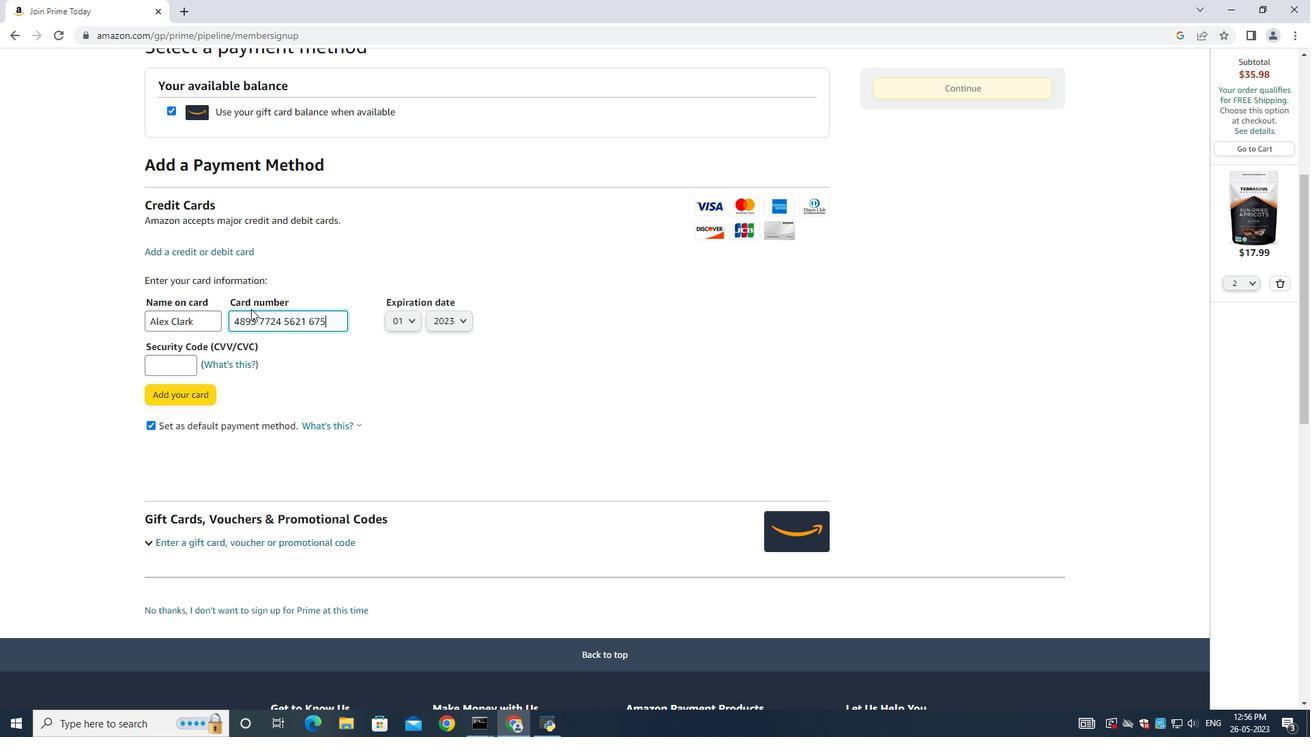 
Action: Mouse moved to (398, 316)
Screenshot: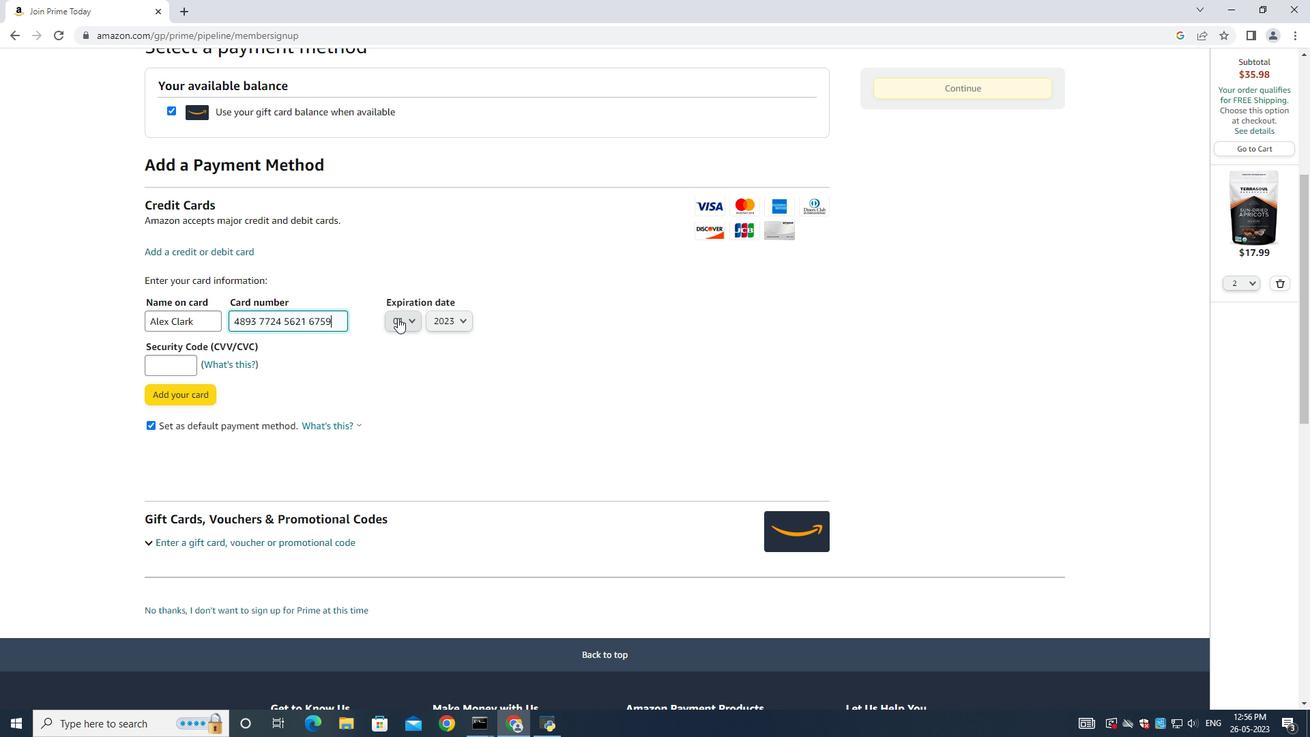 
Action: Mouse pressed left at (398, 316)
Screenshot: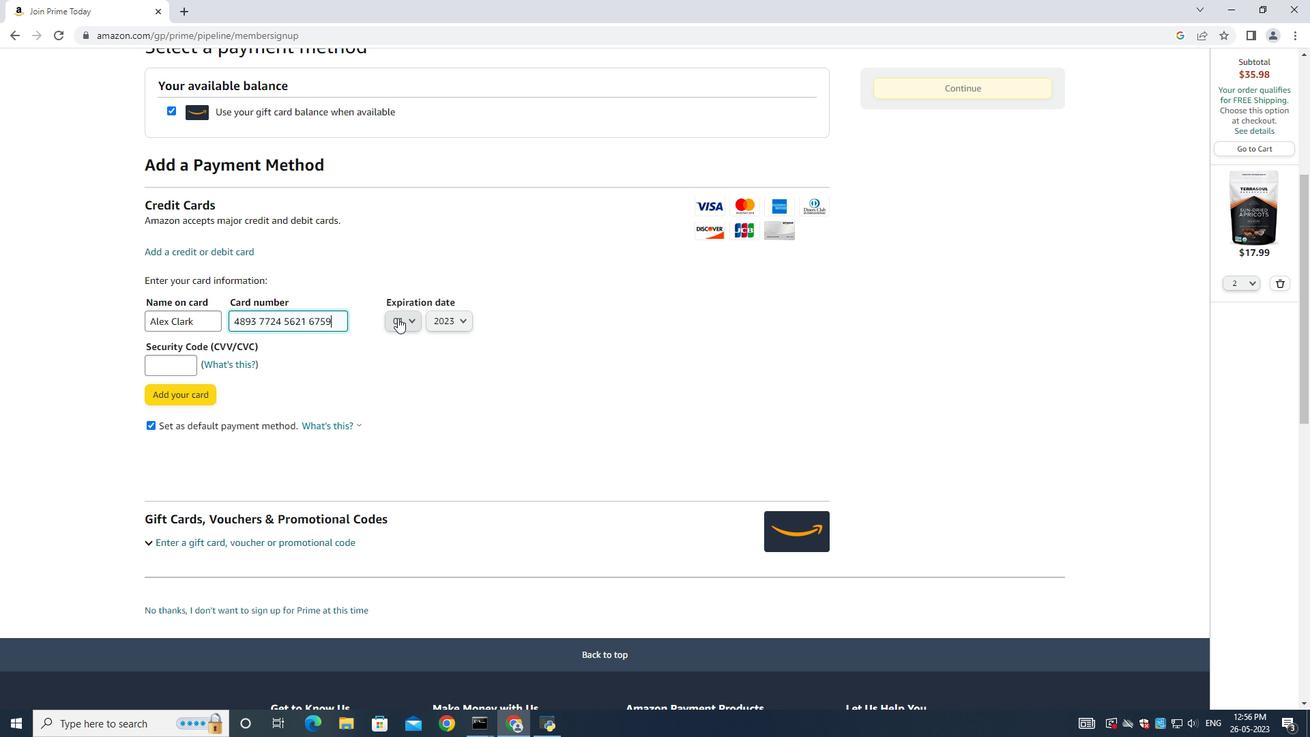 
Action: Mouse moved to (405, 371)
Screenshot: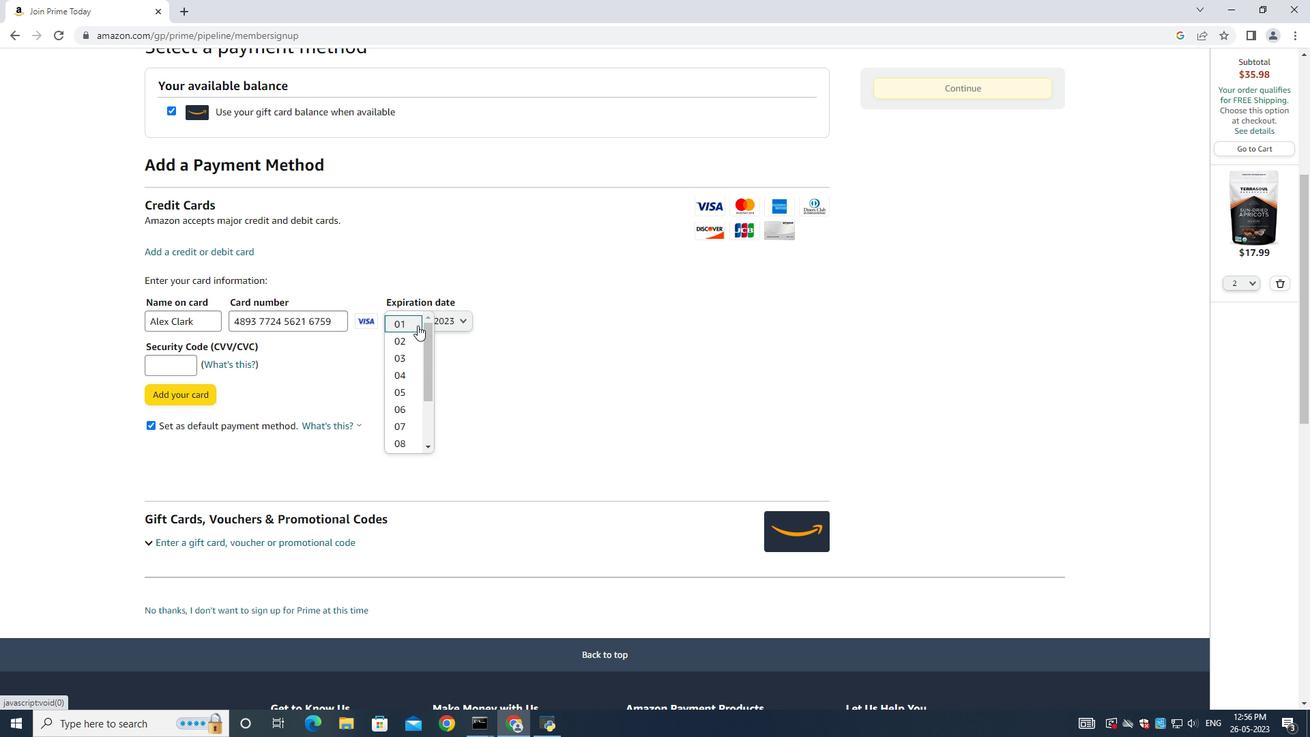 
Action: Mouse scrolled (405, 370) with delta (0, 0)
Screenshot: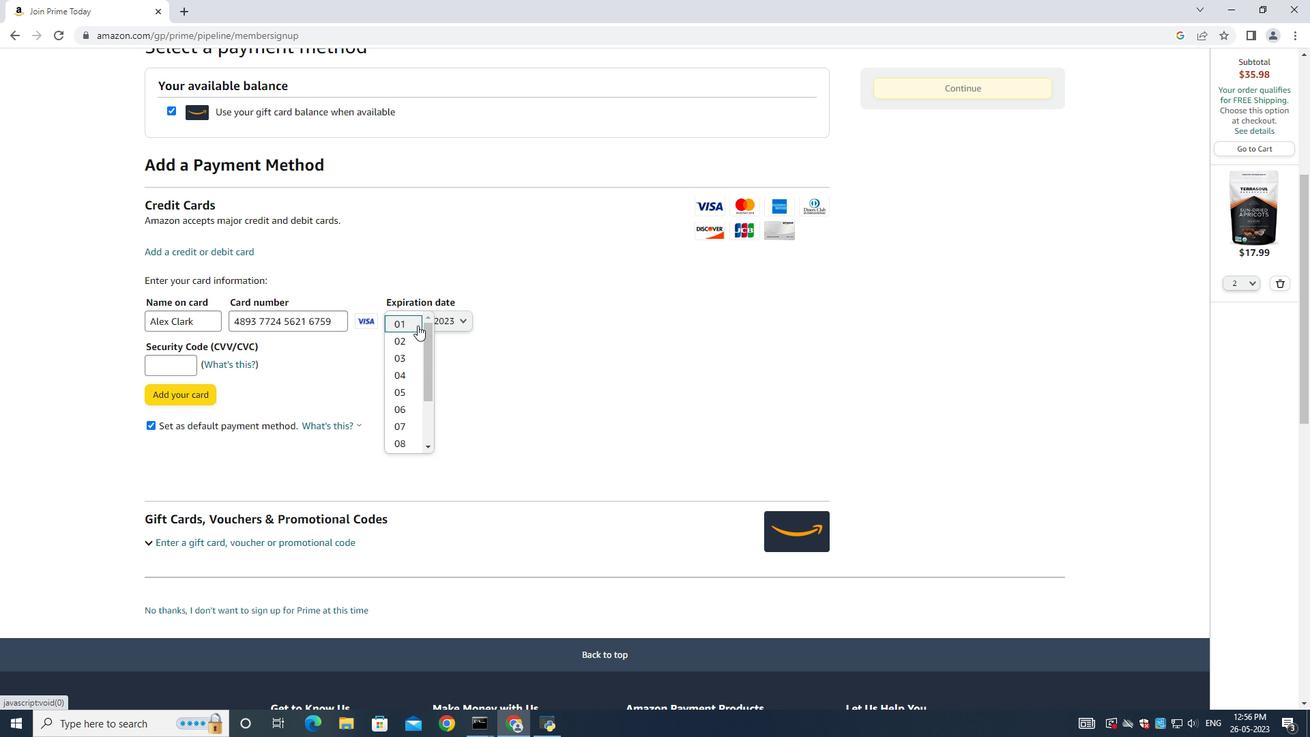 
Action: Mouse moved to (405, 377)
Screenshot: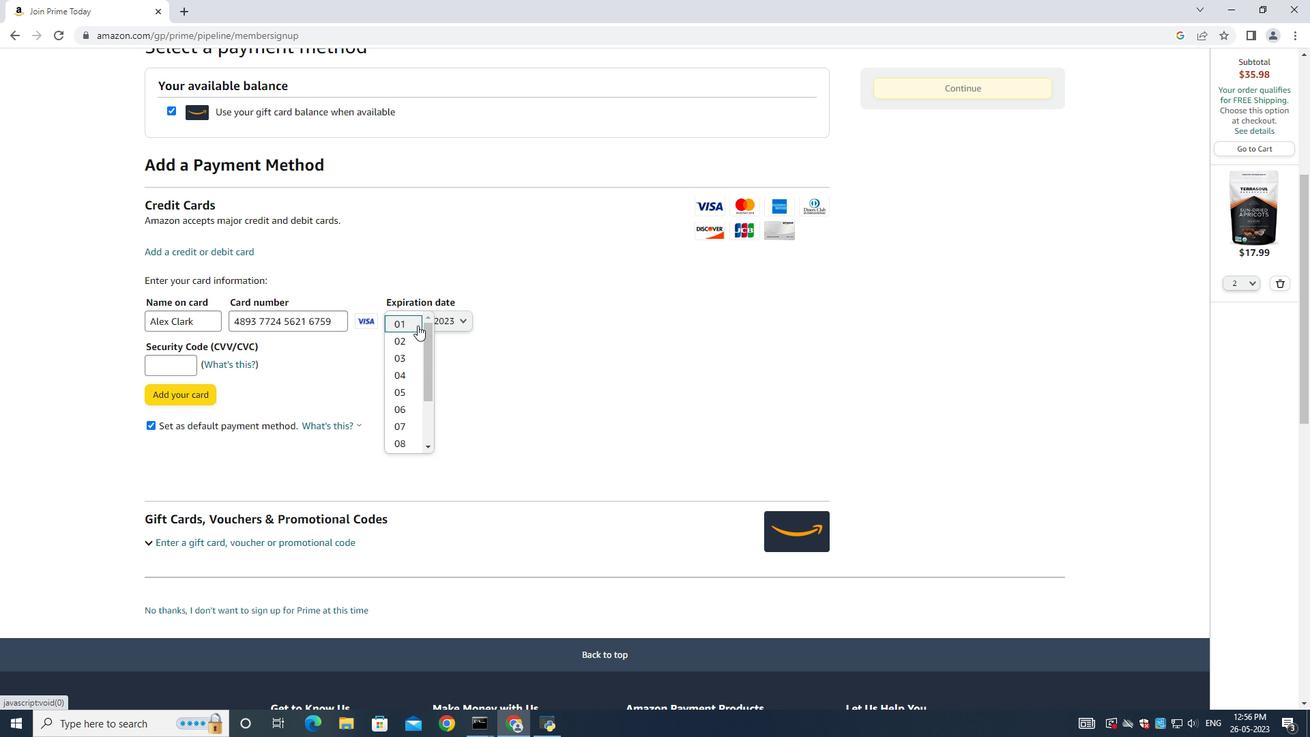 
Action: Mouse scrolled (405, 376) with delta (0, 0)
Screenshot: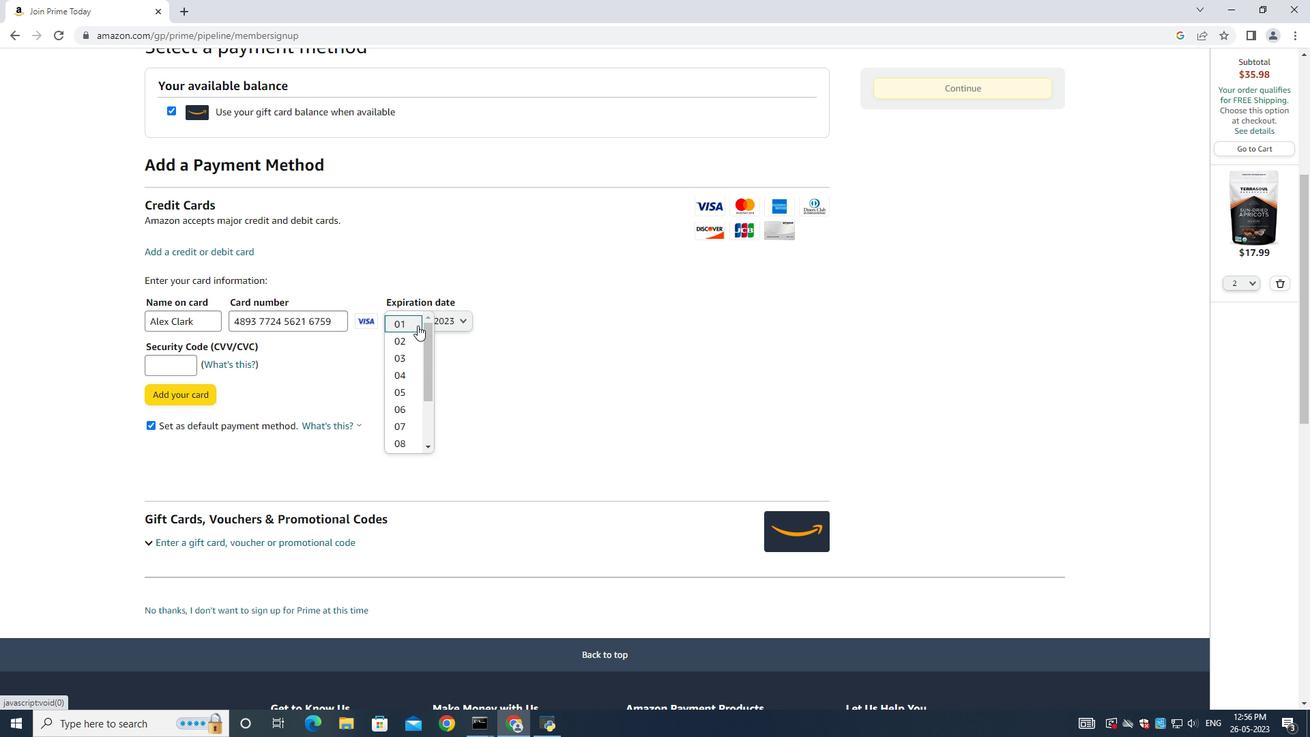 
Action: Mouse moved to (405, 383)
Screenshot: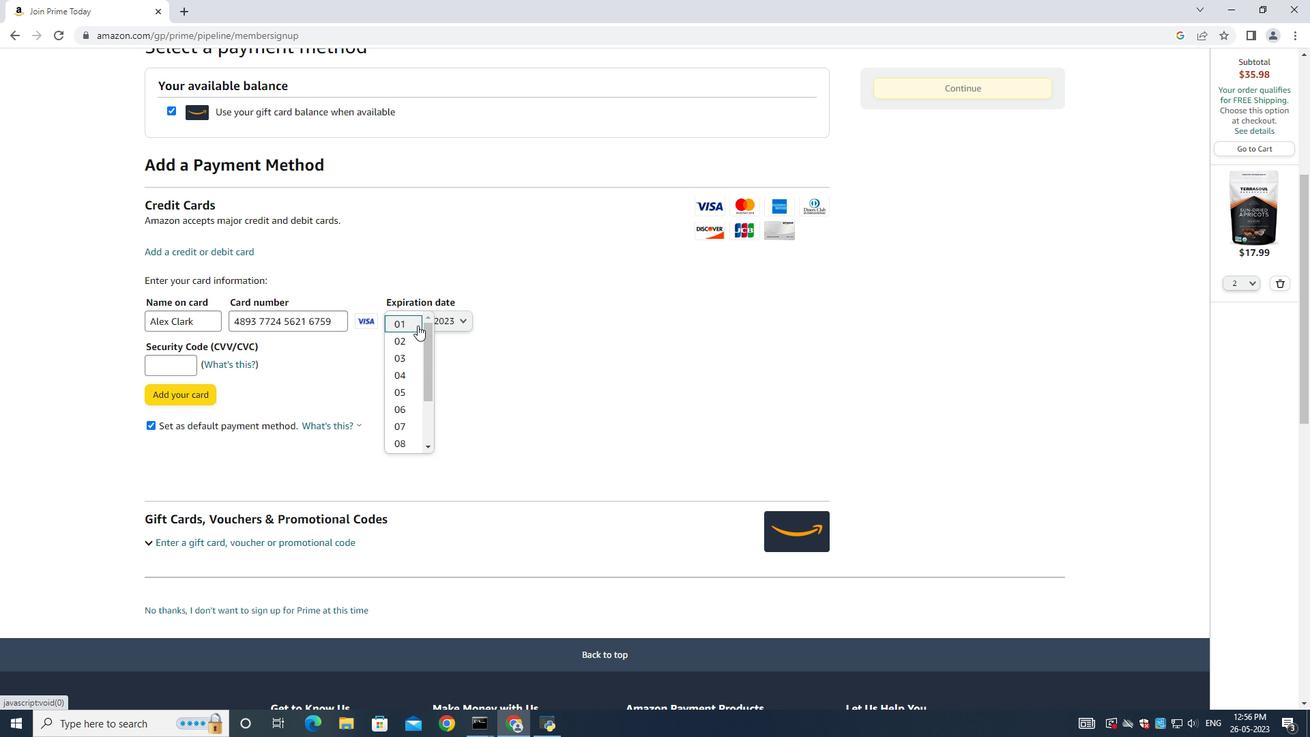 
Action: Mouse scrolled (405, 382) with delta (0, 0)
Screenshot: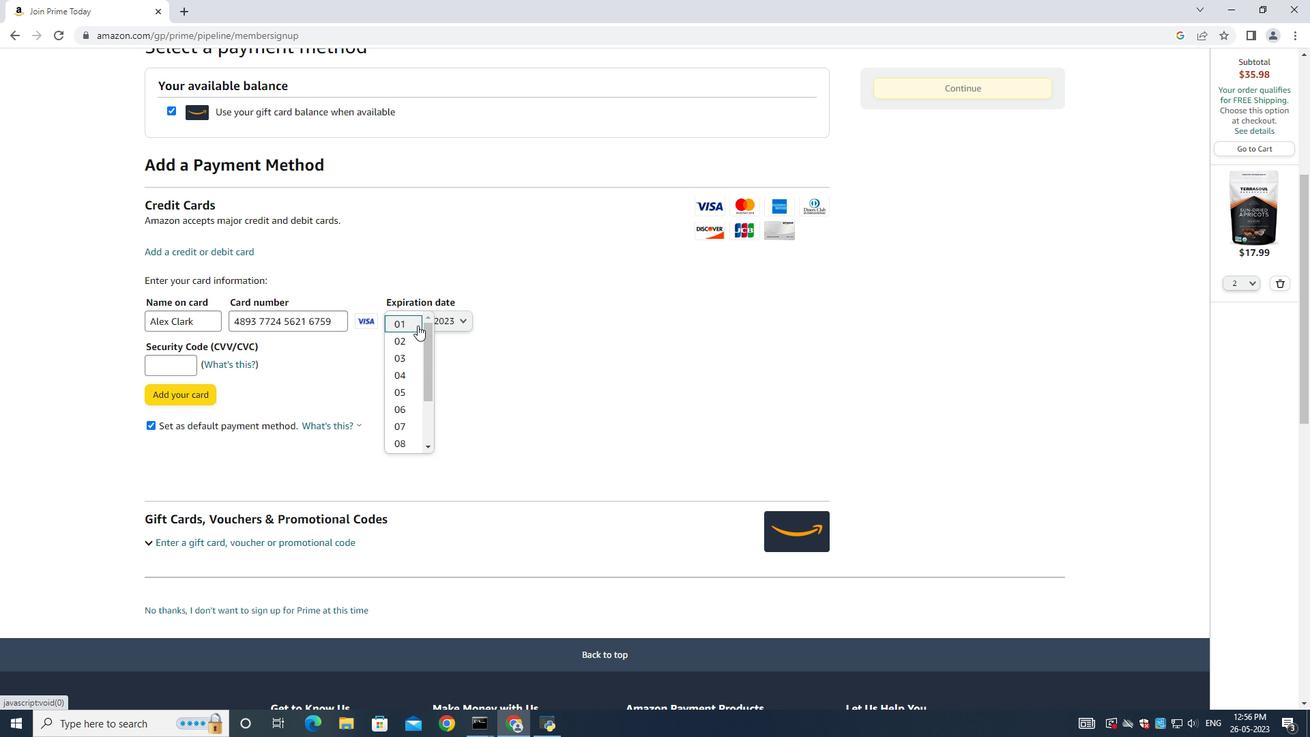 
Action: Mouse moved to (404, 386)
Screenshot: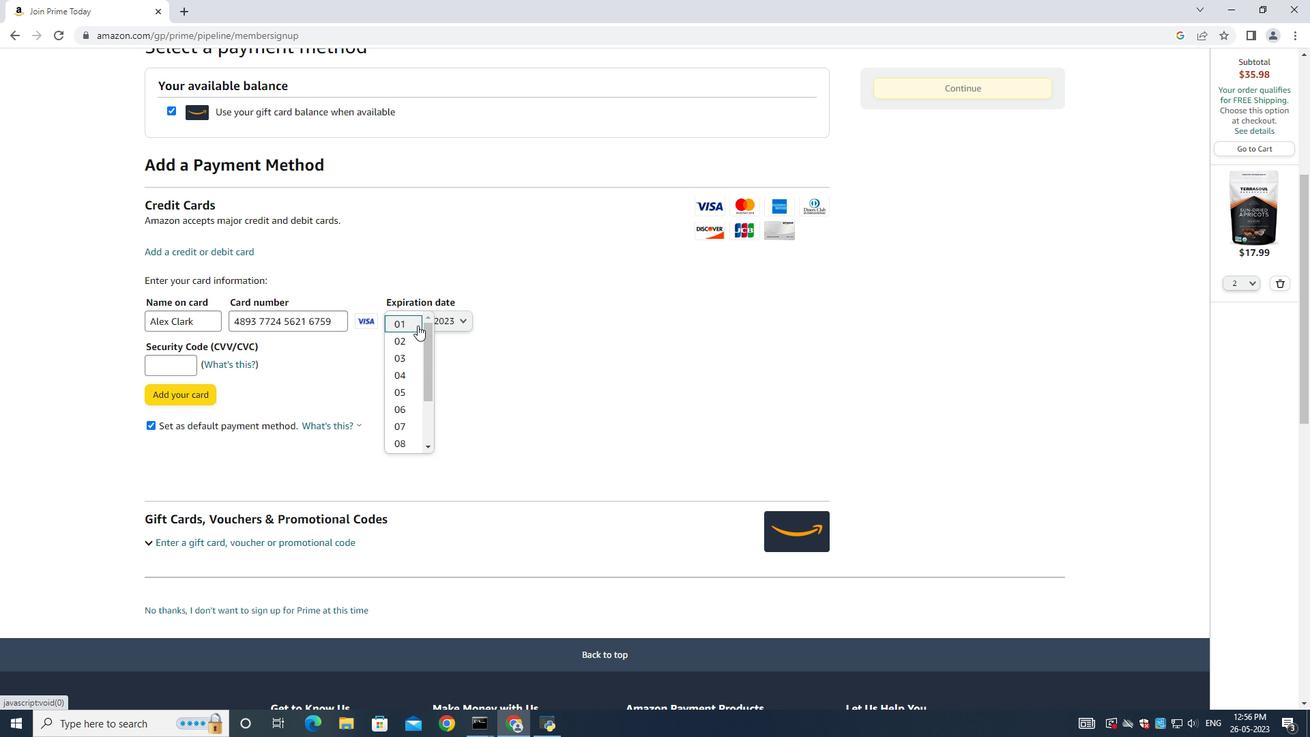 
Action: Mouse scrolled (404, 385) with delta (0, 0)
Screenshot: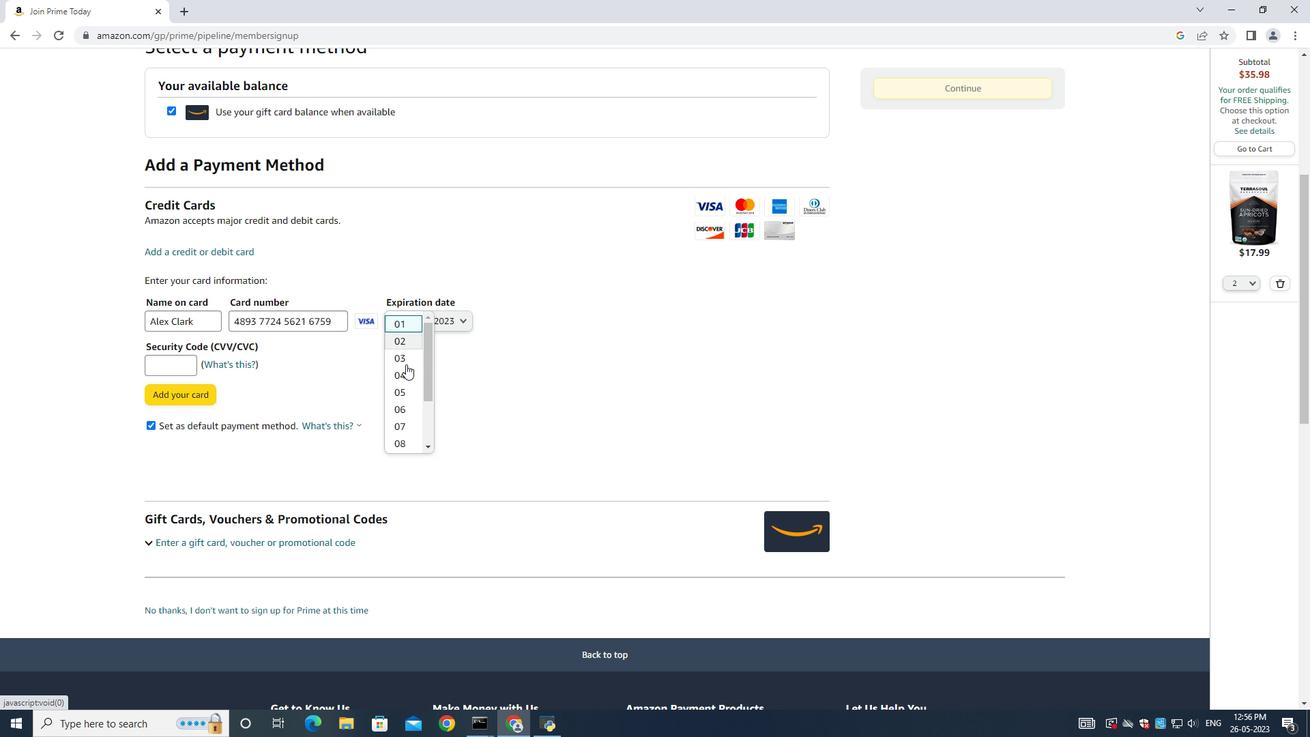
Action: Mouse moved to (404, 388)
Screenshot: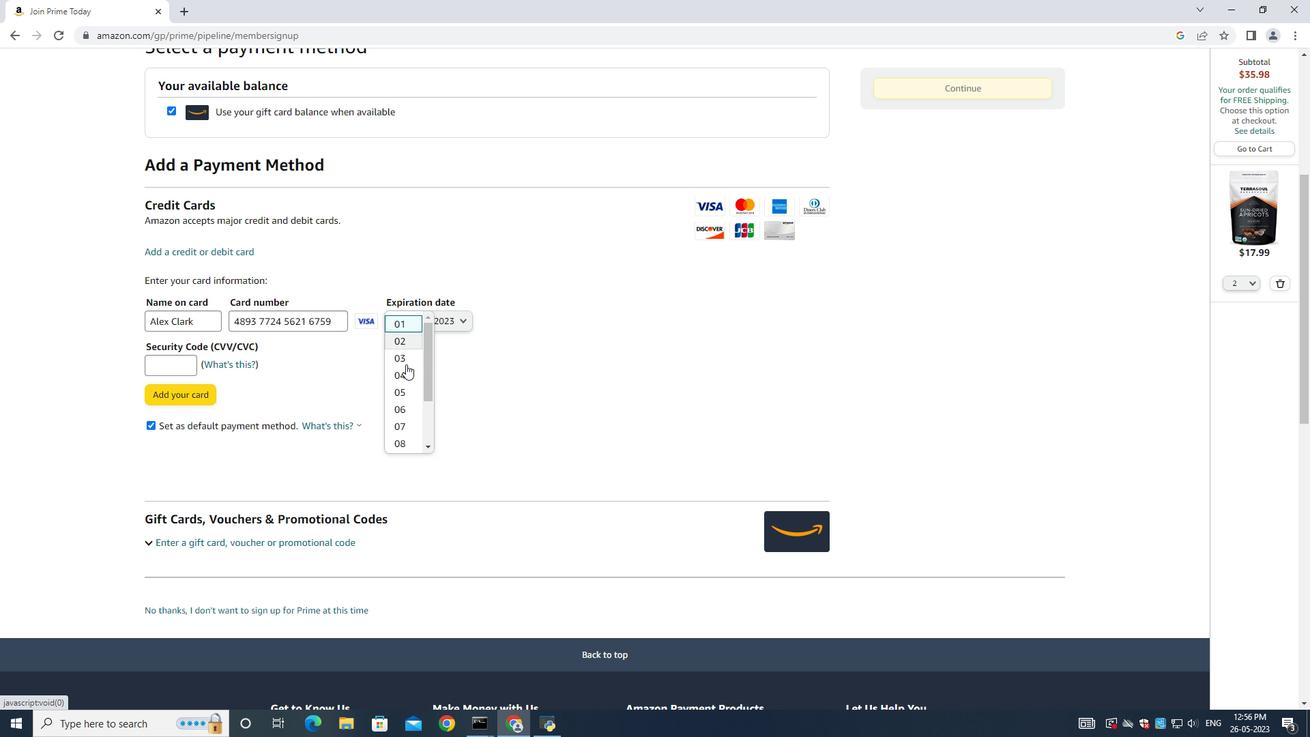 
Action: Mouse scrolled (404, 387) with delta (0, 0)
Screenshot: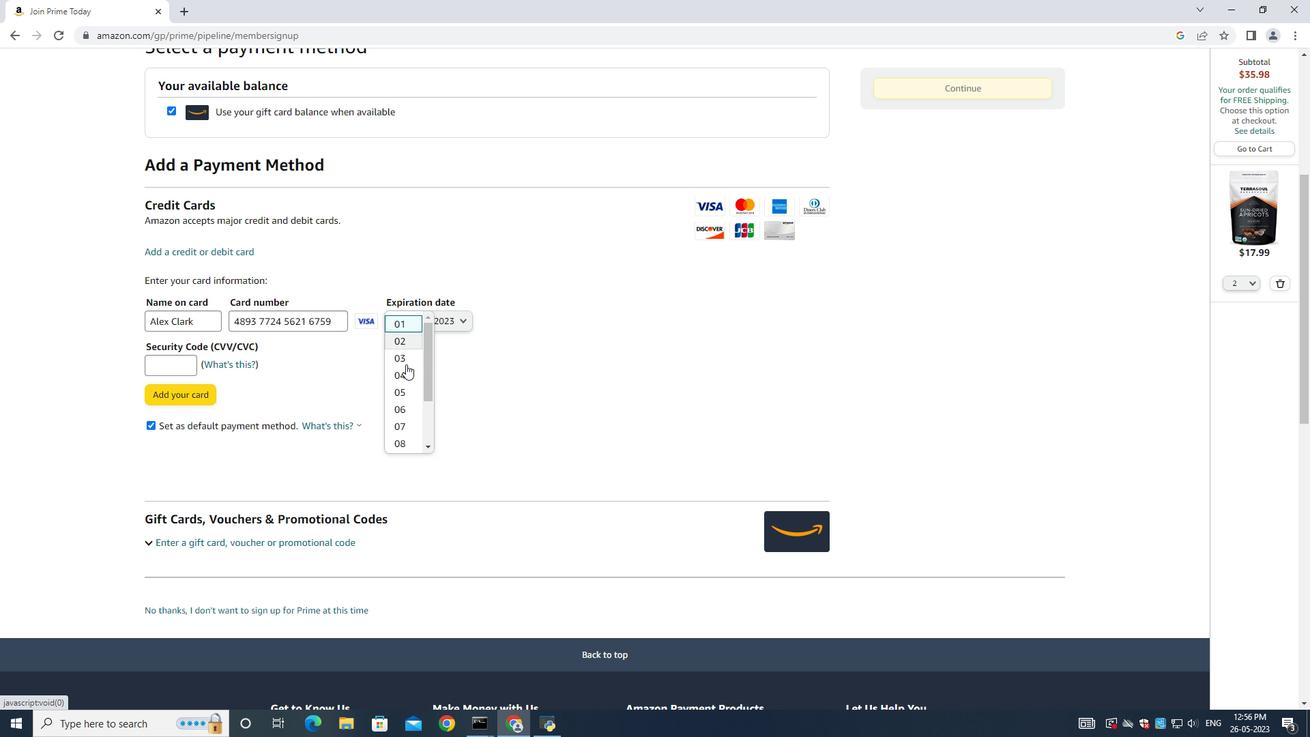 
Action: Mouse moved to (402, 392)
Screenshot: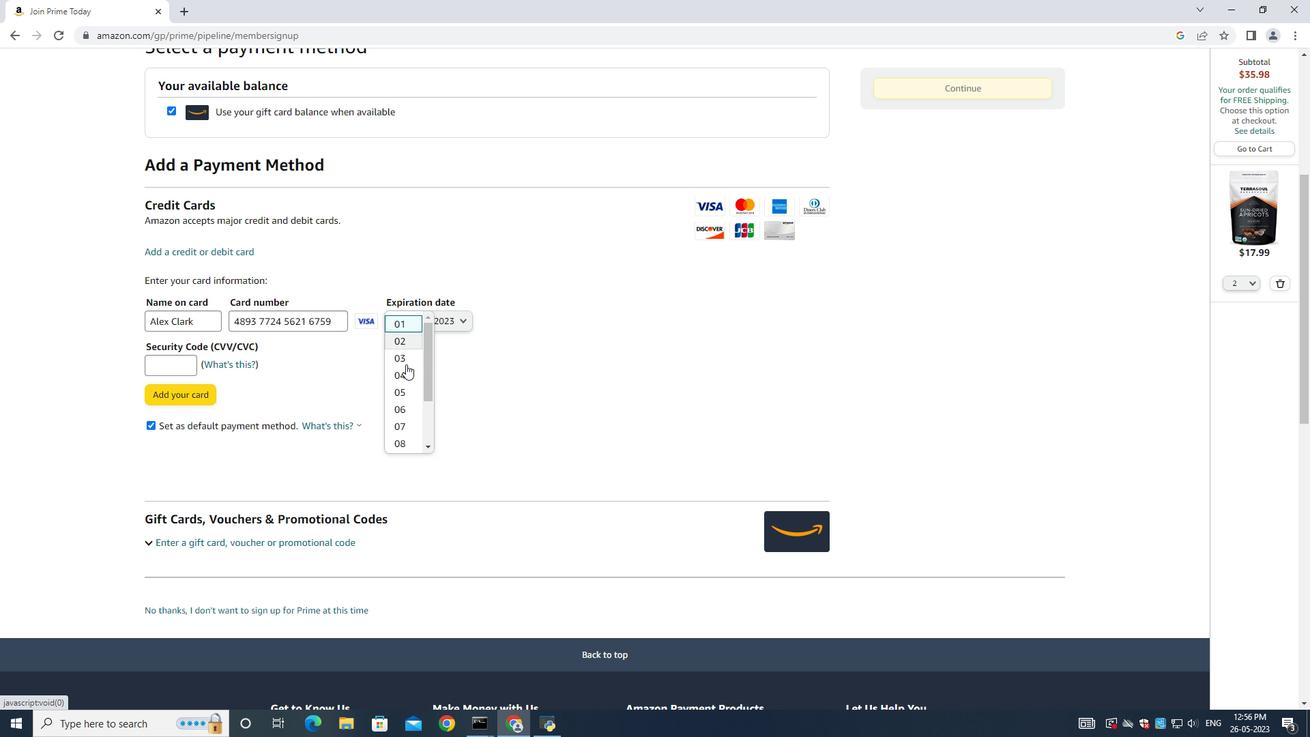 
Action: Mouse scrolled (402, 391) with delta (0, 0)
Screenshot: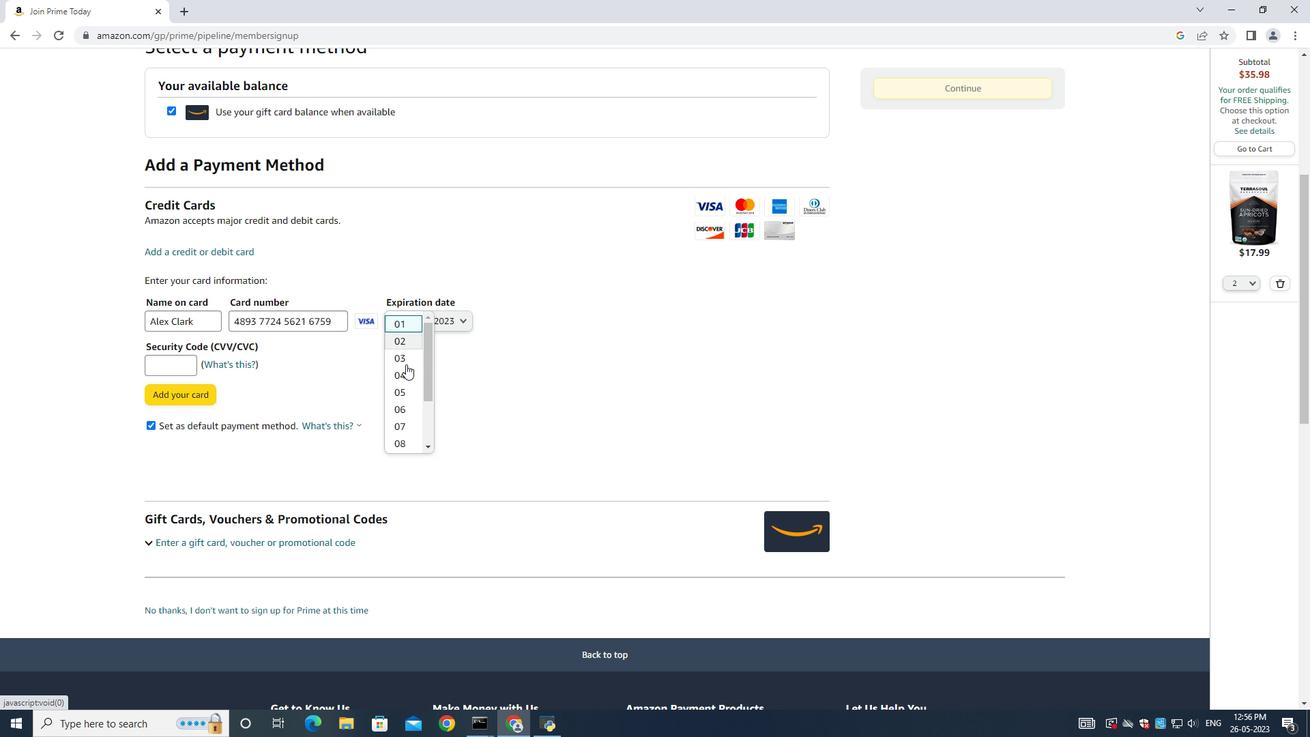 
Action: Mouse moved to (400, 396)
Screenshot: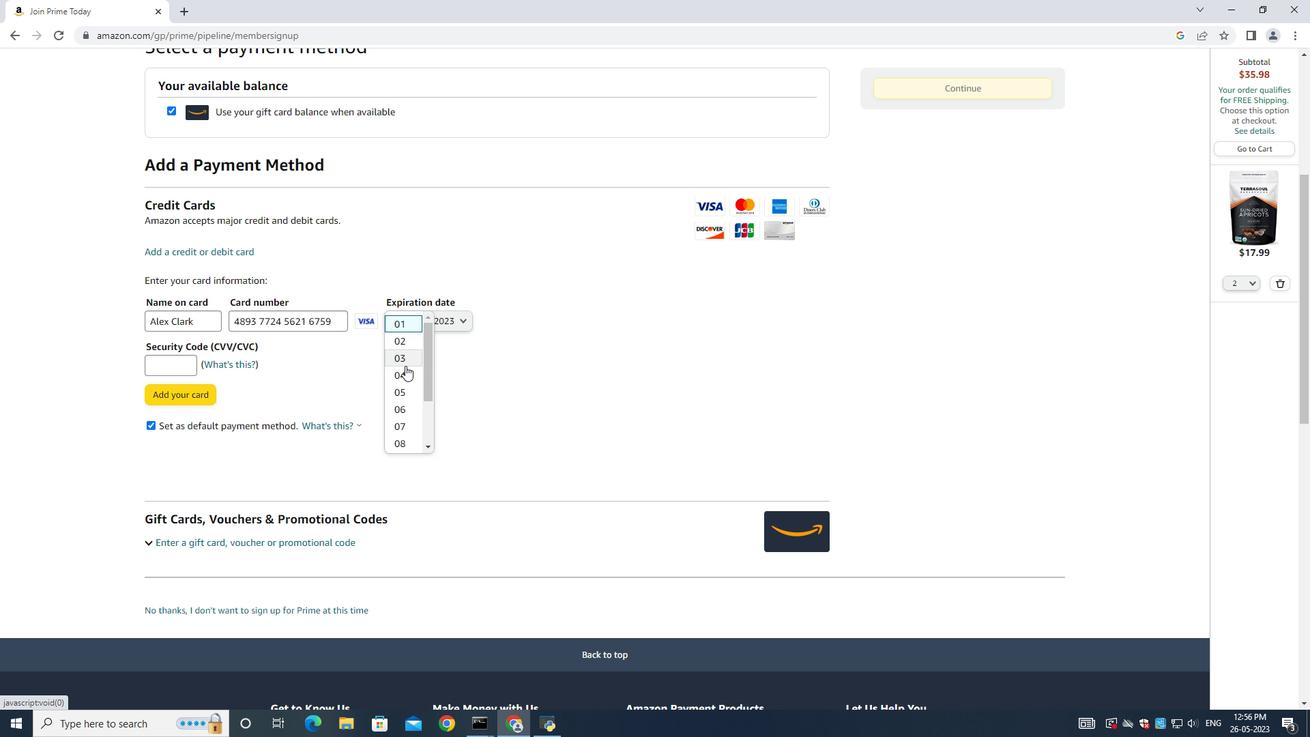 
Action: Mouse scrolled (400, 395) with delta (0, 0)
Screenshot: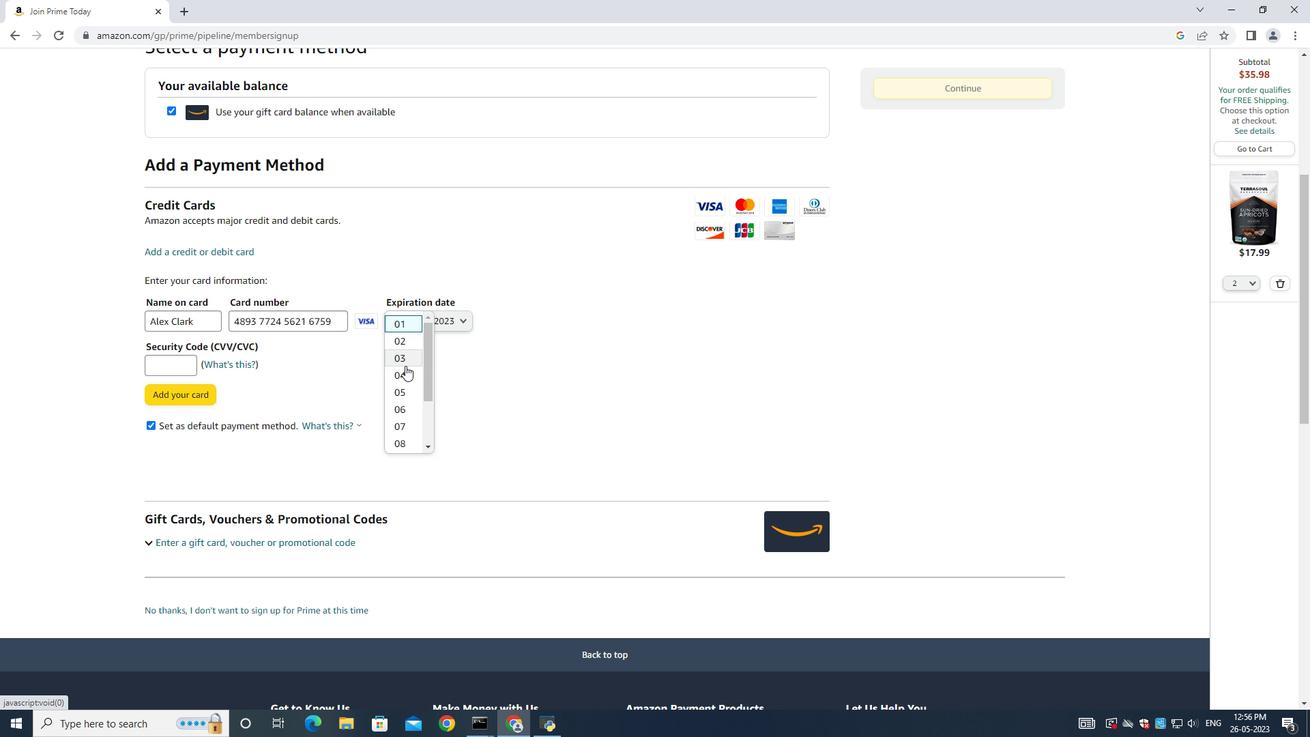 
Action: Mouse moved to (394, 439)
Screenshot: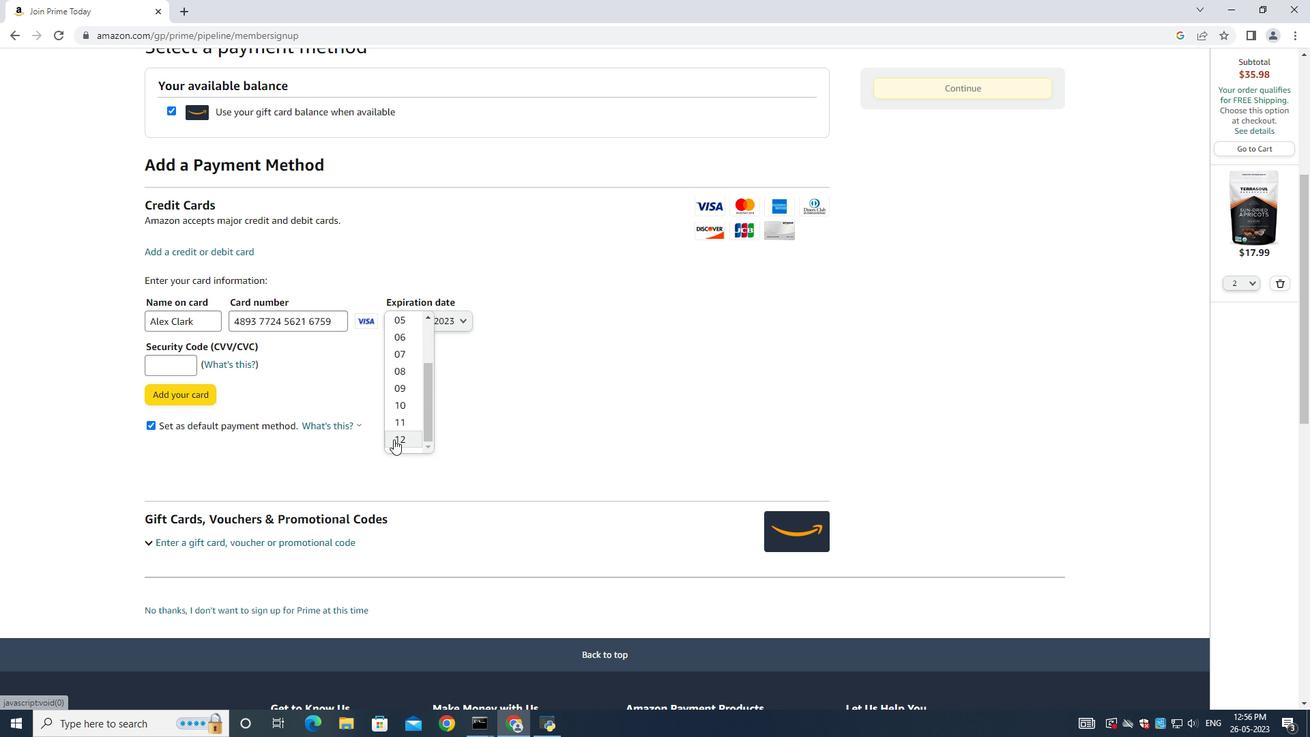 
Action: Mouse pressed left at (394, 439)
Screenshot: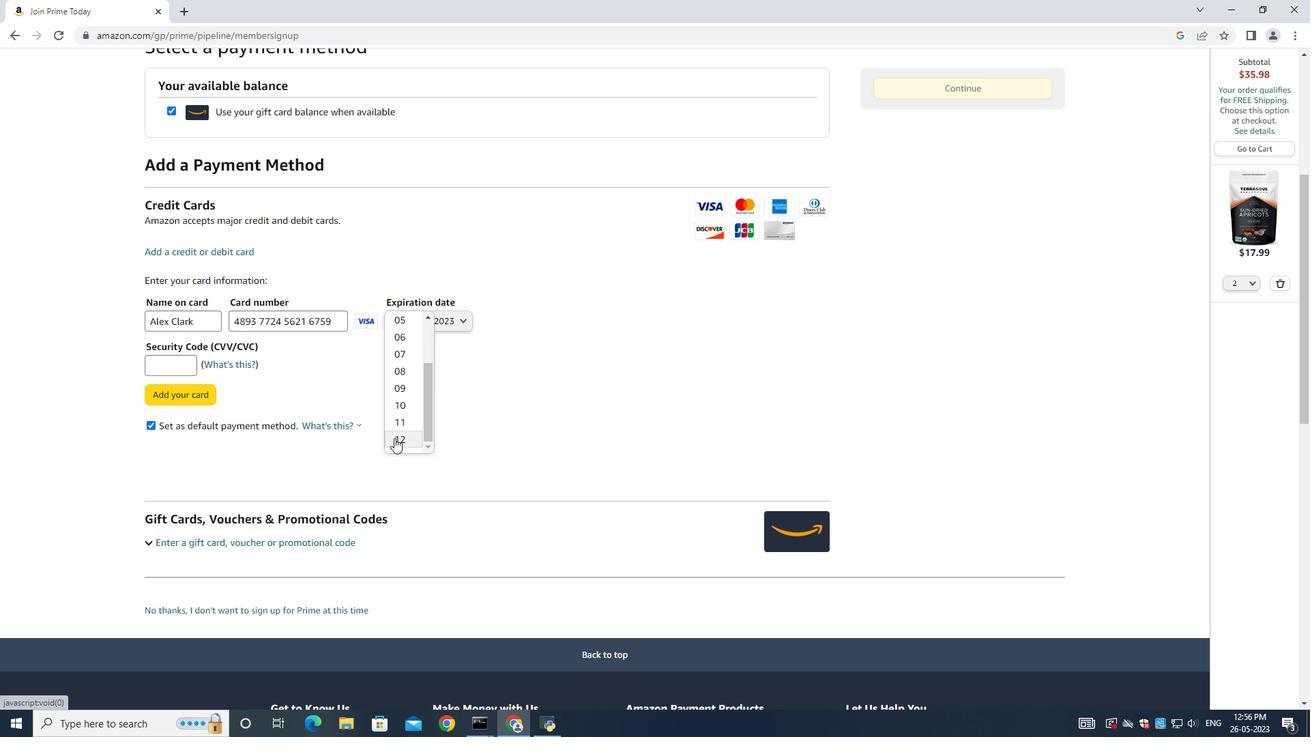 
Action: Mouse moved to (447, 324)
Screenshot: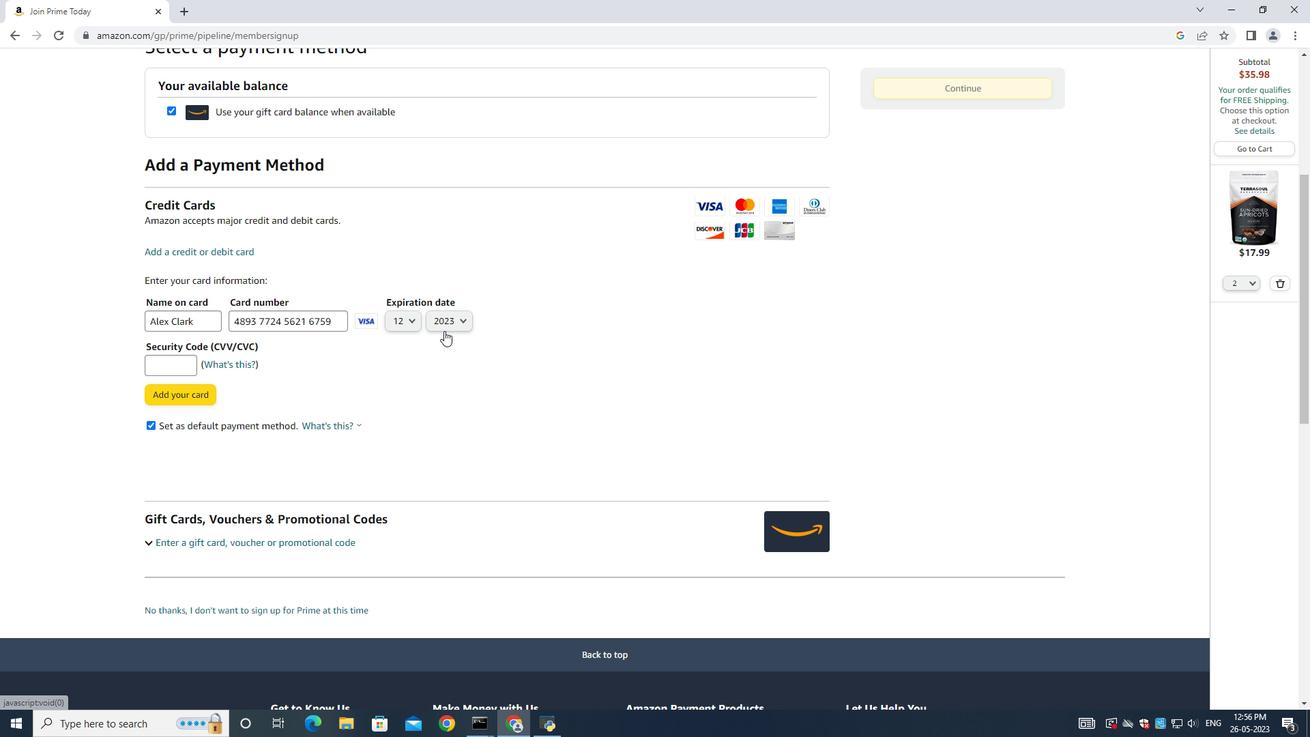 
Action: Mouse pressed left at (447, 324)
Screenshot: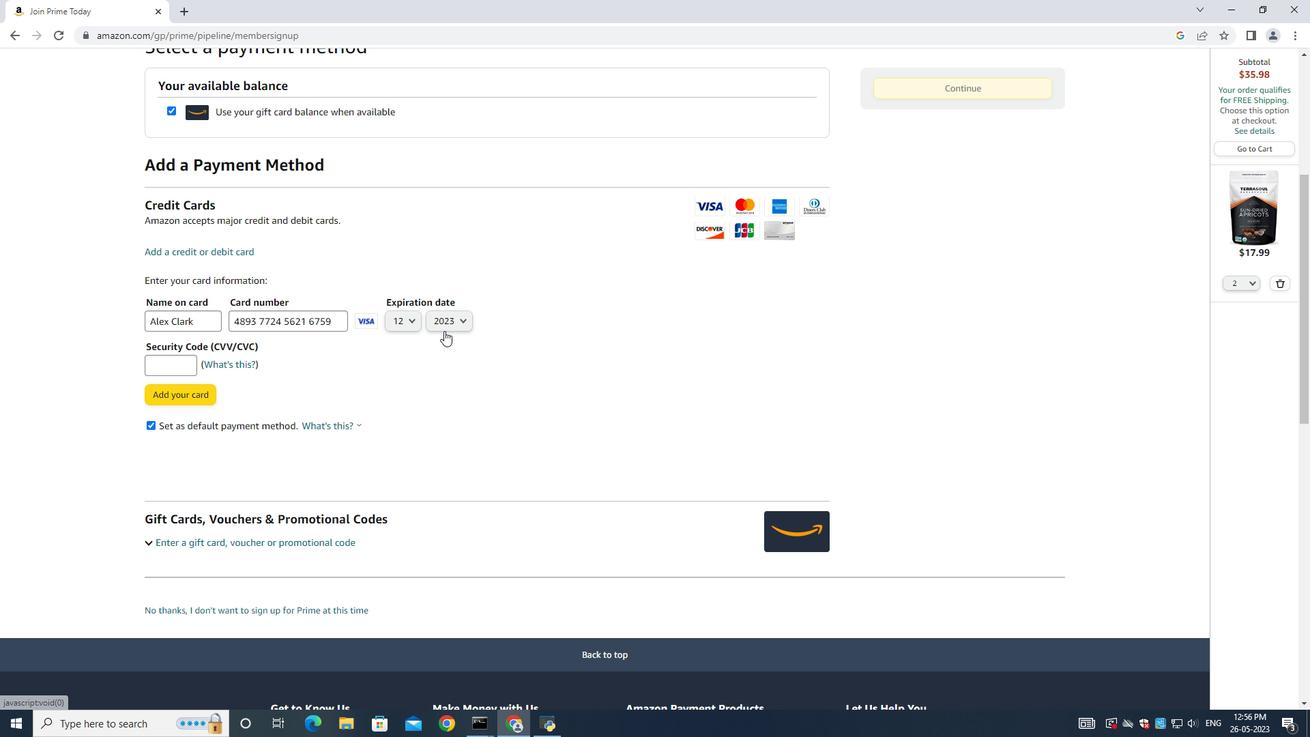 
Action: Mouse moved to (450, 335)
Screenshot: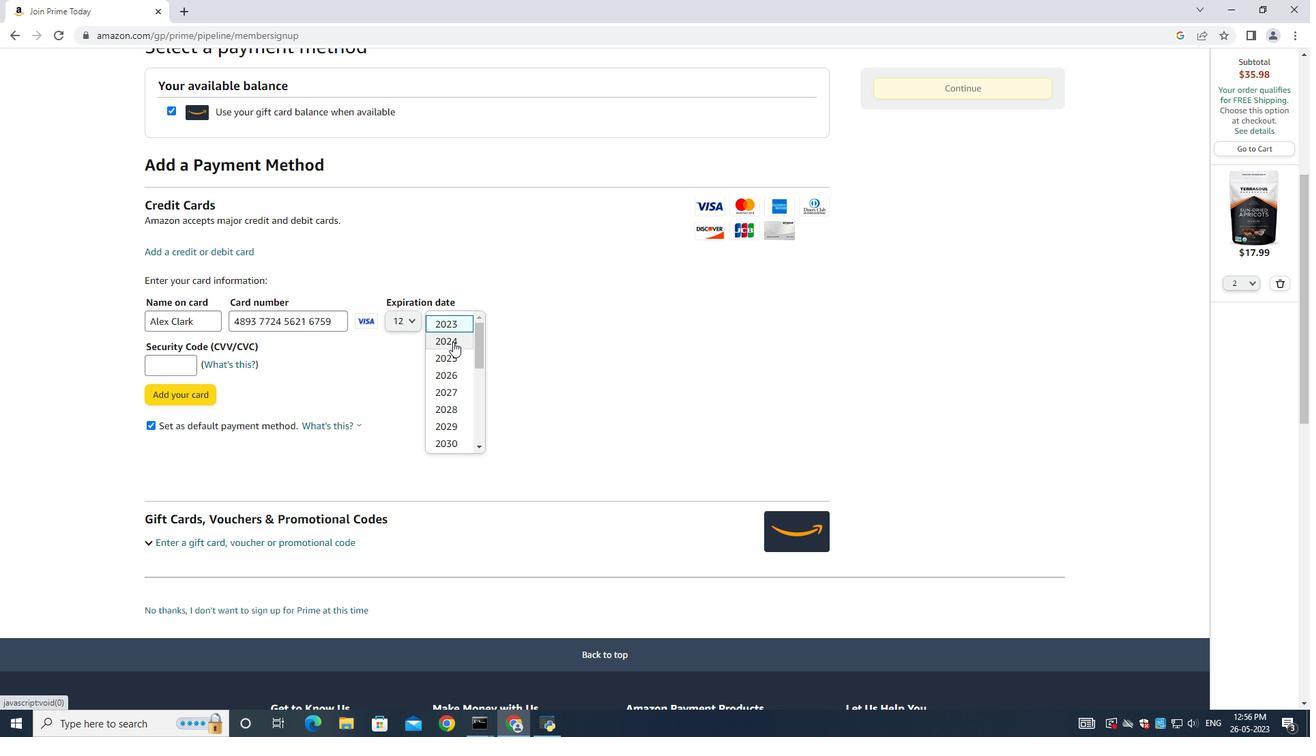 
Action: Mouse pressed left at (450, 335)
Screenshot: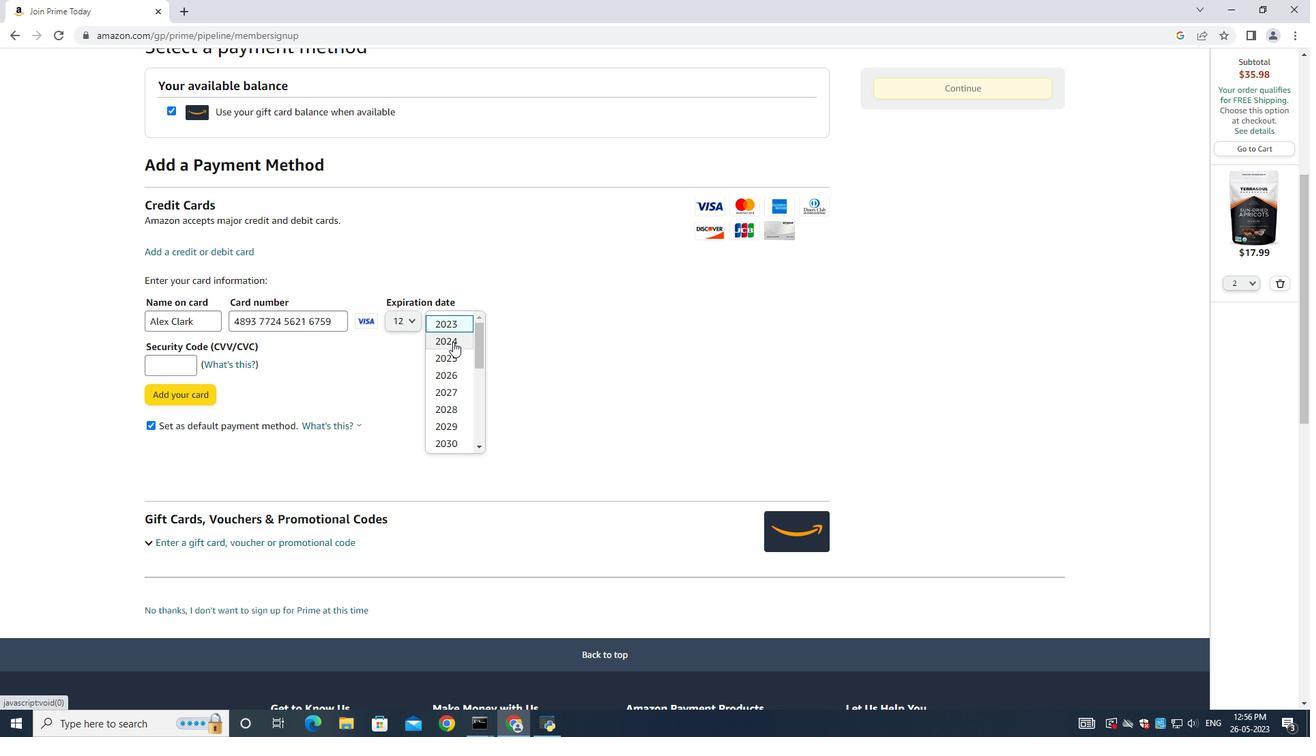 
Action: Mouse moved to (168, 363)
Screenshot: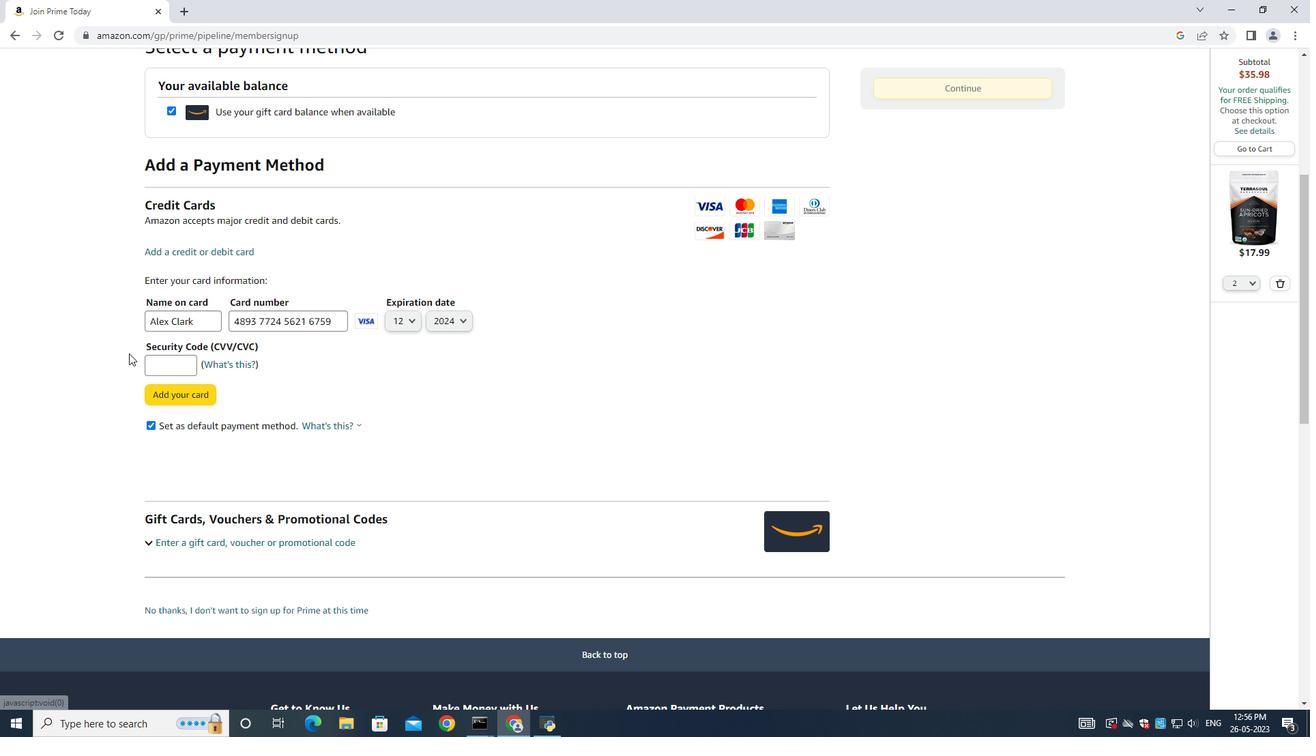 
Action: Mouse pressed left at (168, 363)
Screenshot: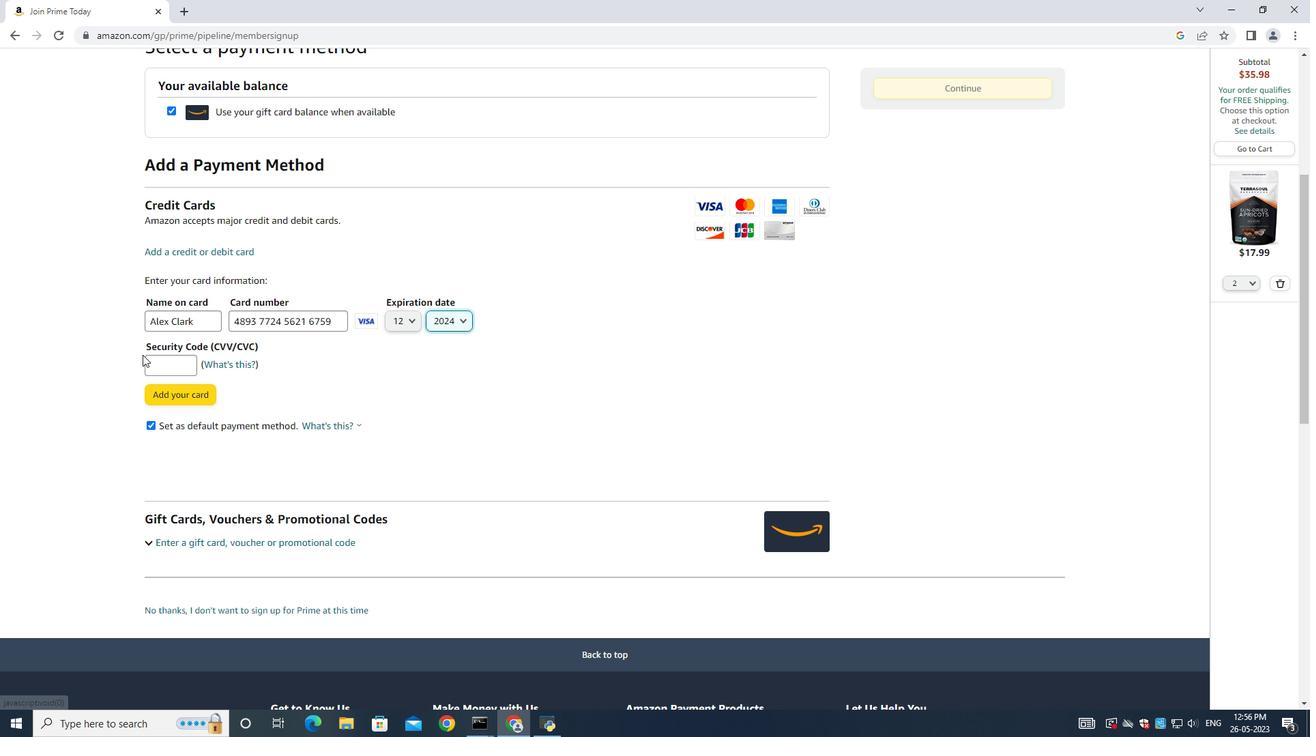 
Action: Mouse moved to (168, 363)
Screenshot: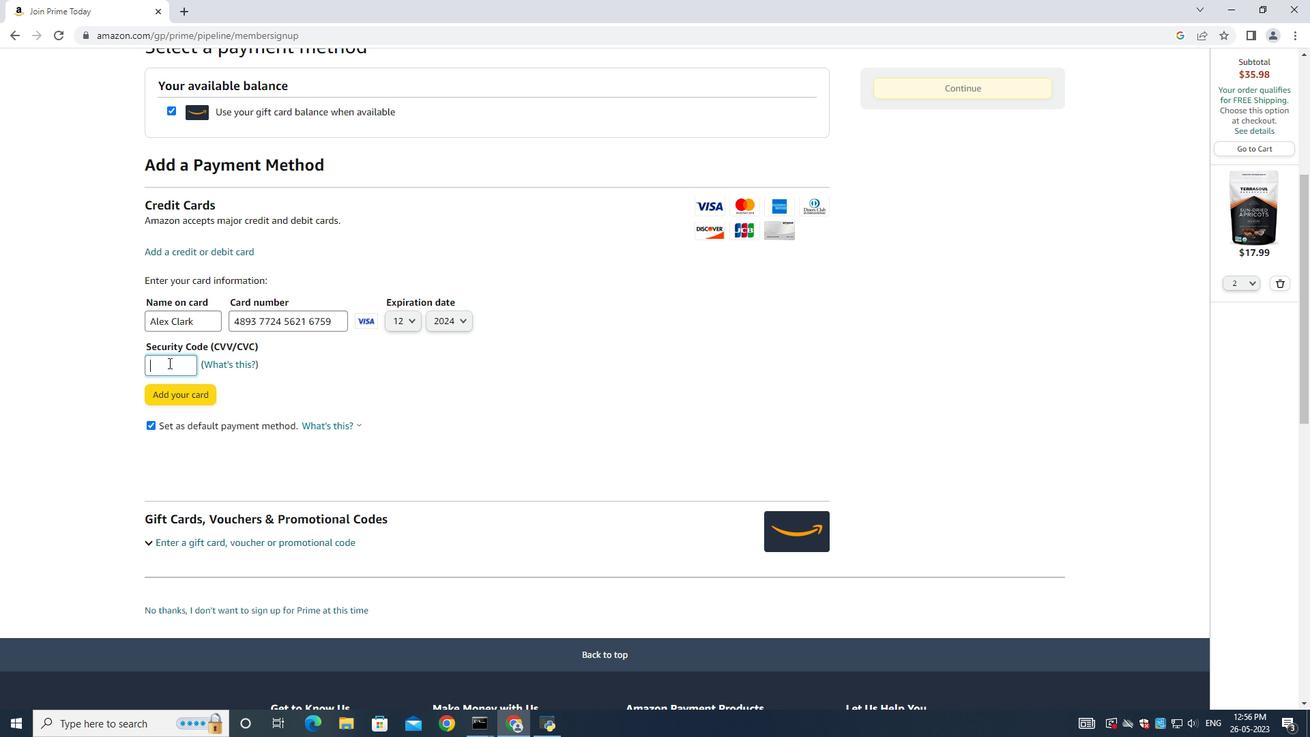 
Action: Key pressed 506
Screenshot: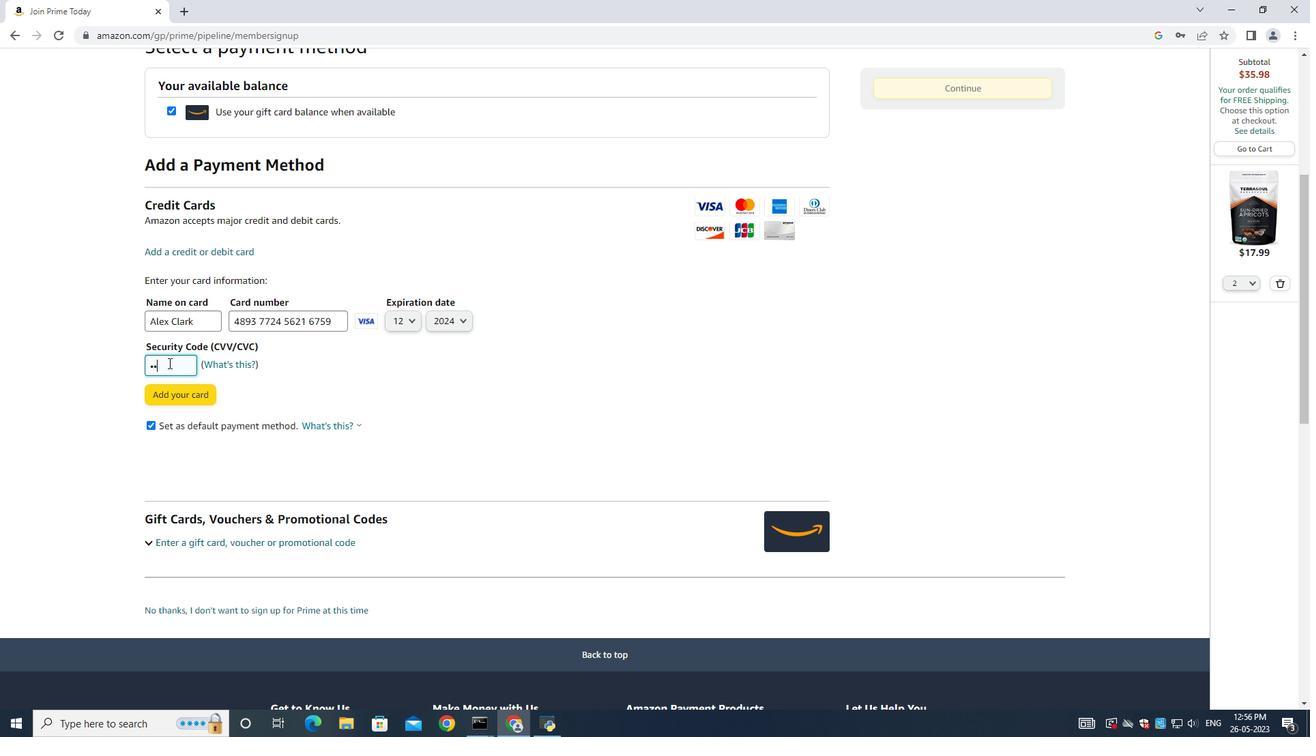 
Action: Mouse moved to (522, 413)
Screenshot: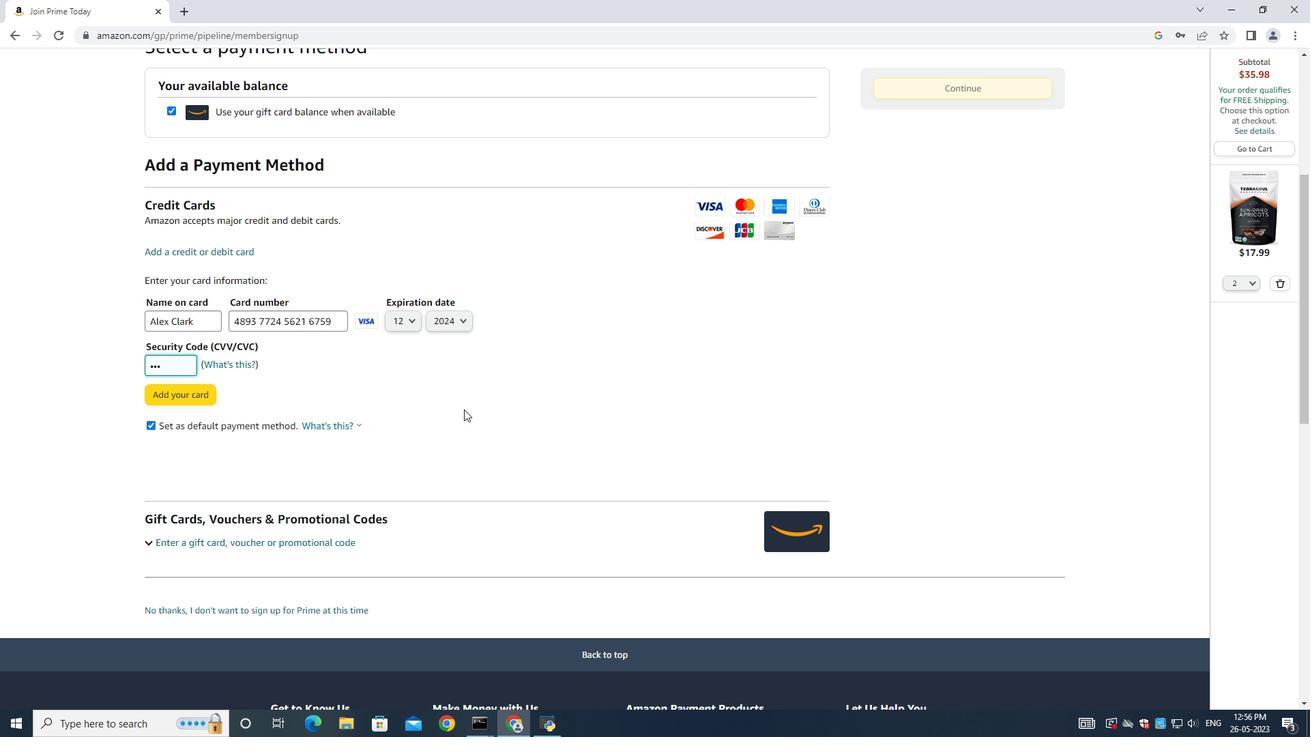 
